 Task: Explore Airbnb accommodations in Hilton Head Island with access to beach.
Action: Mouse moved to (616, 80)
Screenshot: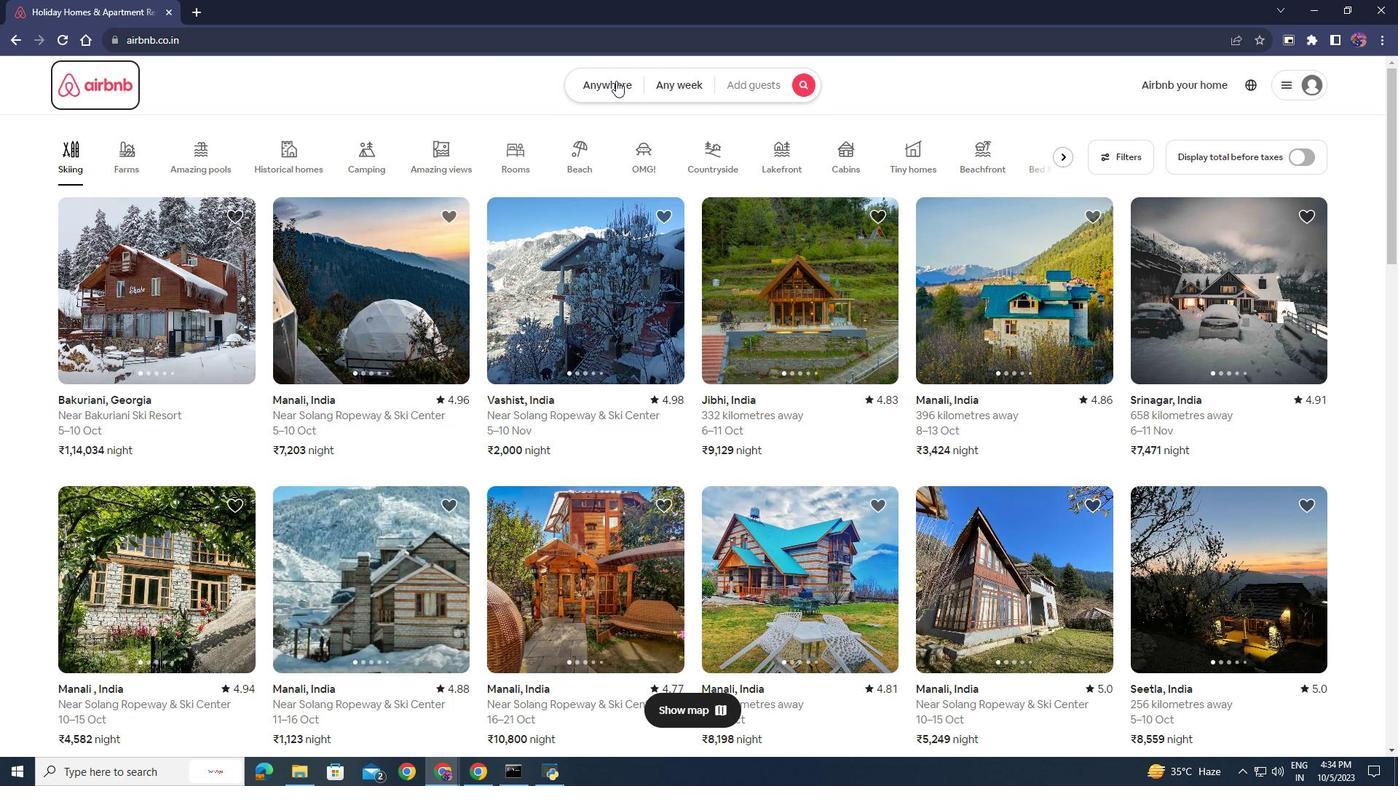 
Action: Mouse pressed left at (616, 80)
Screenshot: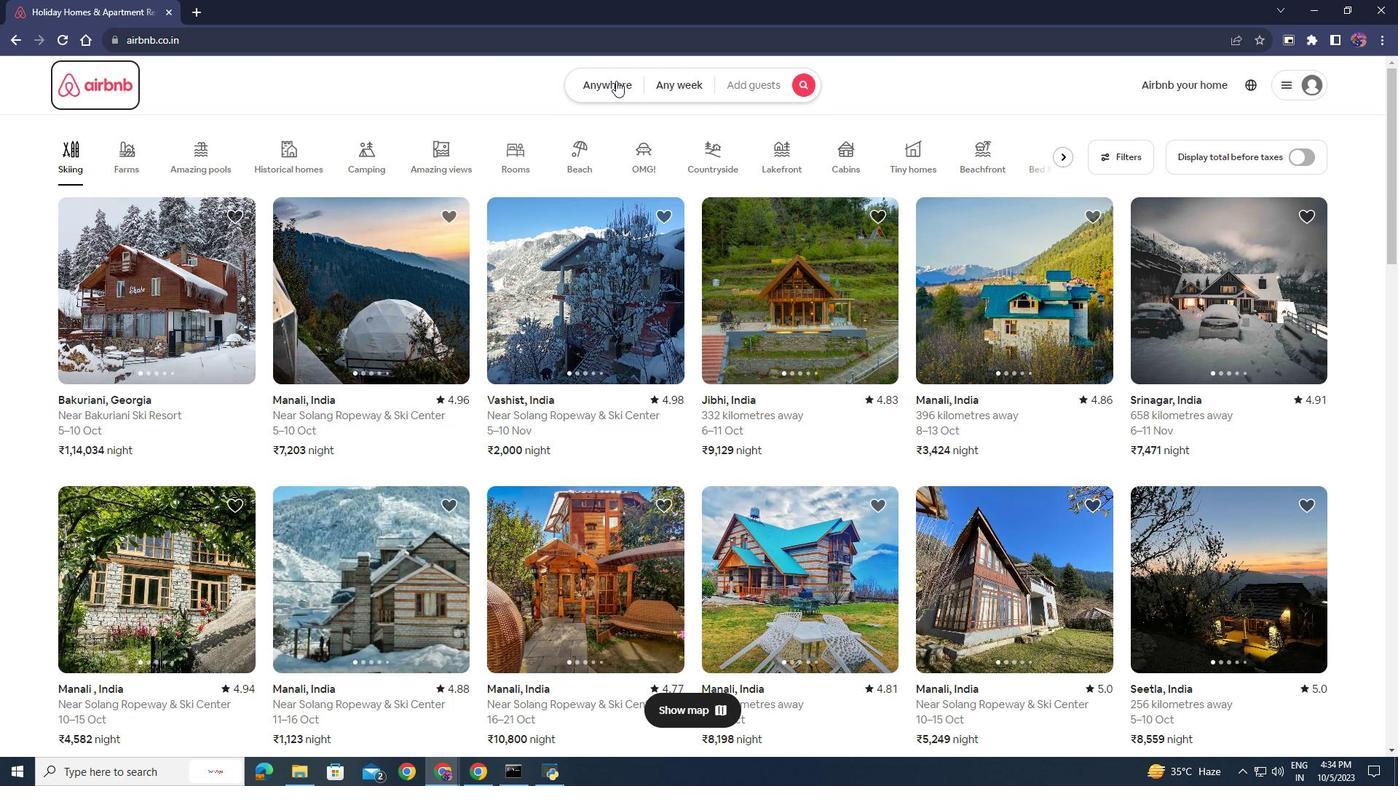 
Action: Mouse moved to (464, 137)
Screenshot: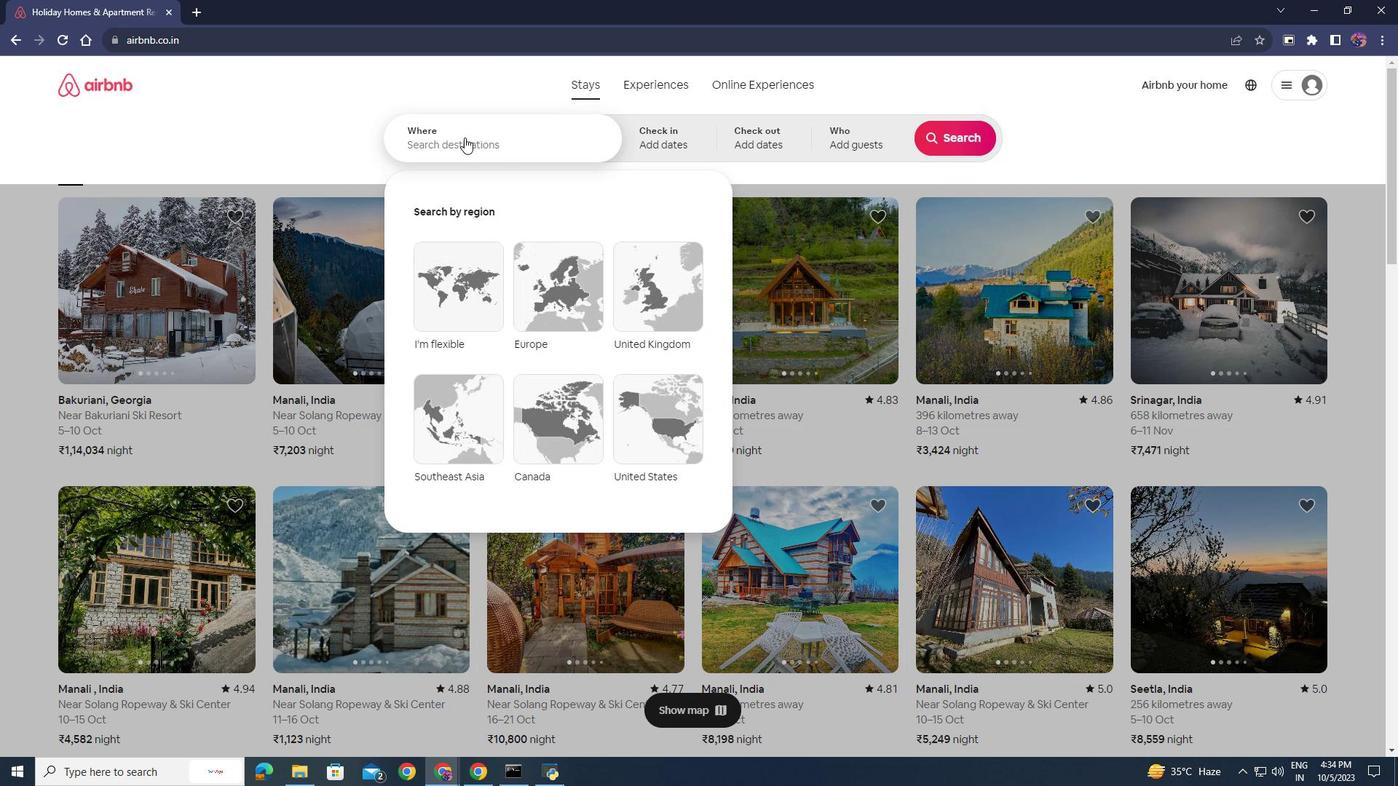 
Action: Mouse pressed left at (464, 137)
Screenshot: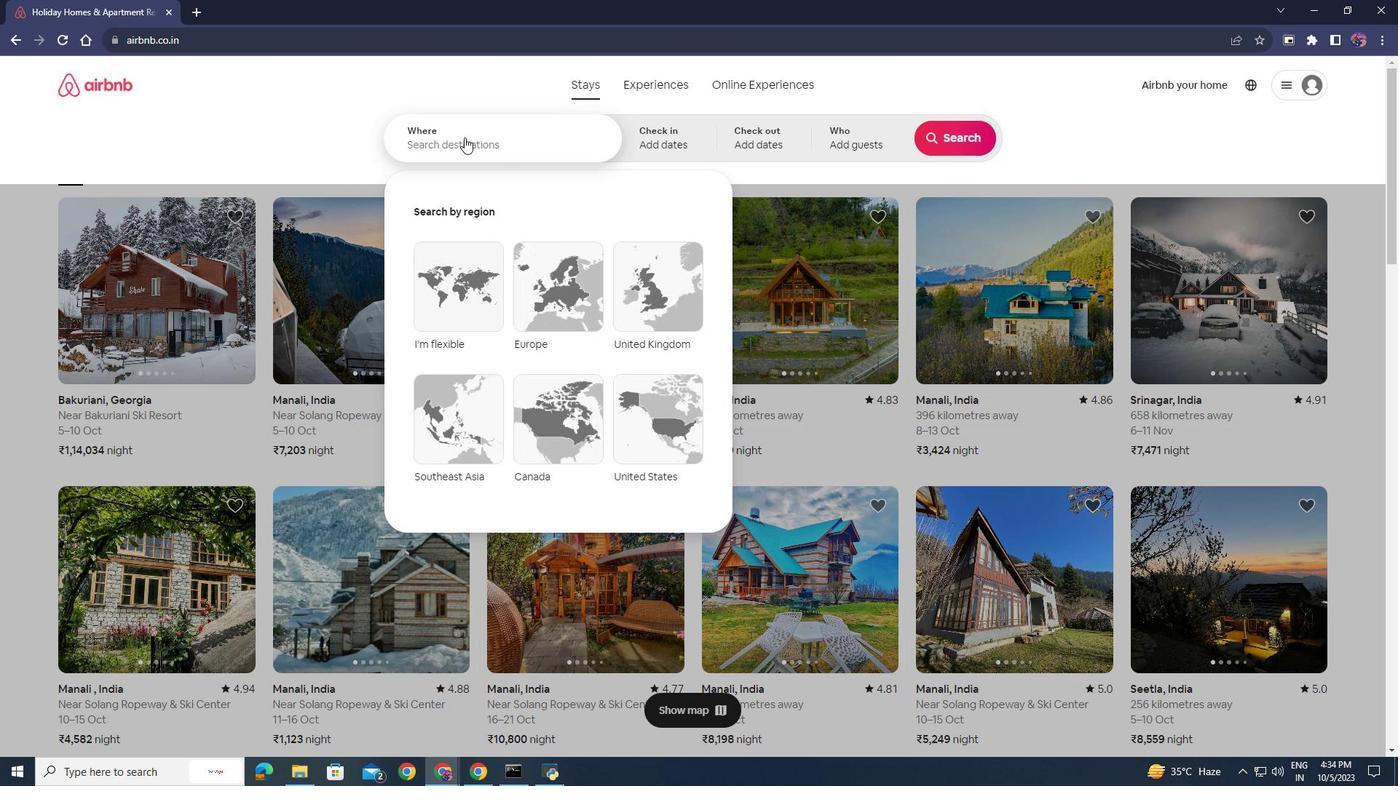 
Action: Mouse moved to (461, 140)
Screenshot: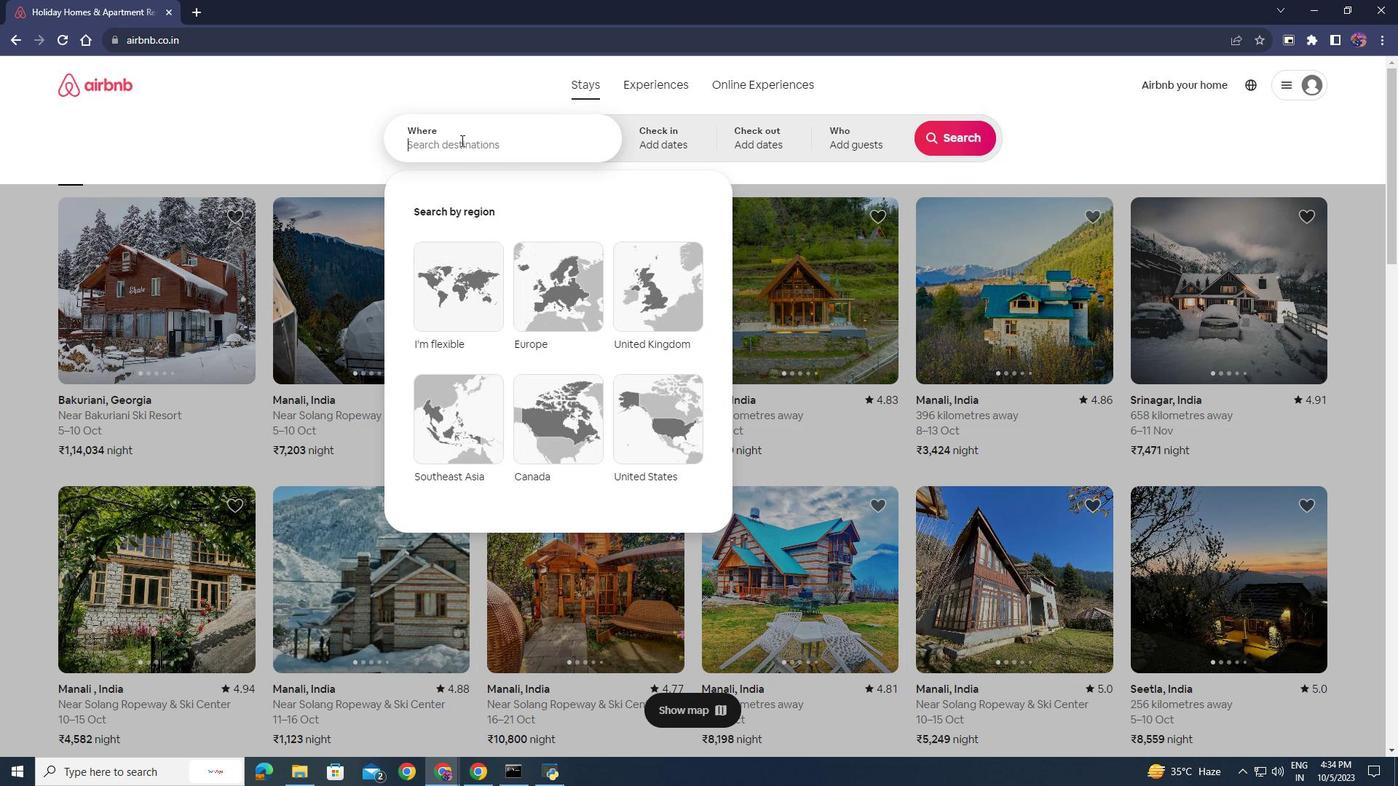 
Action: Key pressed hilton<Key.space>head<Key.space>island<Key.enter>
Screenshot: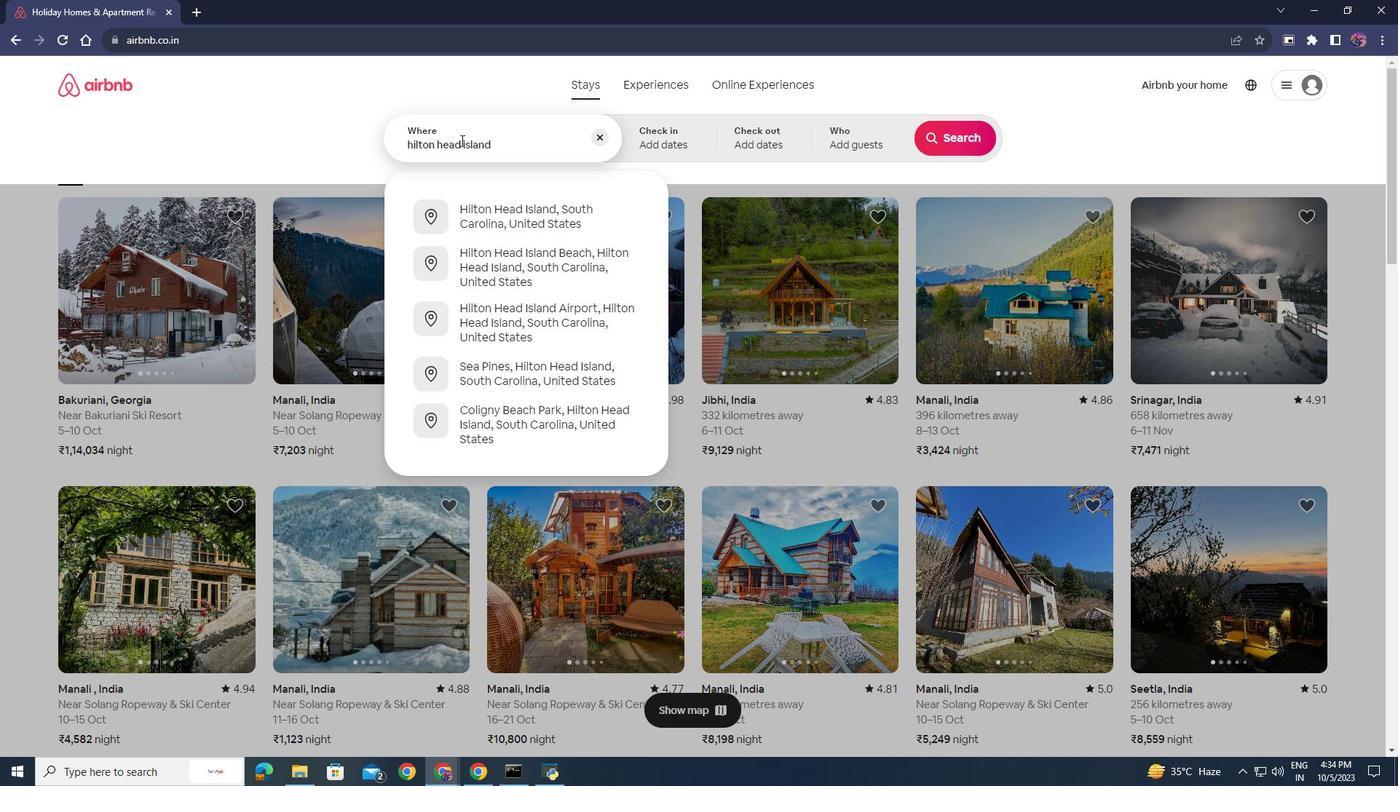 
Action: Mouse moved to (933, 135)
Screenshot: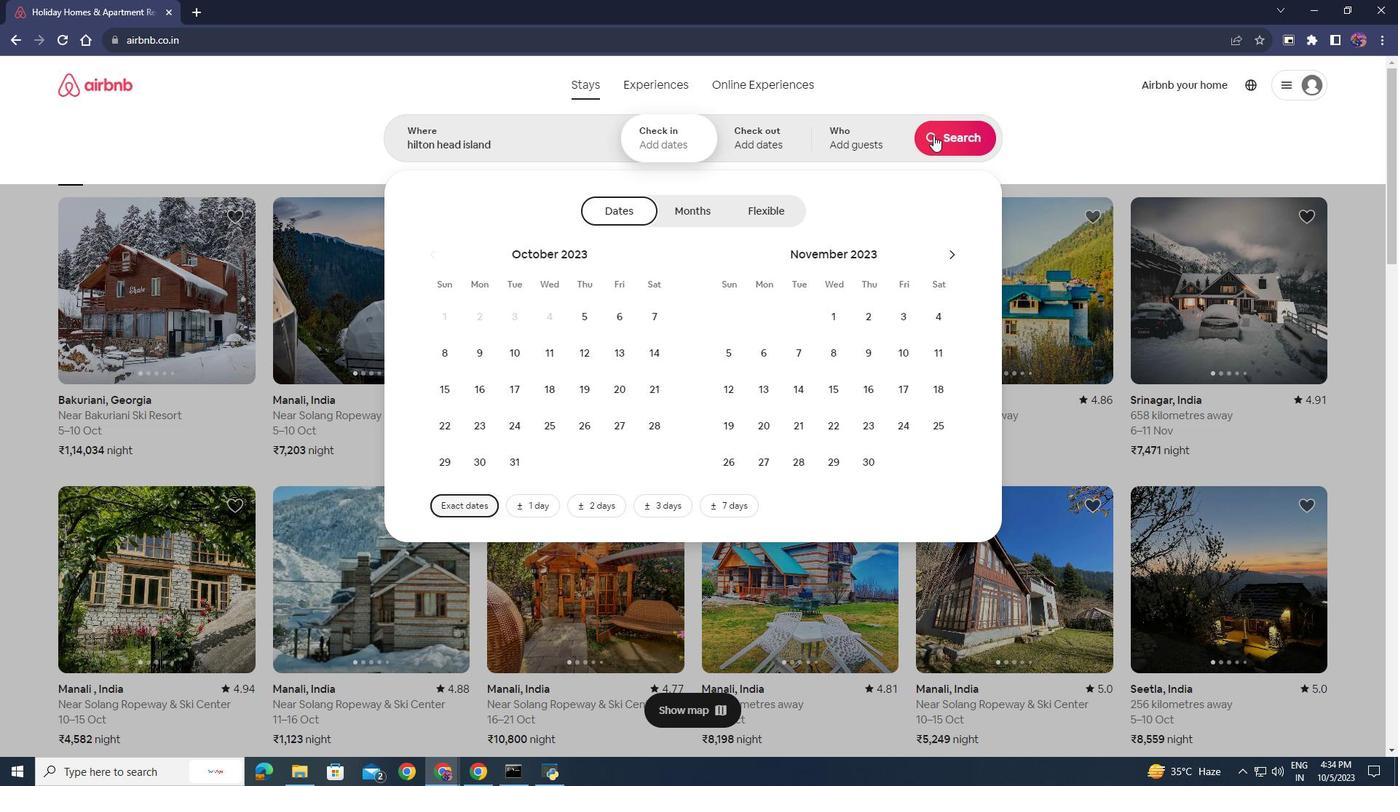 
Action: Mouse pressed left at (933, 135)
Screenshot: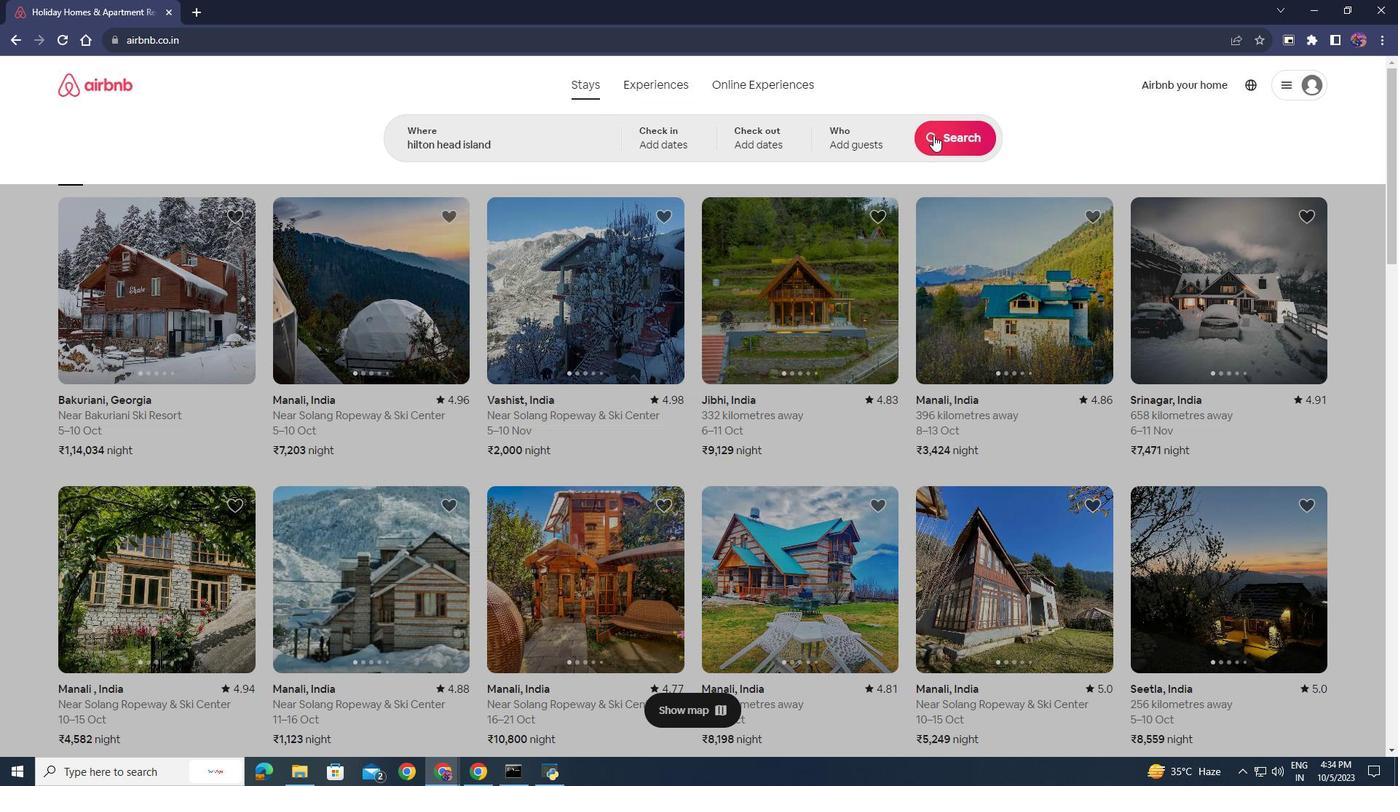 
Action: Mouse moved to (1103, 139)
Screenshot: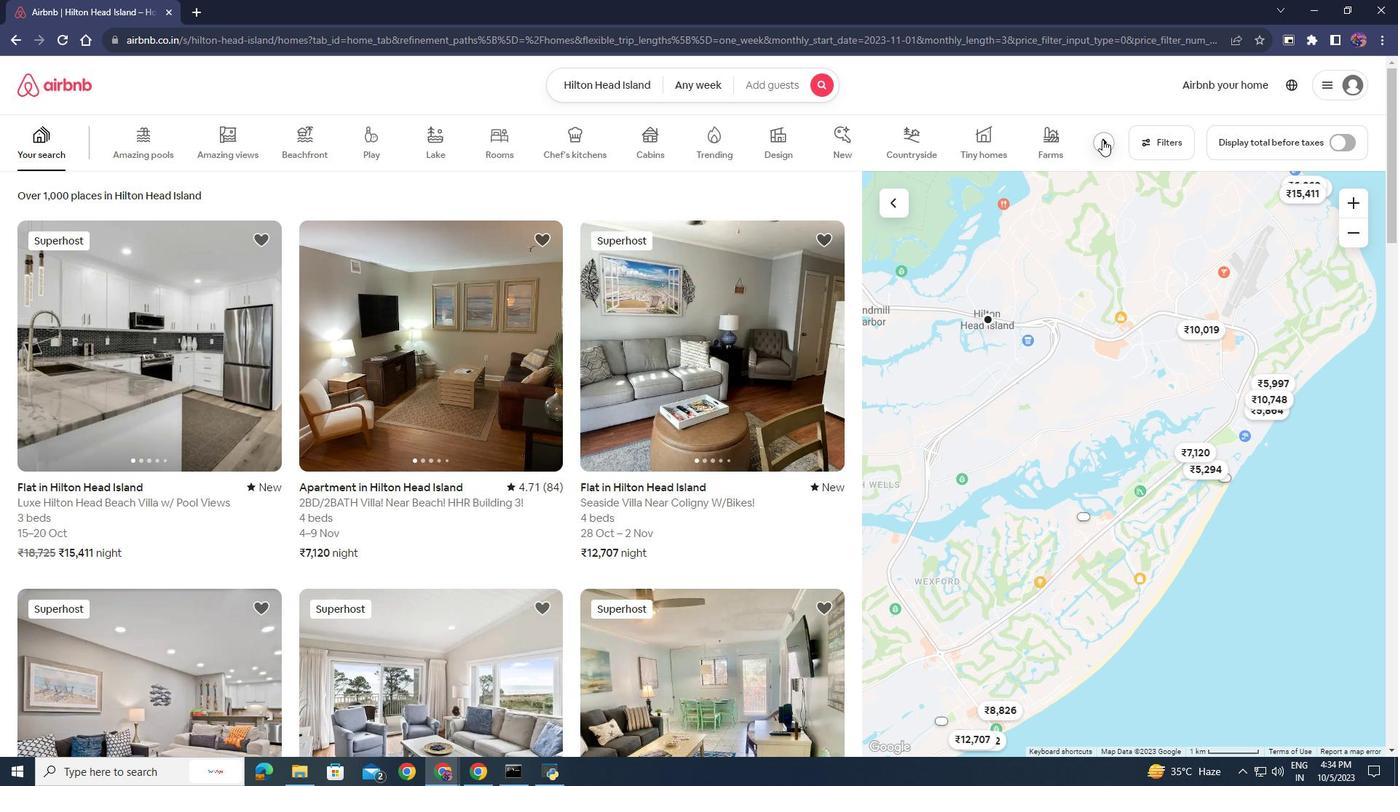 
Action: Mouse pressed left at (1103, 139)
Screenshot: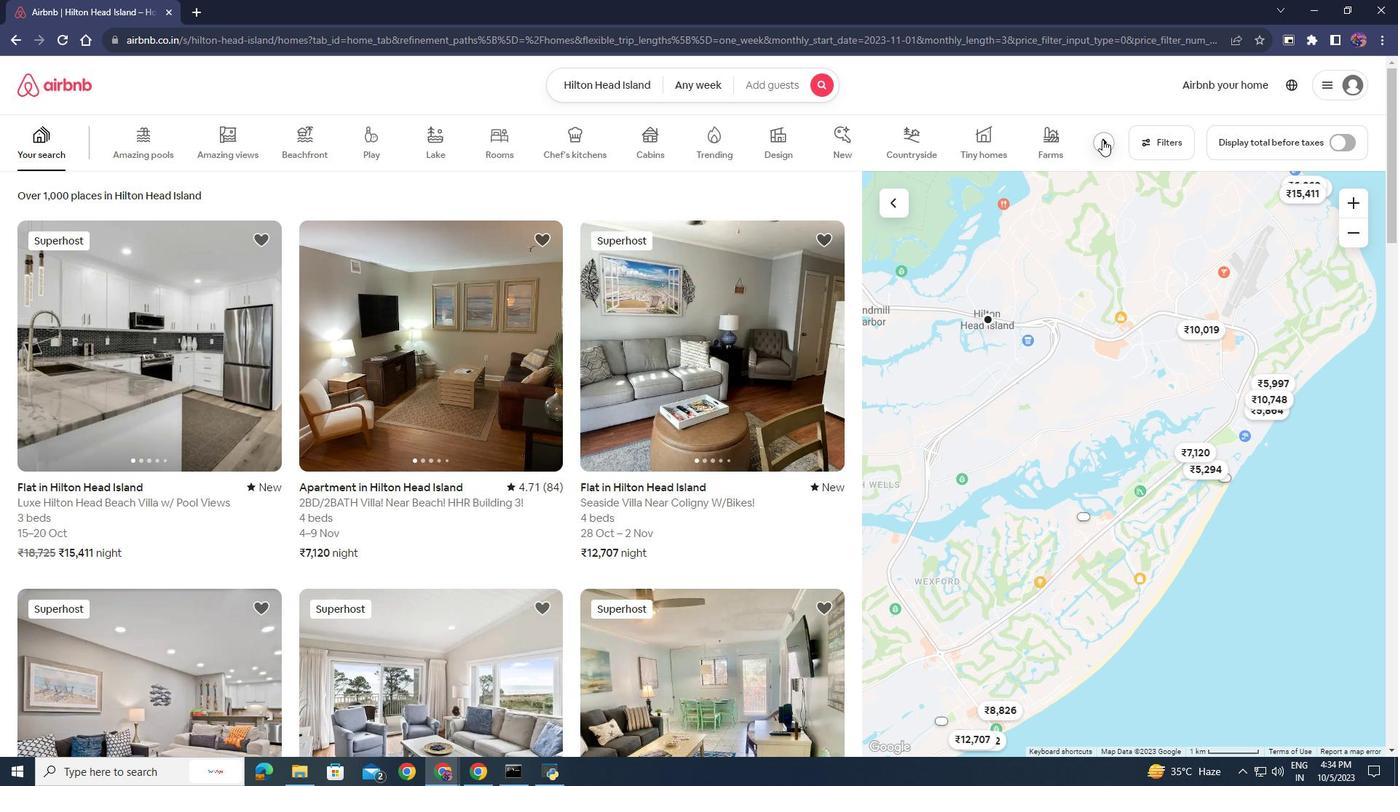 
Action: Mouse moved to (941, 141)
Screenshot: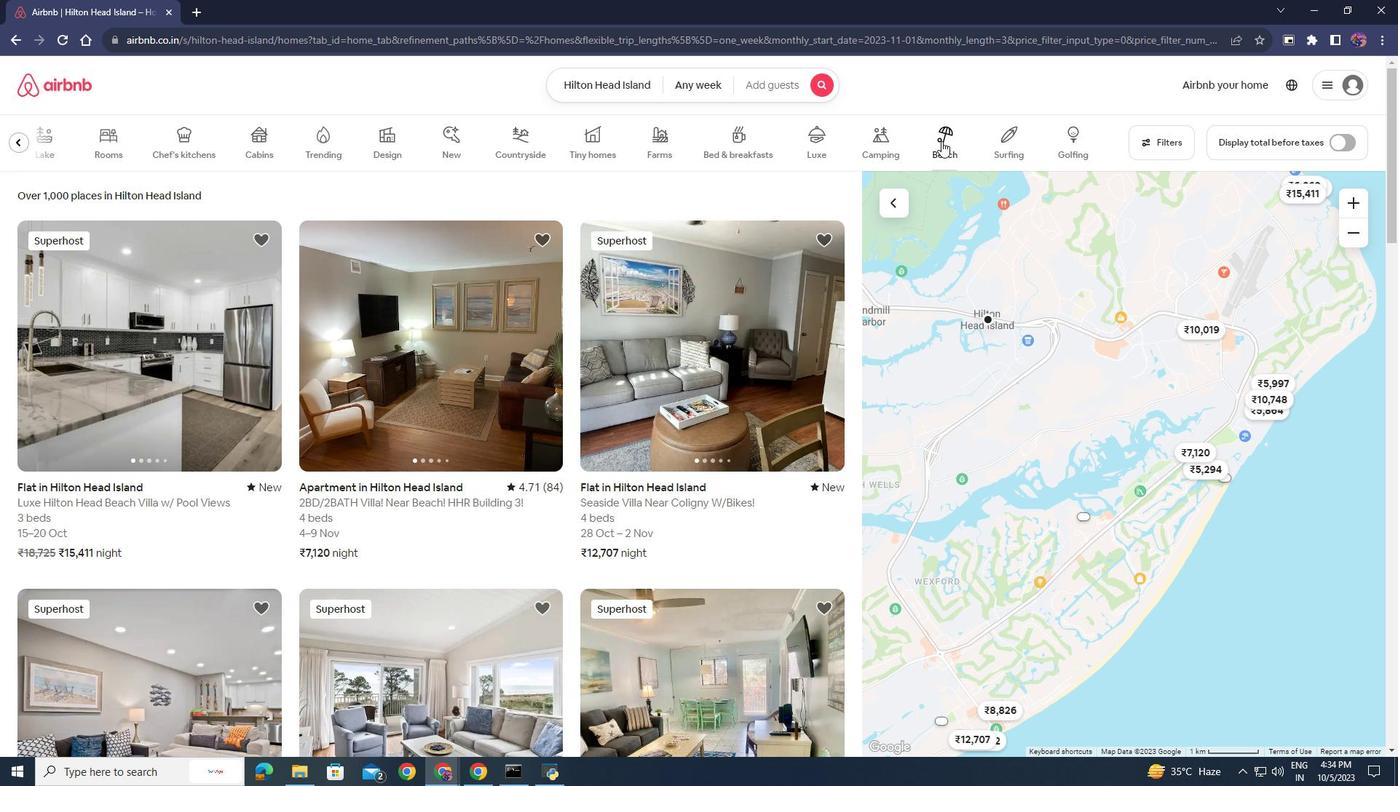 
Action: Mouse pressed left at (941, 141)
Screenshot: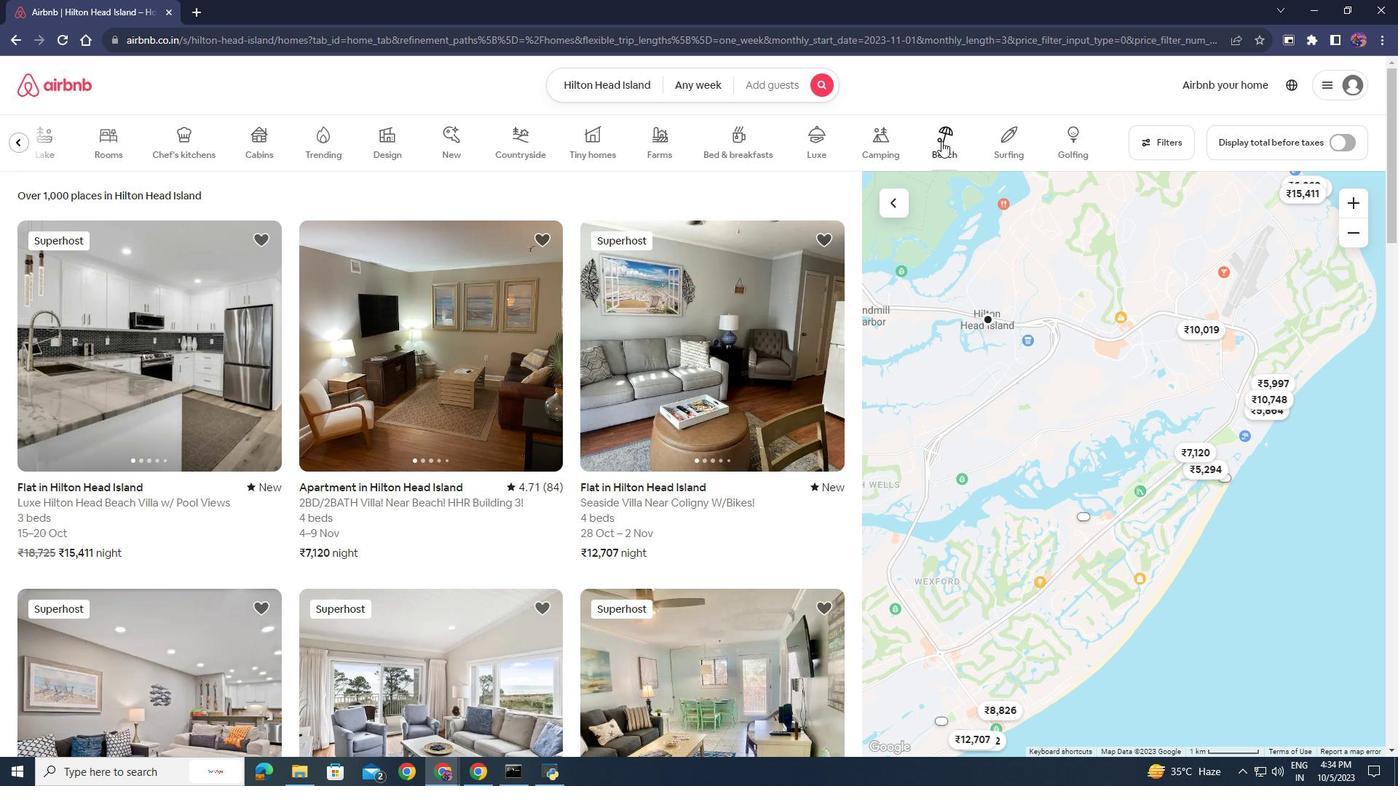 
Action: Mouse moved to (638, 450)
Screenshot: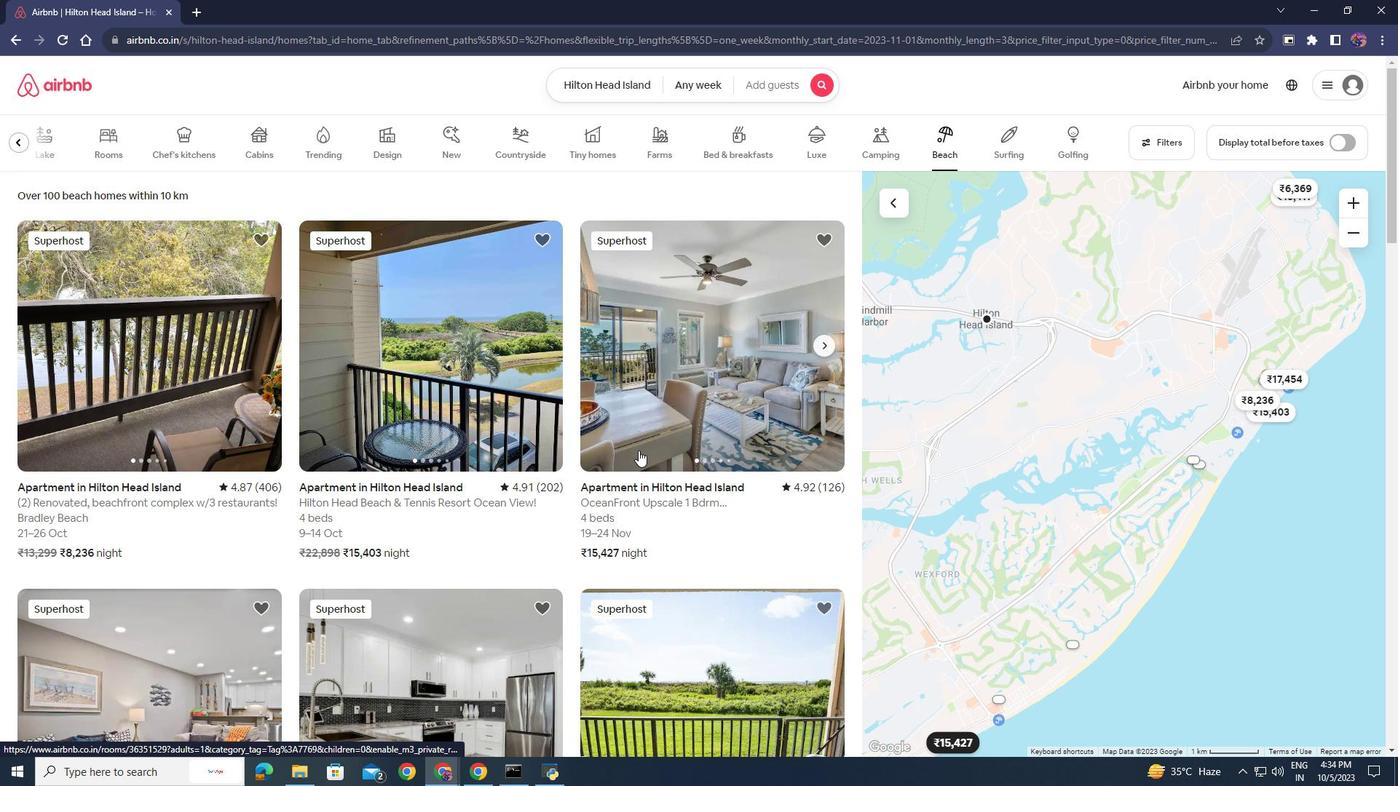 
Action: Mouse scrolled (638, 450) with delta (0, 0)
Screenshot: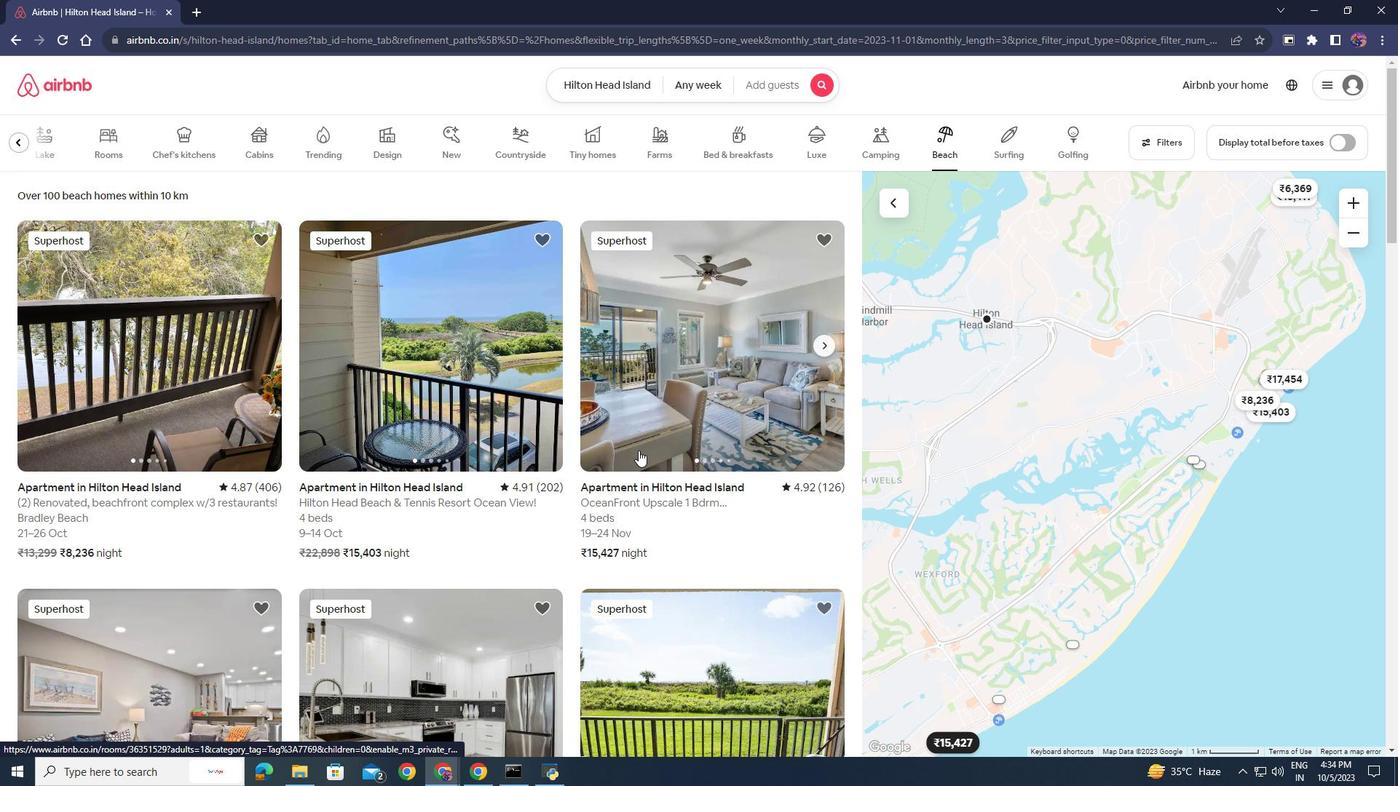 
Action: Mouse scrolled (638, 450) with delta (0, 0)
Screenshot: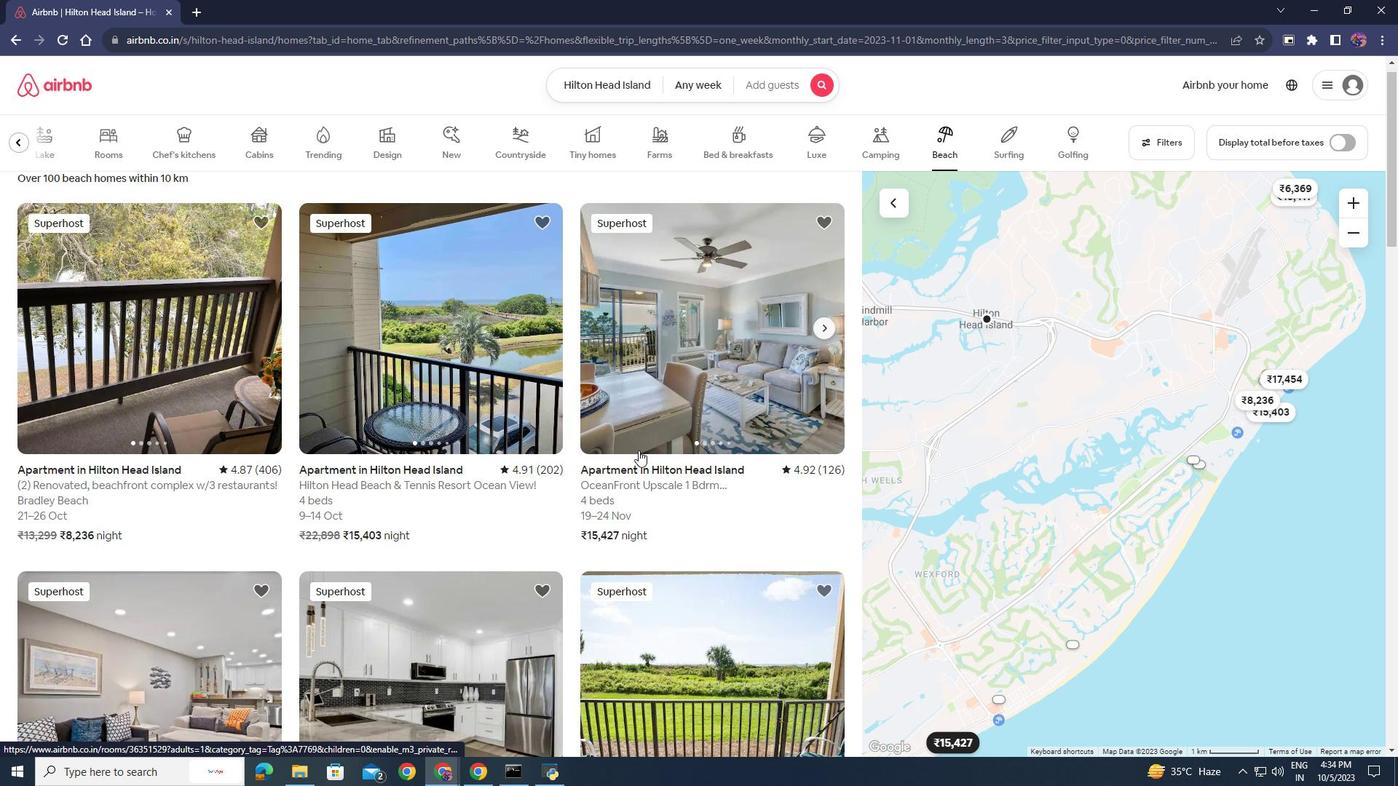 
Action: Mouse moved to (639, 450)
Screenshot: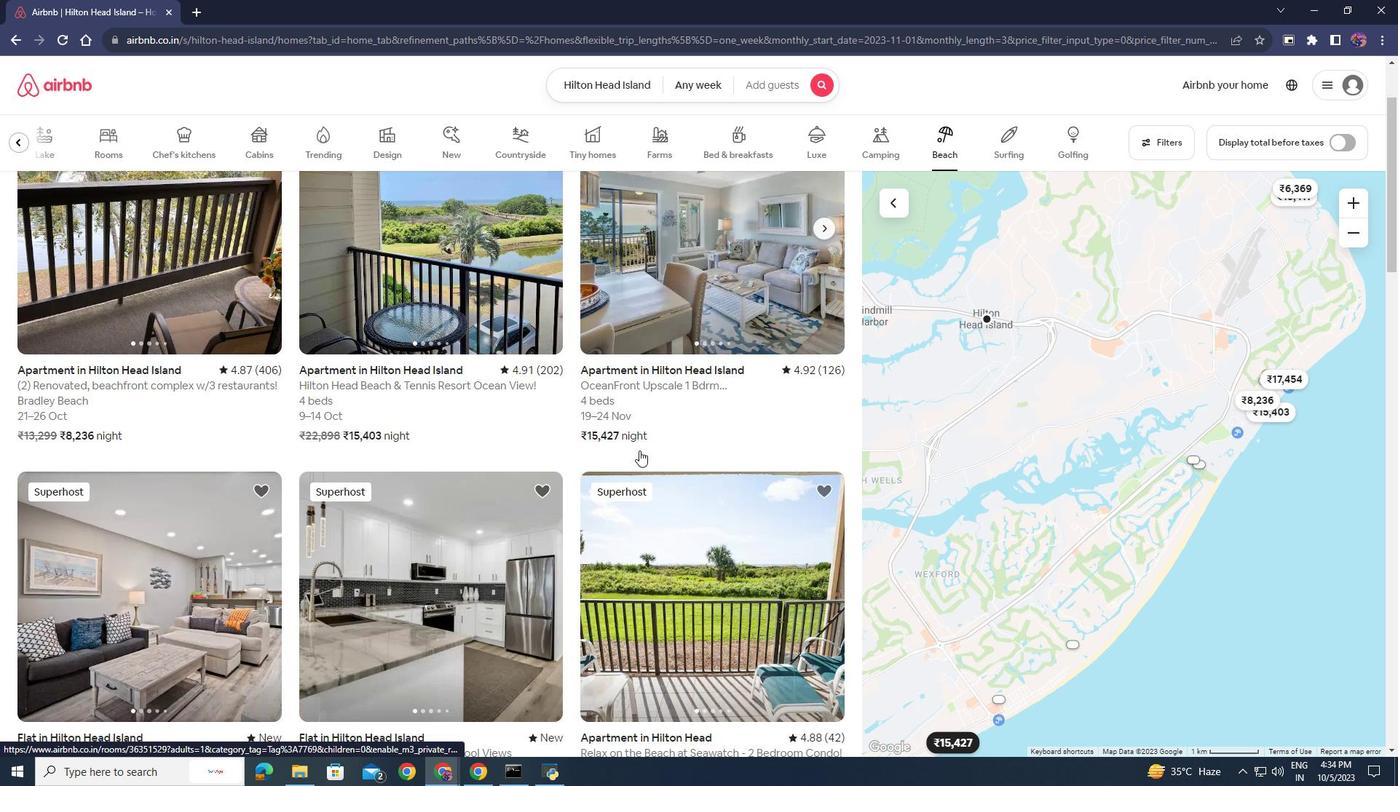 
Action: Mouse scrolled (639, 450) with delta (0, 0)
Screenshot: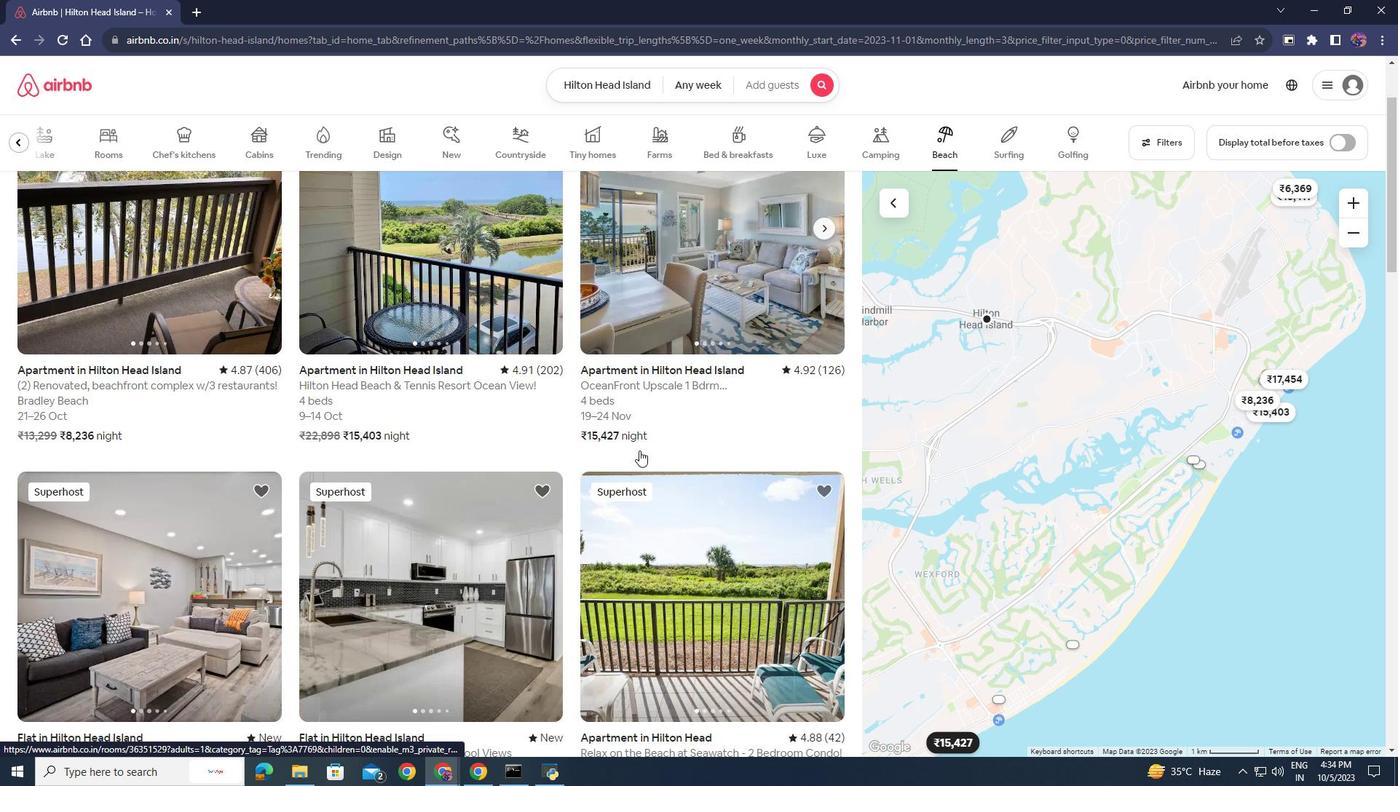 
Action: Mouse moved to (639, 450)
Screenshot: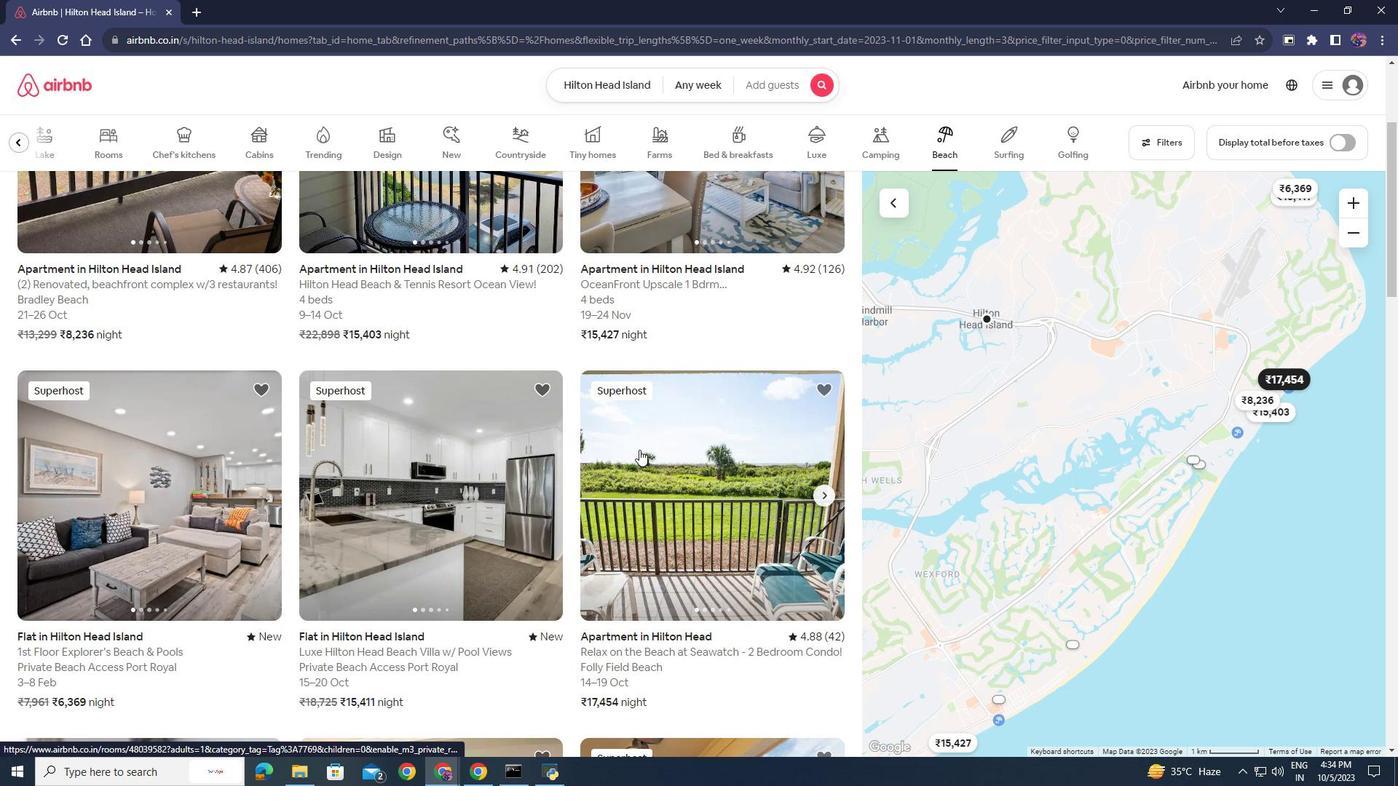 
Action: Mouse scrolled (639, 450) with delta (0, 0)
Screenshot: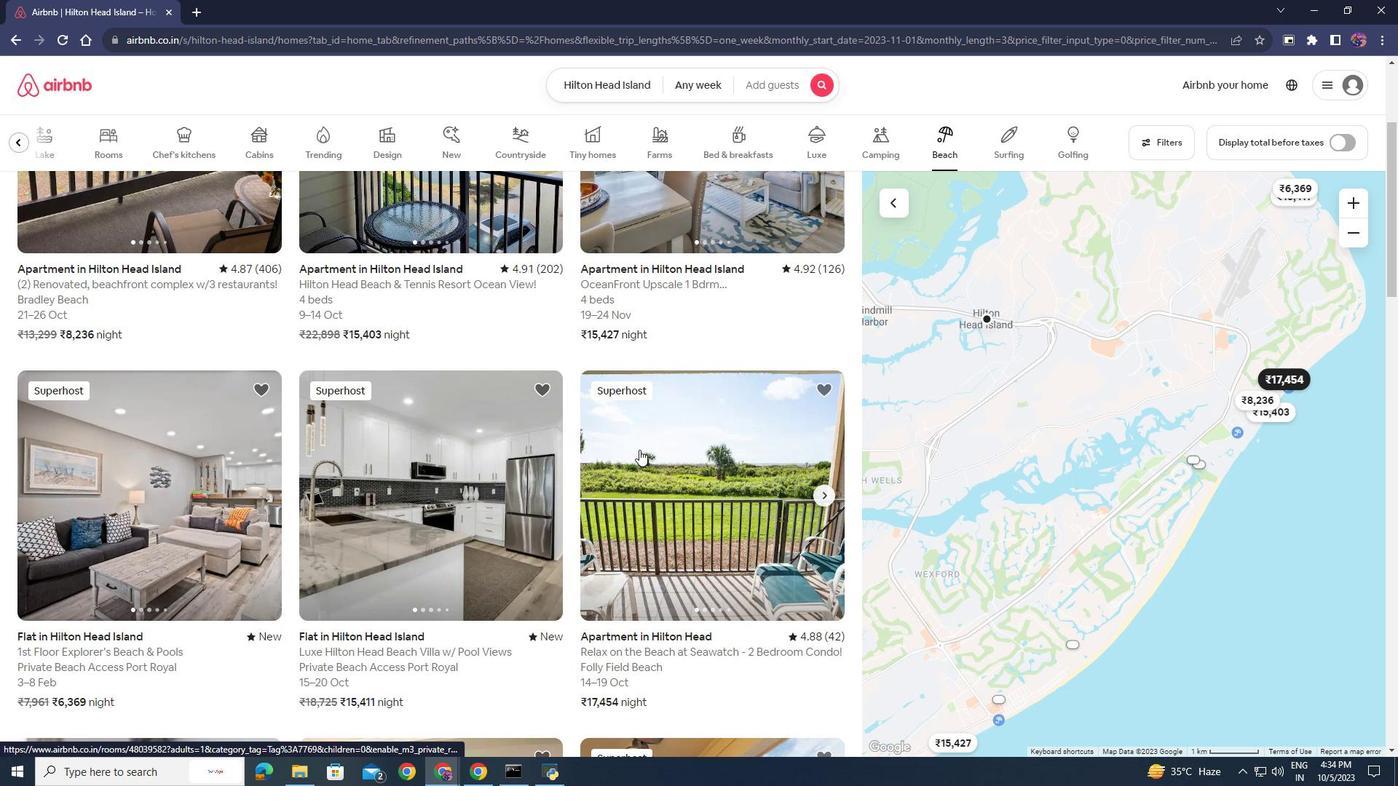 
Action: Mouse scrolled (639, 450) with delta (0, 0)
Screenshot: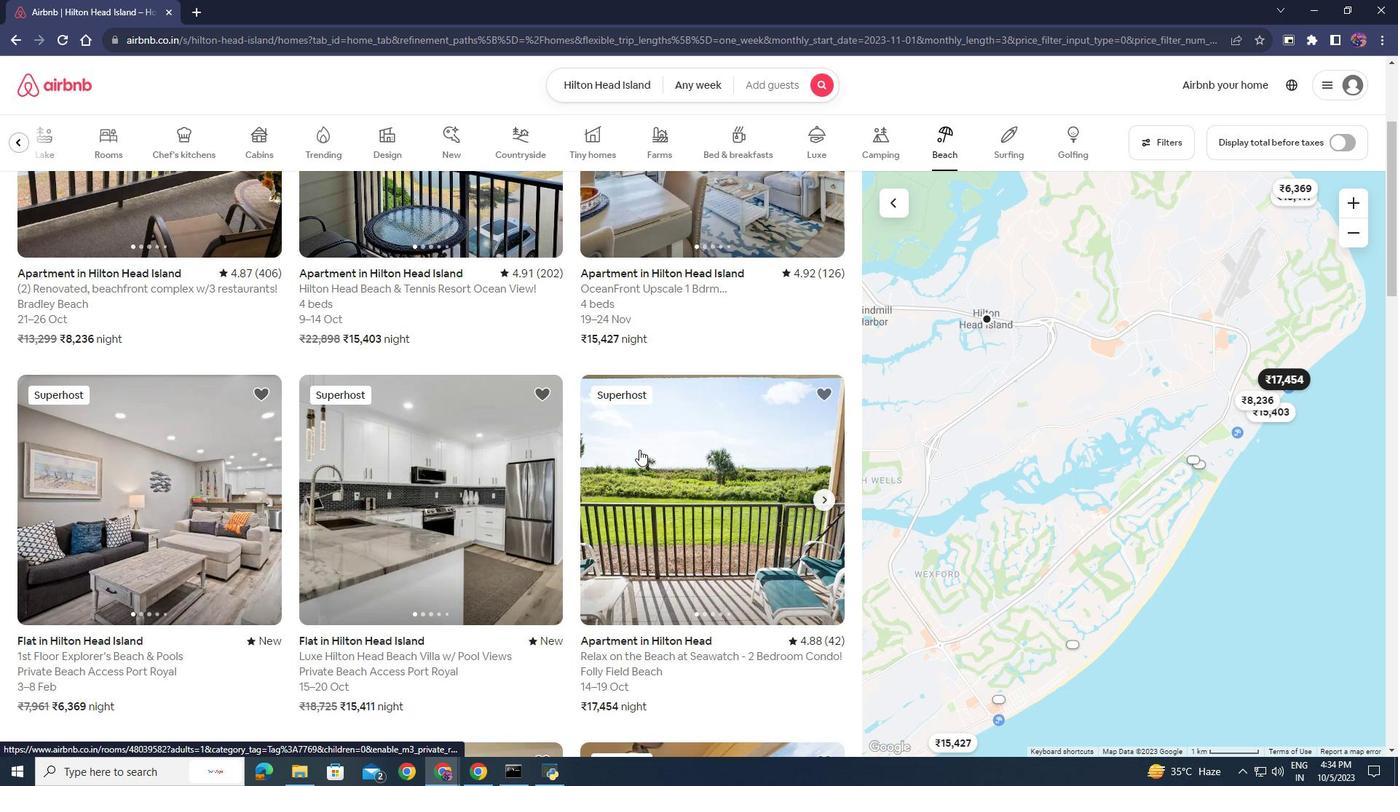 
Action: Mouse moved to (167, 278)
Screenshot: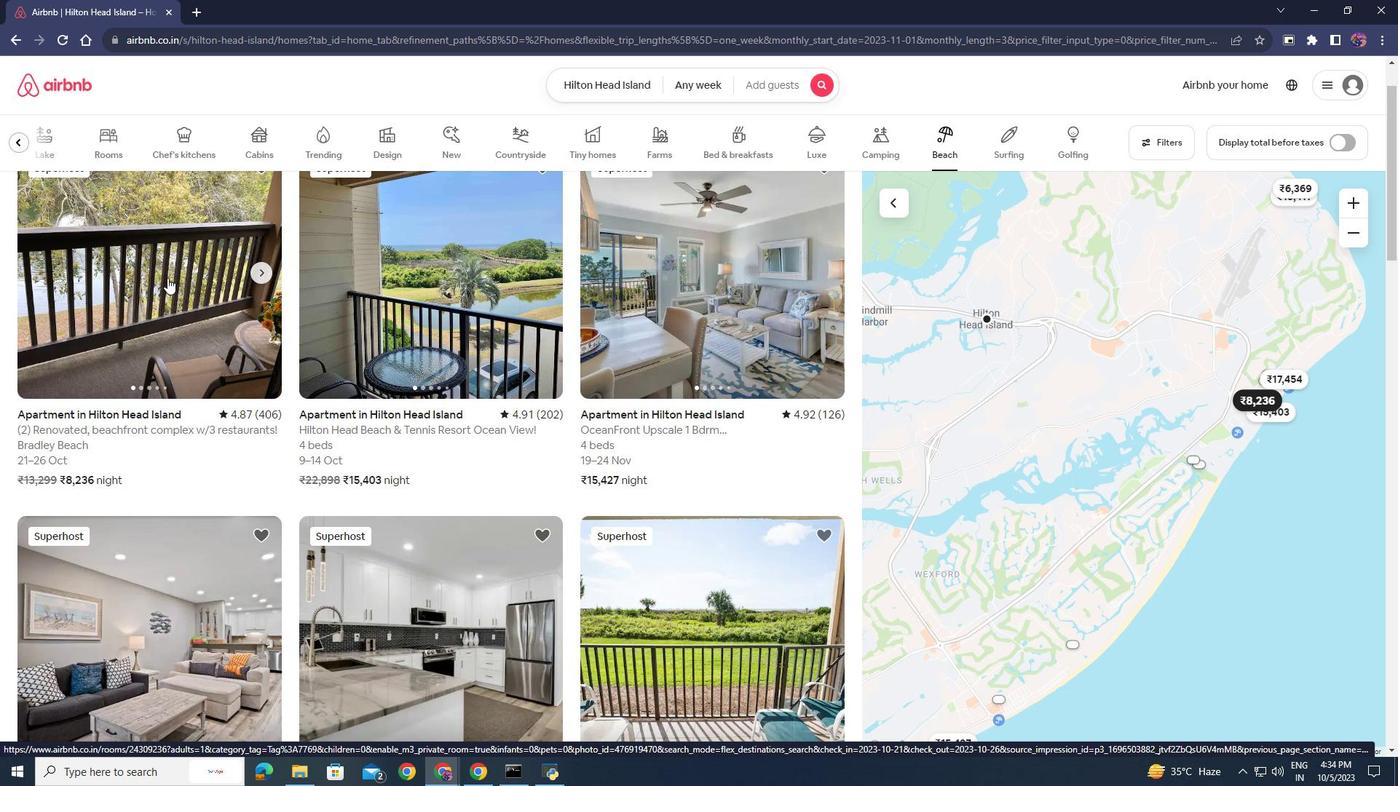 
Action: Mouse pressed left at (167, 278)
Screenshot: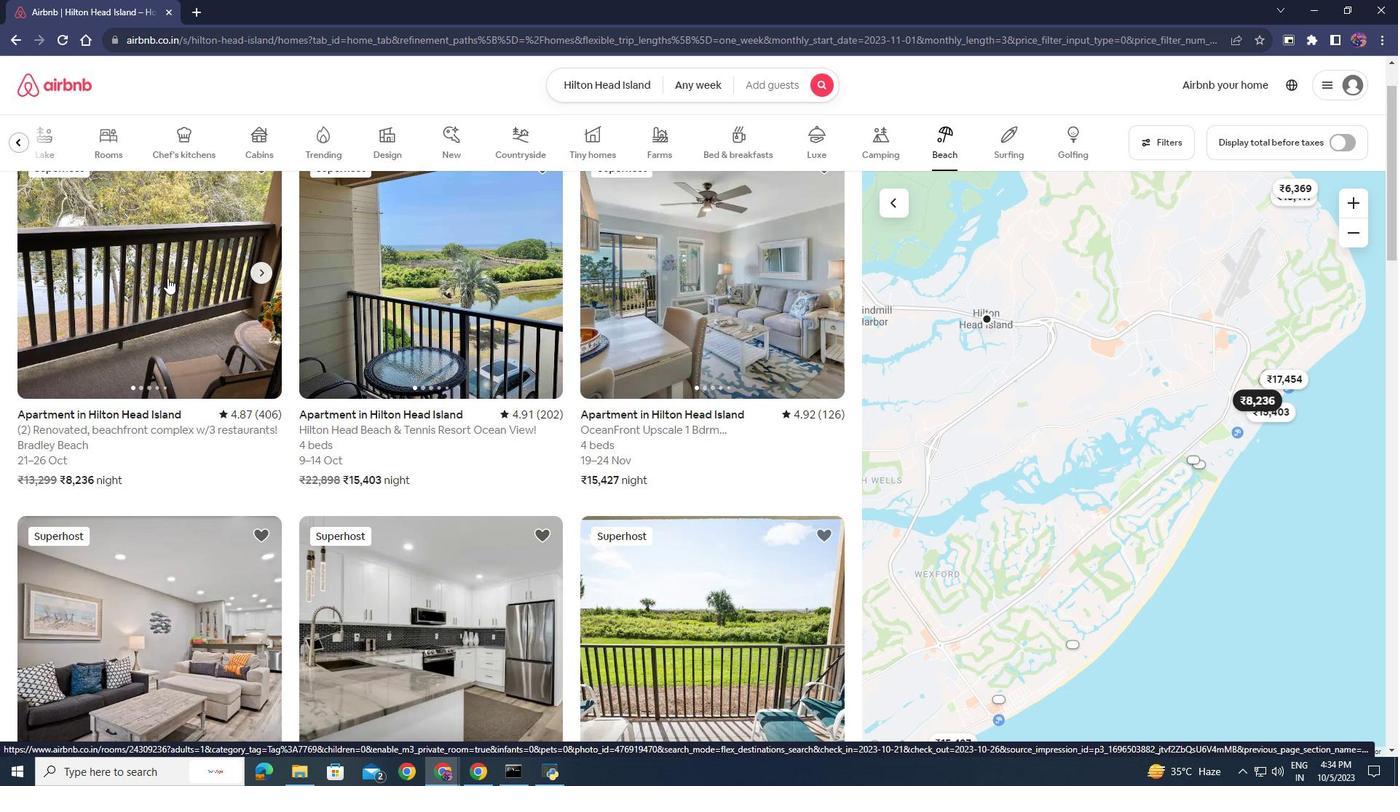 
Action: Mouse moved to (539, 590)
Screenshot: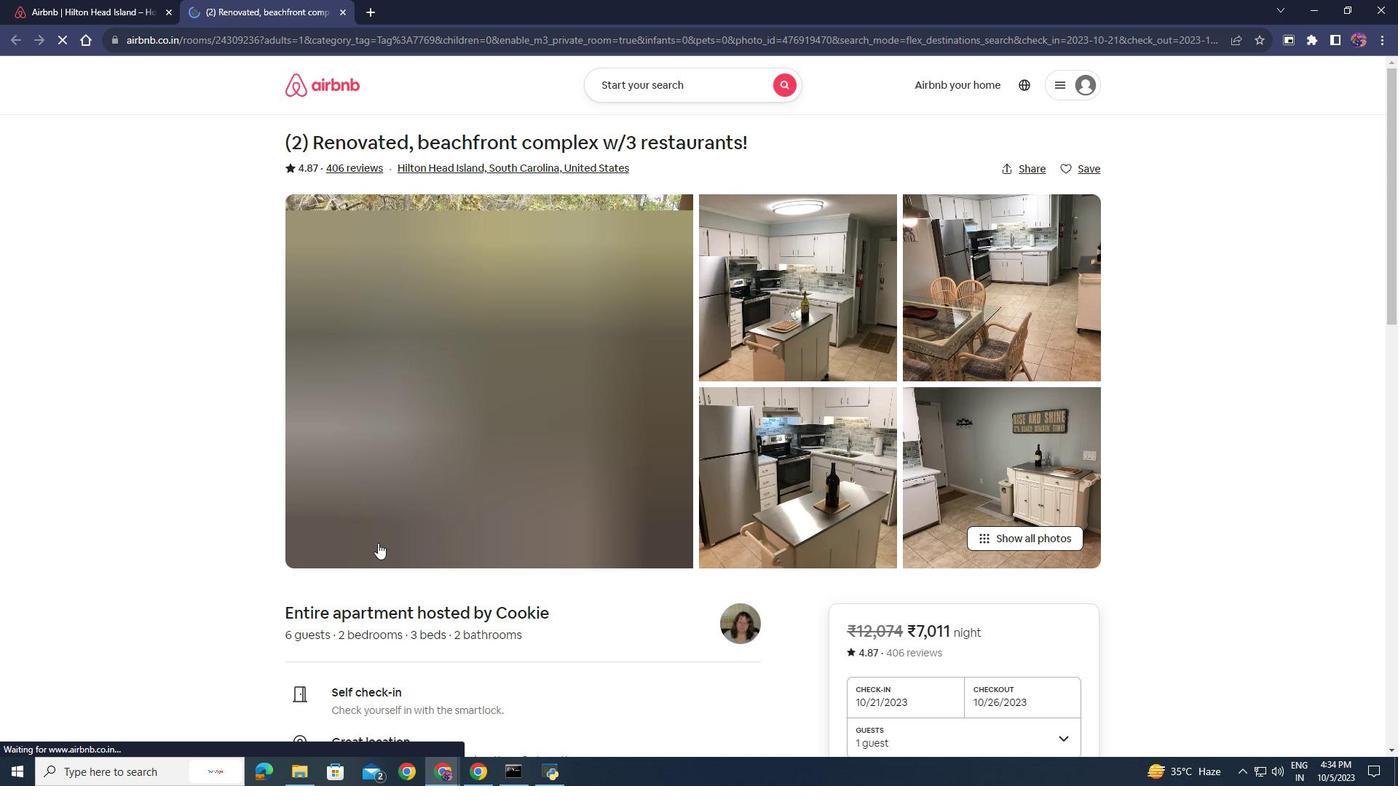 
Action: Mouse scrolled (539, 589) with delta (0, 0)
Screenshot: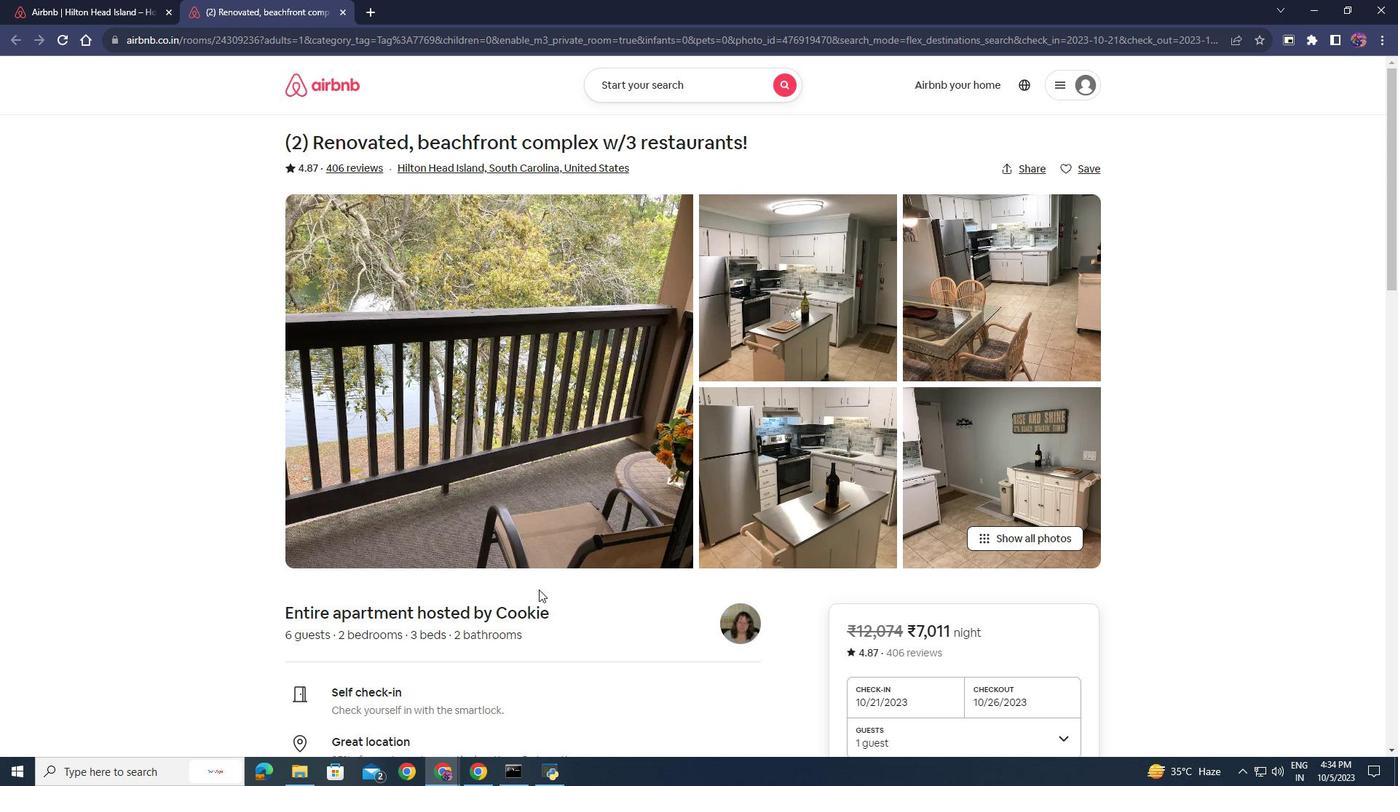 
Action: Mouse scrolled (539, 589) with delta (0, 0)
Screenshot: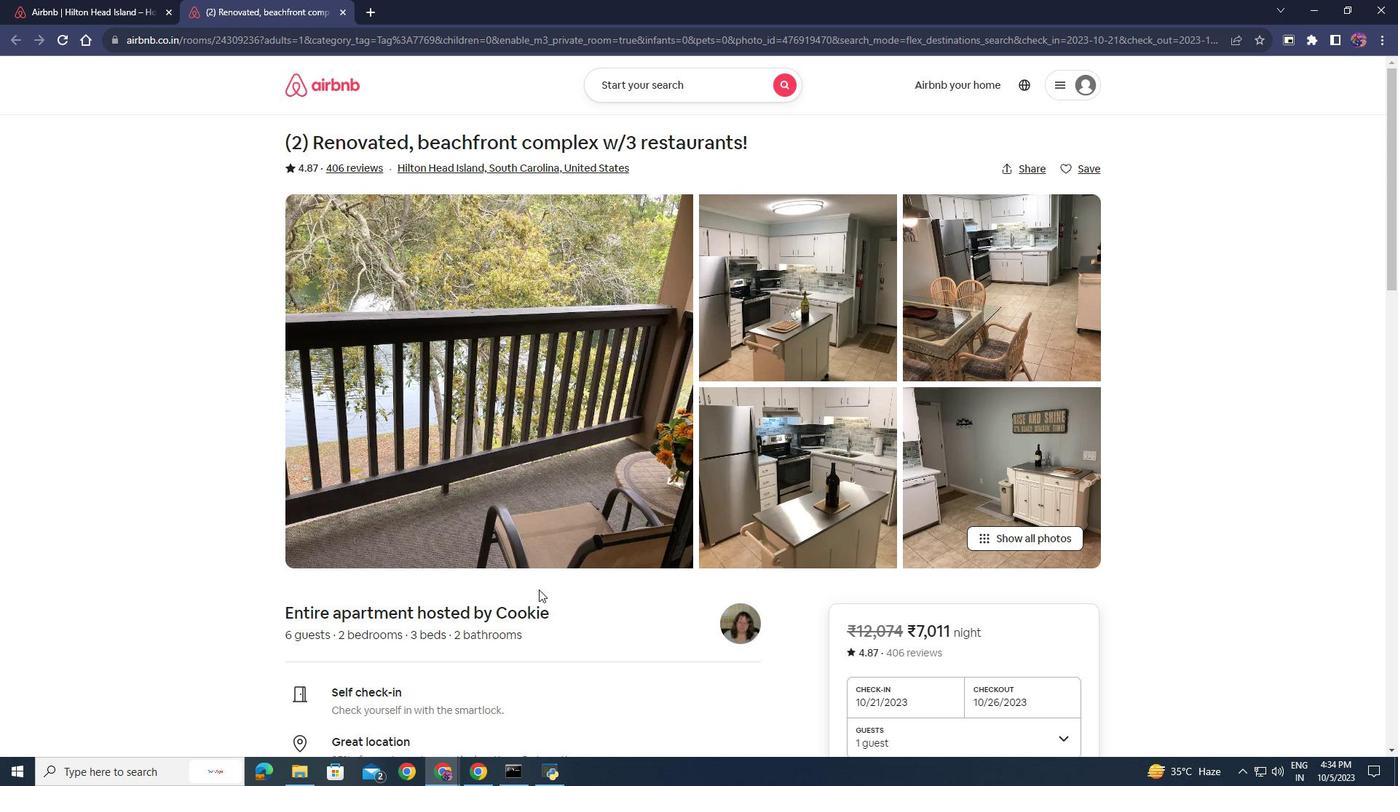 
Action: Mouse scrolled (539, 589) with delta (0, 0)
Screenshot: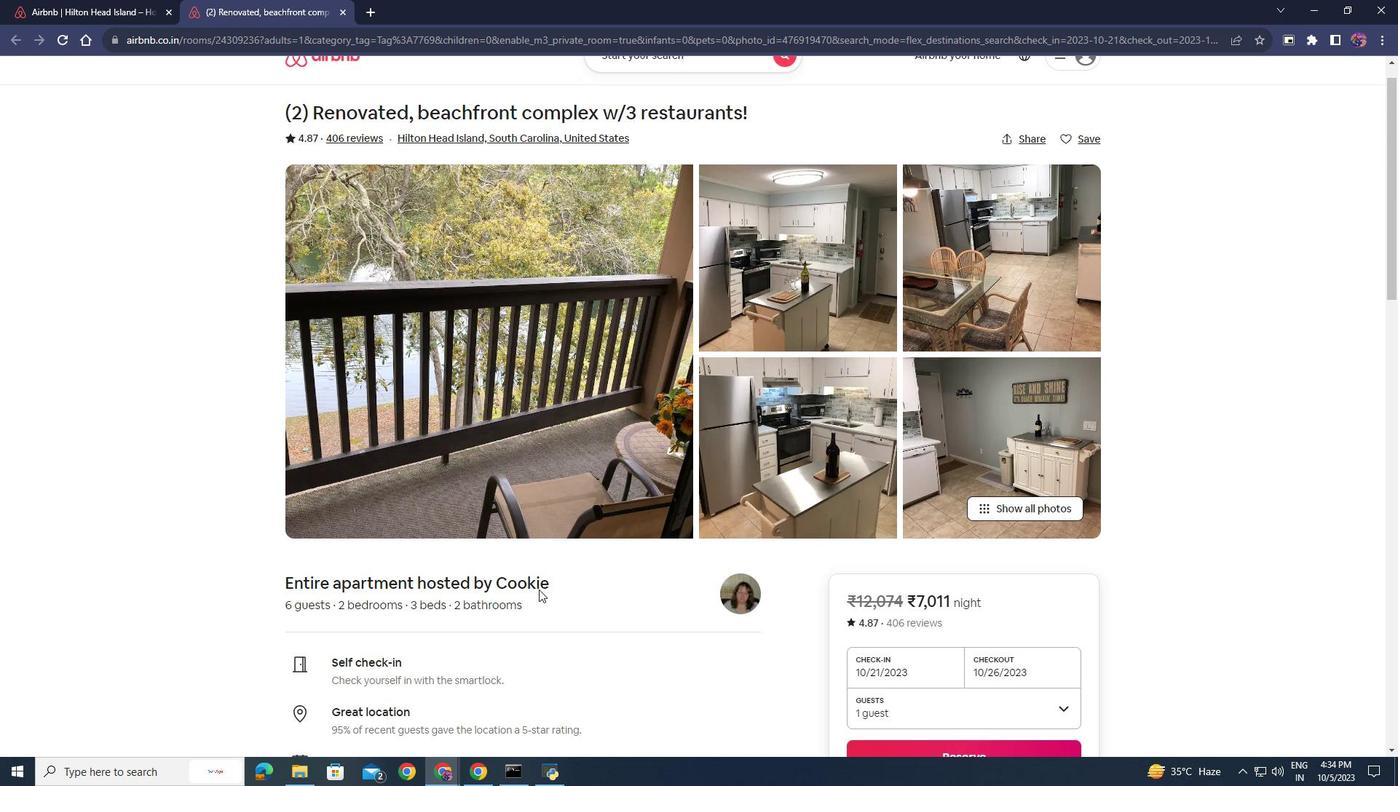 
Action: Mouse moved to (540, 585)
Screenshot: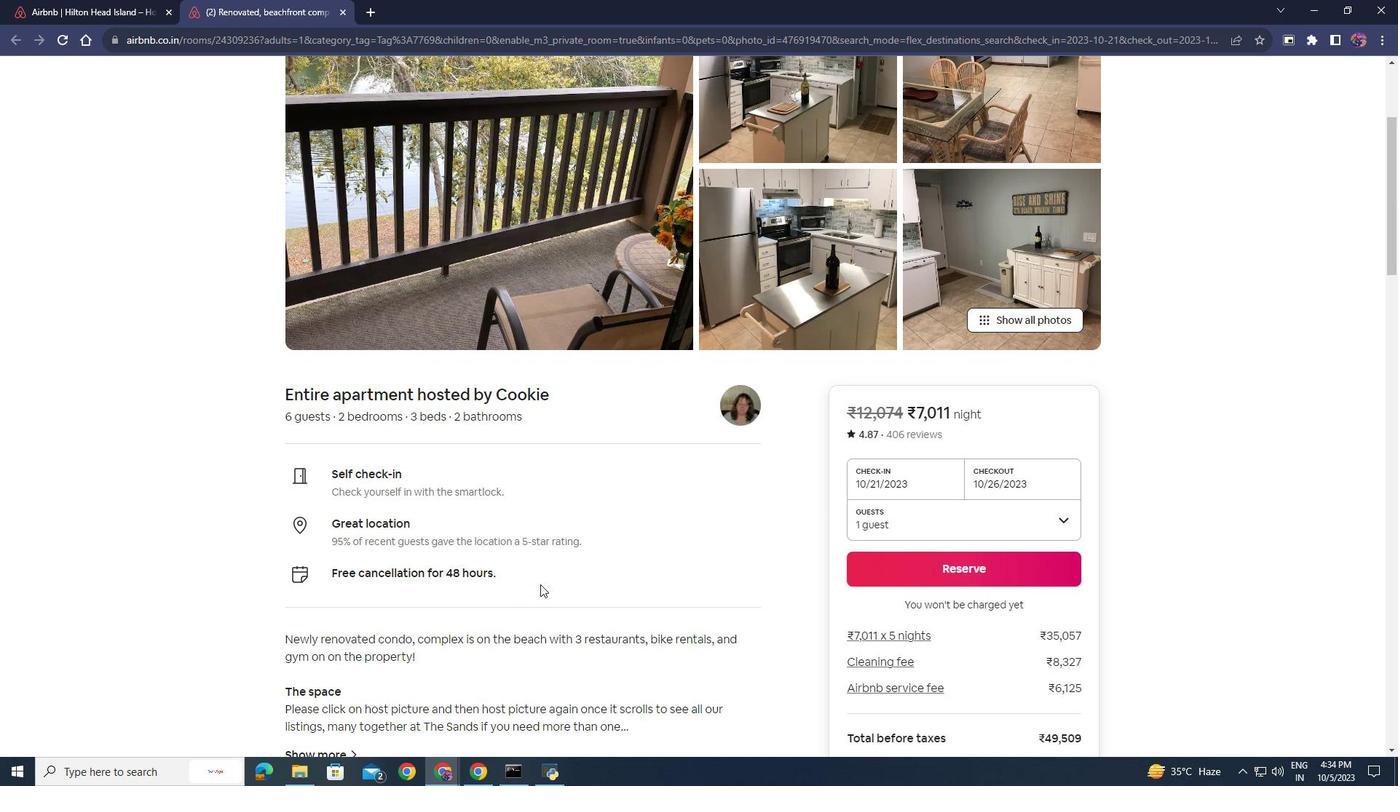
Action: Mouse scrolled (540, 585) with delta (0, 0)
Screenshot: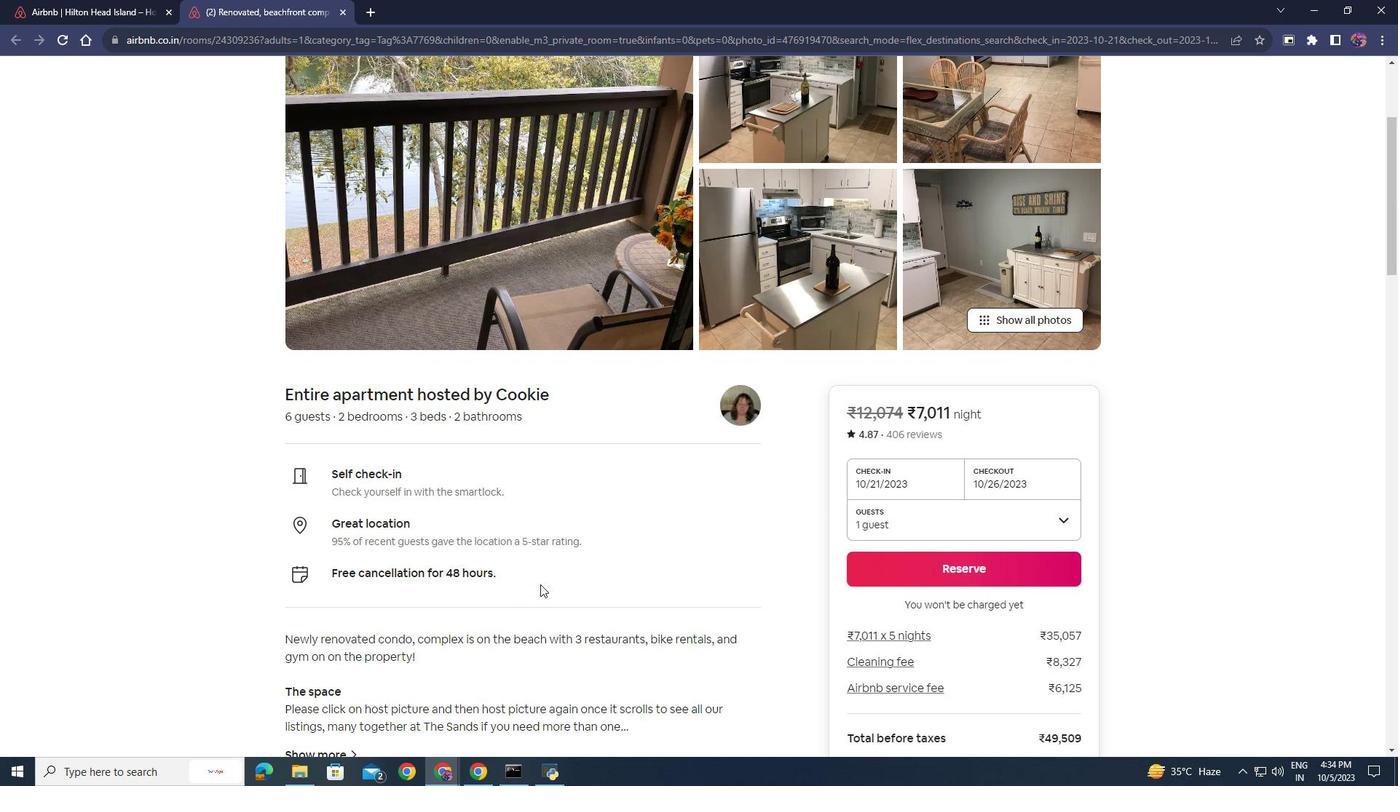 
Action: Mouse moved to (540, 581)
Screenshot: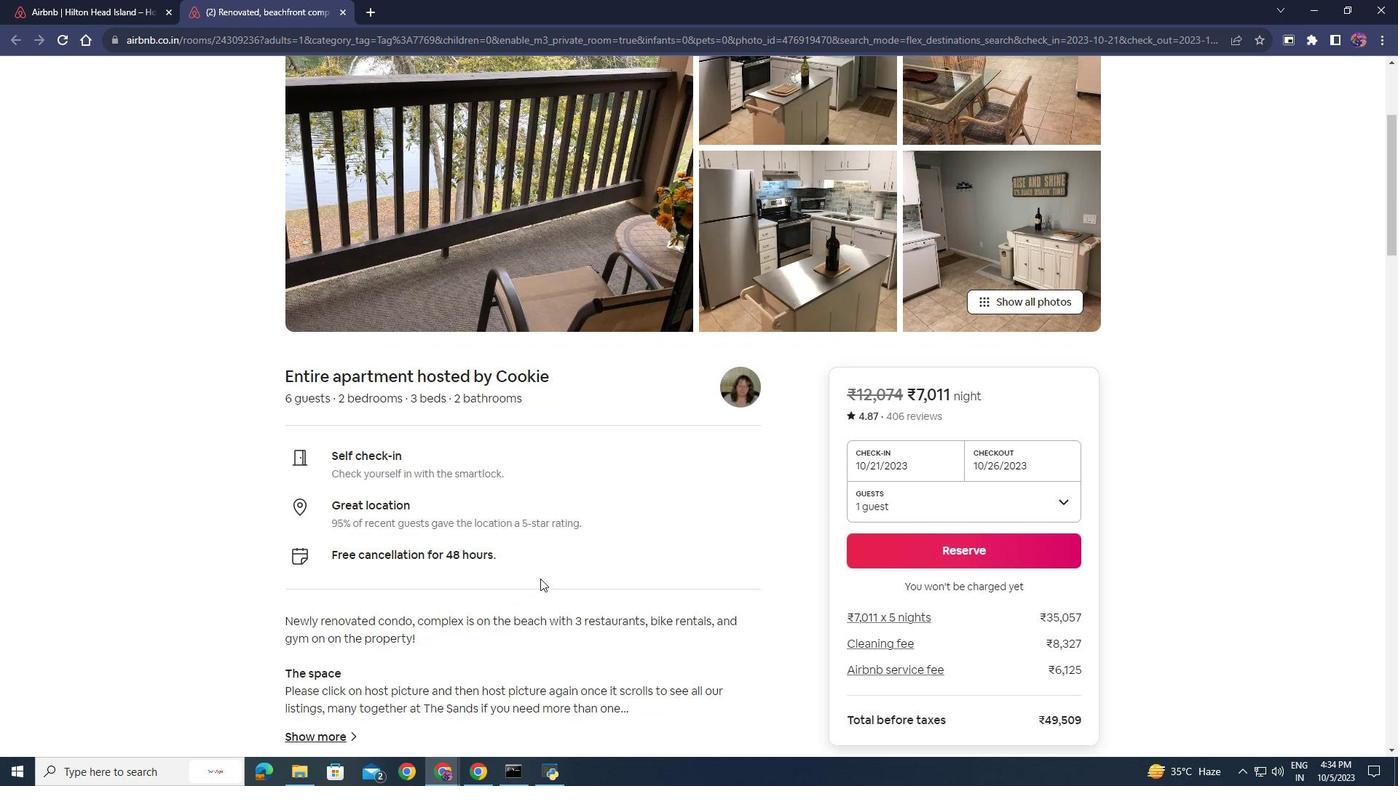 
Action: Mouse scrolled (540, 580) with delta (0, 0)
Screenshot: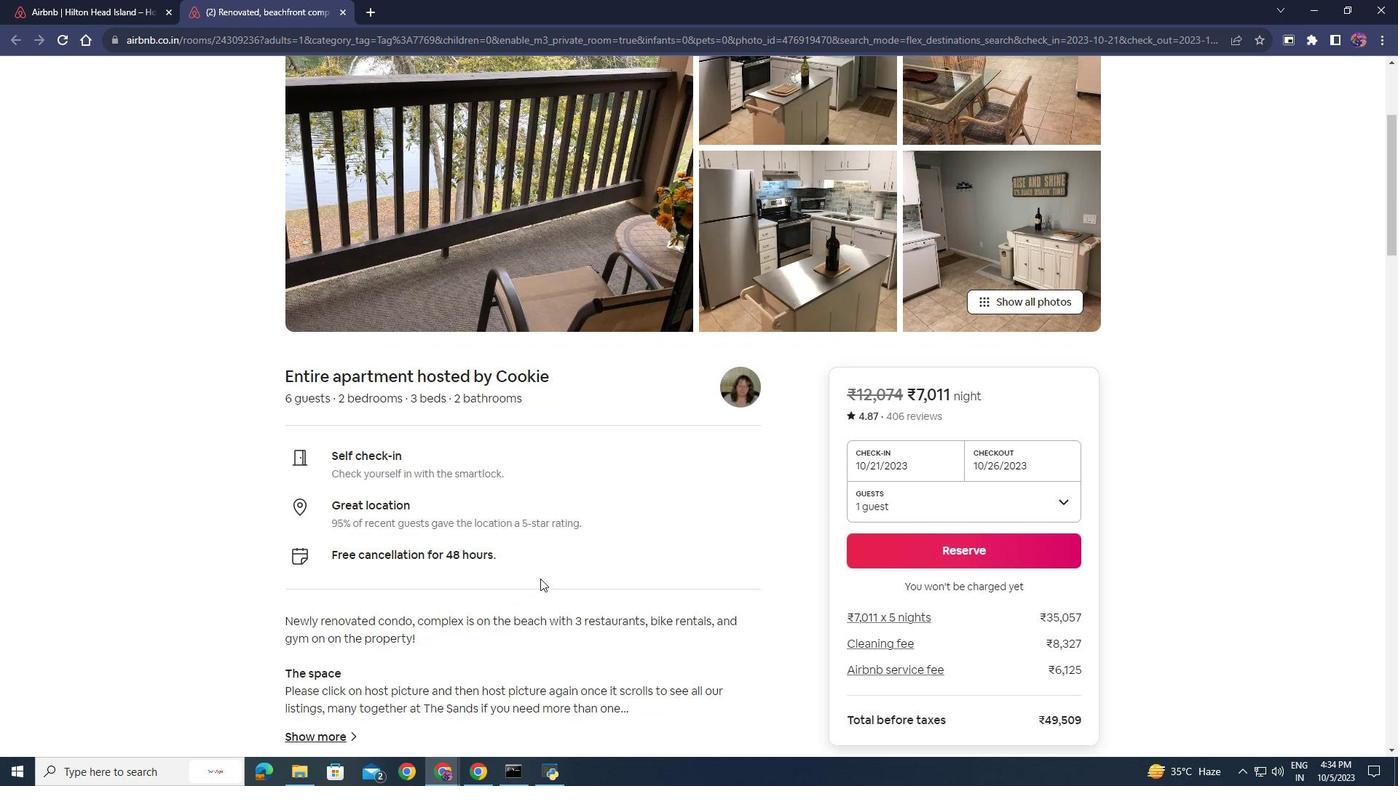
Action: Mouse moved to (540, 579)
Screenshot: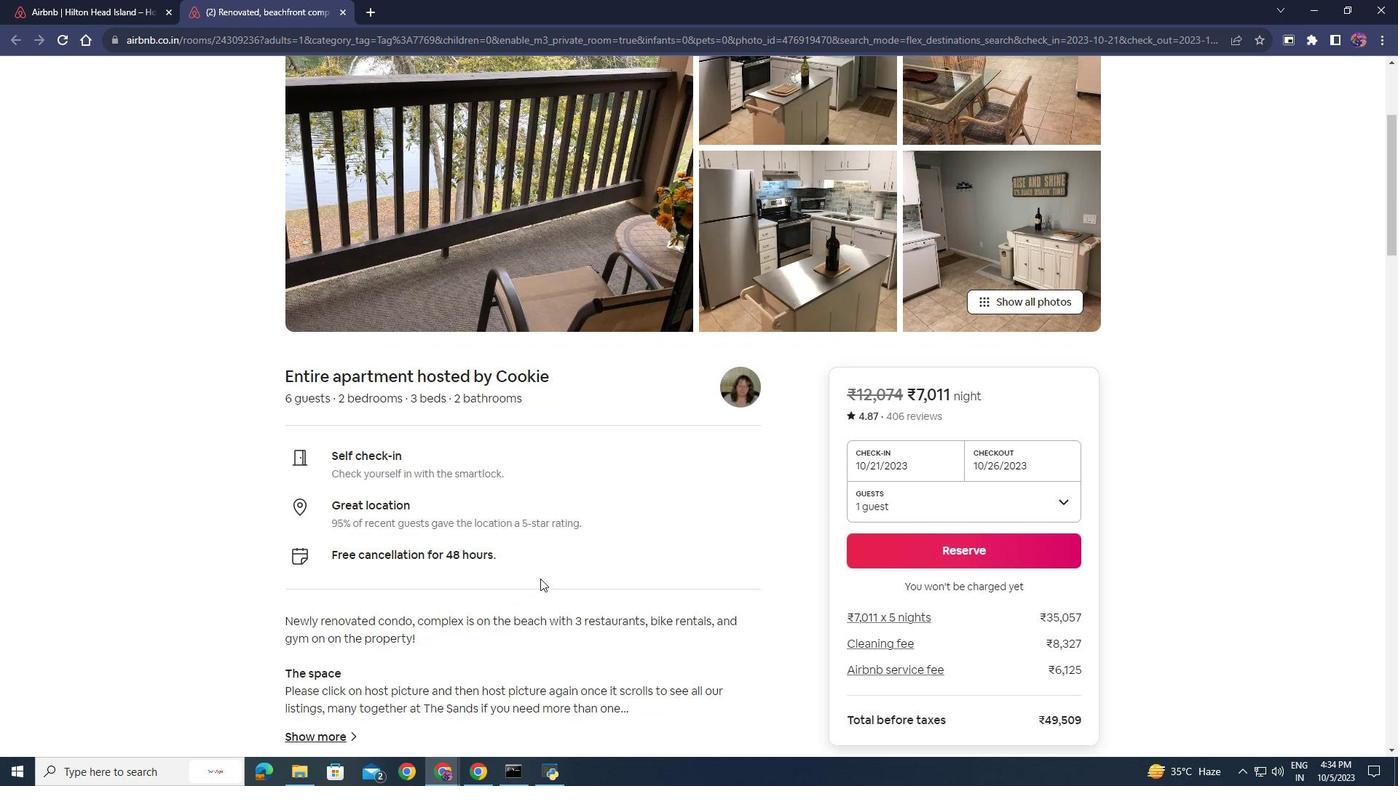
Action: Mouse scrolled (540, 578) with delta (0, 0)
Screenshot: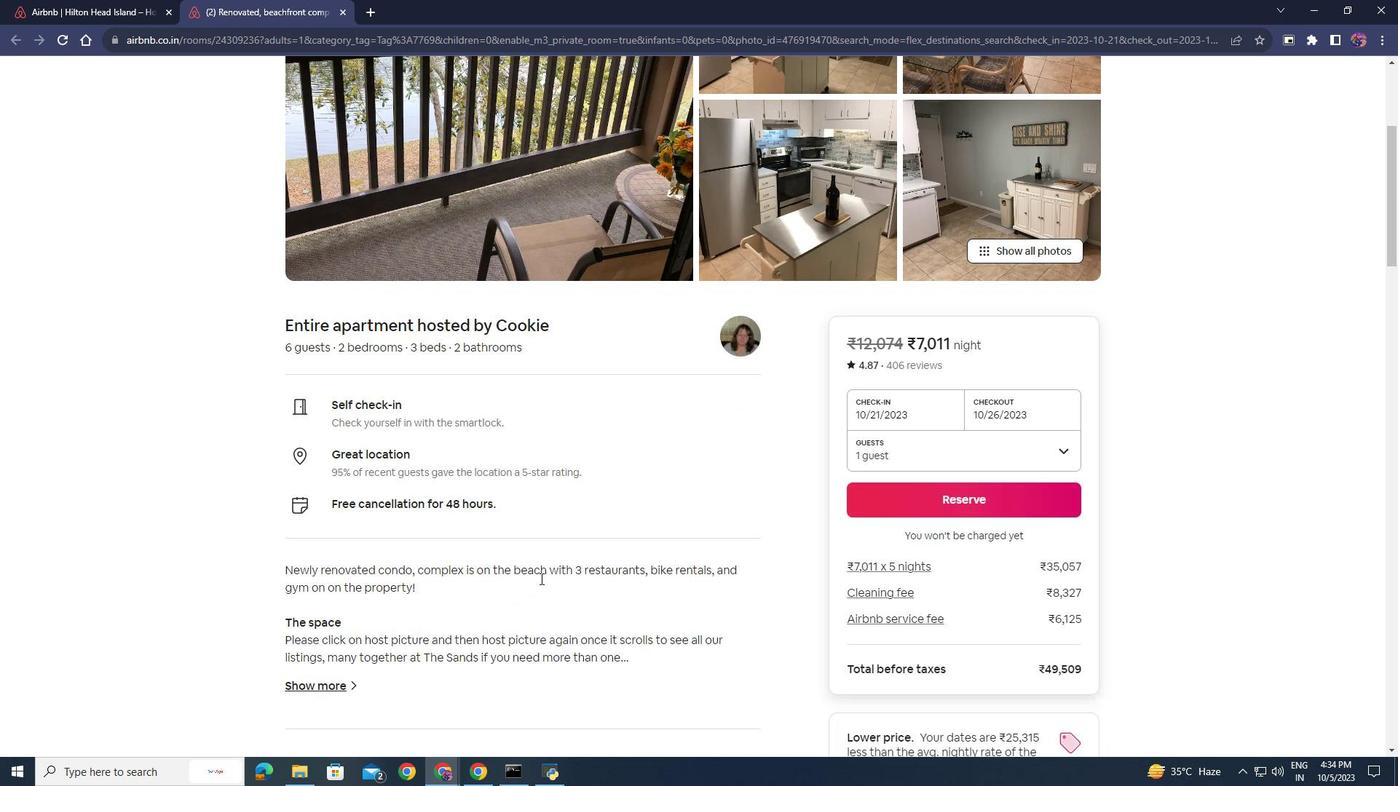 
Action: Mouse scrolled (540, 578) with delta (0, 0)
Screenshot: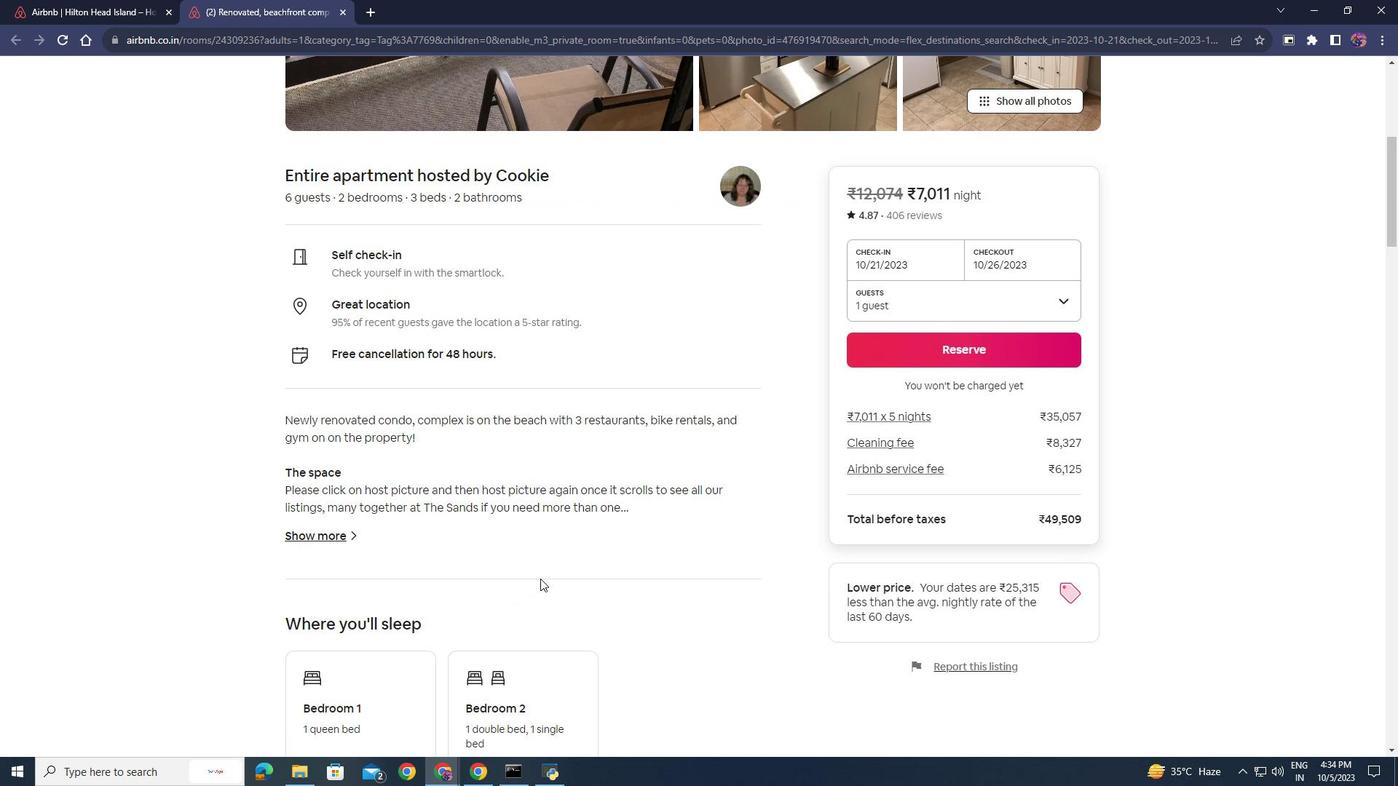 
Action: Mouse scrolled (540, 578) with delta (0, 0)
Screenshot: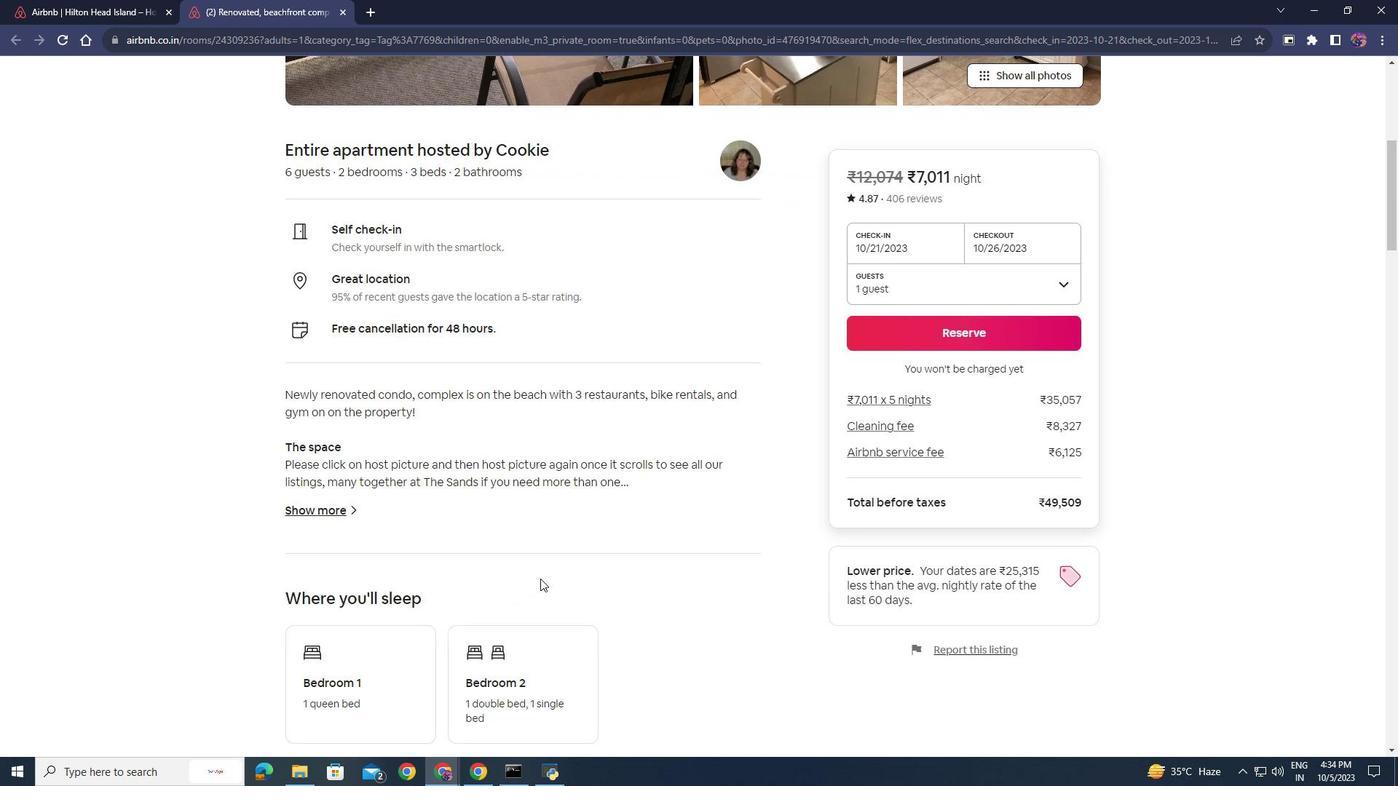 
Action: Mouse scrolled (540, 578) with delta (0, 0)
Screenshot: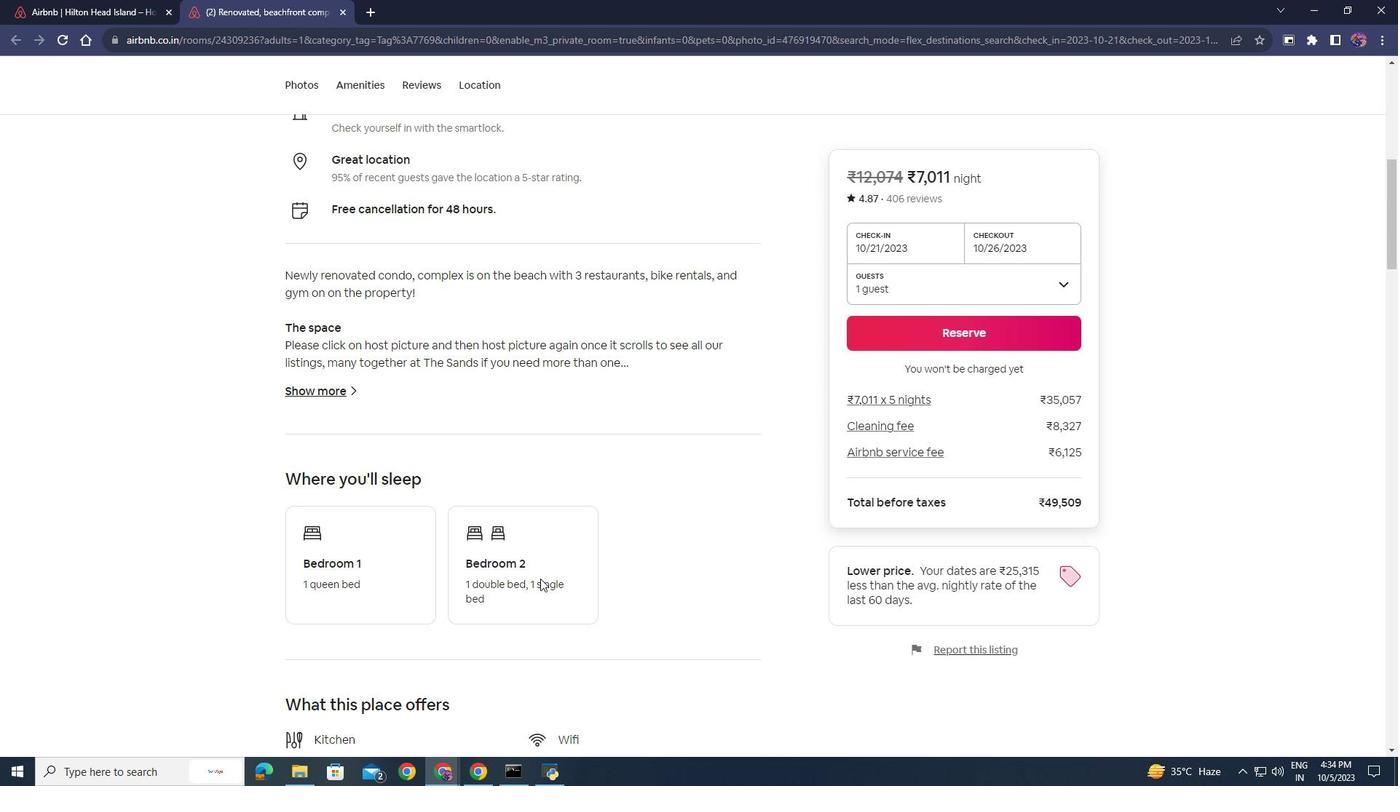 
Action: Mouse scrolled (540, 578) with delta (0, 0)
Screenshot: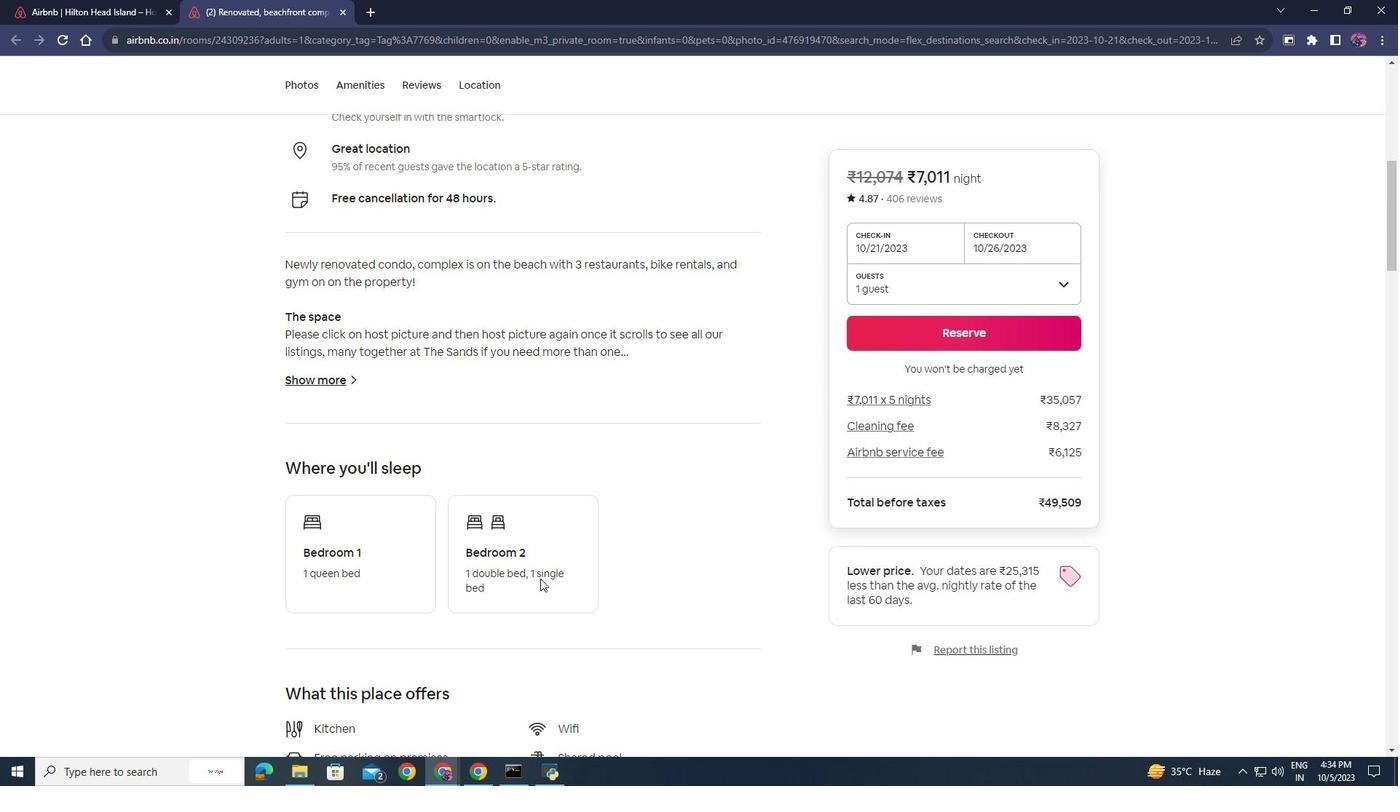 
Action: Mouse moved to (538, 580)
Screenshot: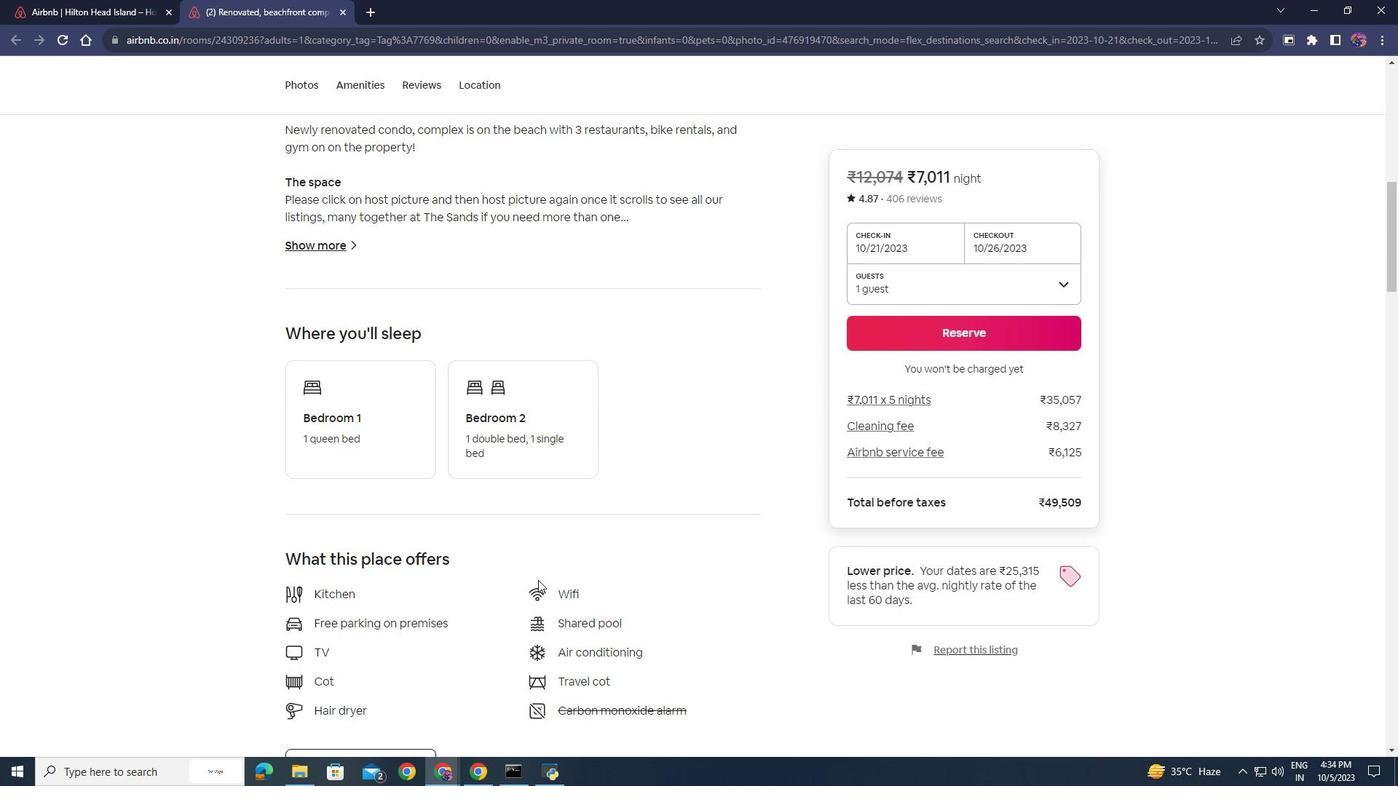 
Action: Mouse scrolled (538, 579) with delta (0, 0)
Screenshot: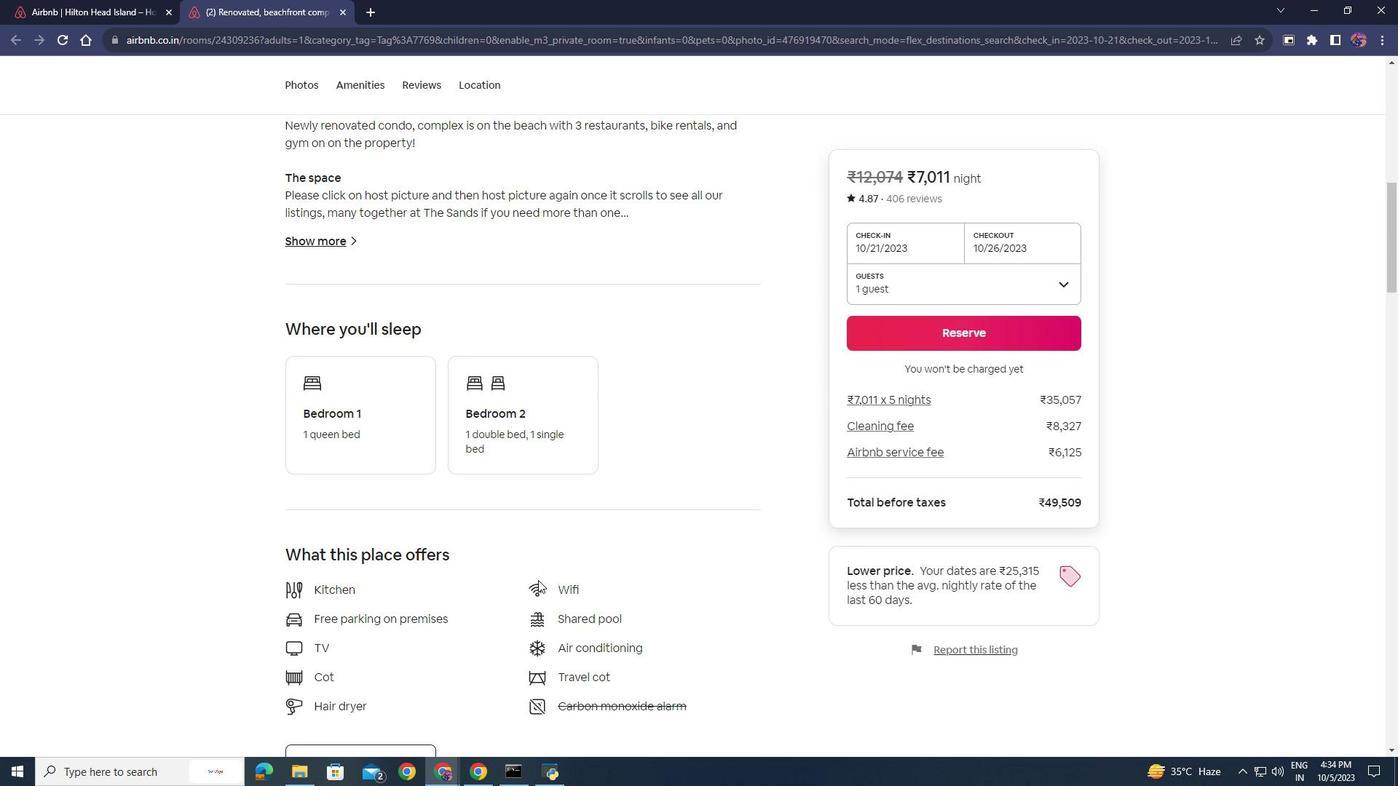 
Action: Mouse scrolled (538, 579) with delta (0, 0)
Screenshot: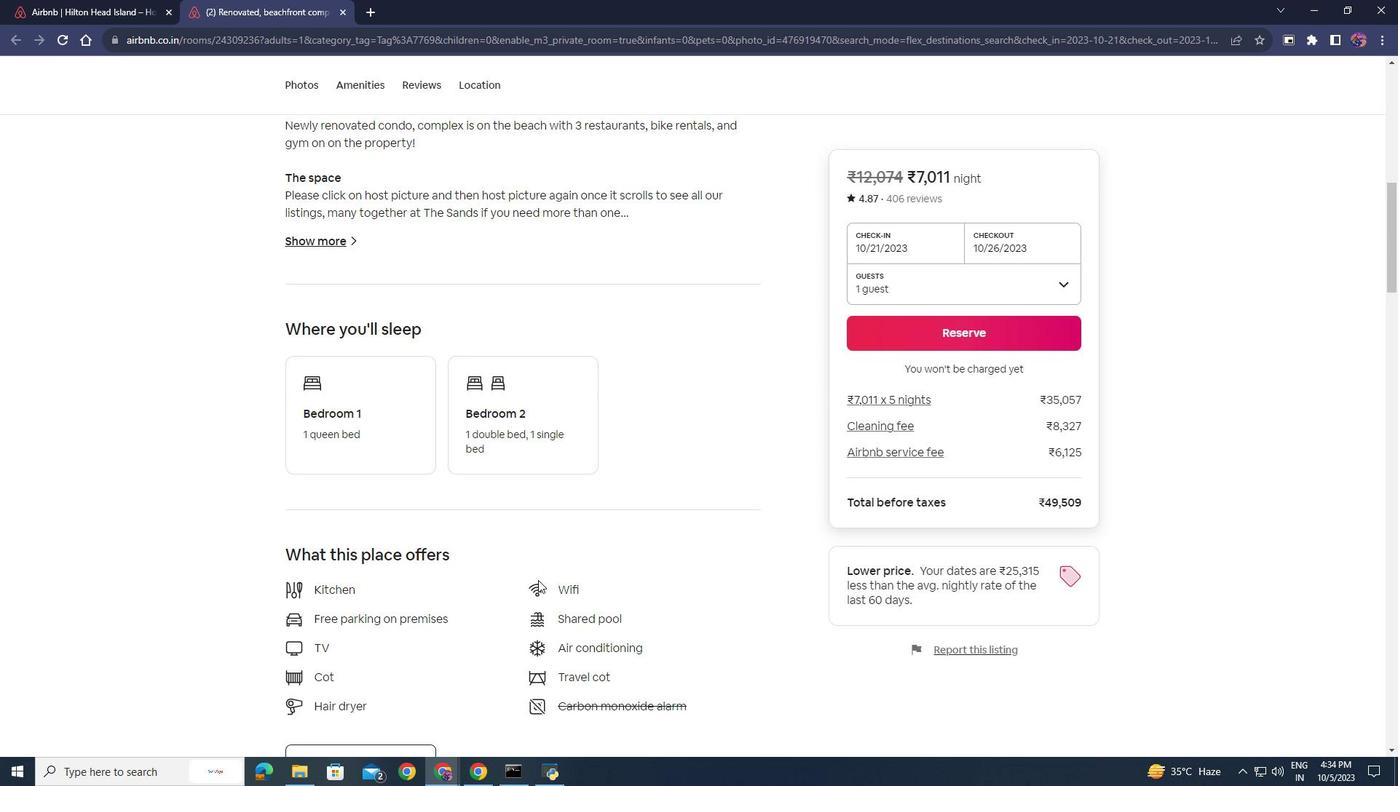 
Action: Mouse moved to (335, 630)
Screenshot: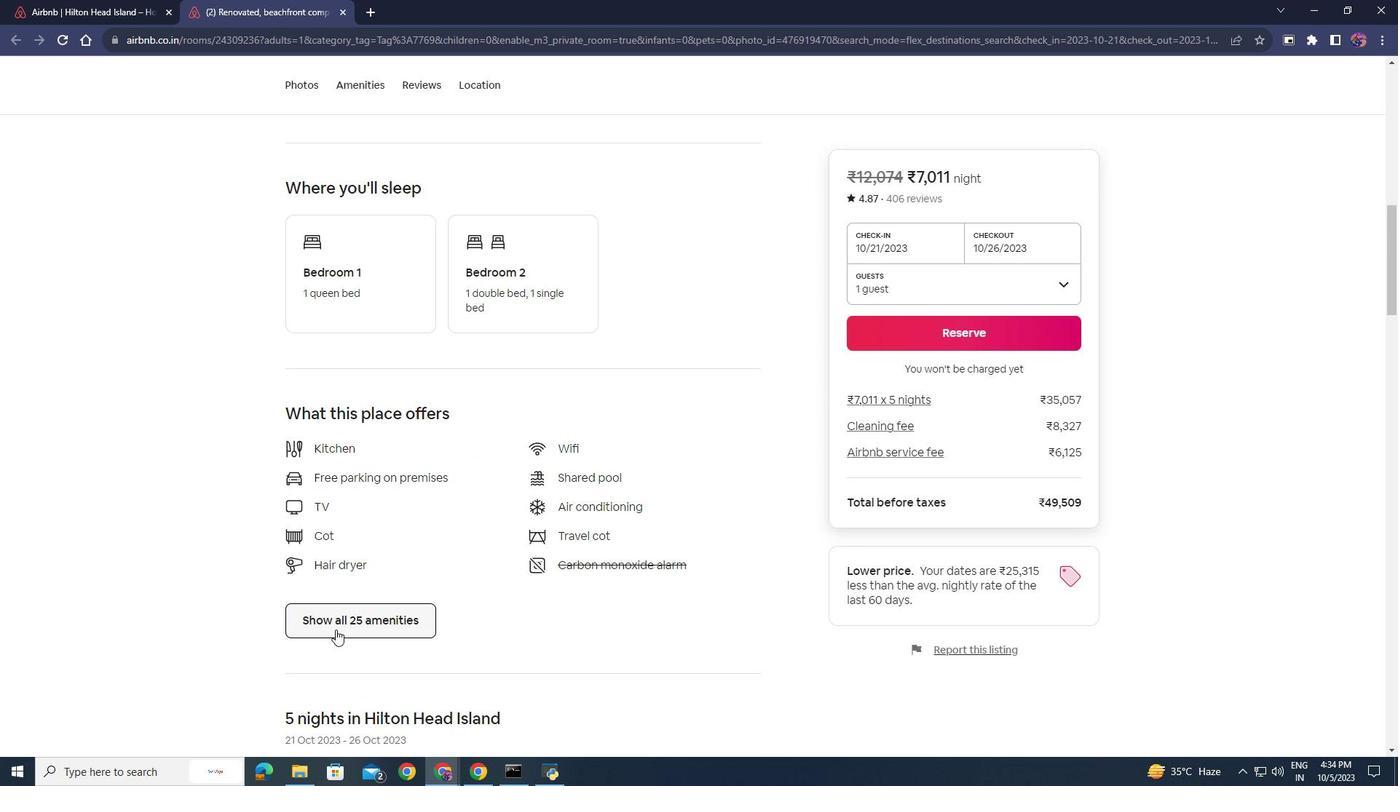 
Action: Mouse pressed left at (335, 630)
Screenshot: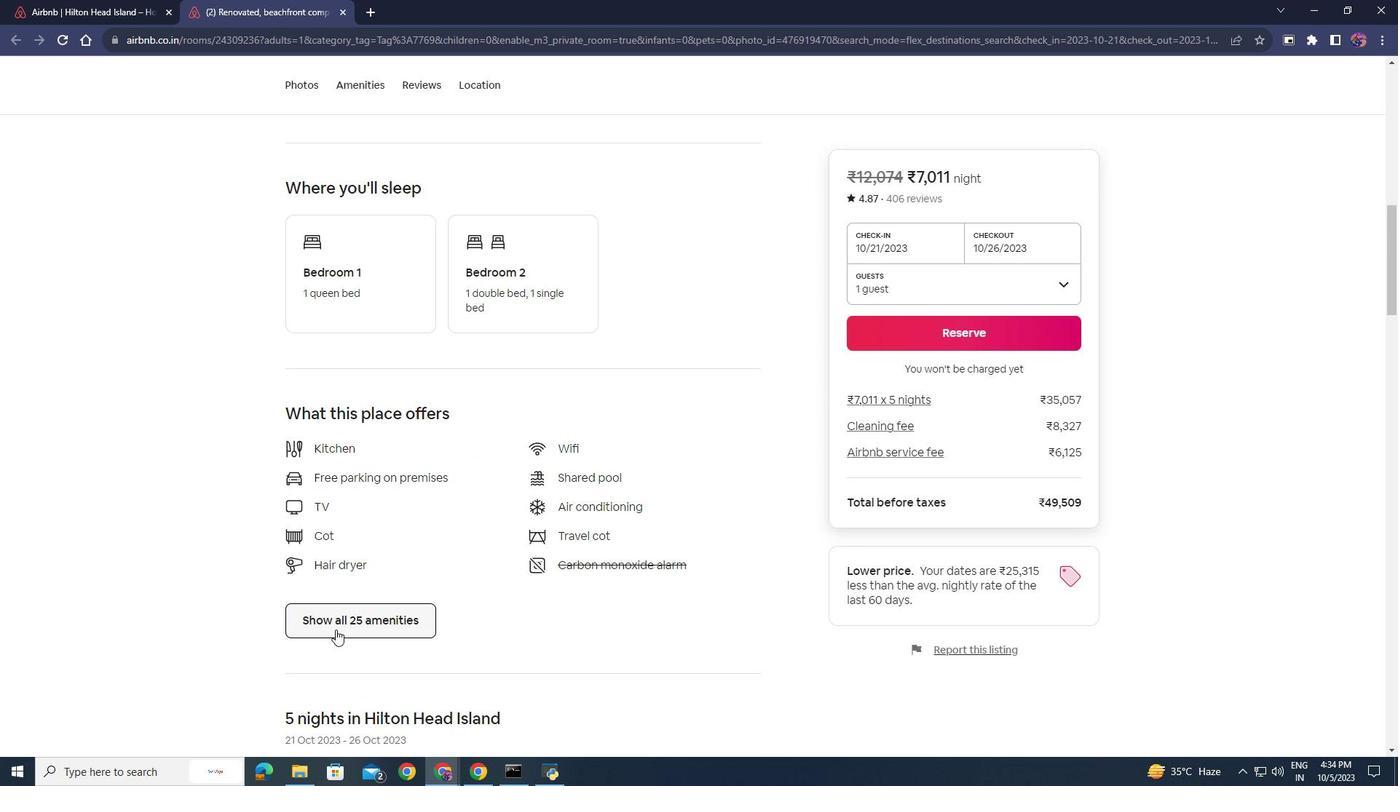 
Action: Mouse moved to (652, 598)
Screenshot: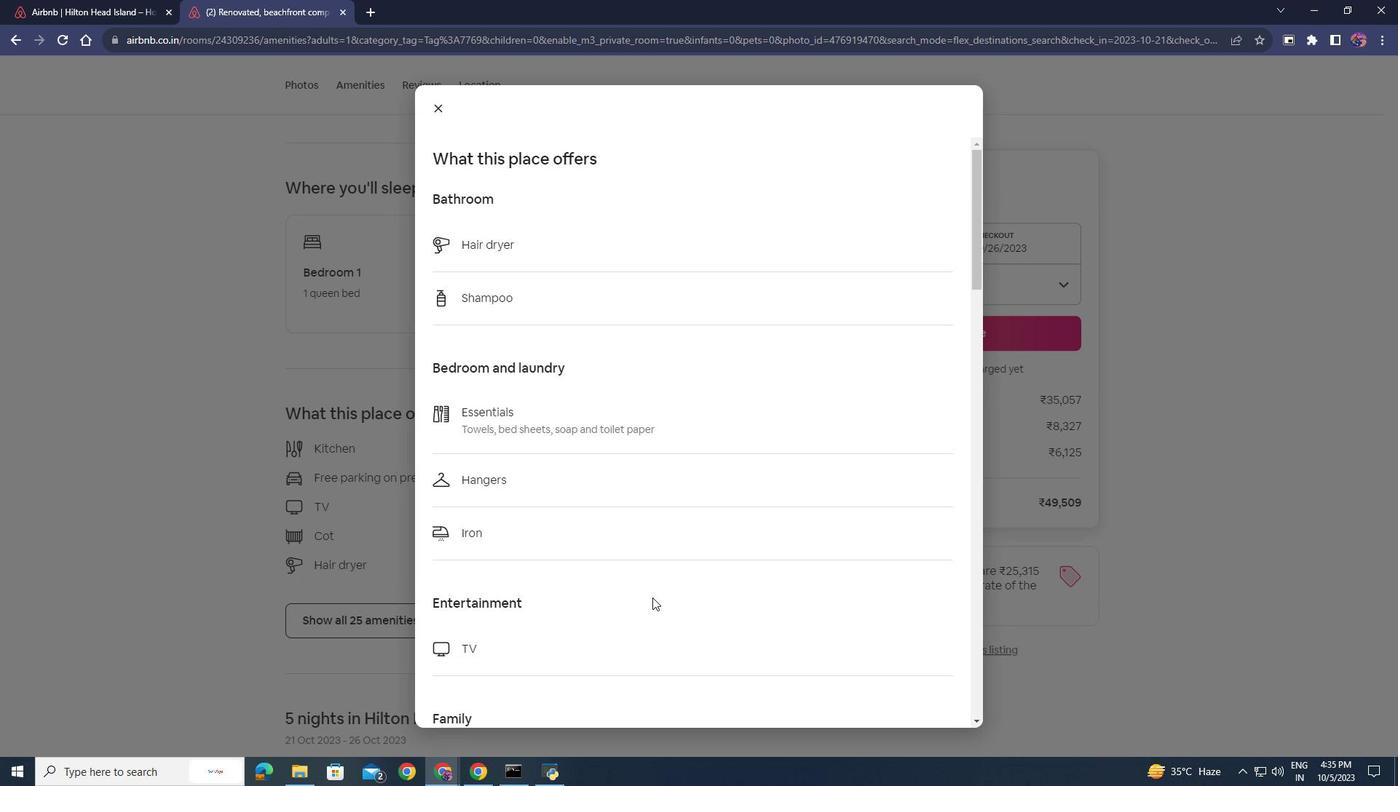 
Action: Mouse scrolled (652, 597) with delta (0, 0)
Screenshot: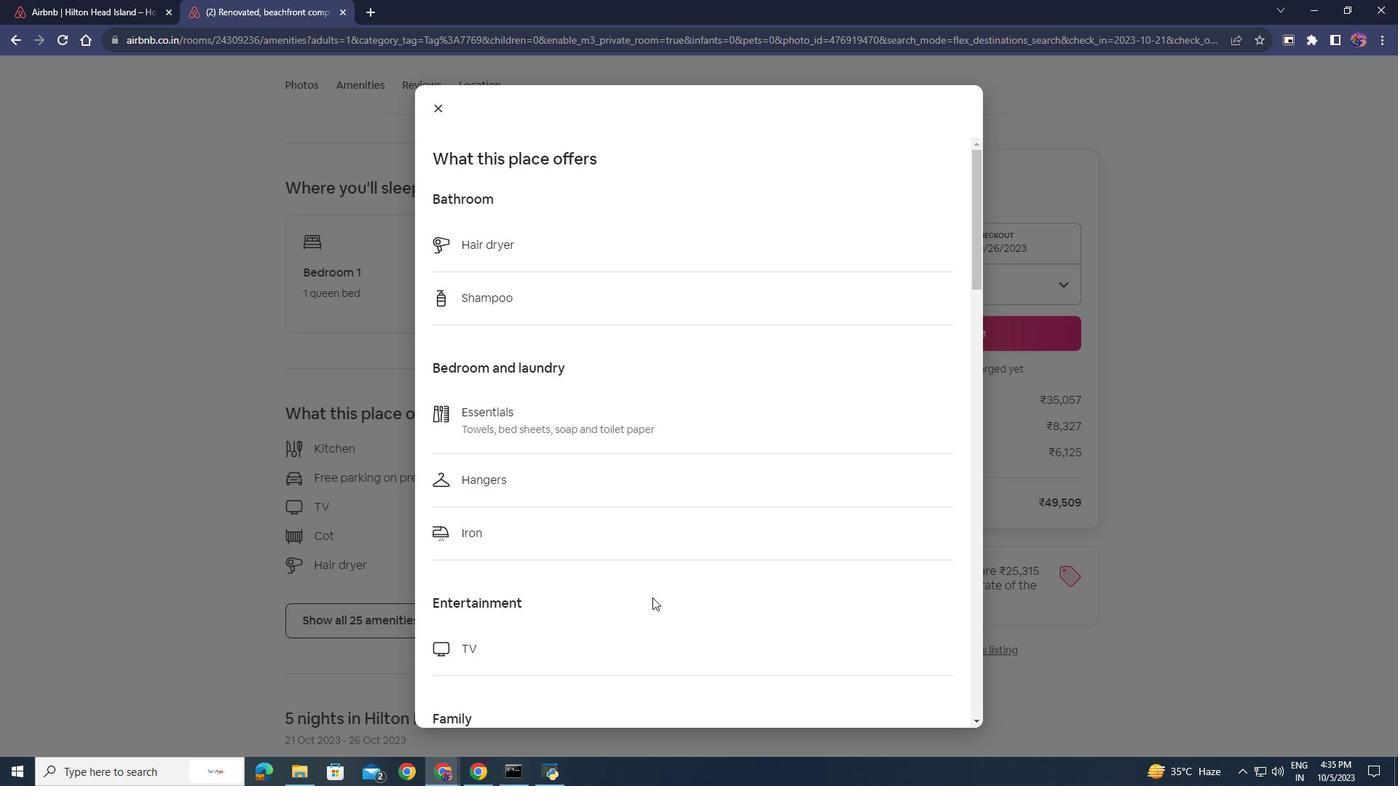 
Action: Mouse scrolled (652, 597) with delta (0, 0)
Screenshot: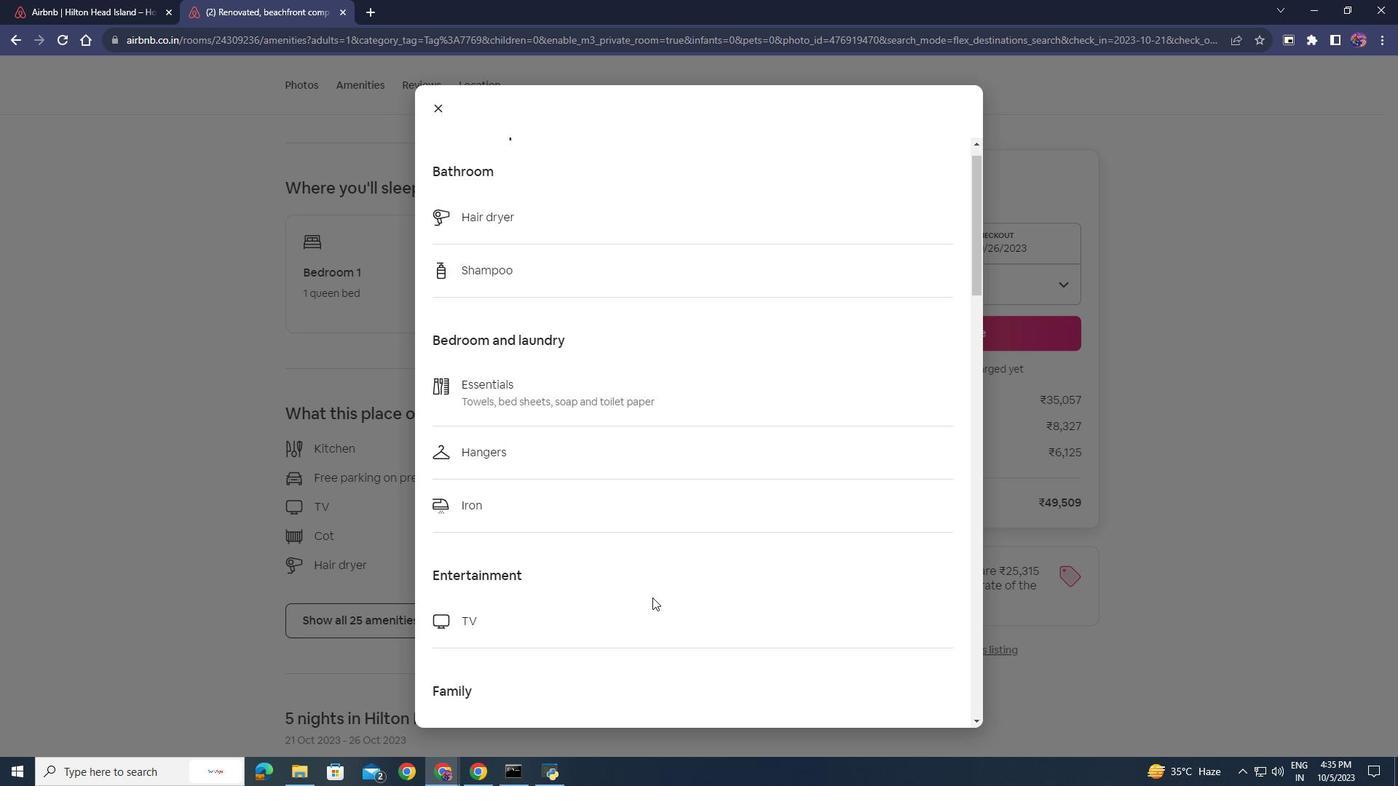 
Action: Mouse scrolled (652, 597) with delta (0, 0)
Screenshot: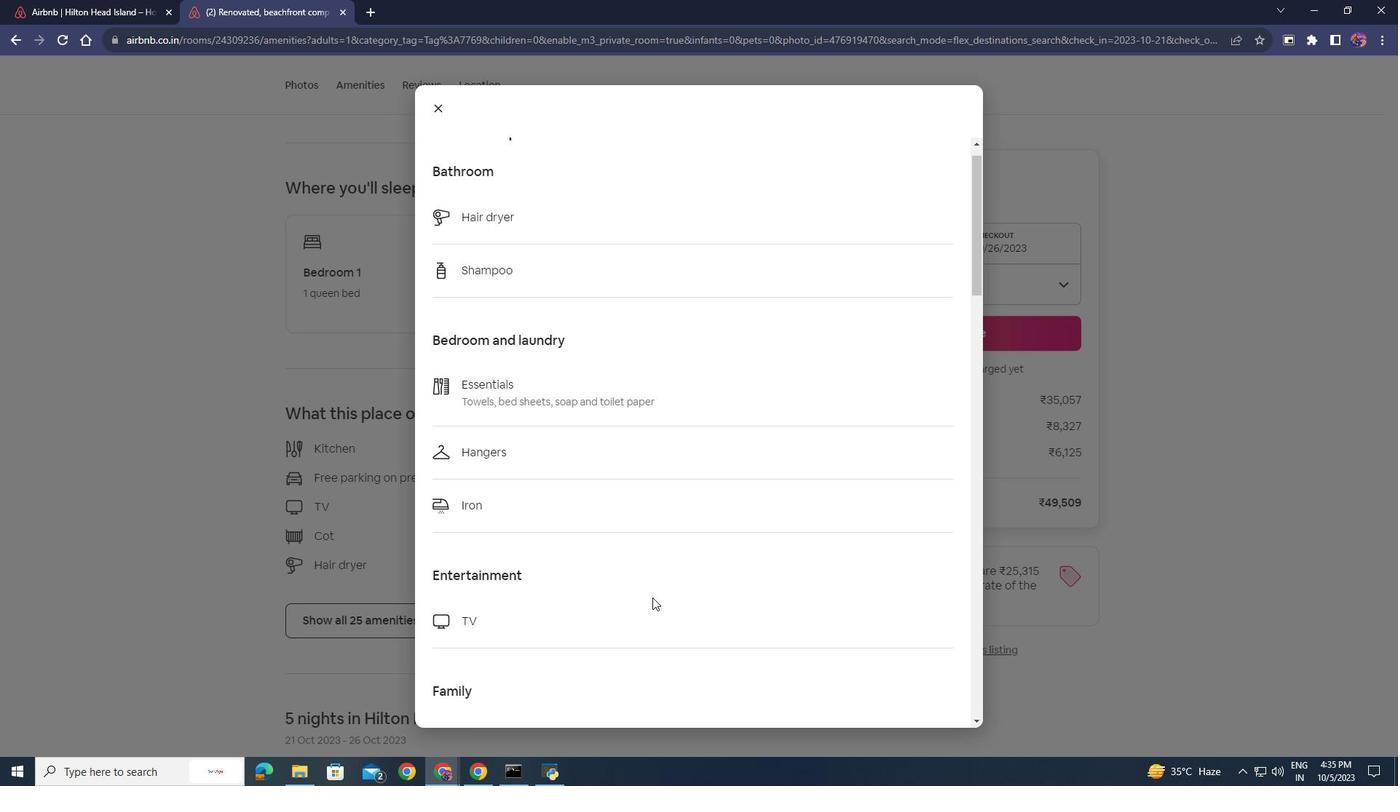 
Action: Mouse scrolled (652, 597) with delta (0, 0)
Screenshot: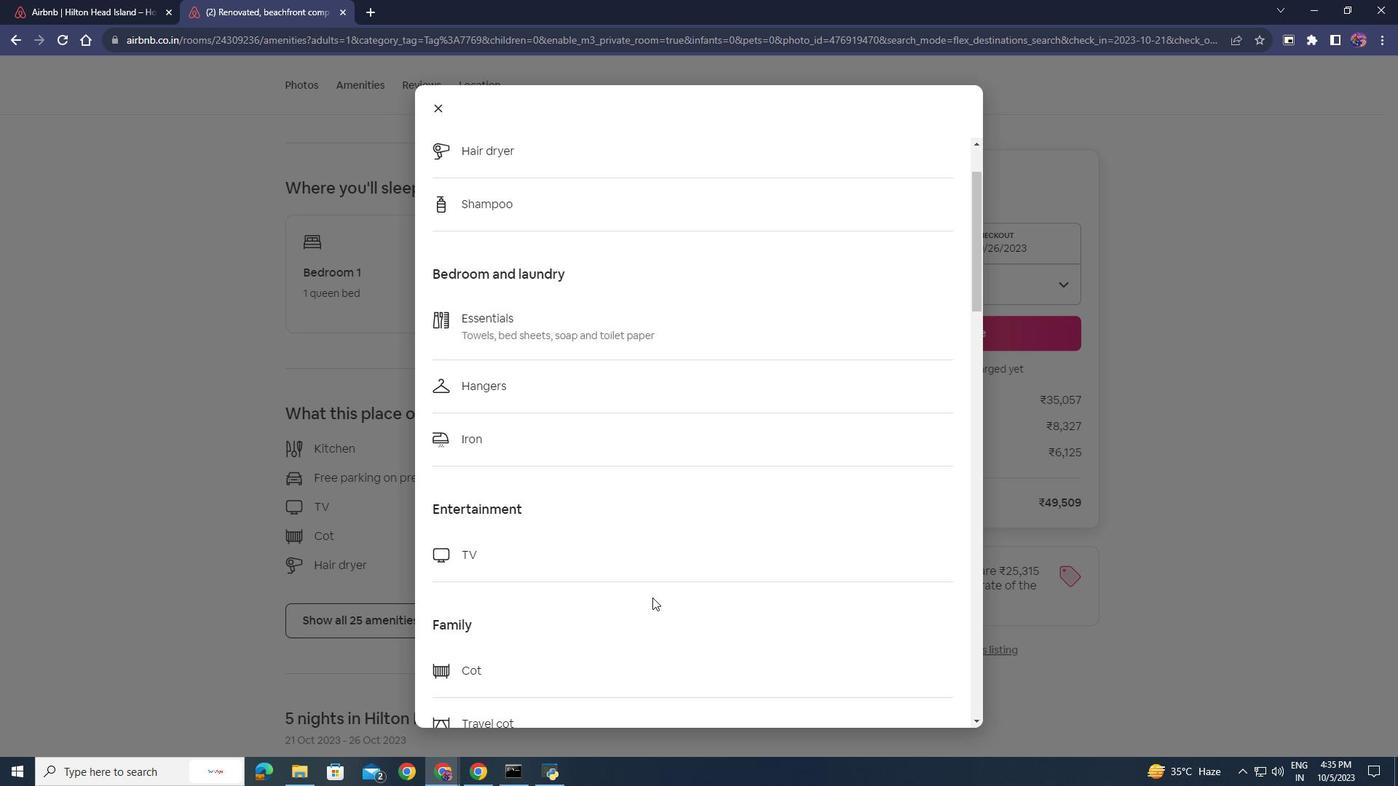 
Action: Mouse scrolled (652, 597) with delta (0, 0)
Screenshot: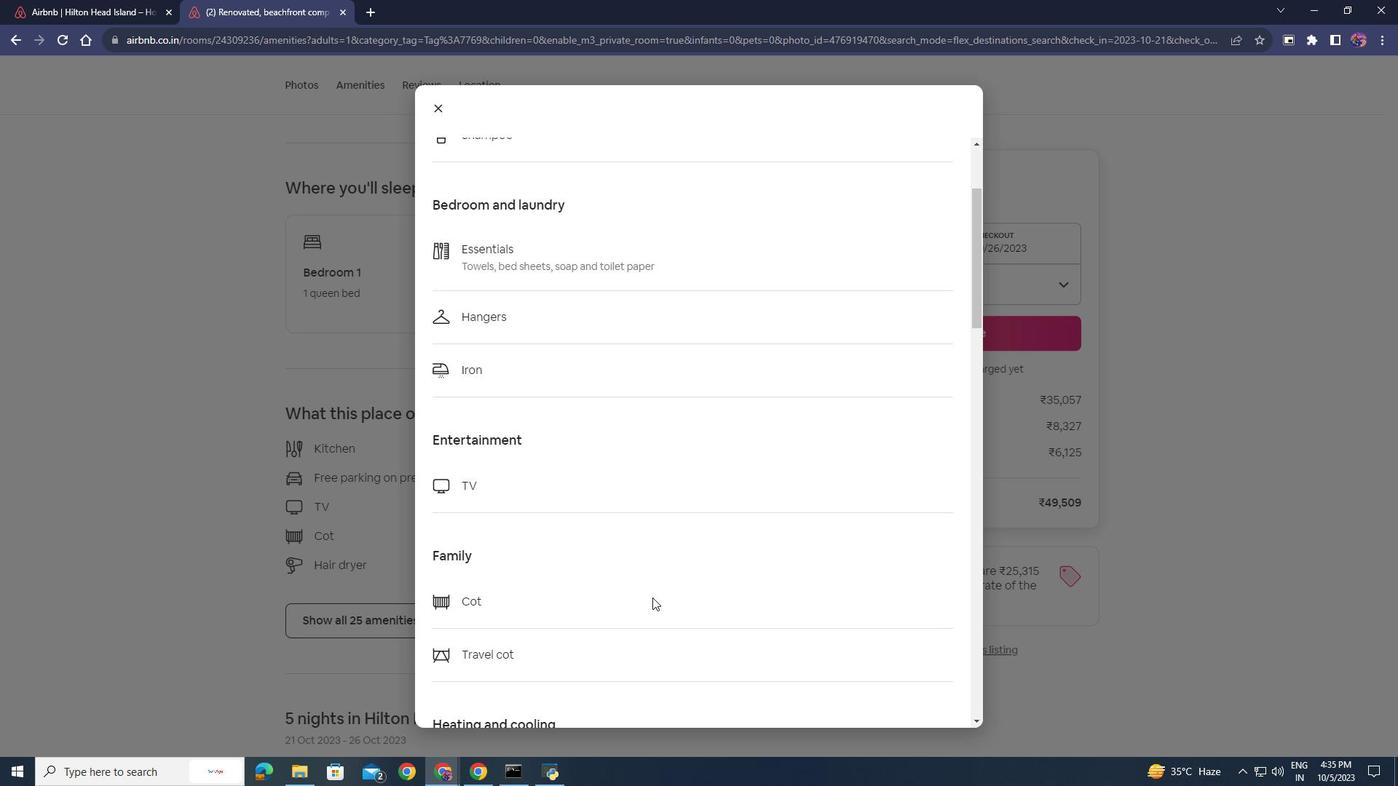
Action: Mouse scrolled (652, 597) with delta (0, 0)
Screenshot: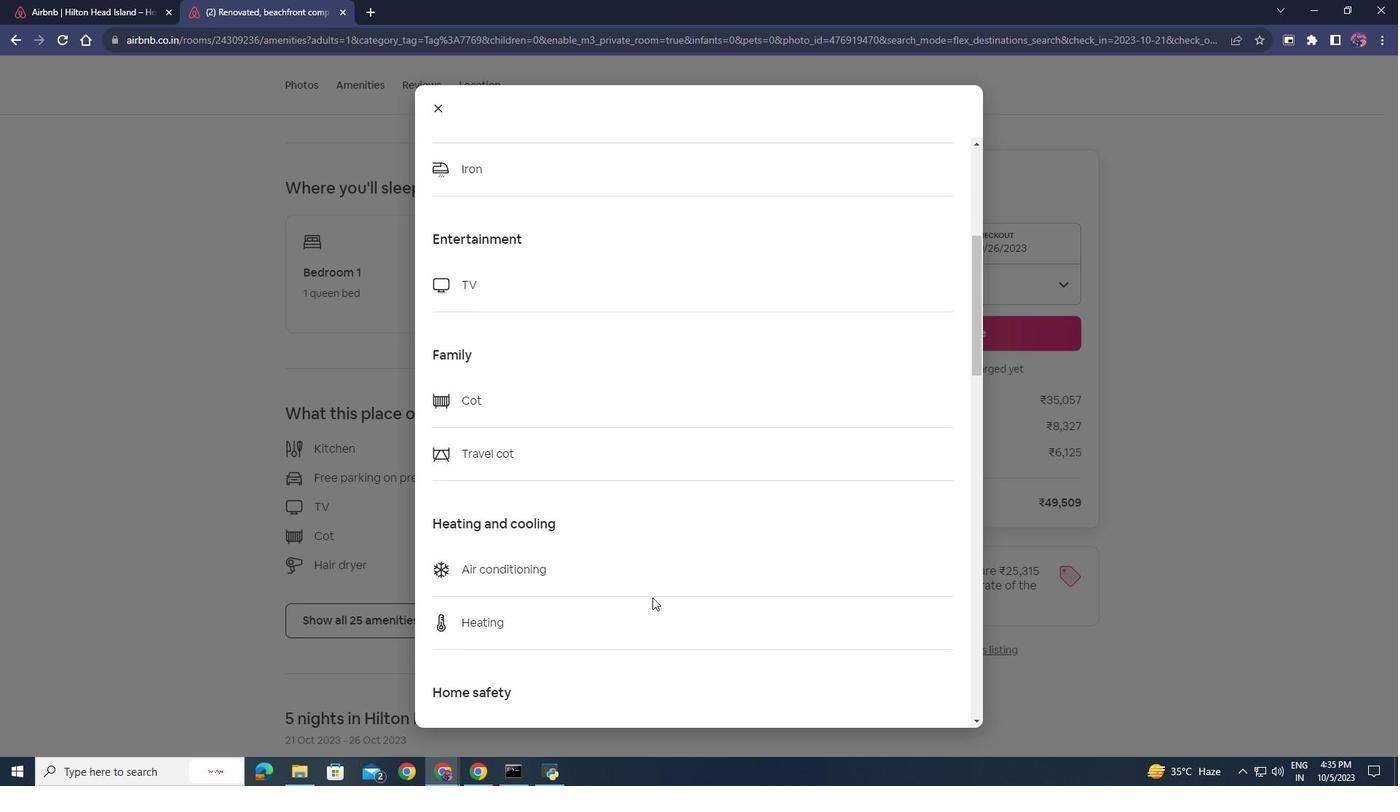 
Action: Mouse scrolled (652, 597) with delta (0, 0)
Screenshot: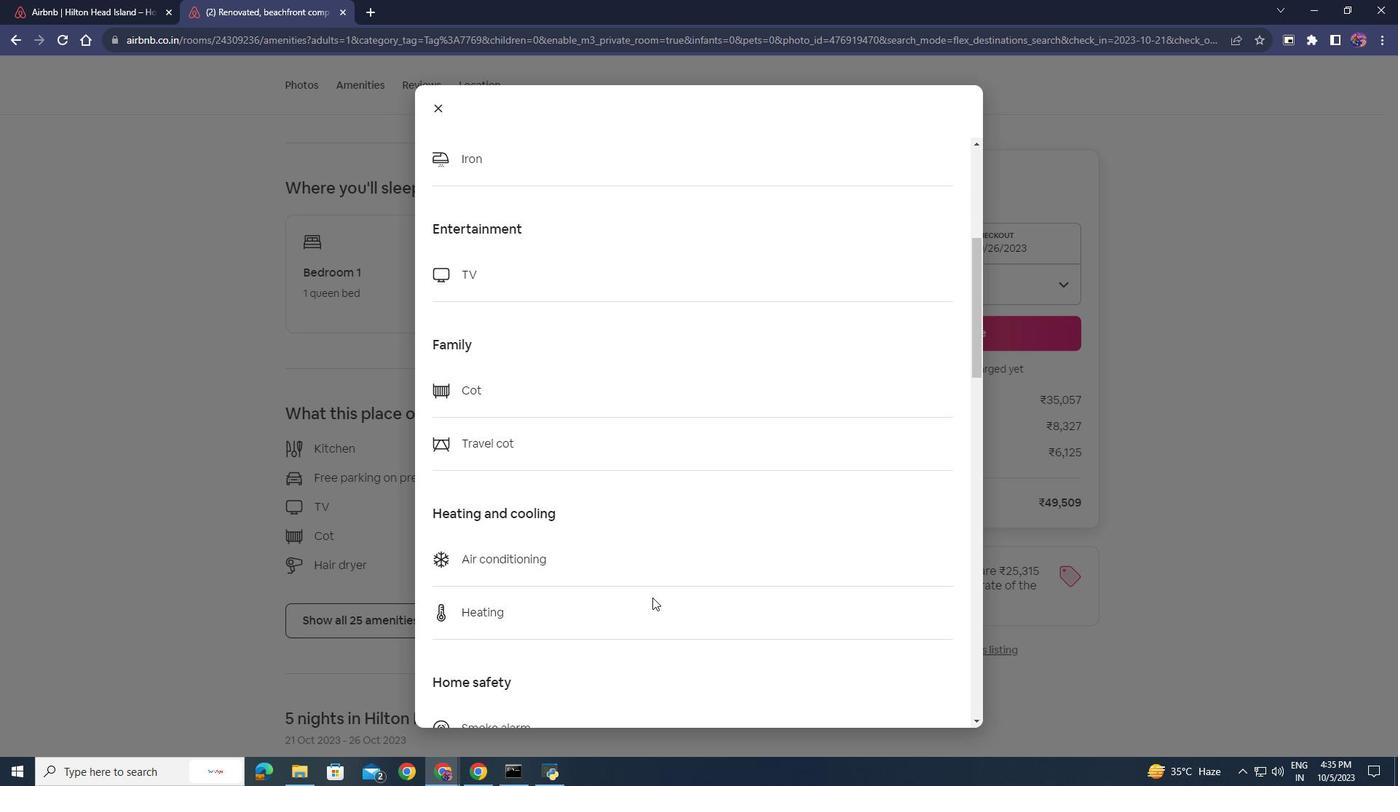 
Action: Mouse scrolled (652, 597) with delta (0, 0)
Screenshot: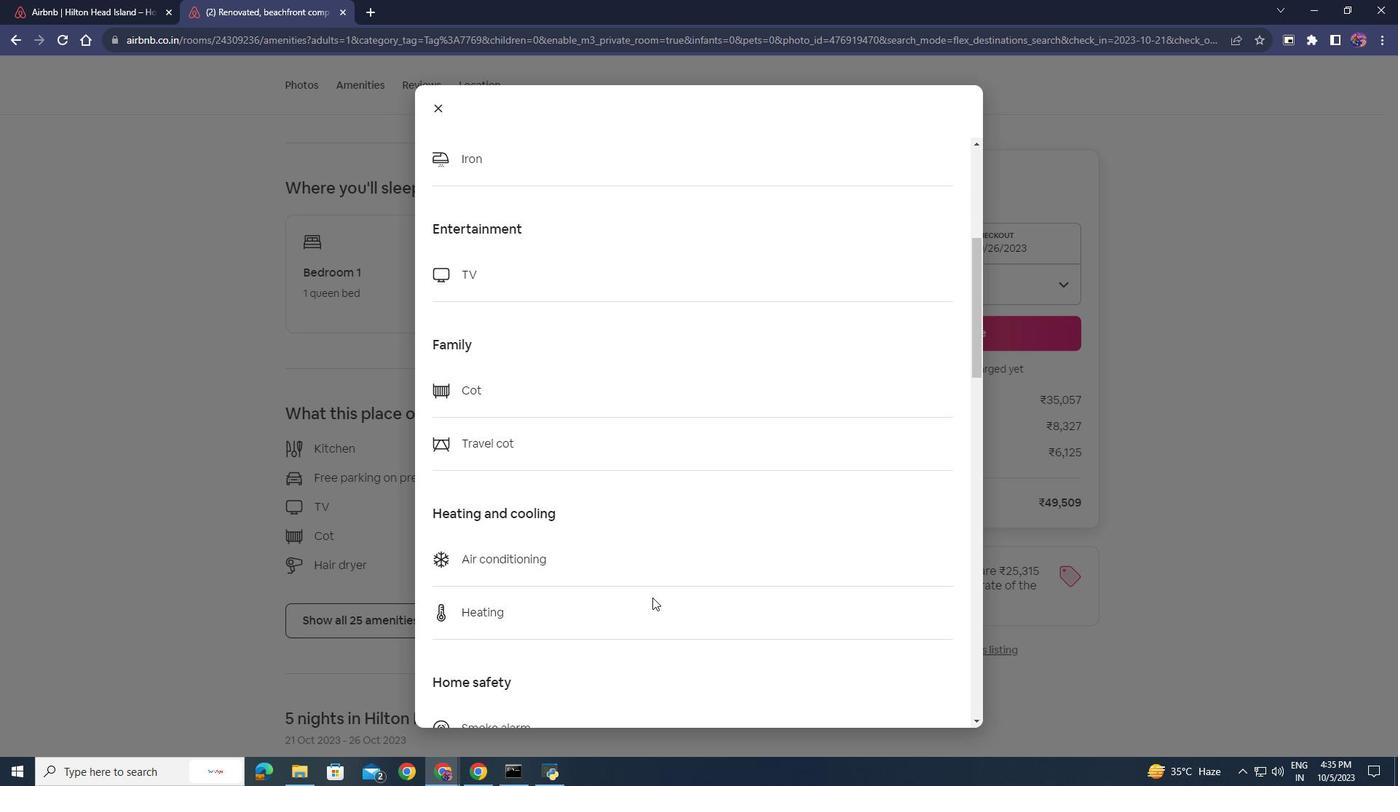 
Action: Mouse scrolled (652, 597) with delta (0, 0)
Screenshot: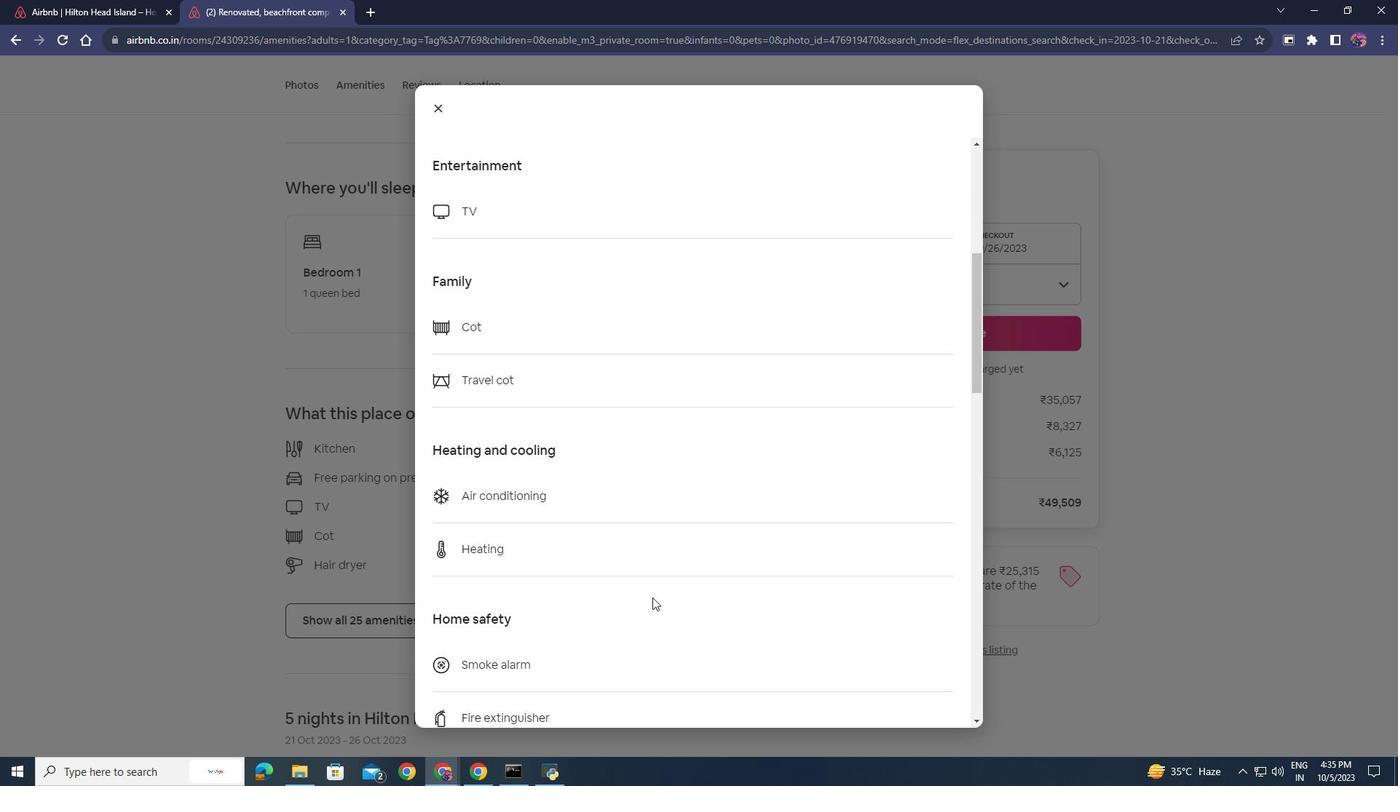 
Action: Mouse scrolled (652, 597) with delta (0, 0)
Screenshot: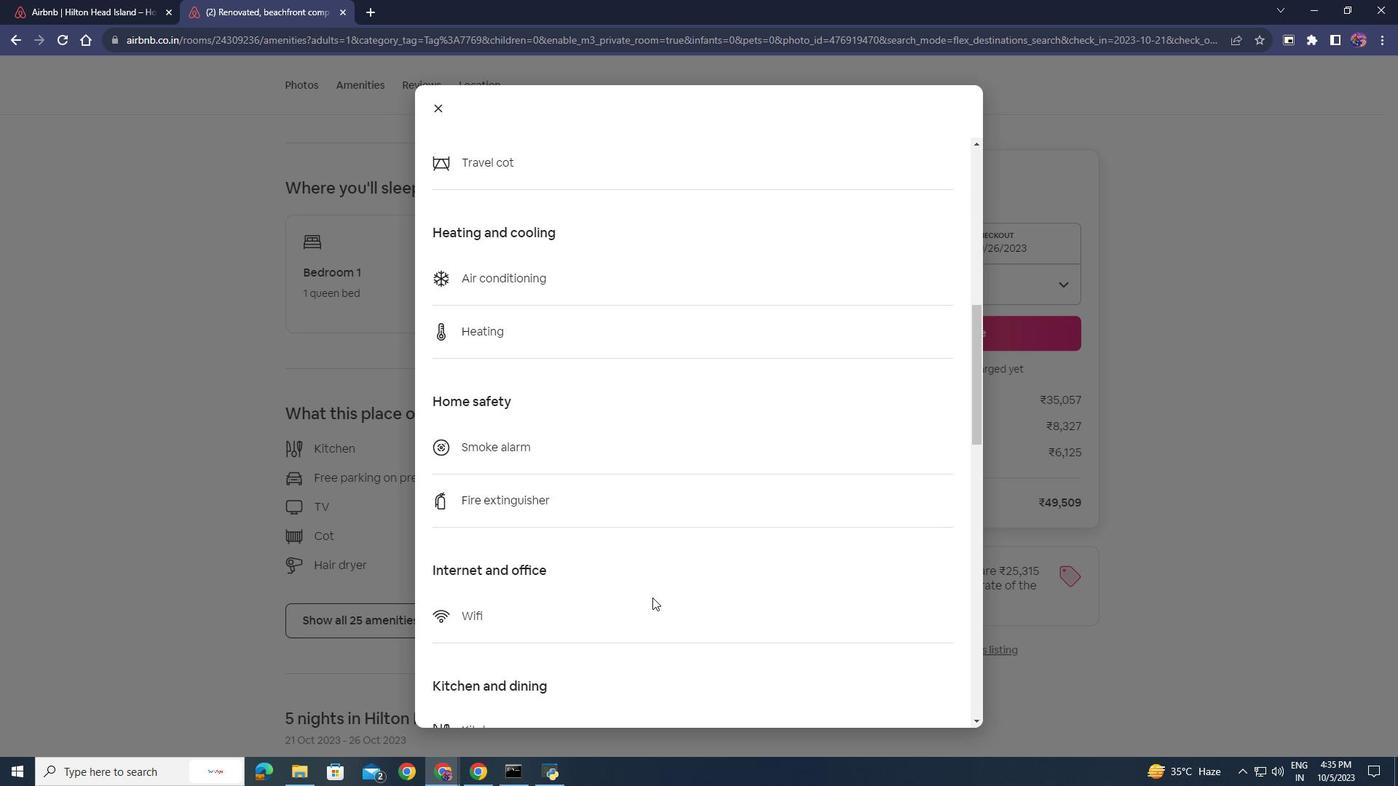 
Action: Mouse scrolled (652, 597) with delta (0, 0)
Screenshot: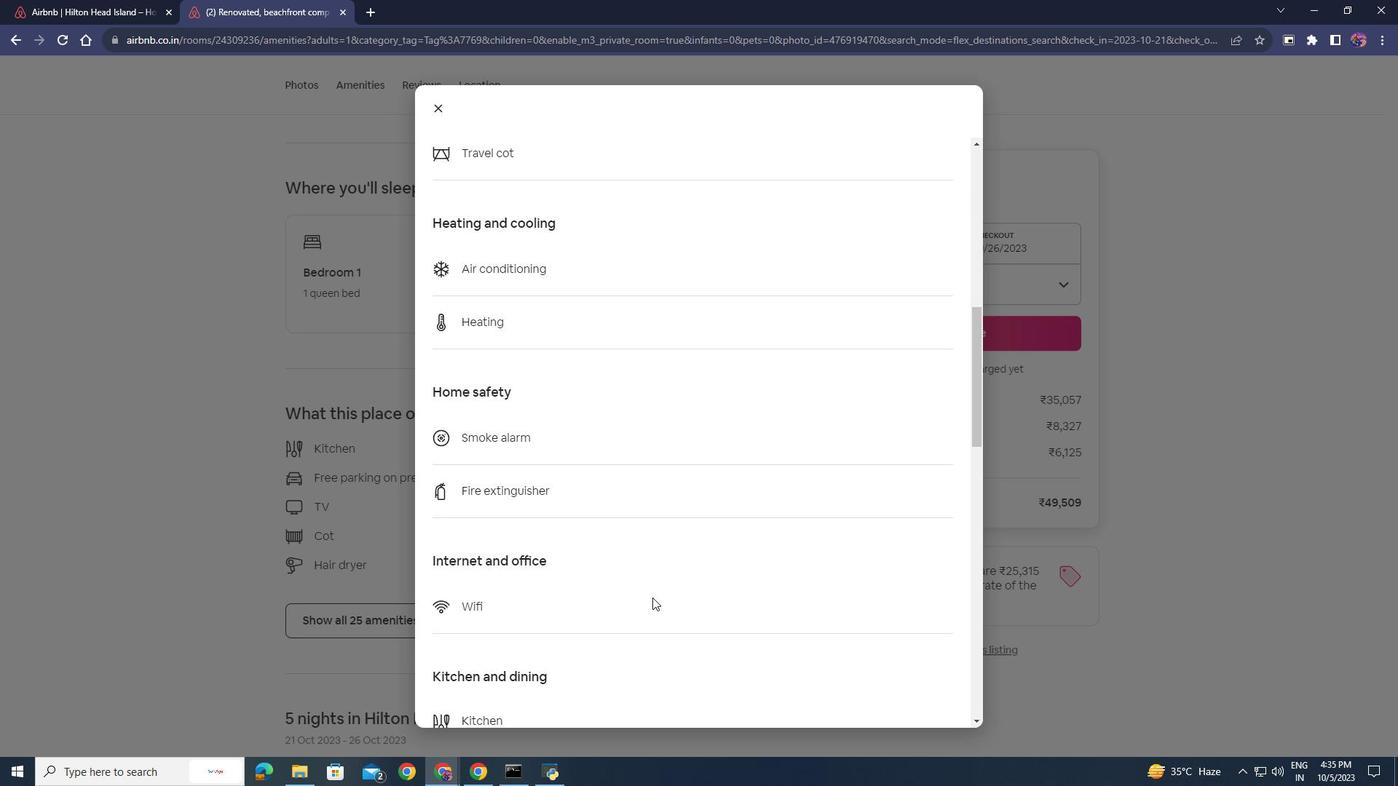 
Action: Mouse scrolled (652, 597) with delta (0, 0)
Screenshot: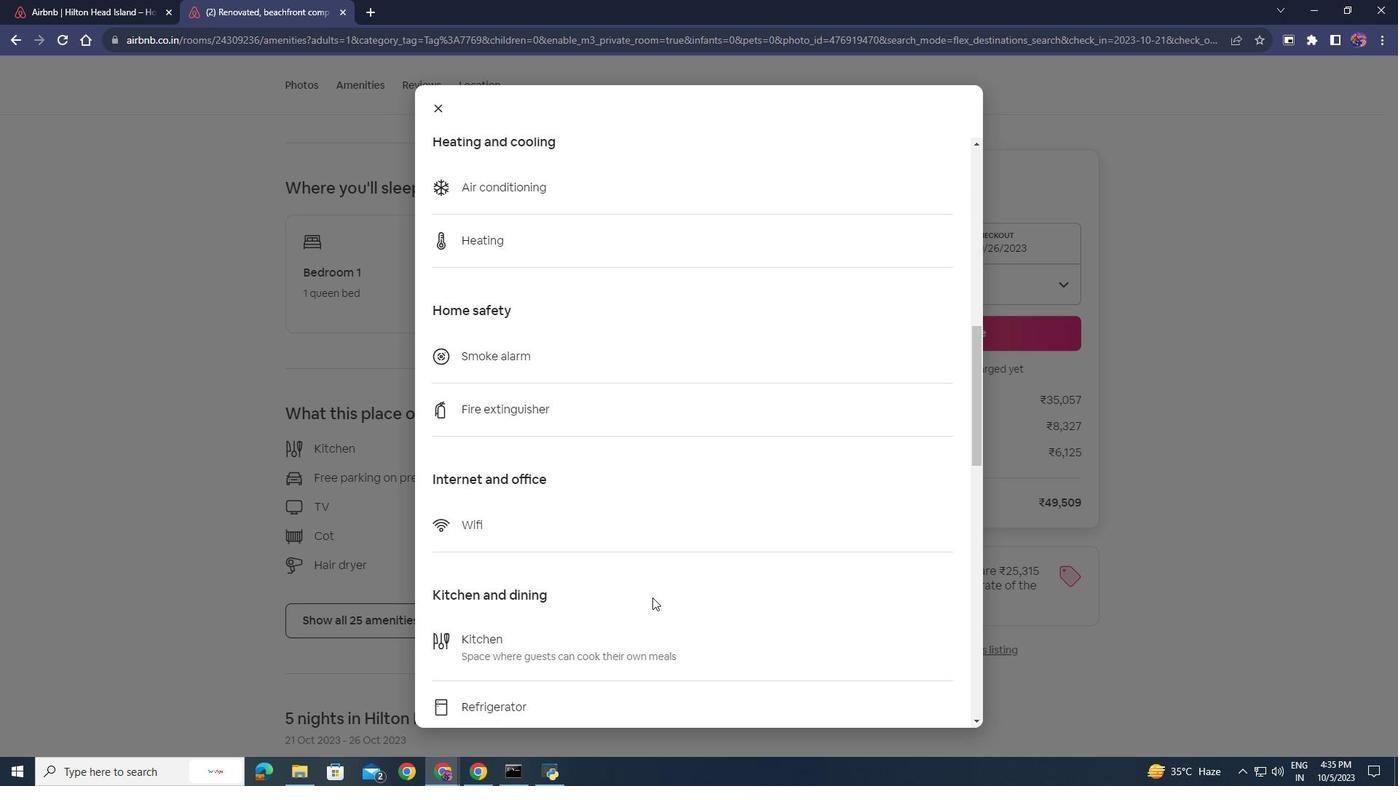 
Action: Mouse scrolled (652, 597) with delta (0, 0)
Screenshot: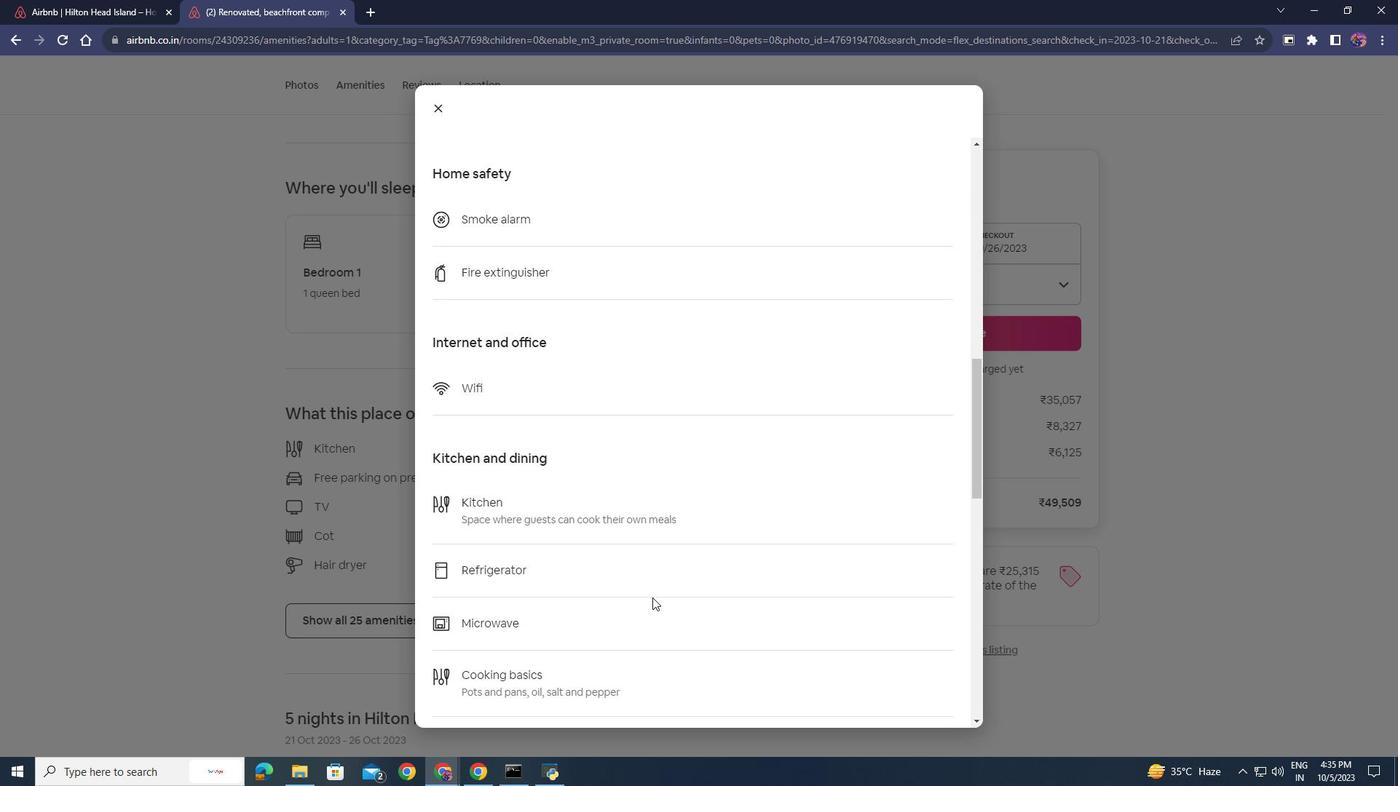 
Action: Mouse scrolled (652, 597) with delta (0, 0)
Screenshot: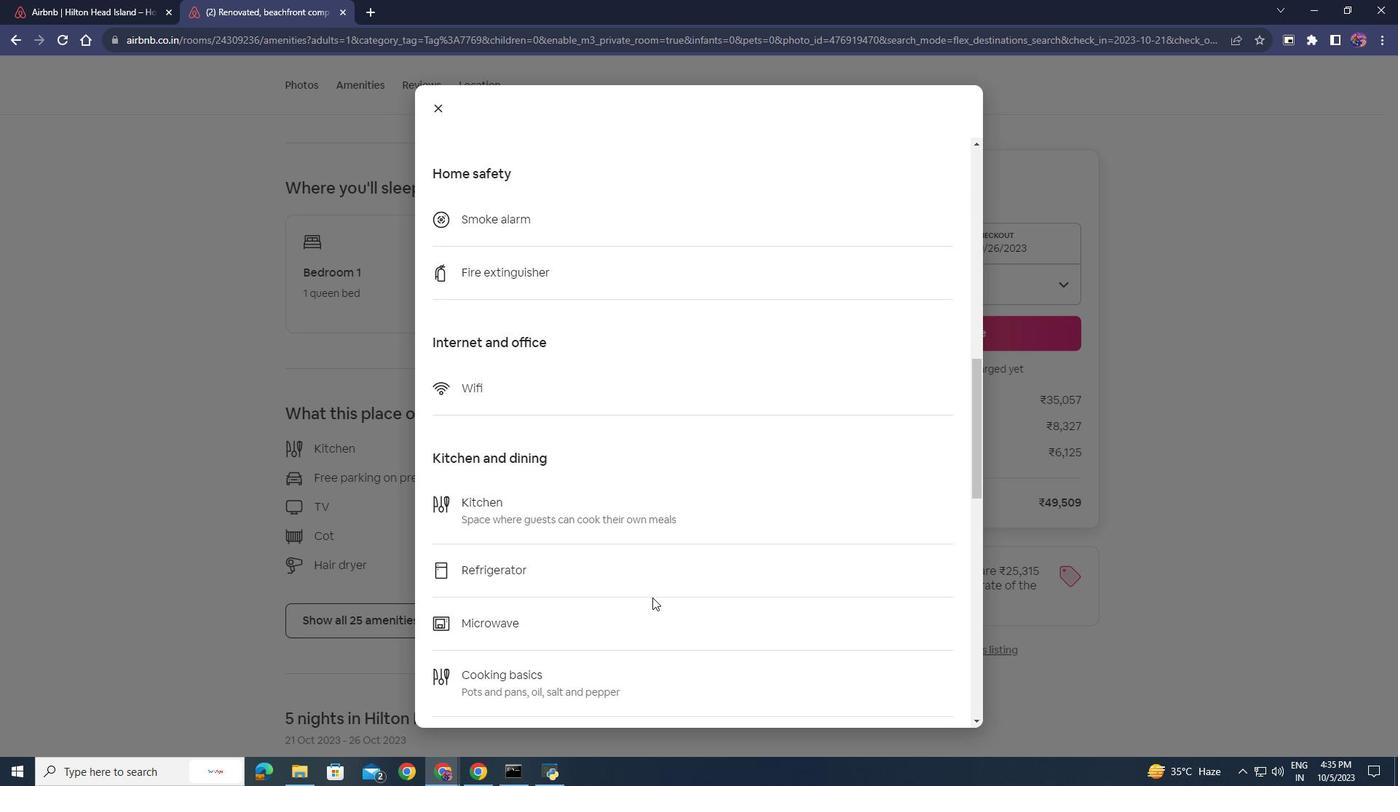 
Action: Mouse scrolled (652, 597) with delta (0, 0)
Screenshot: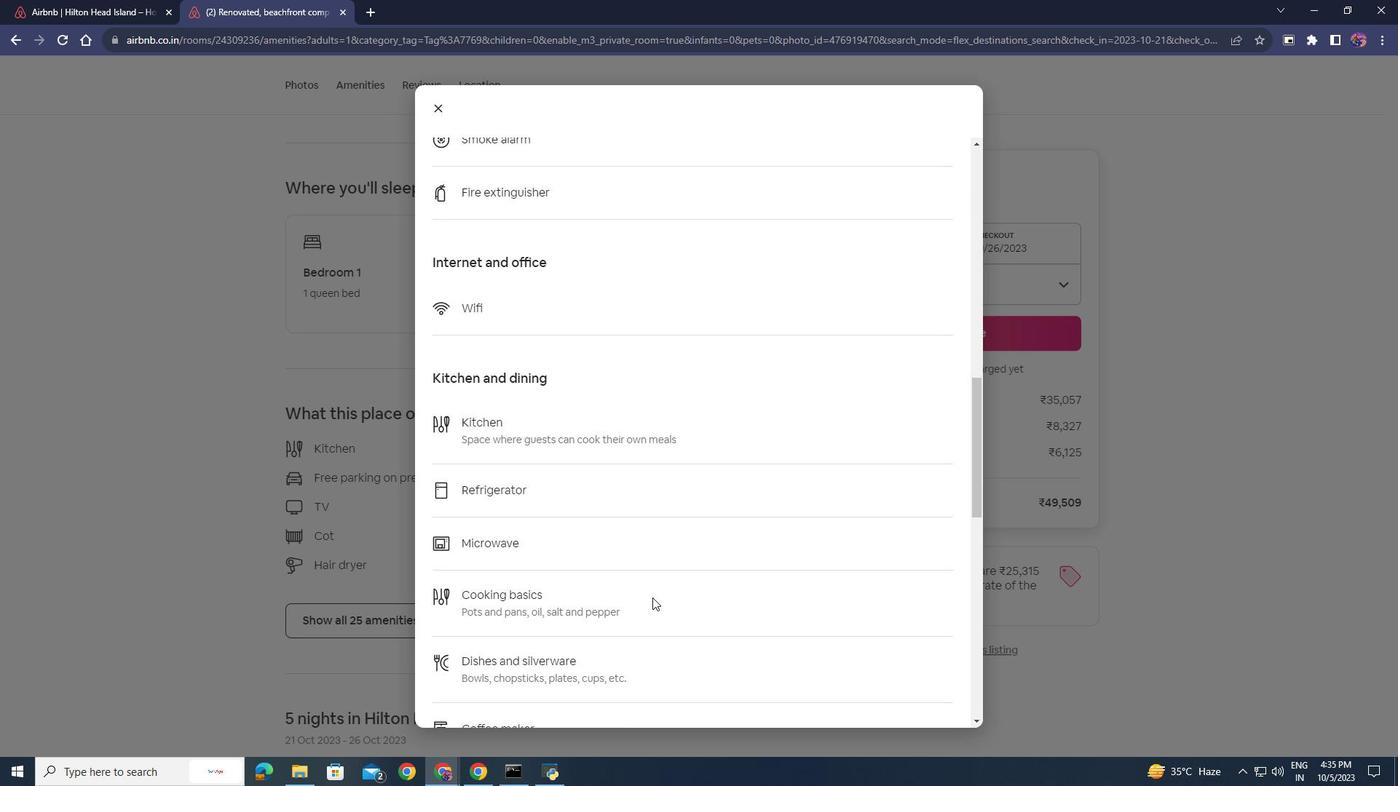 
Action: Mouse scrolled (652, 597) with delta (0, 0)
Screenshot: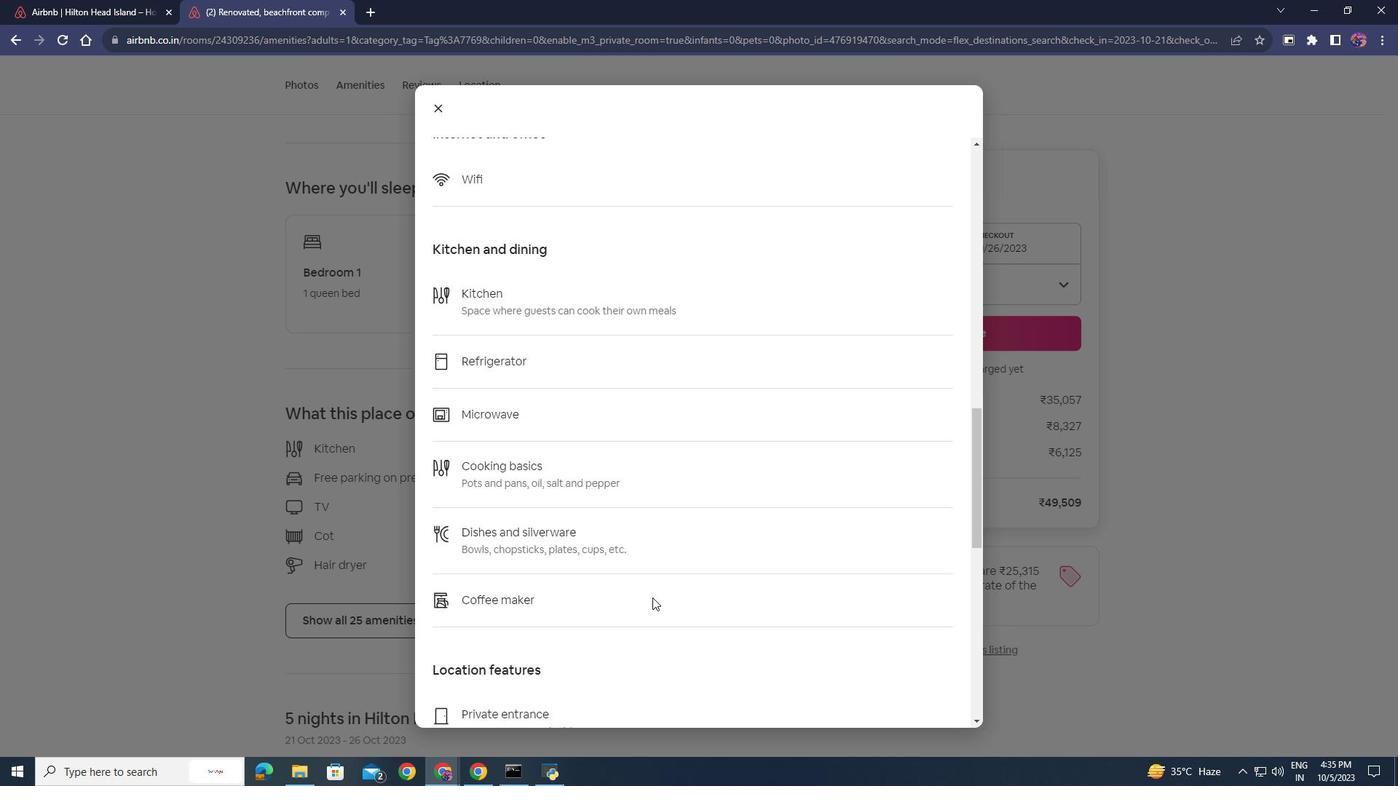 
Action: Mouse scrolled (652, 597) with delta (0, 0)
Screenshot: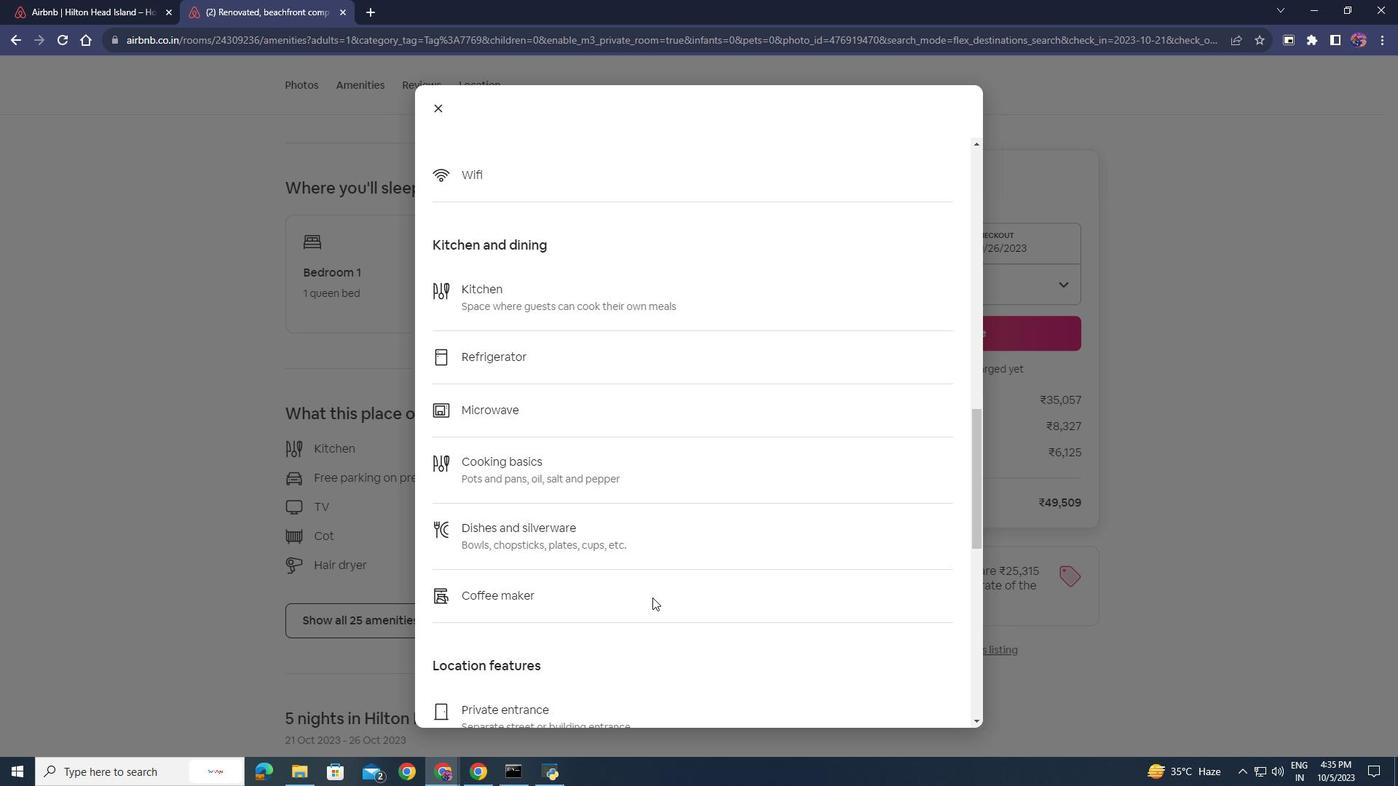 
Action: Mouse scrolled (652, 597) with delta (0, 0)
Screenshot: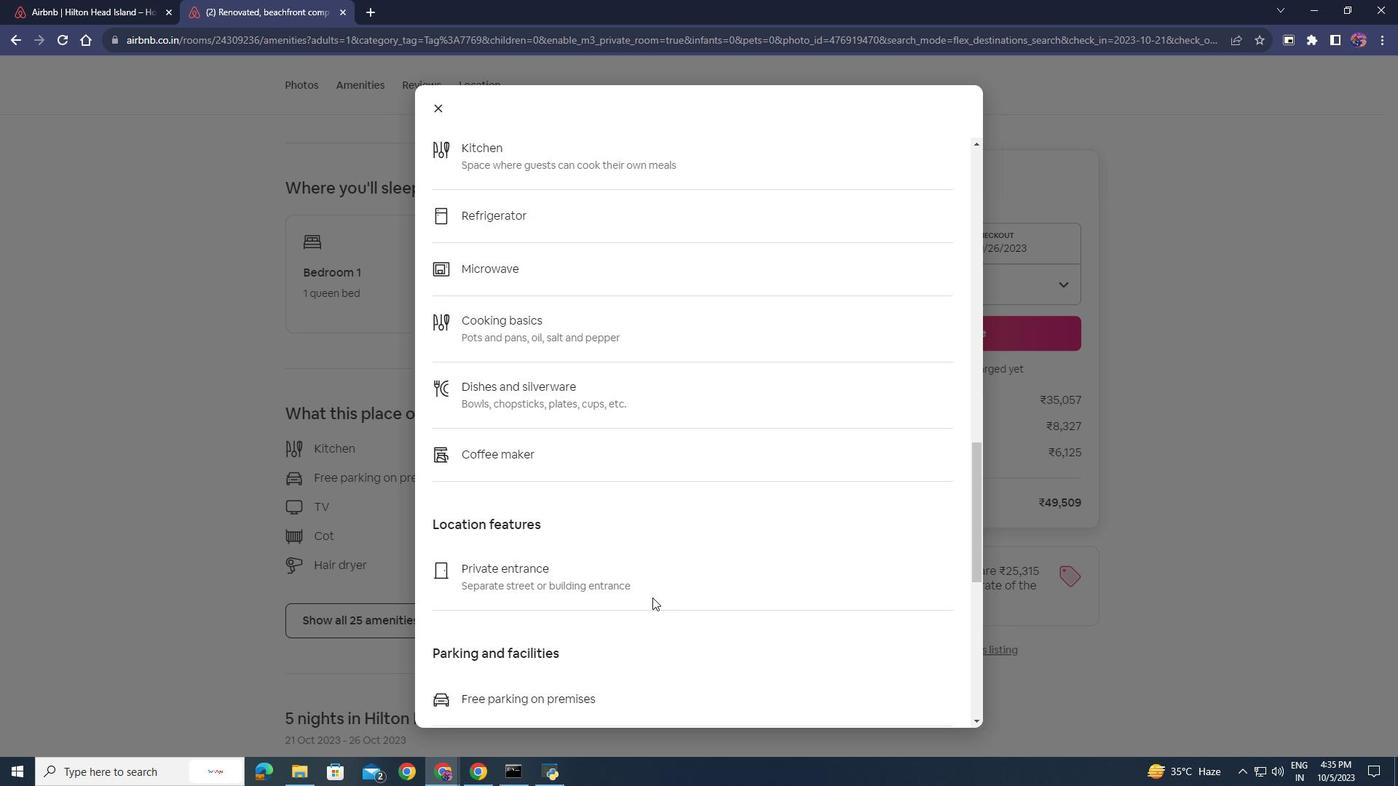 
Action: Mouse scrolled (652, 597) with delta (0, 0)
Screenshot: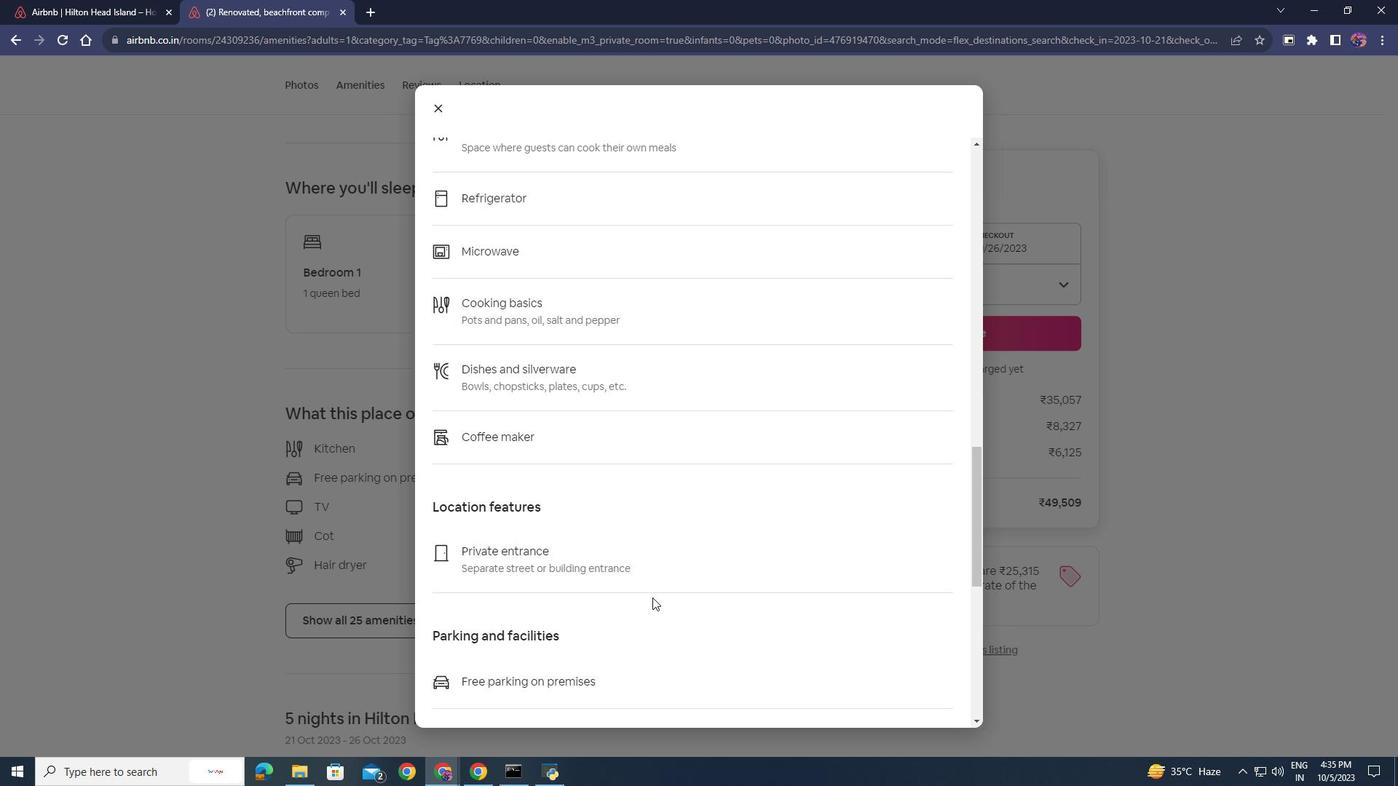 
Action: Mouse scrolled (652, 597) with delta (0, 0)
Screenshot: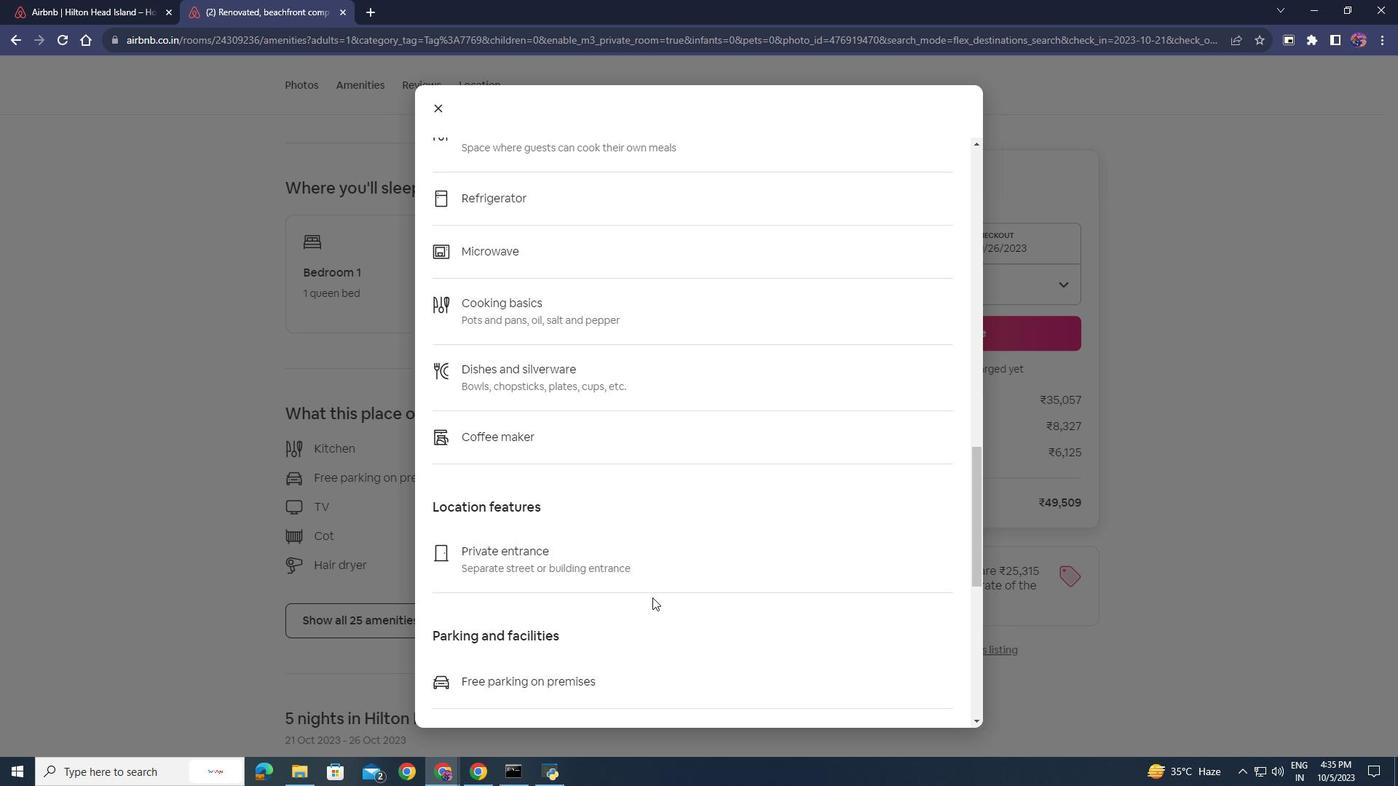 
Action: Mouse scrolled (652, 597) with delta (0, 0)
Screenshot: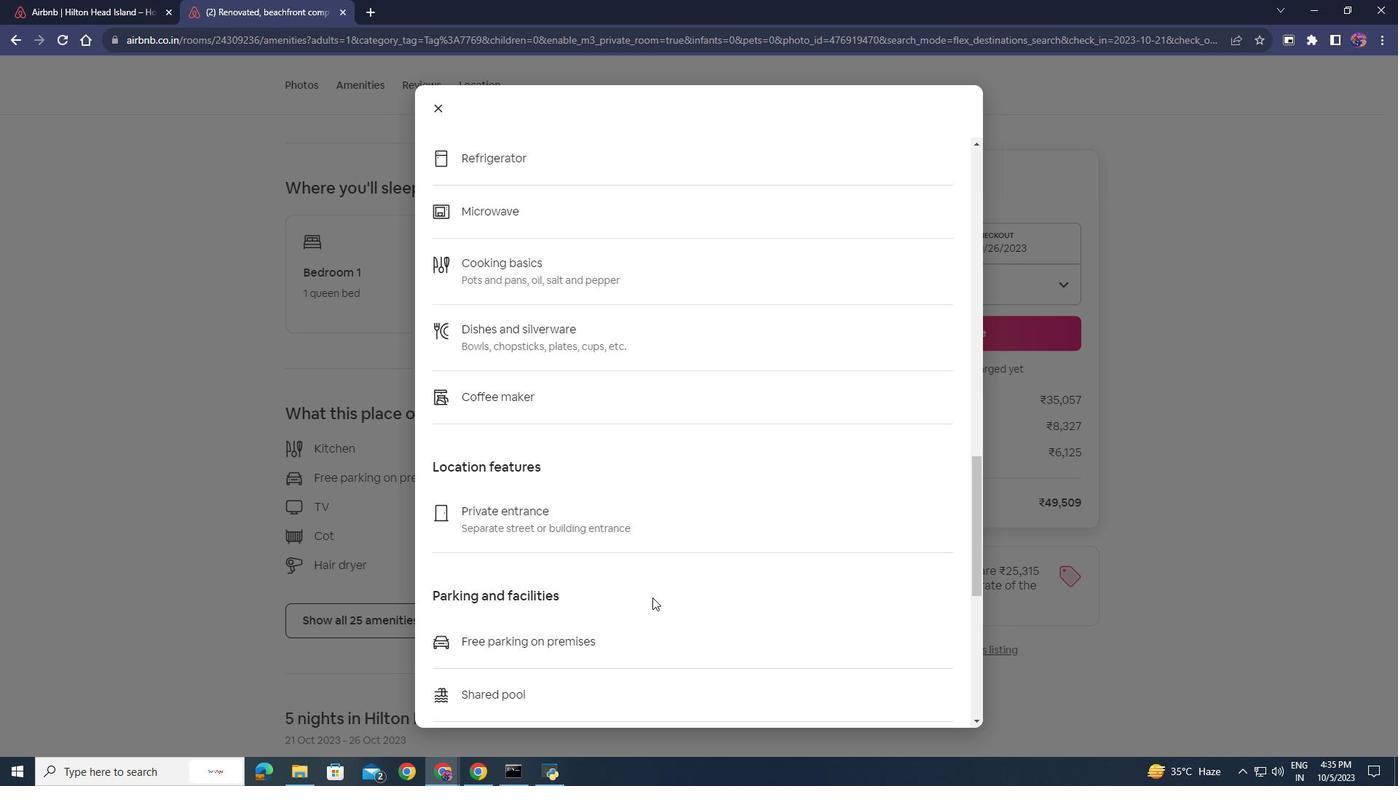 
Action: Mouse scrolled (652, 597) with delta (0, 0)
Screenshot: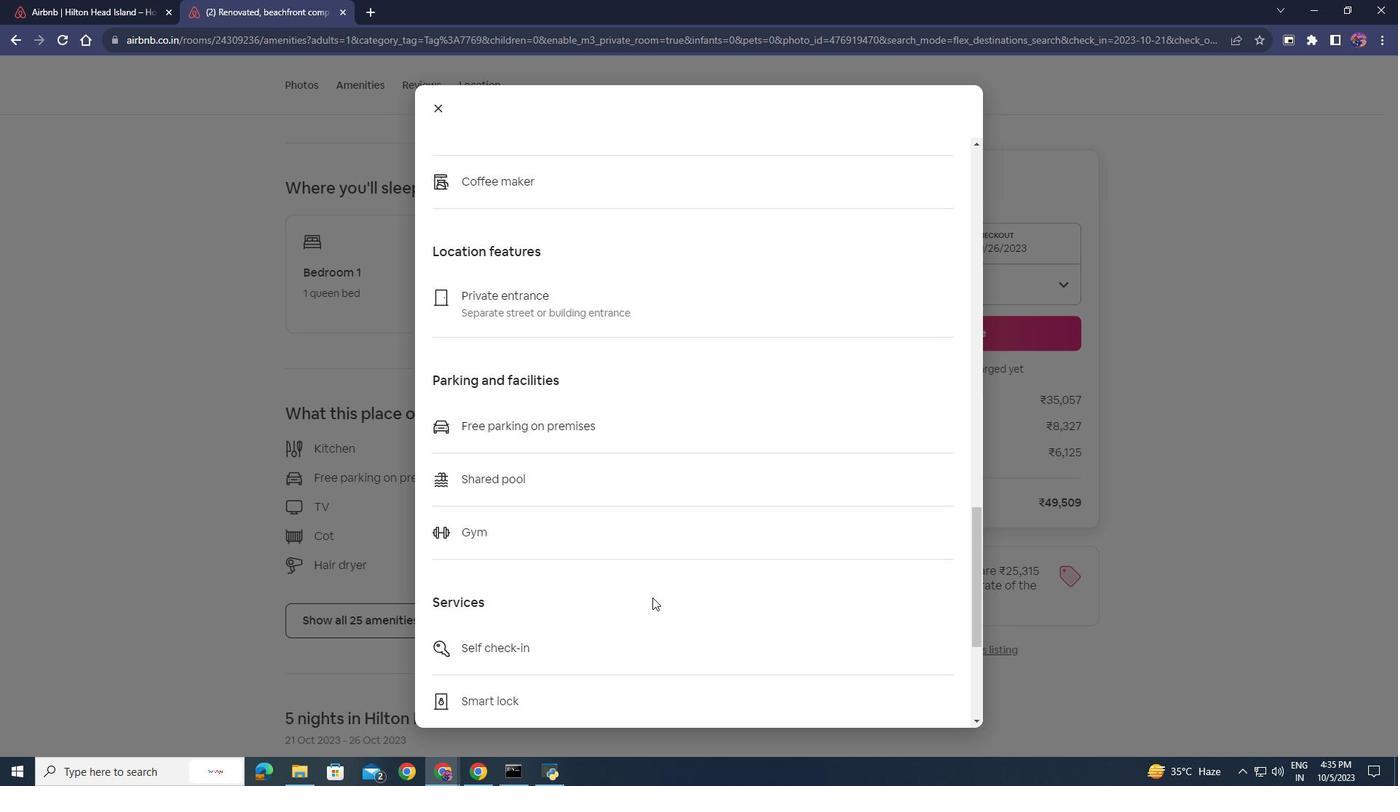 
Action: Mouse scrolled (652, 597) with delta (0, 0)
Screenshot: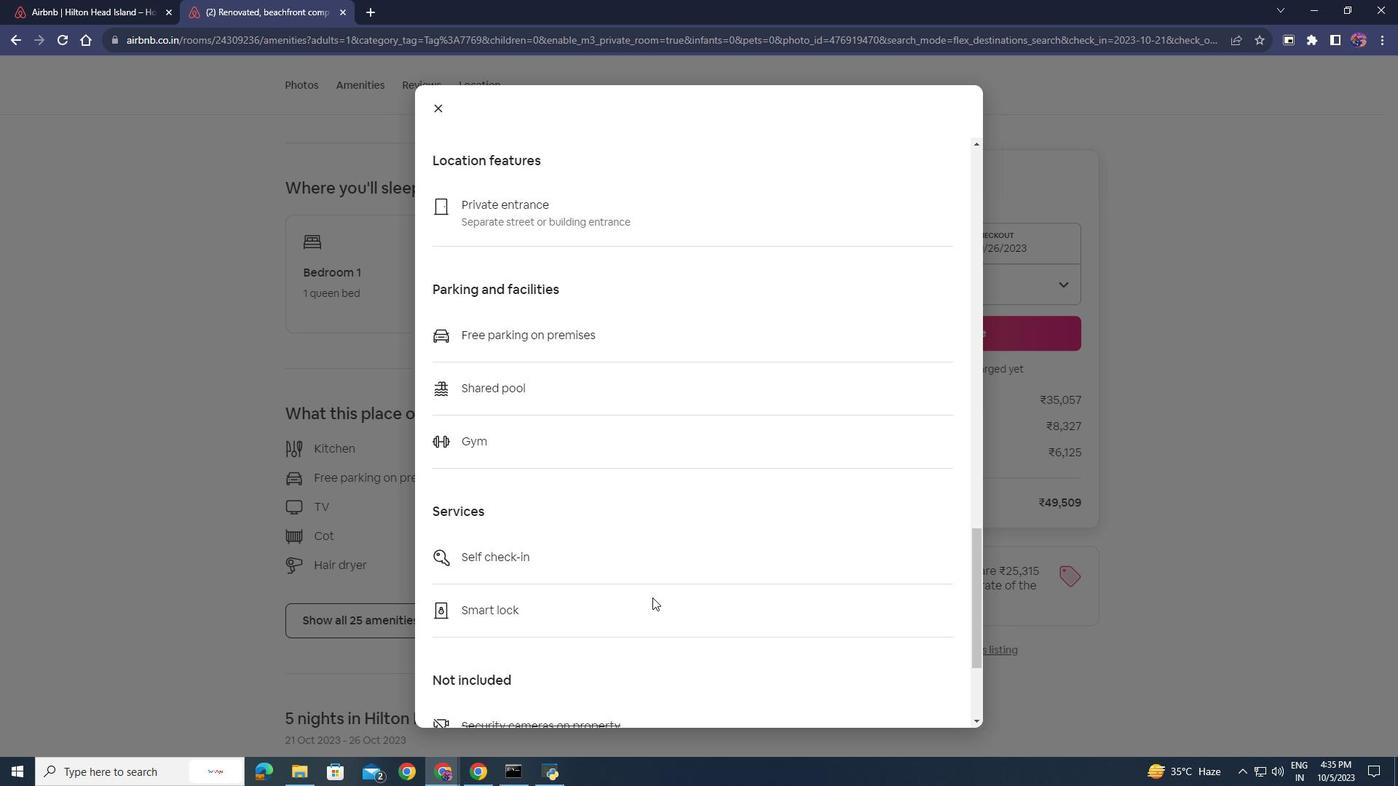 
Action: Mouse scrolled (652, 597) with delta (0, 0)
Screenshot: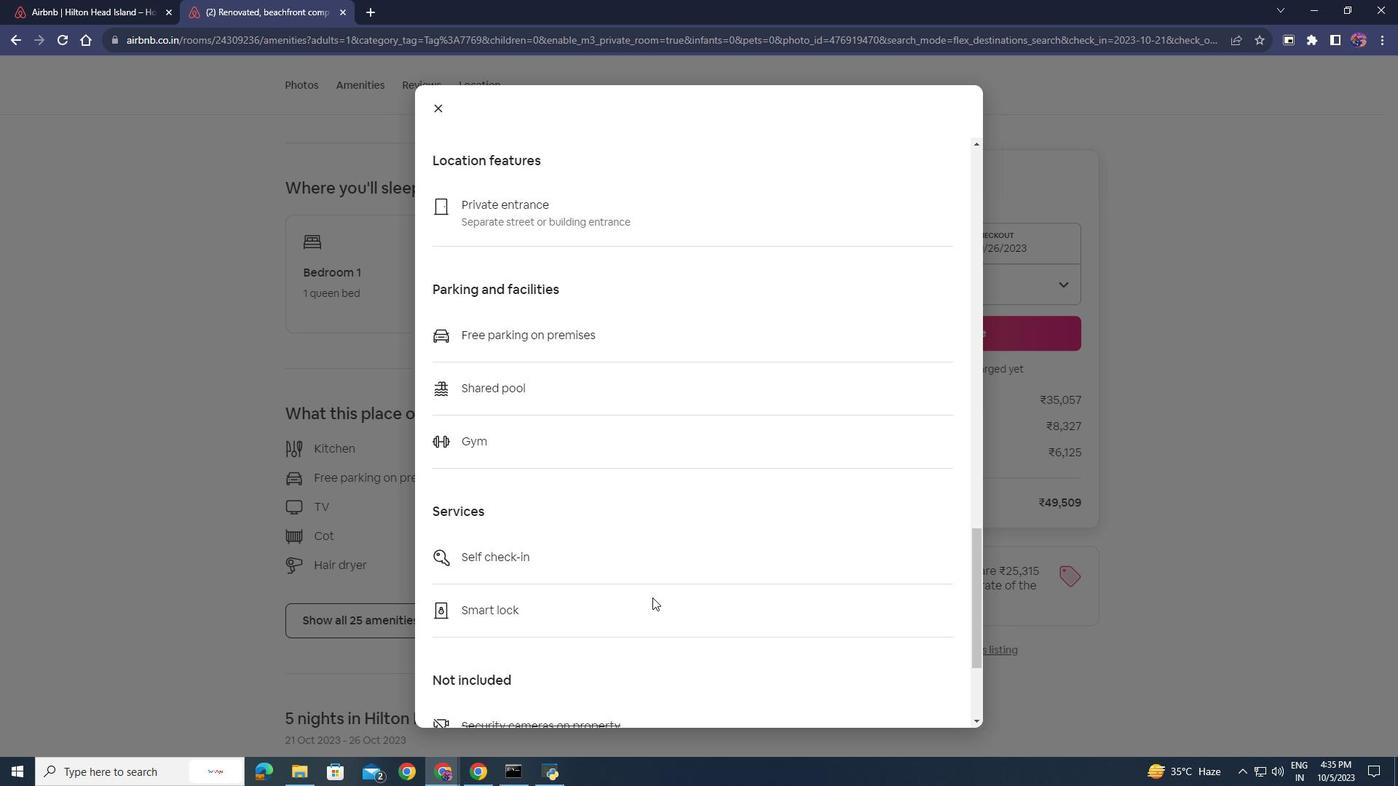 
Action: Mouse scrolled (652, 597) with delta (0, 0)
Screenshot: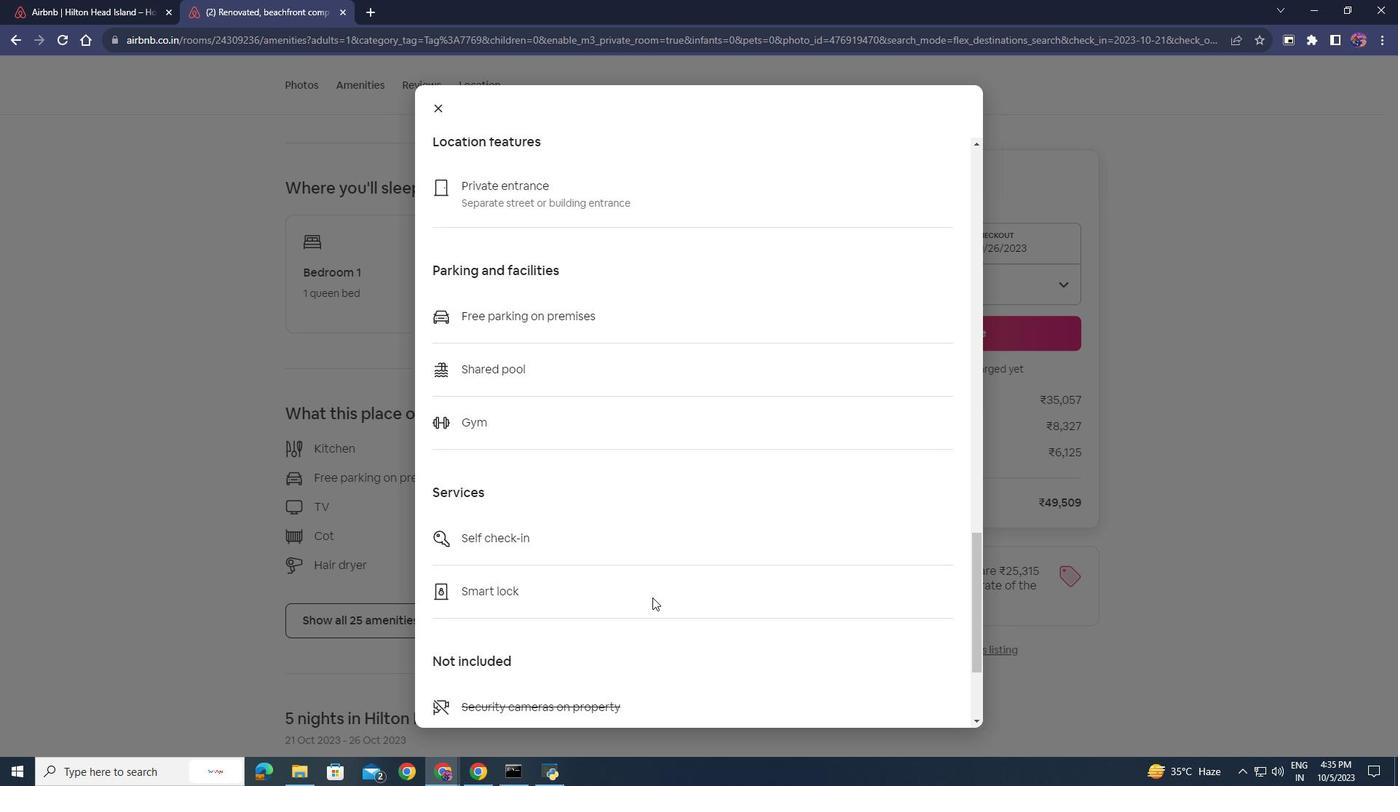 
Action: Mouse scrolled (652, 597) with delta (0, 0)
Screenshot: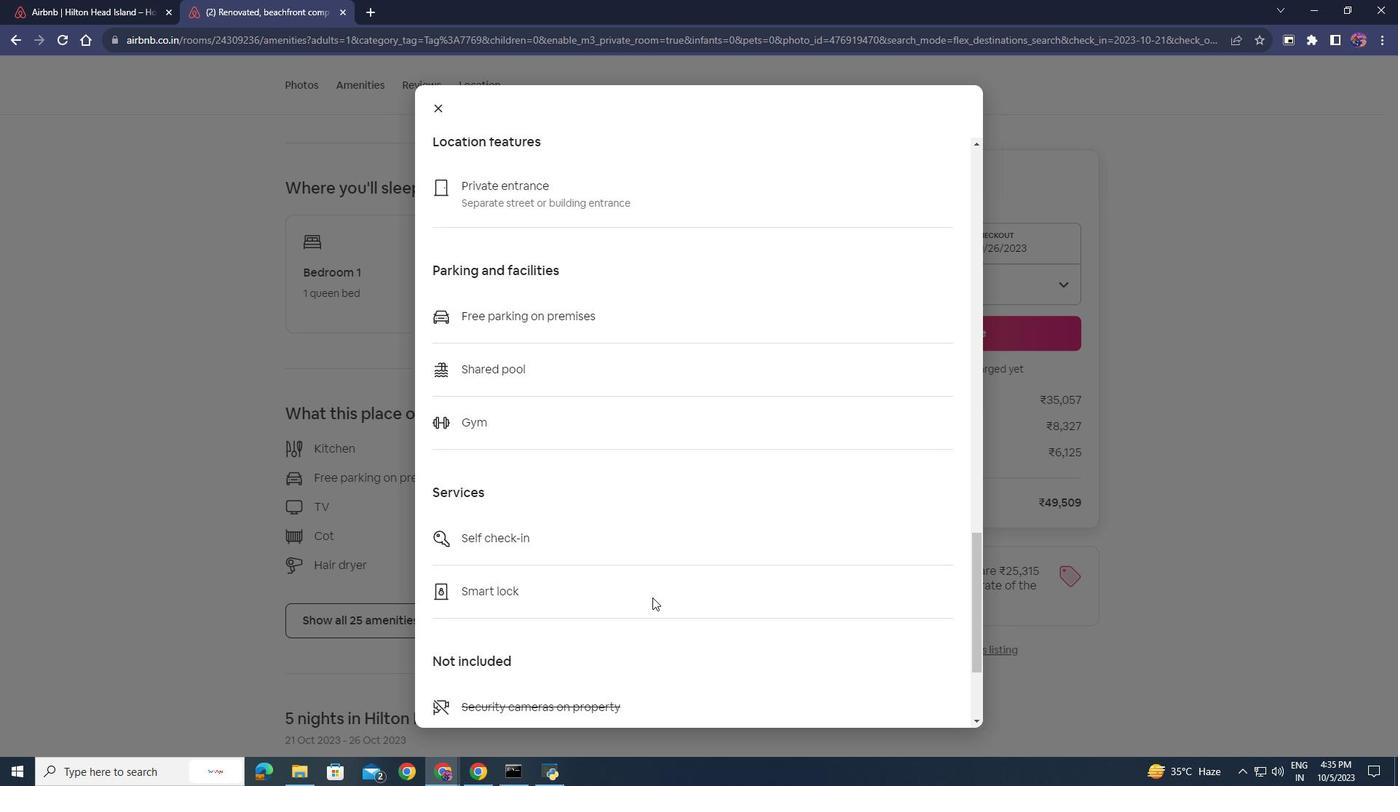 
Action: Mouse scrolled (652, 597) with delta (0, 0)
Screenshot: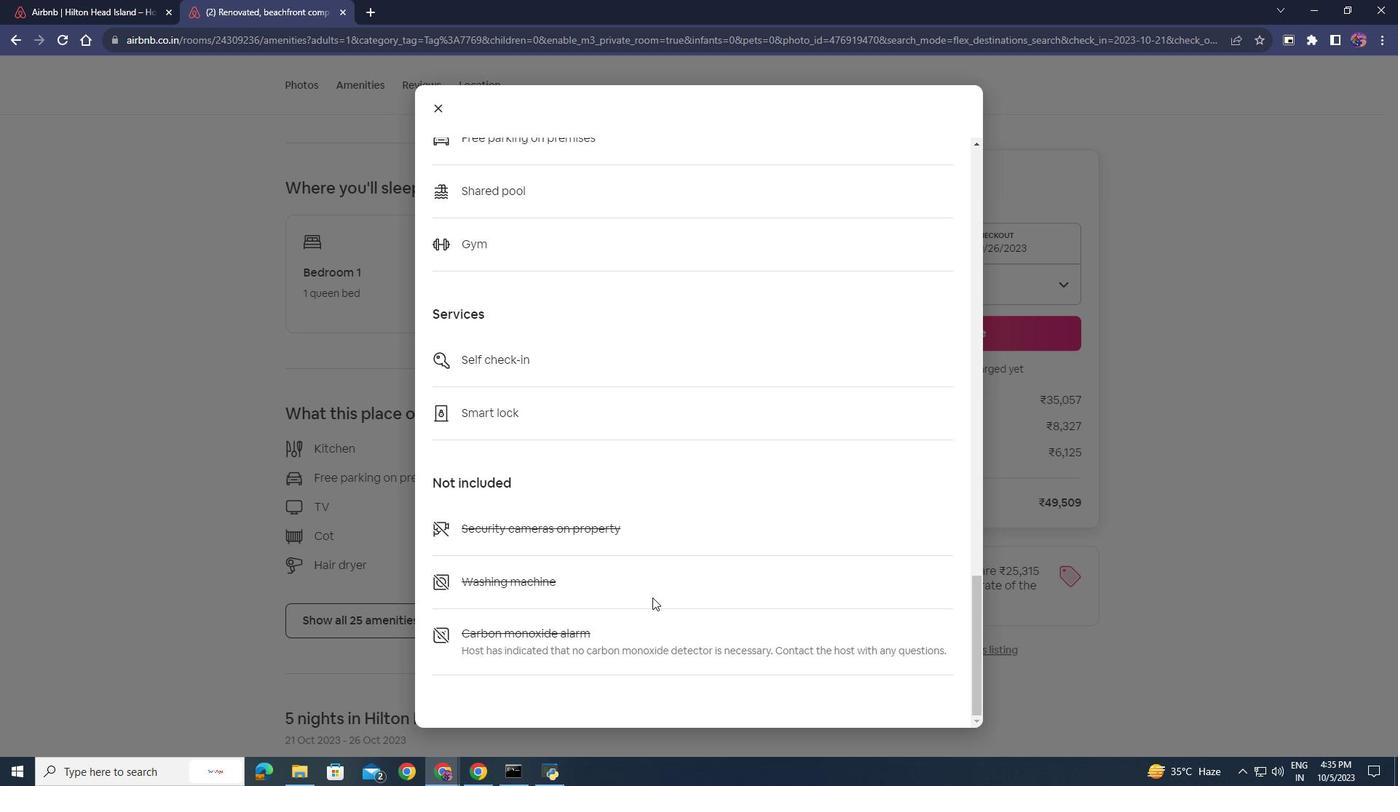 
Action: Mouse scrolled (652, 597) with delta (0, 0)
Screenshot: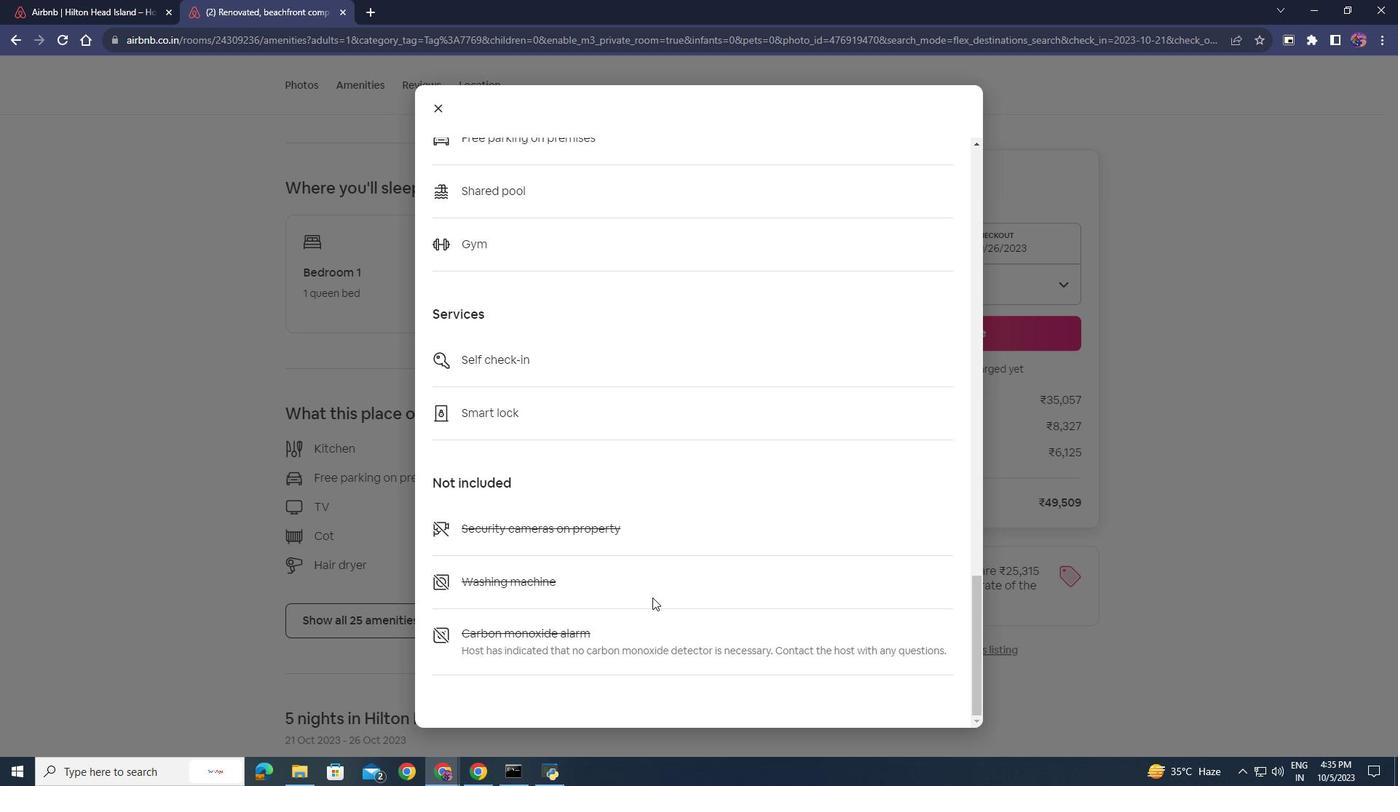 
Action: Mouse scrolled (652, 597) with delta (0, 0)
Screenshot: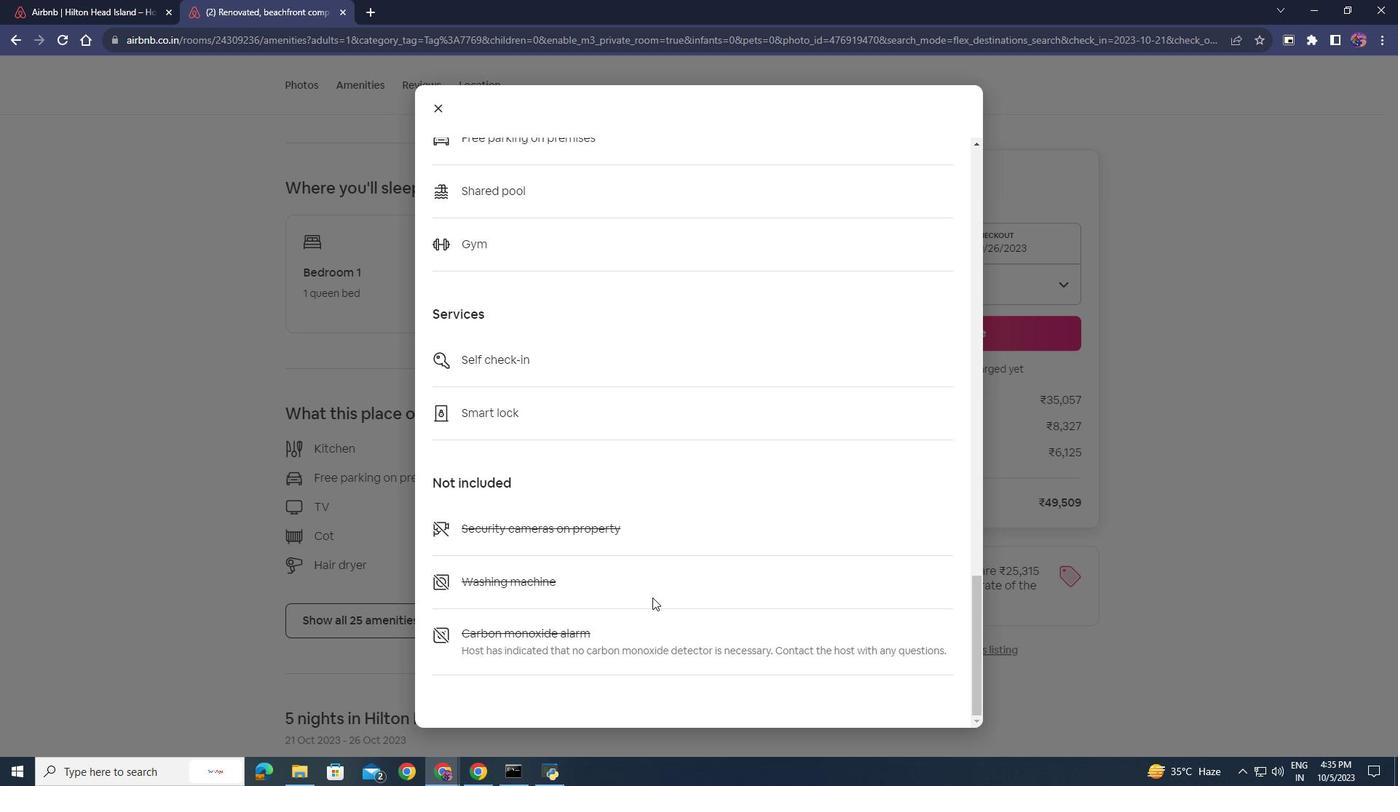 
Action: Mouse scrolled (652, 597) with delta (0, 0)
Screenshot: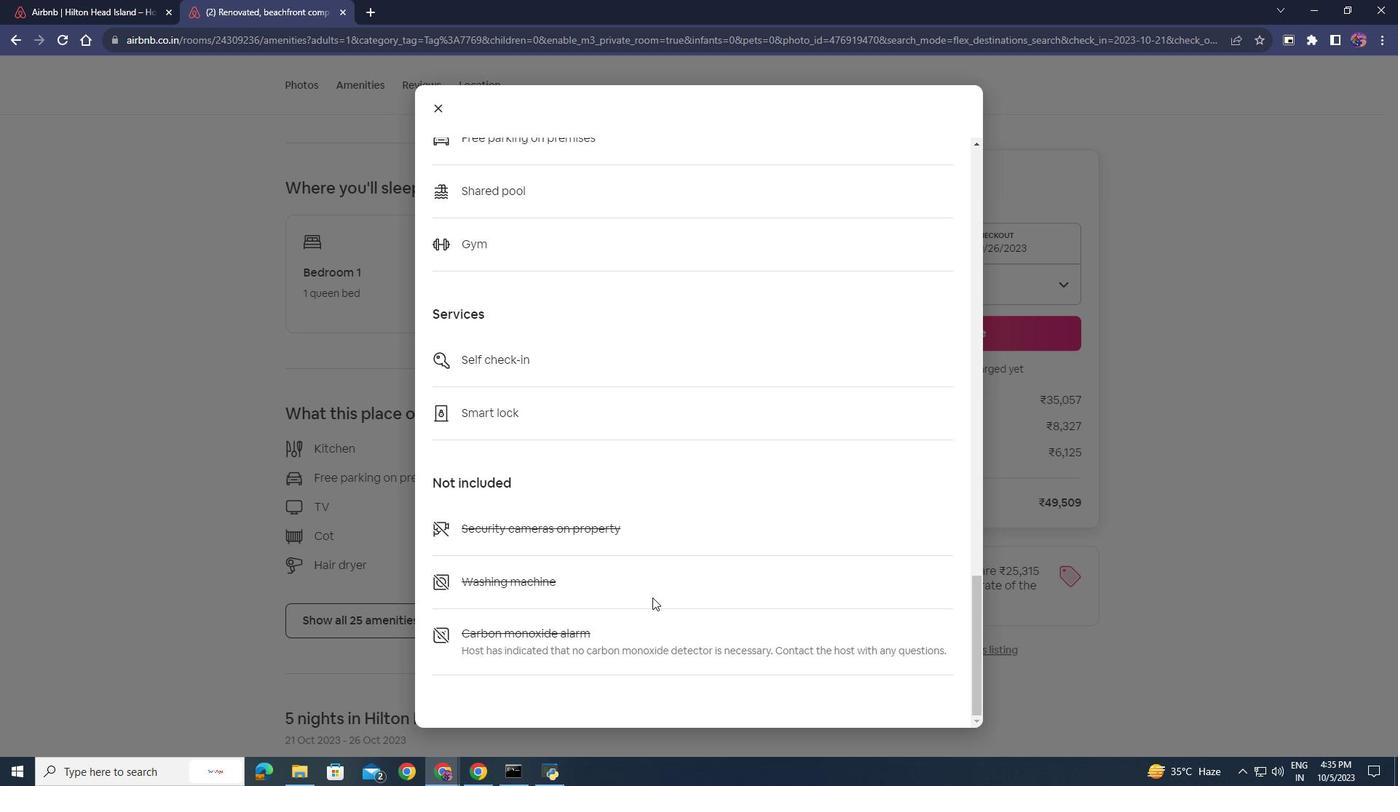 
Action: Mouse scrolled (652, 598) with delta (0, 0)
Screenshot: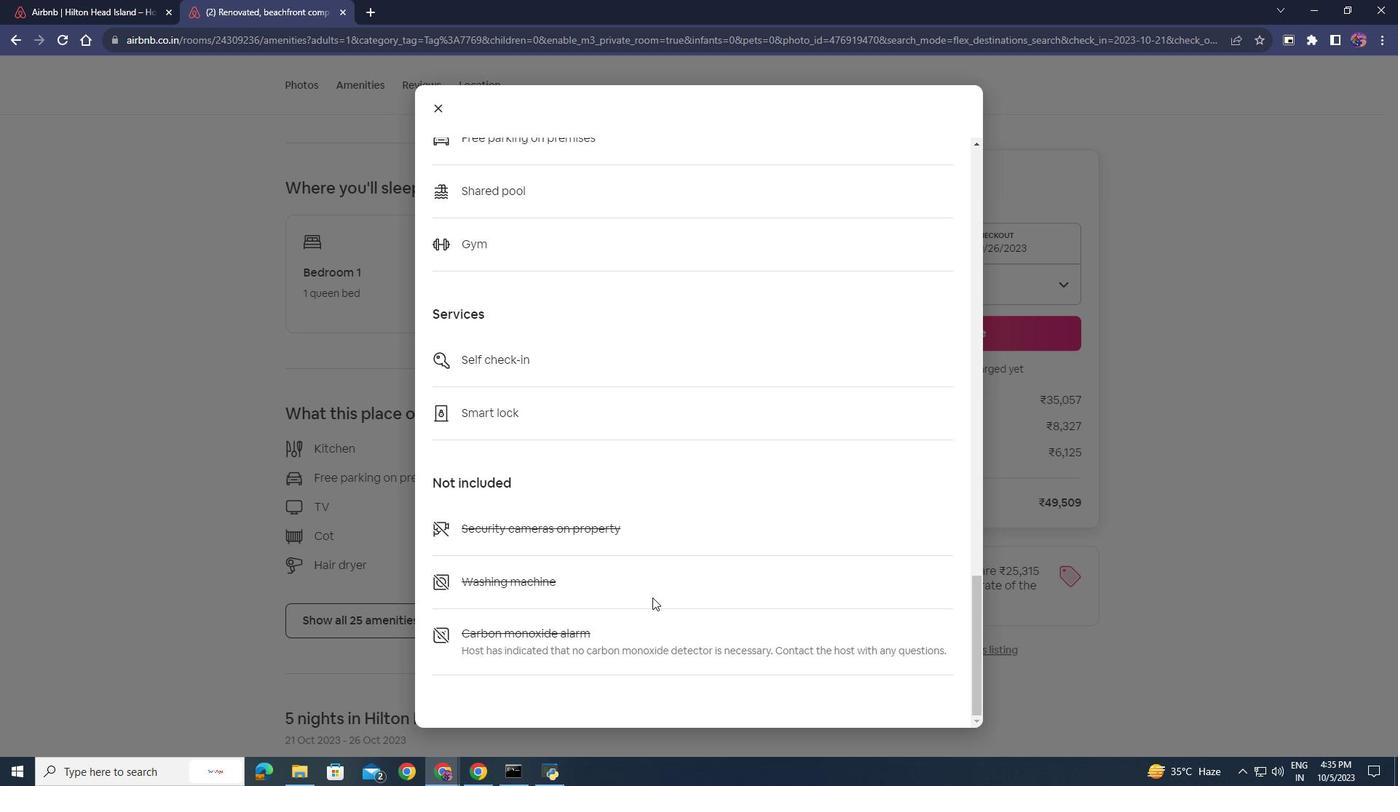 
Action: Mouse scrolled (652, 598) with delta (0, 0)
Screenshot: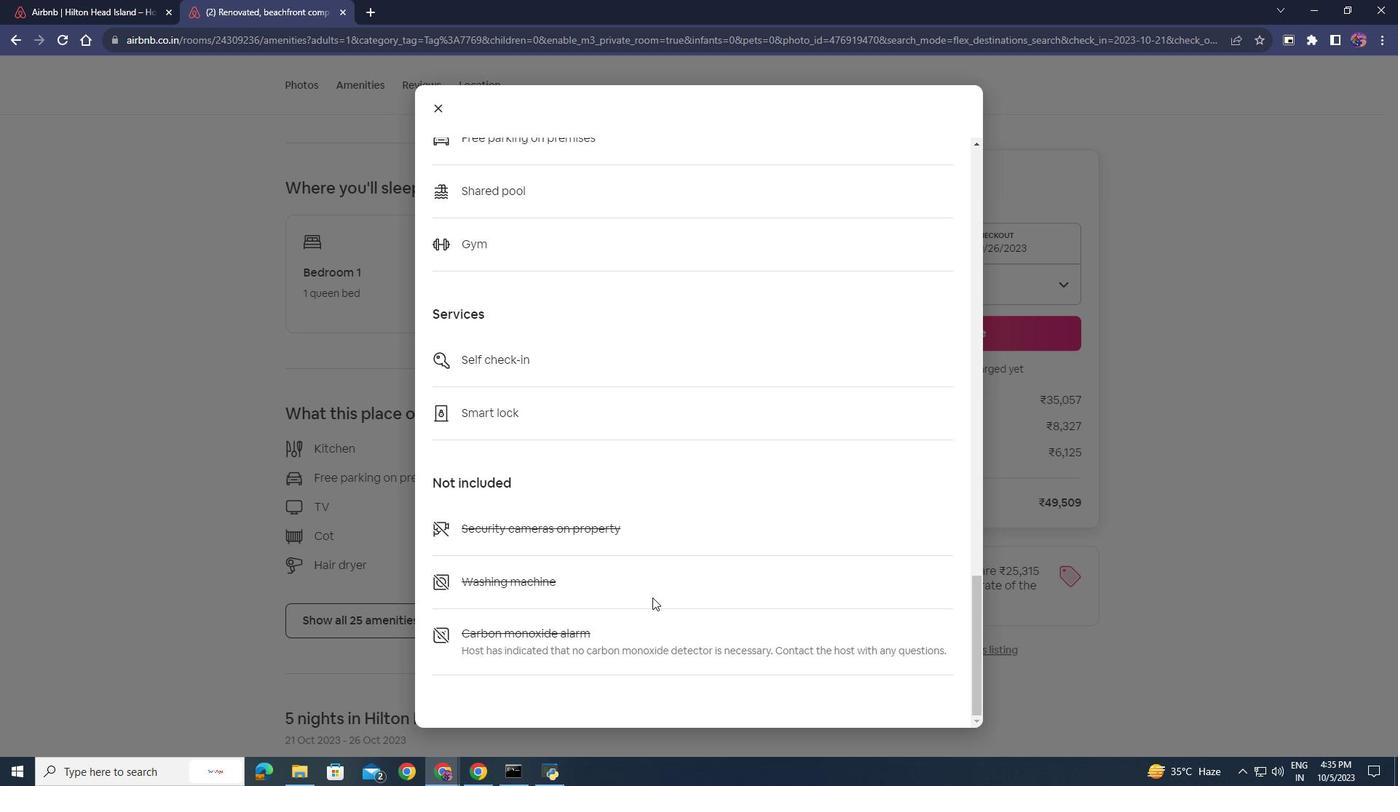 
Action: Mouse scrolled (652, 598) with delta (0, 0)
Screenshot: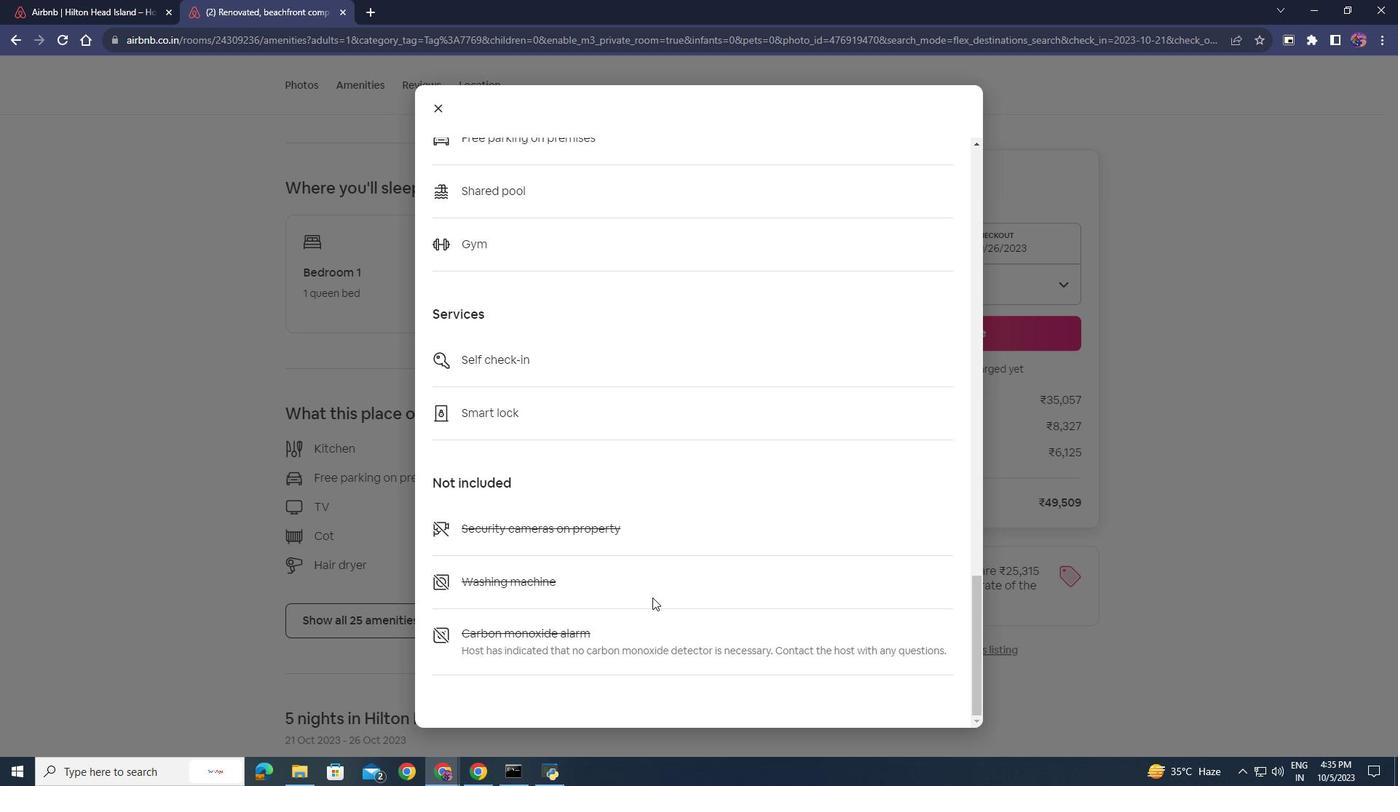 
Action: Mouse scrolled (652, 598) with delta (0, 0)
Screenshot: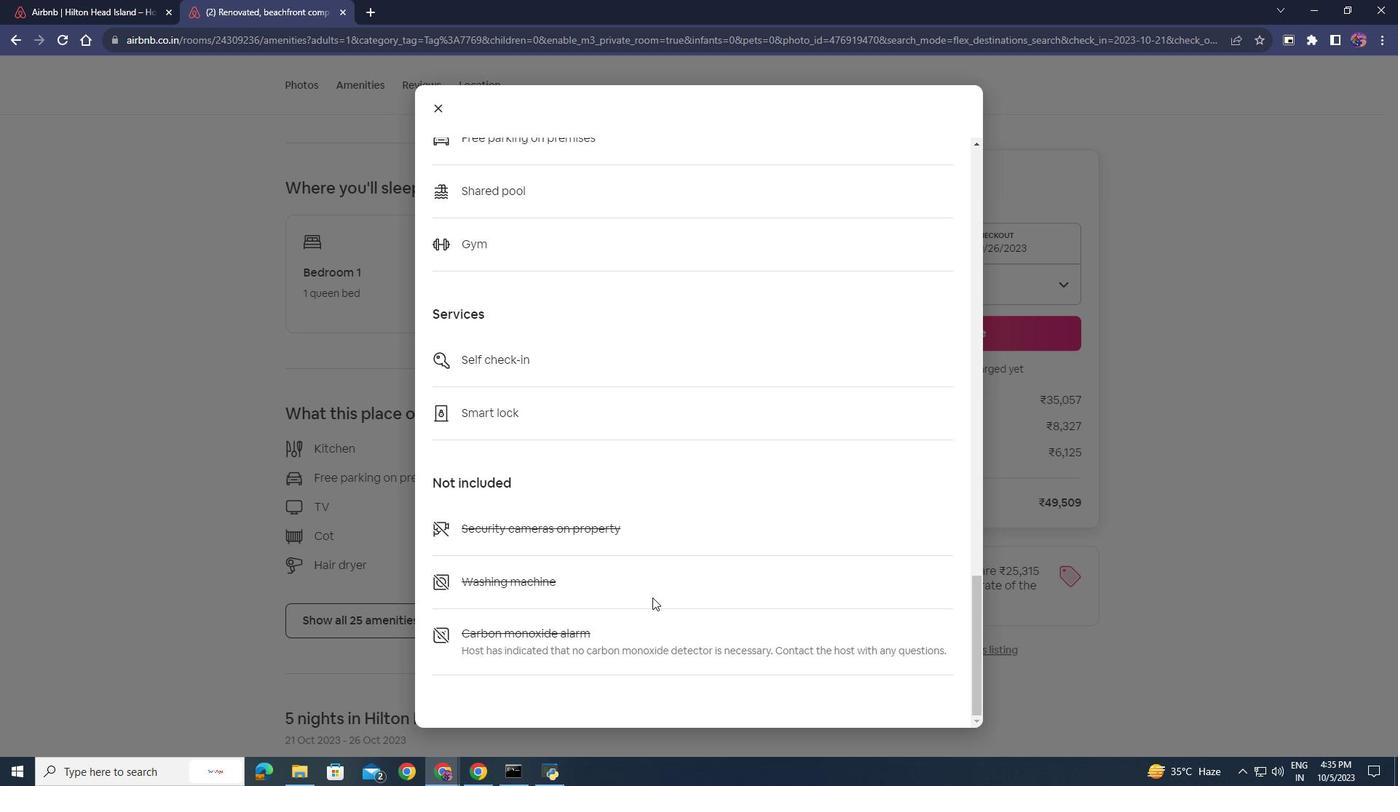 
Action: Mouse scrolled (652, 598) with delta (0, 0)
Screenshot: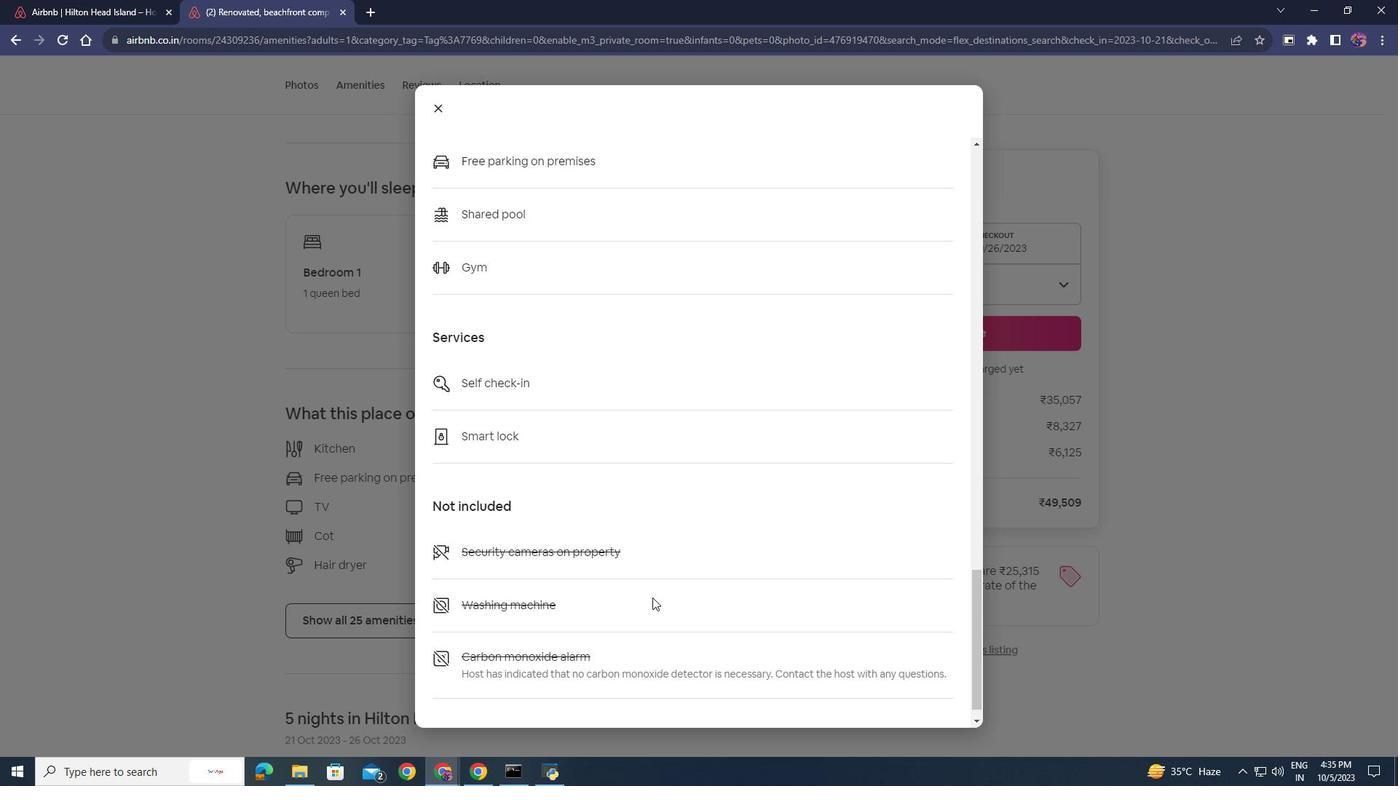 
Action: Mouse scrolled (652, 598) with delta (0, 0)
Screenshot: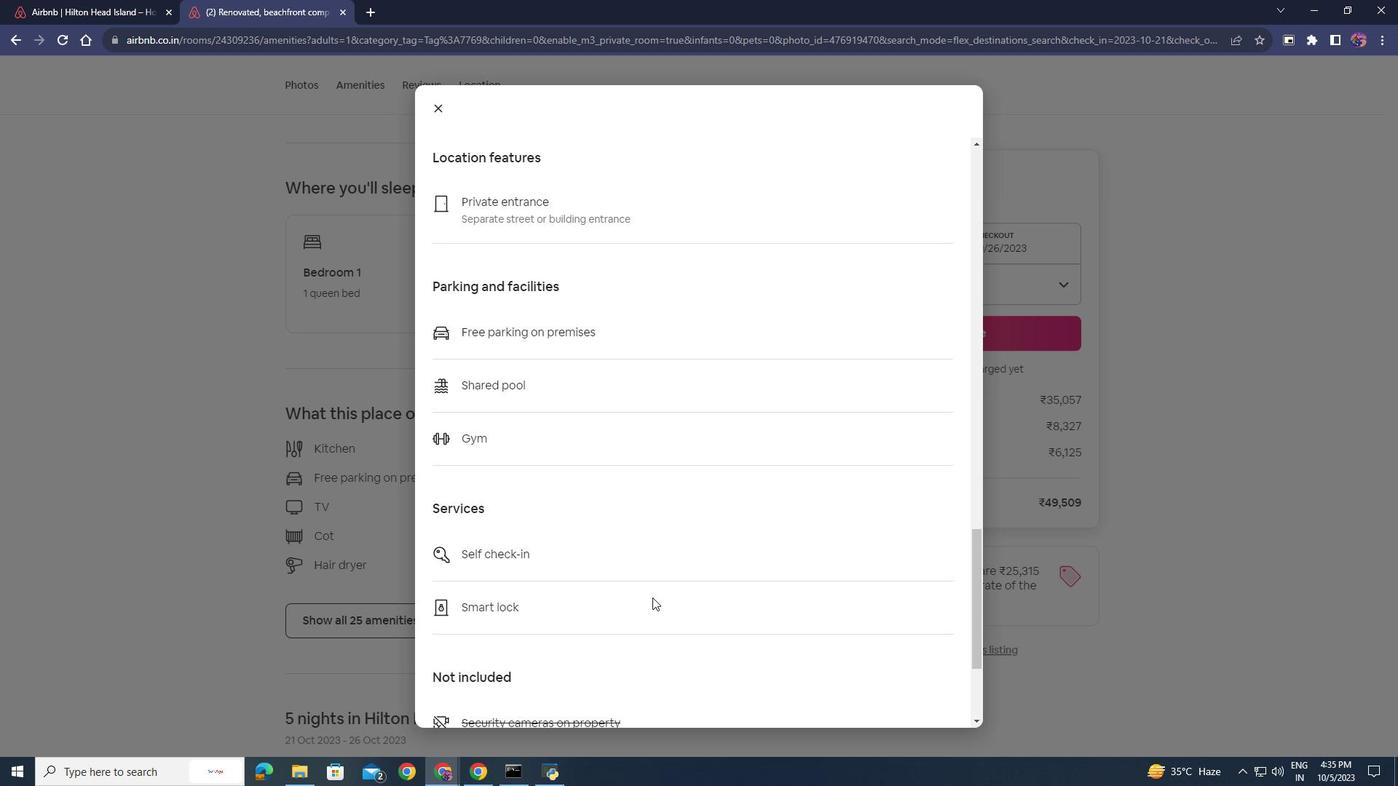 
Action: Mouse moved to (434, 102)
Screenshot: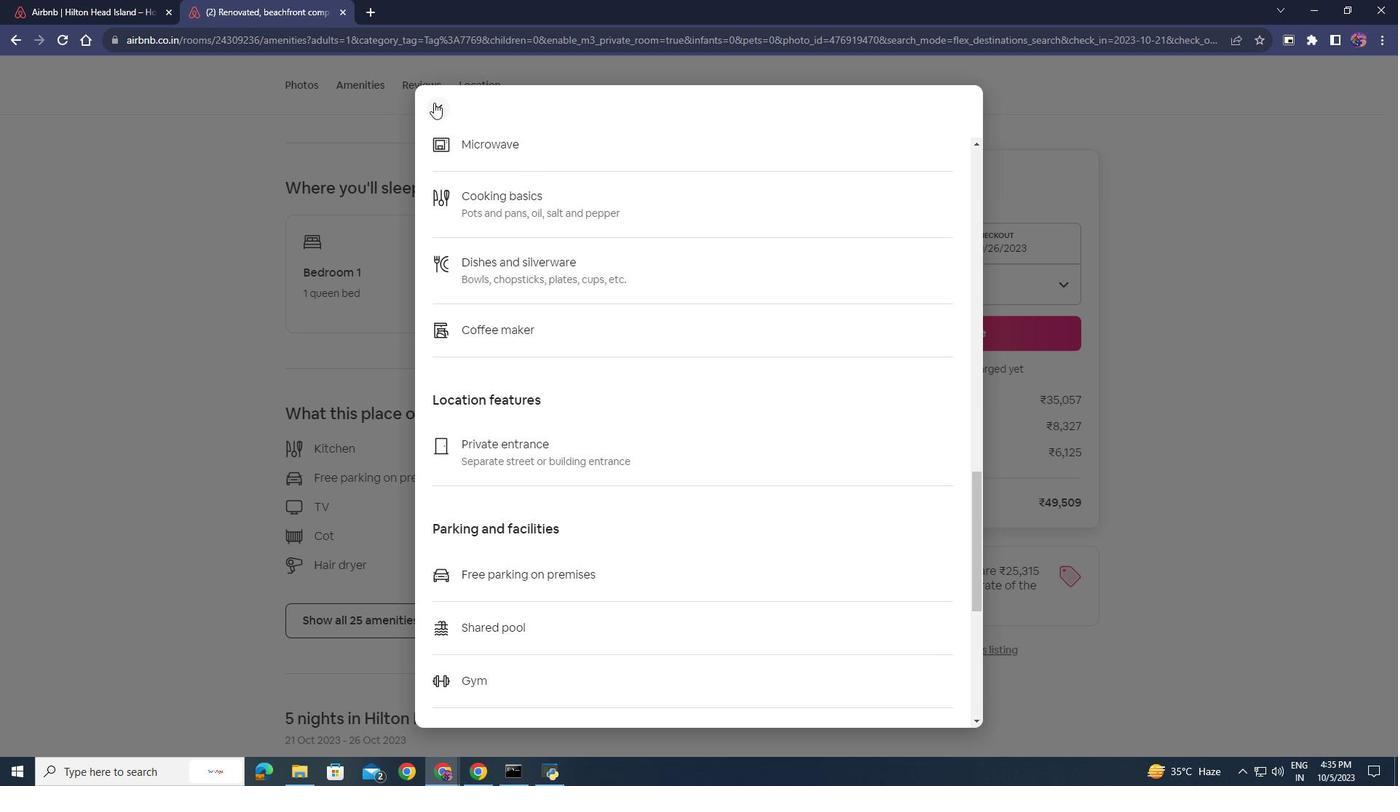 
Action: Mouse pressed left at (434, 102)
Screenshot: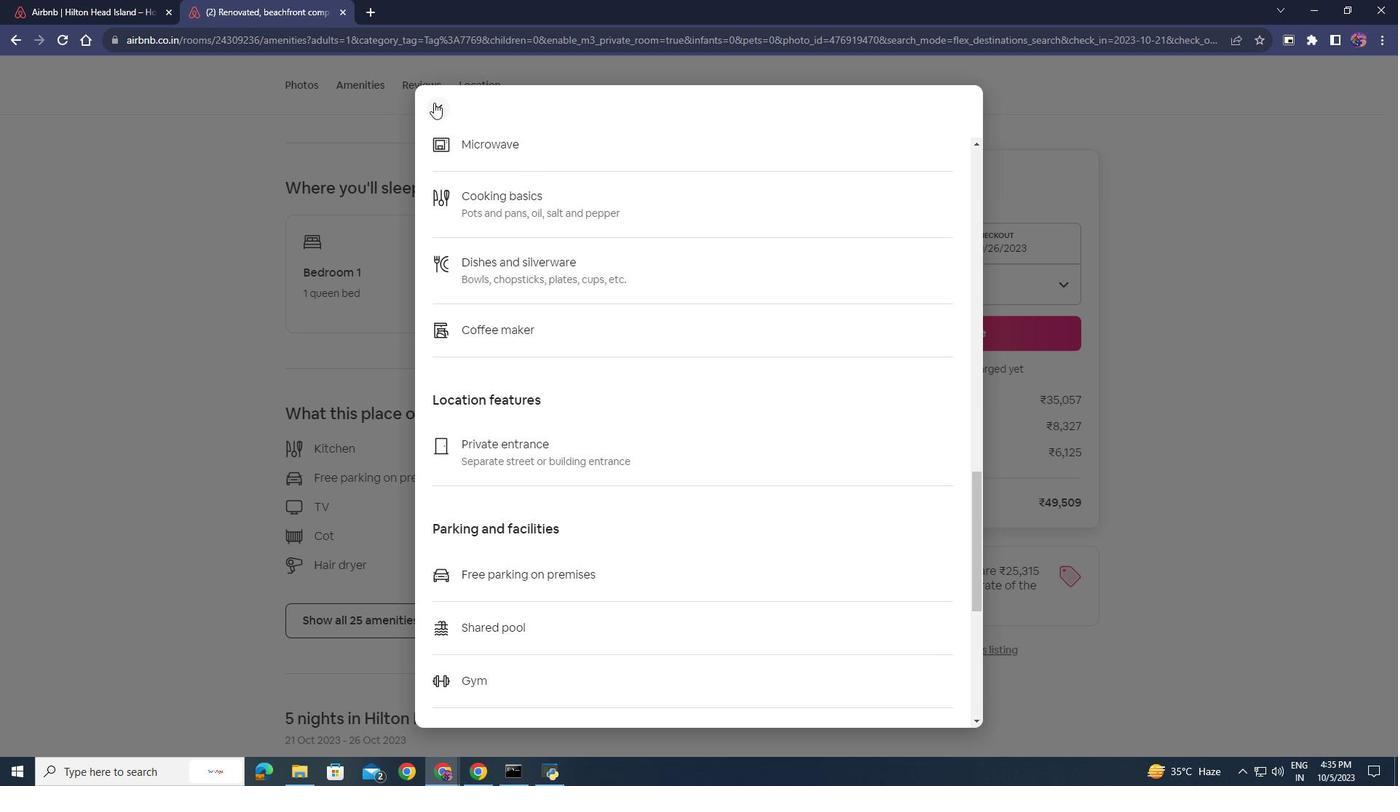 
Action: Mouse moved to (539, 530)
Screenshot: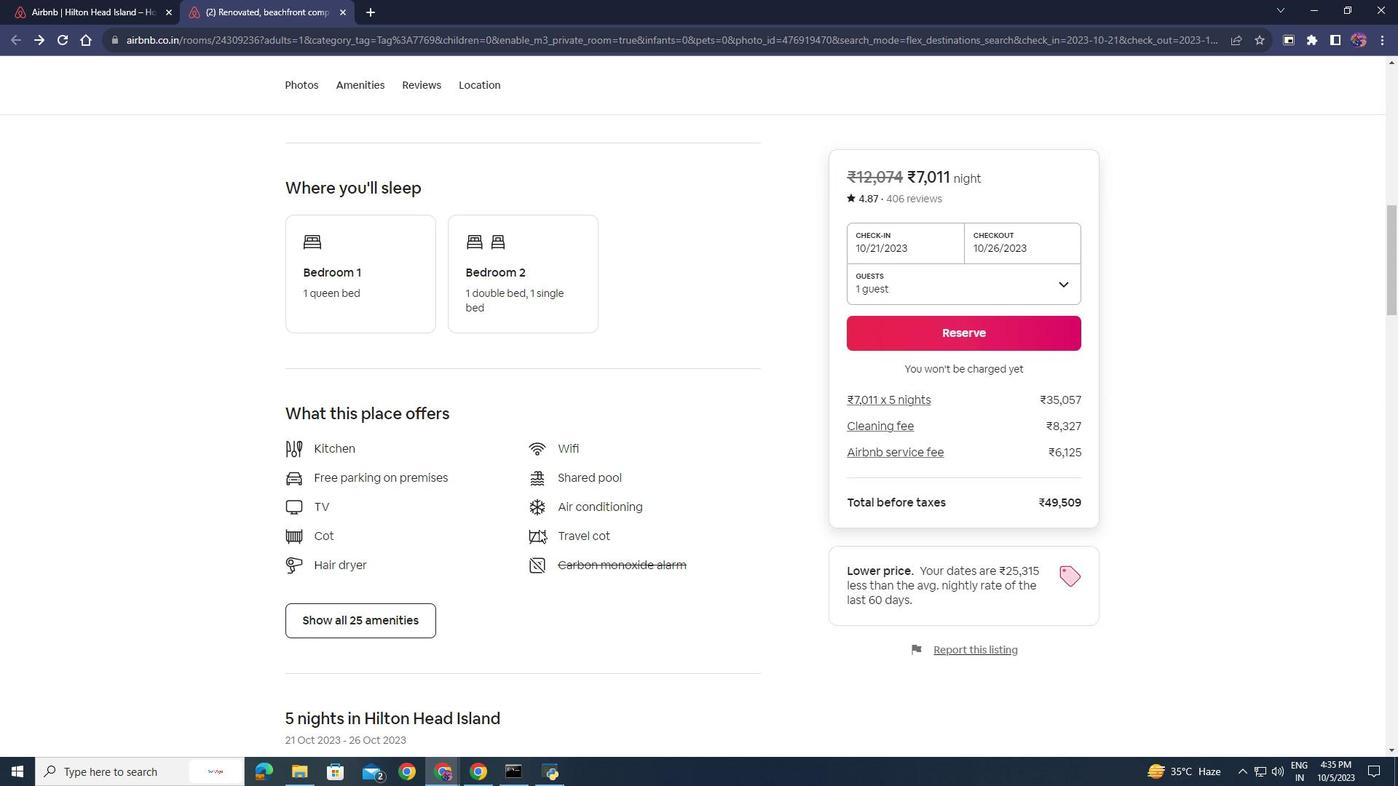 
Action: Mouse scrolled (539, 529) with delta (0, 0)
Screenshot: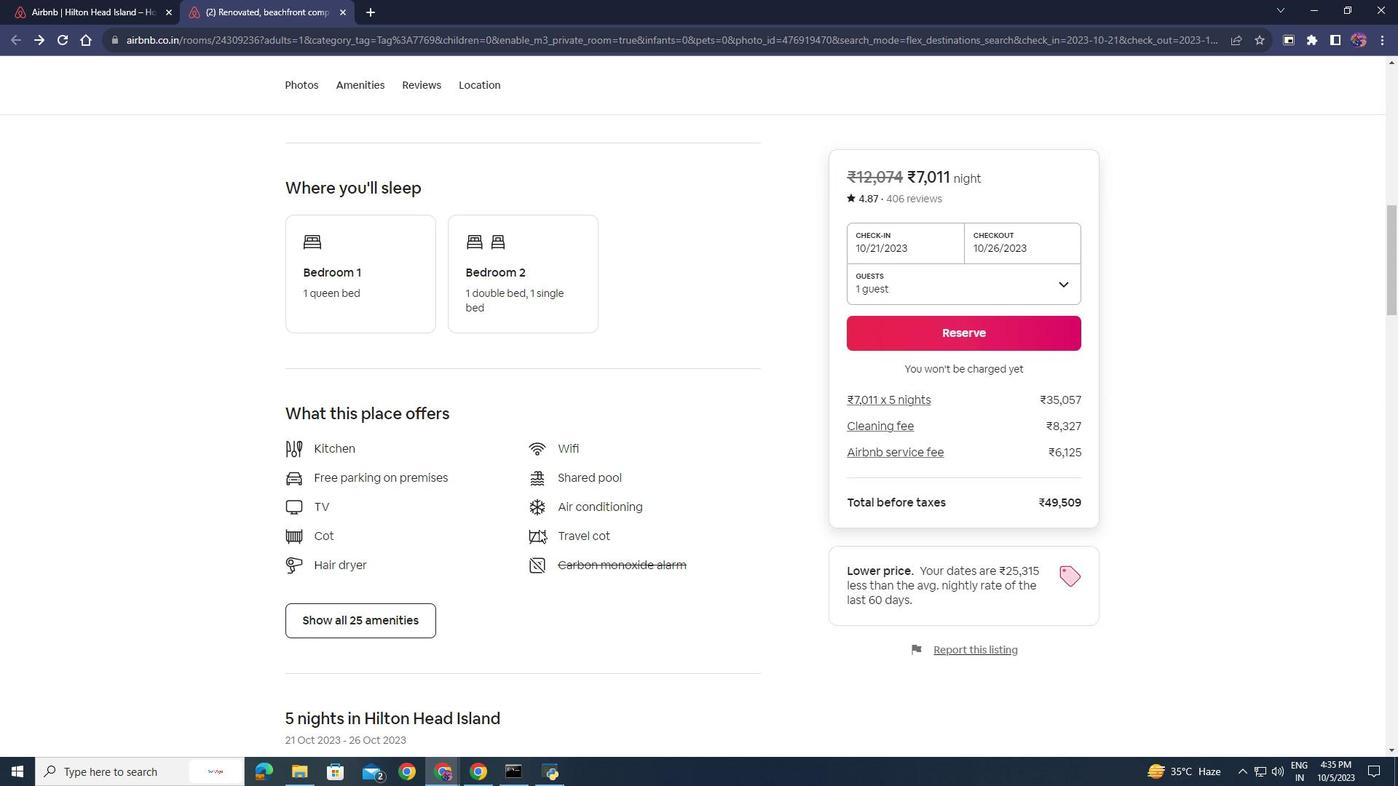 
Action: Mouse scrolled (539, 529) with delta (0, 0)
Screenshot: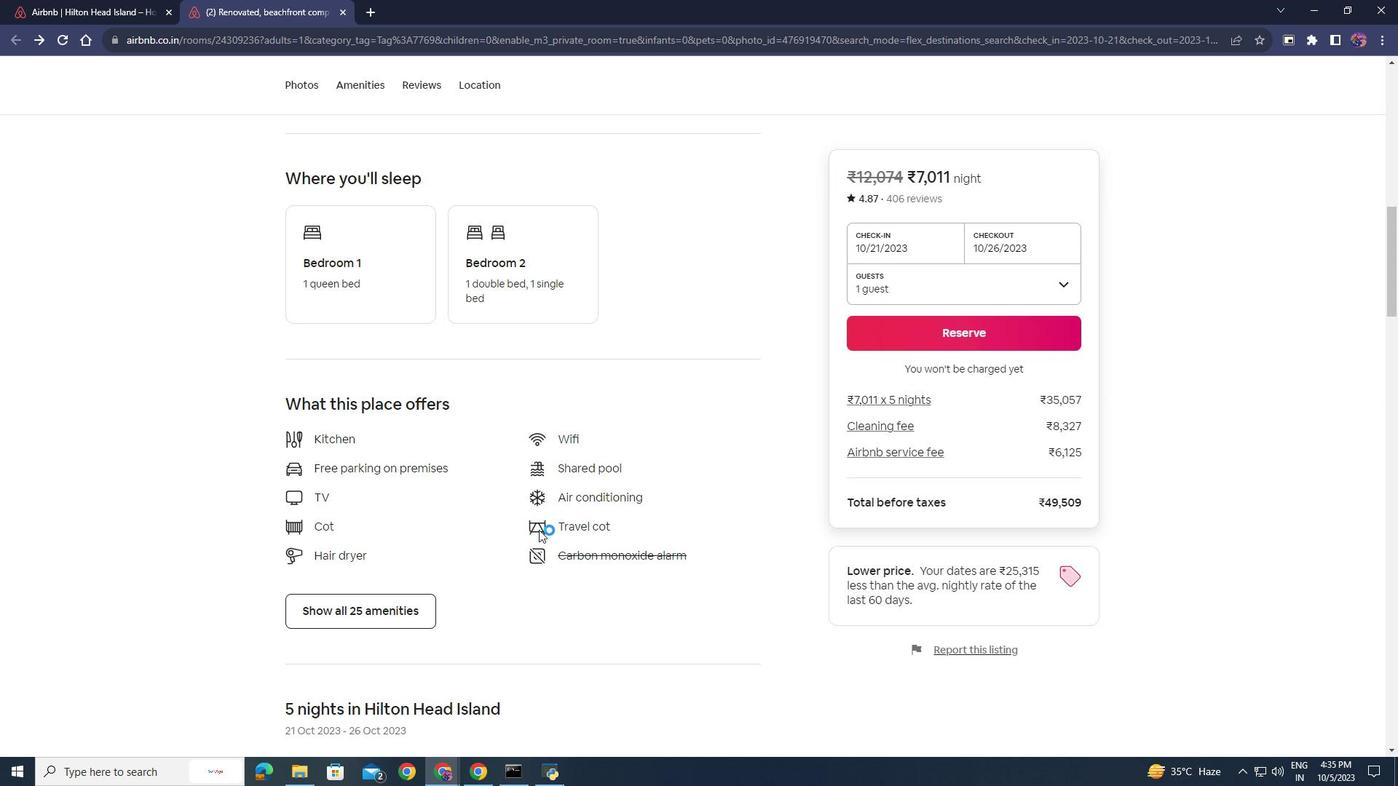
Action: Mouse moved to (362, 479)
Screenshot: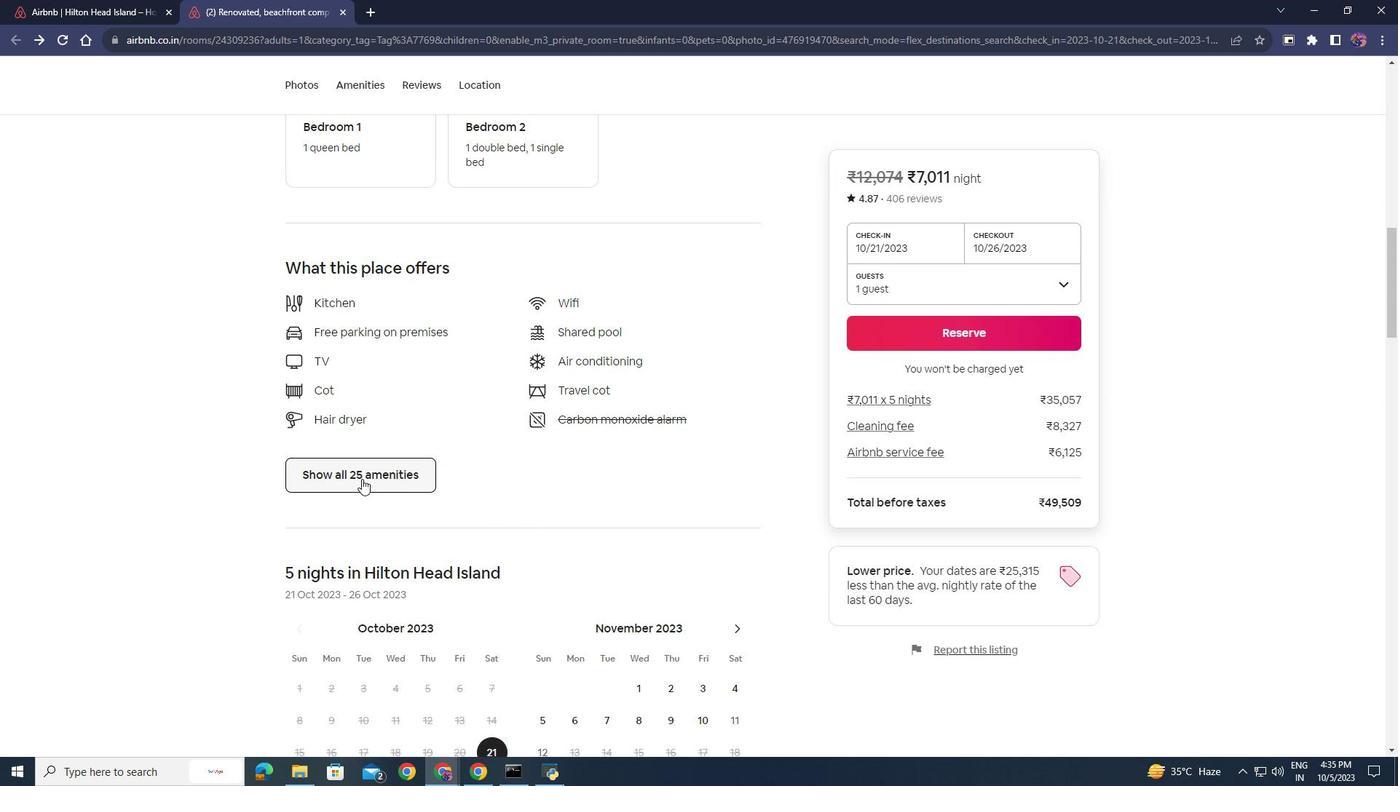
Action: Mouse pressed left at (362, 479)
Screenshot: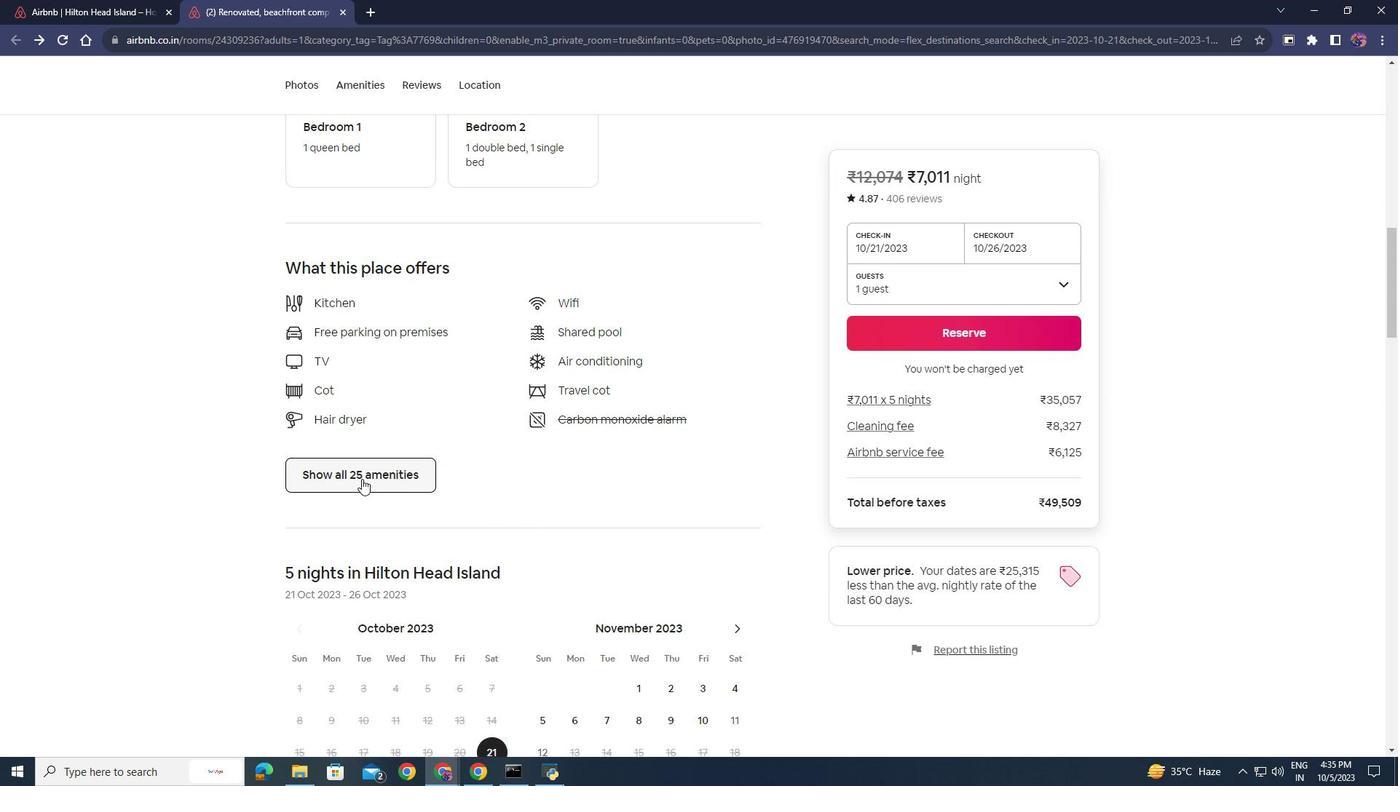 
Action: Mouse moved to (659, 466)
Screenshot: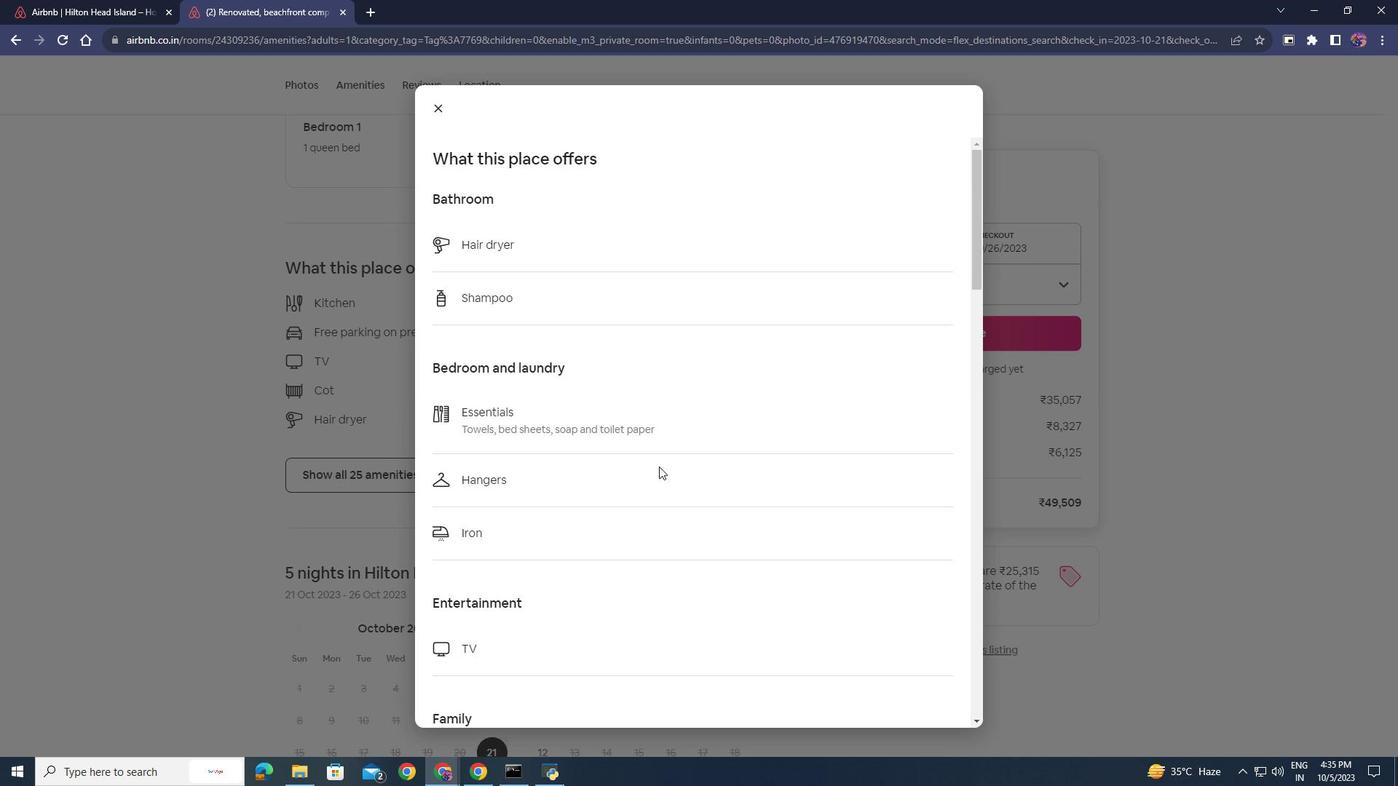 
Action: Mouse scrolled (659, 466) with delta (0, 0)
Screenshot: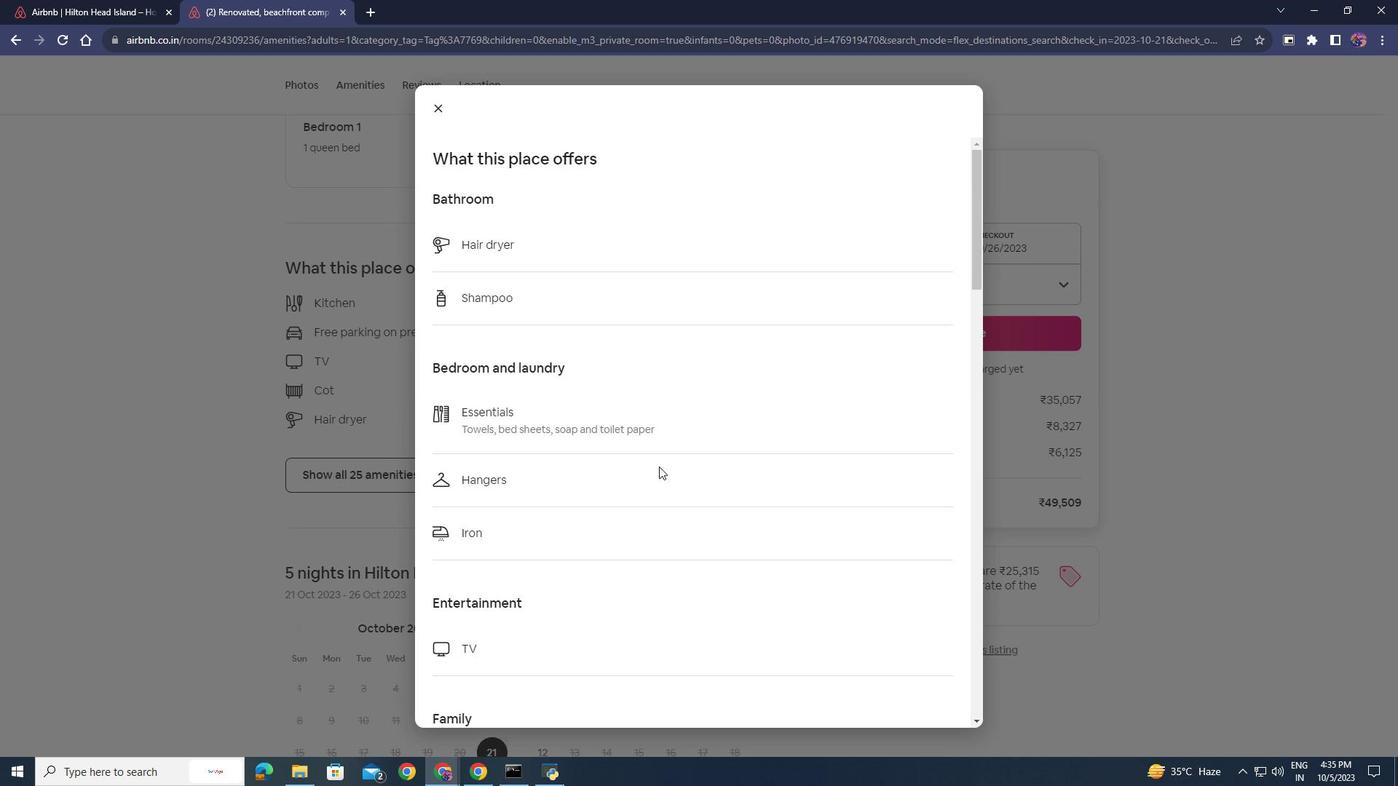 
Action: Mouse scrolled (659, 466) with delta (0, 0)
Screenshot: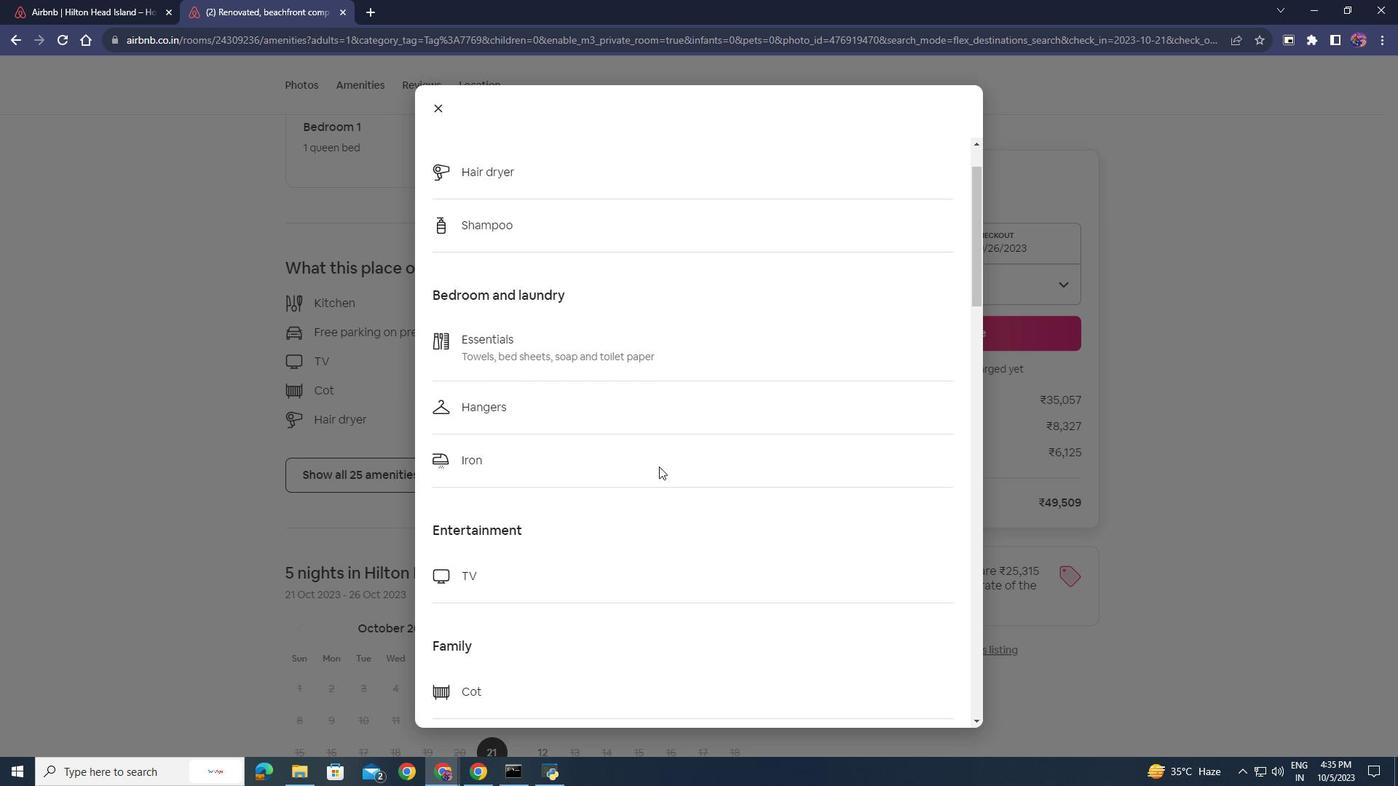 
Action: Mouse scrolled (659, 466) with delta (0, 0)
Screenshot: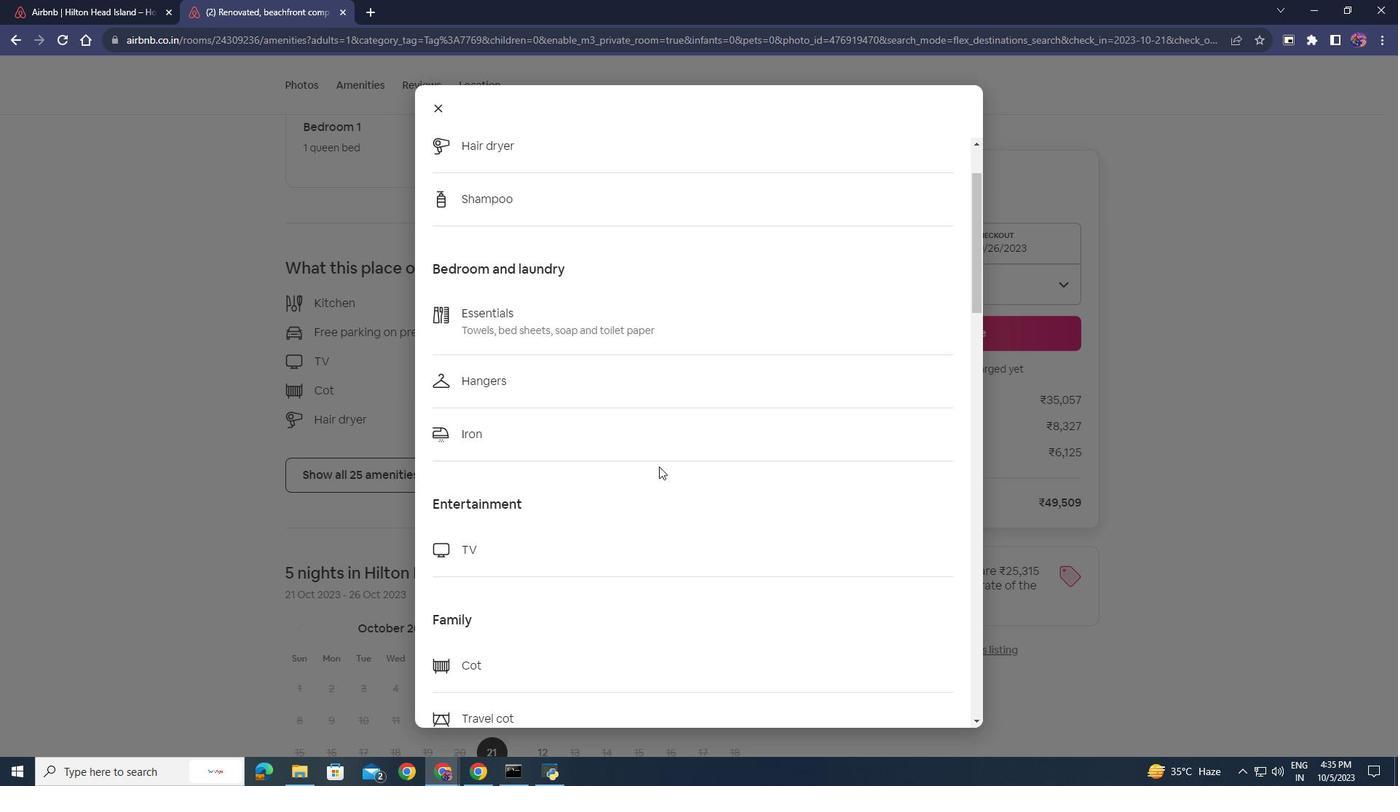 
Action: Mouse scrolled (659, 466) with delta (0, 0)
Screenshot: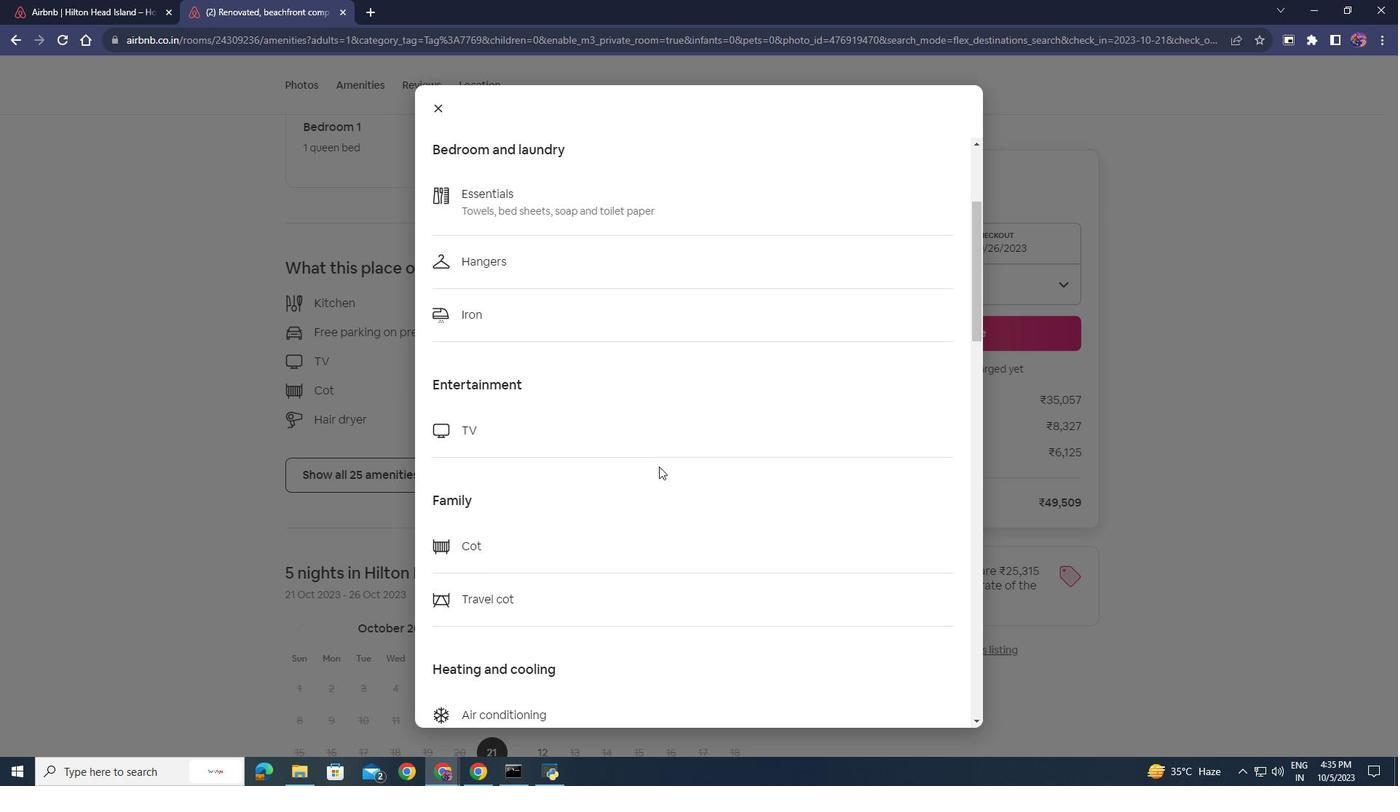 
Action: Mouse scrolled (659, 466) with delta (0, 0)
Screenshot: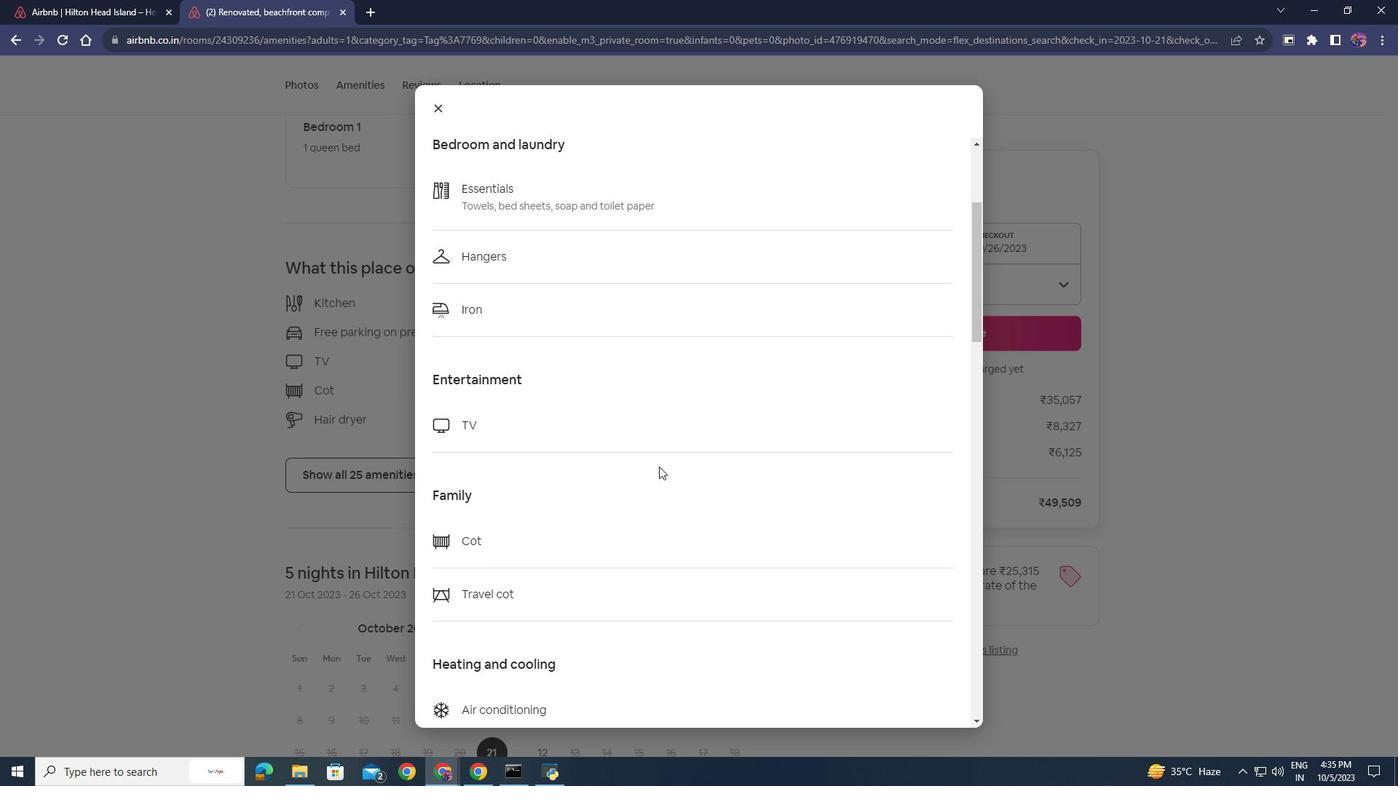 
Action: Mouse scrolled (659, 466) with delta (0, 0)
Screenshot: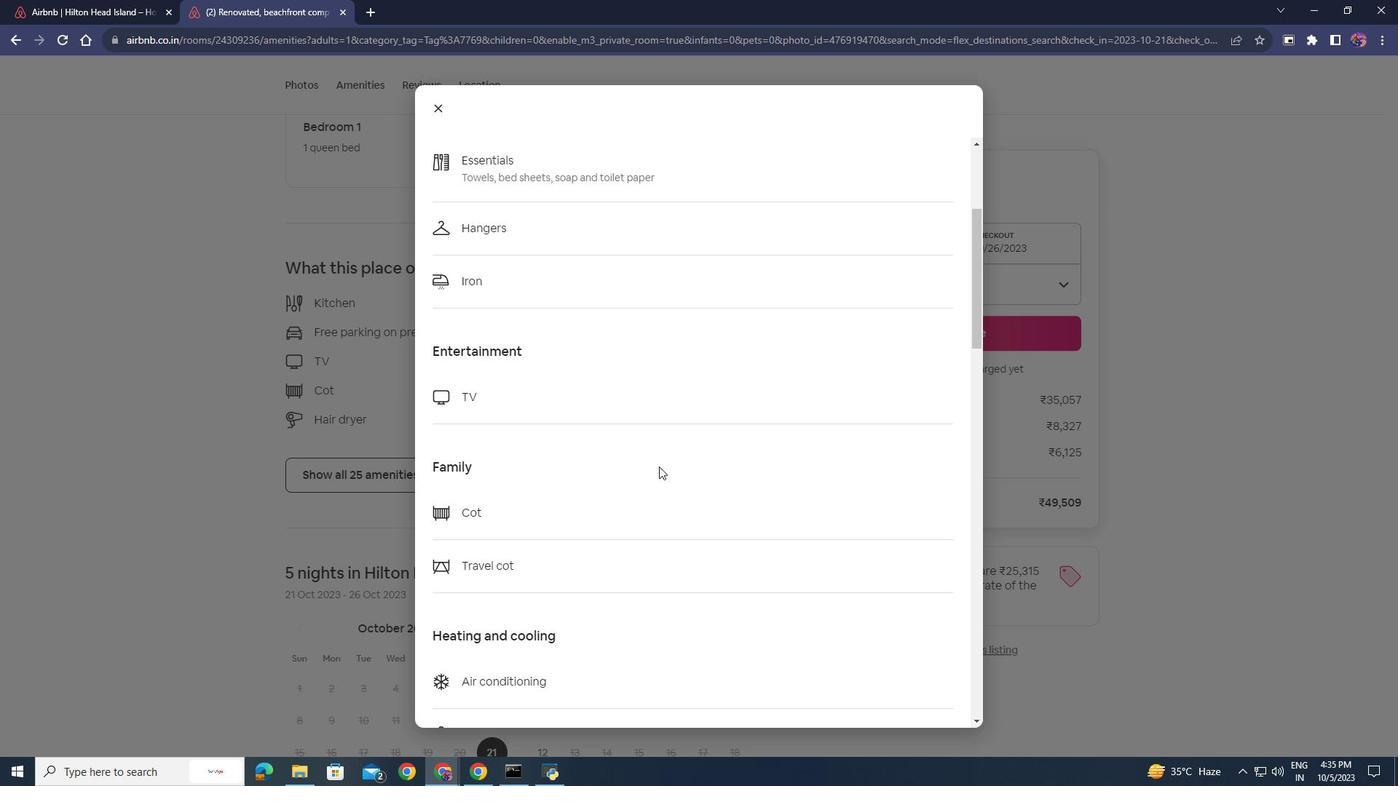 
Action: Mouse moved to (443, 106)
Screenshot: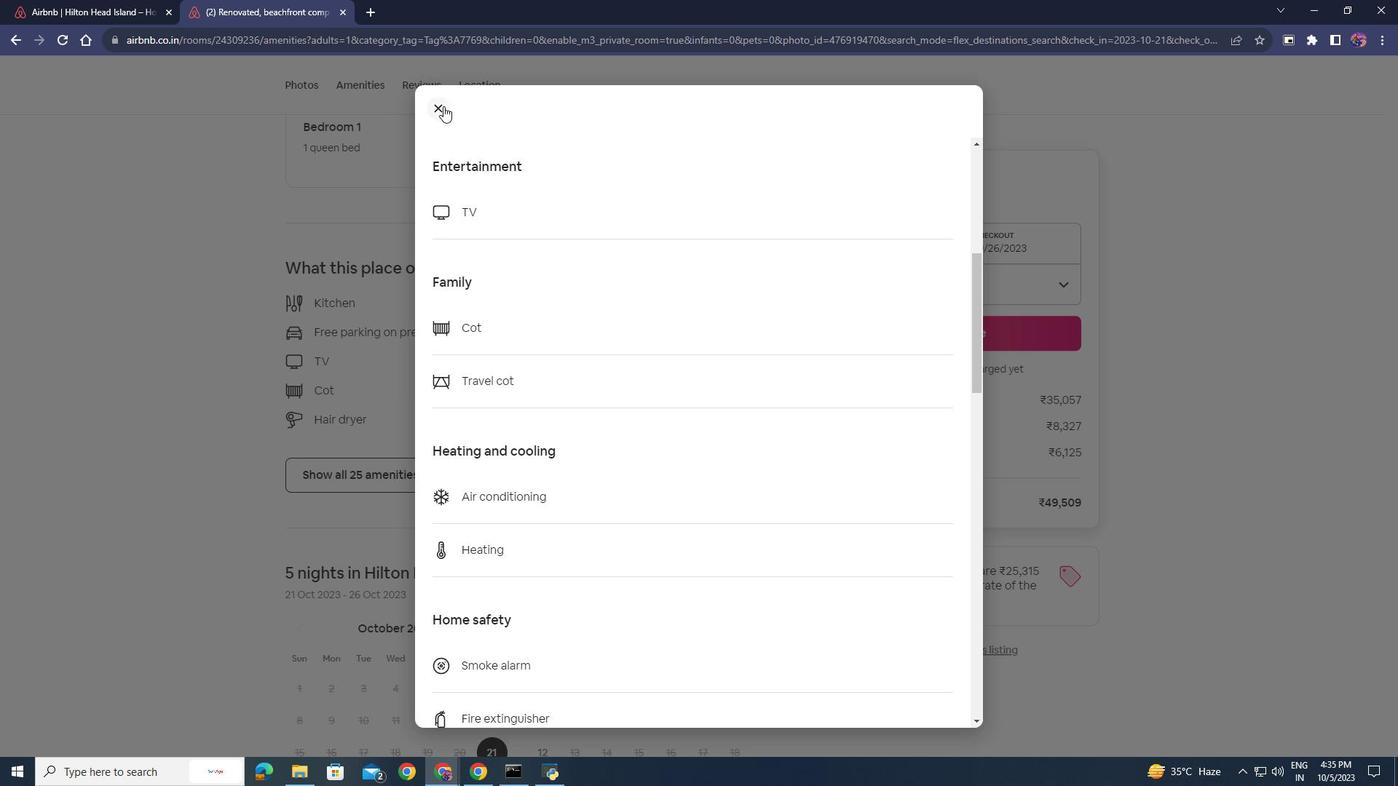 
Action: Mouse pressed left at (443, 106)
Screenshot: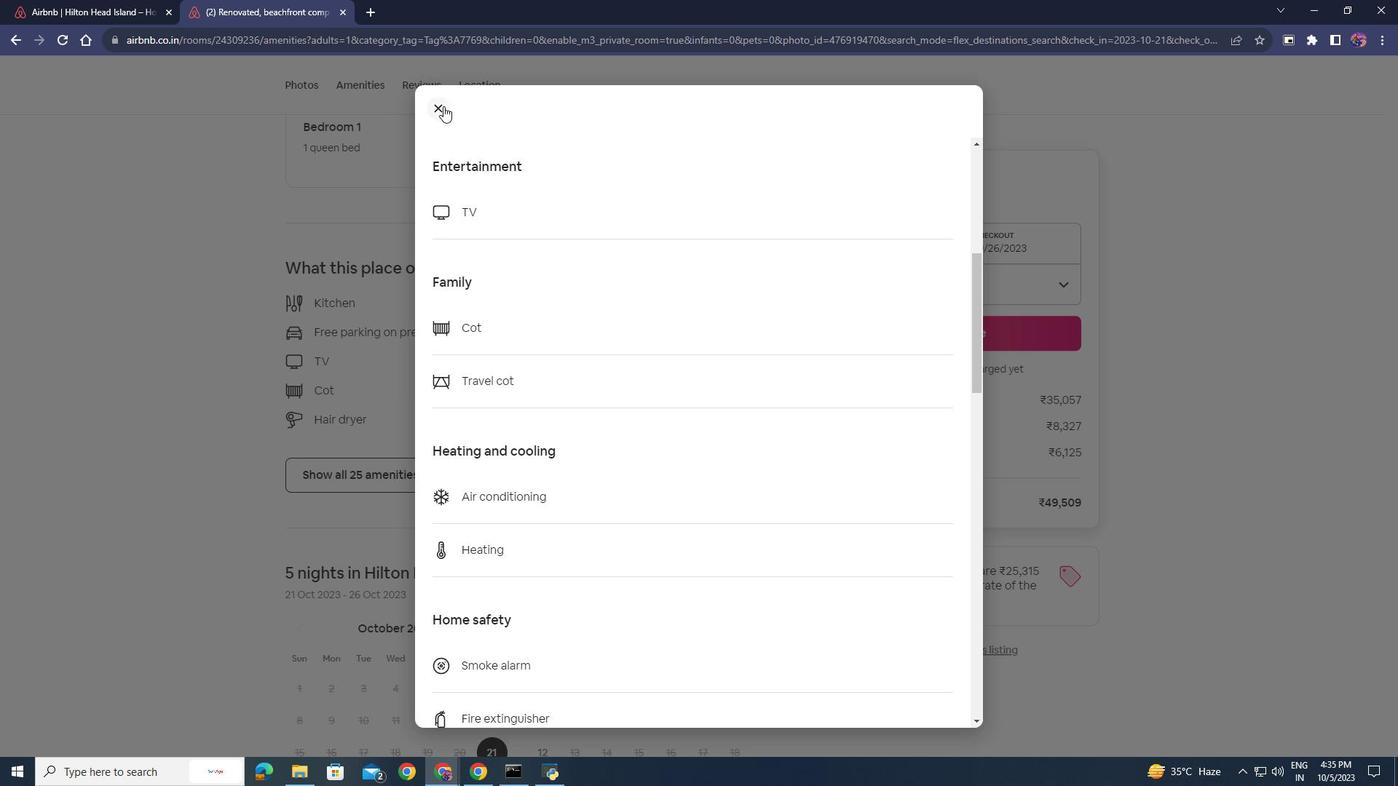 
Action: Mouse moved to (477, 433)
Screenshot: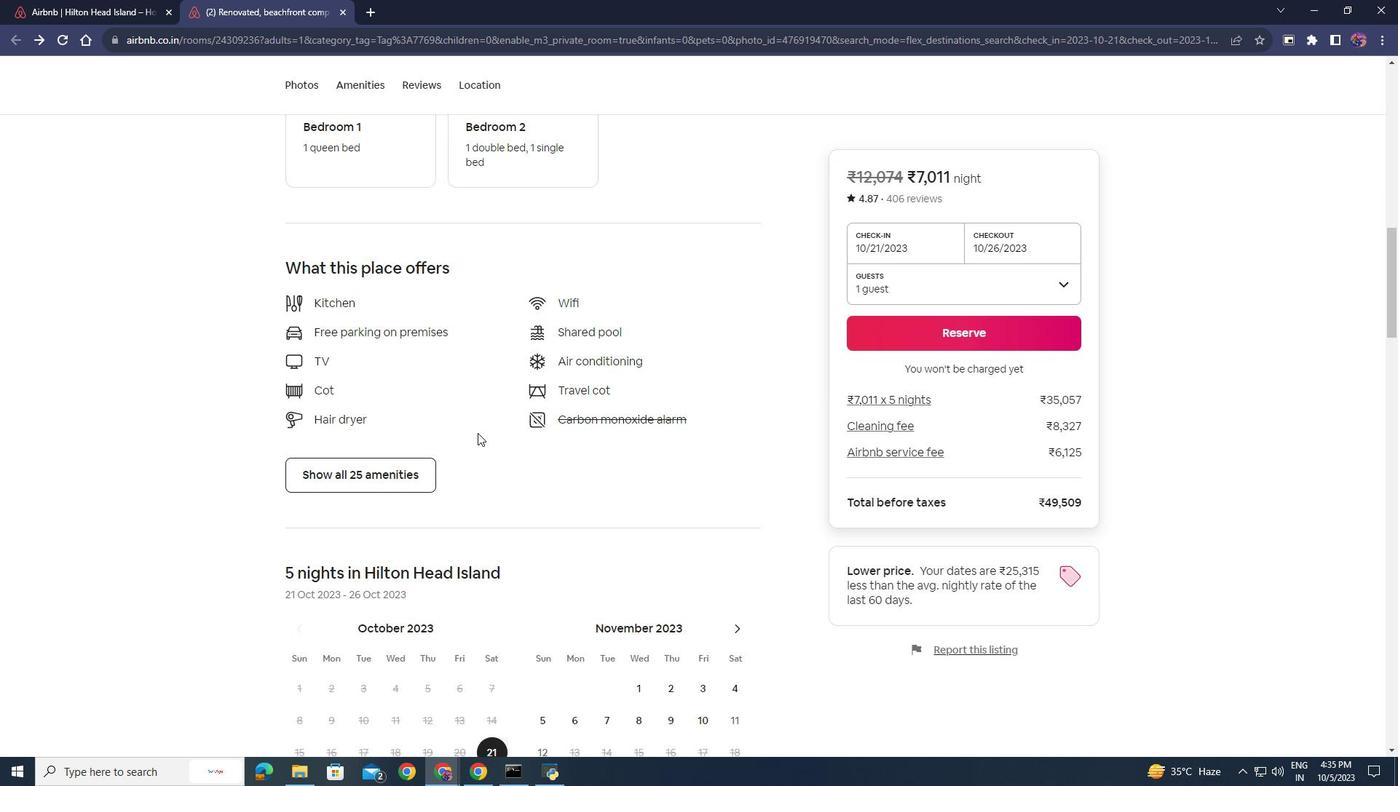 
Action: Mouse scrolled (477, 432) with delta (0, 0)
Screenshot: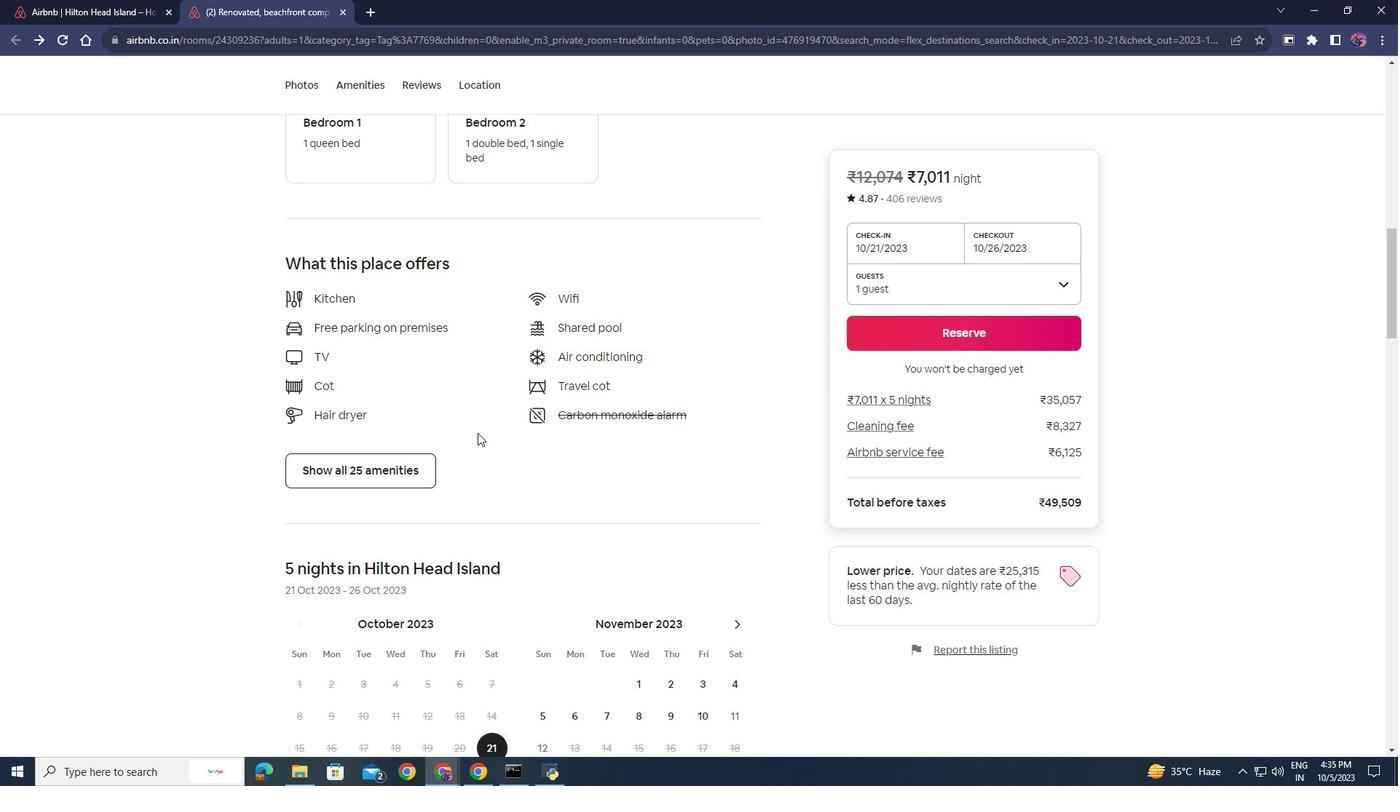 
Action: Mouse scrolled (477, 432) with delta (0, 0)
Screenshot: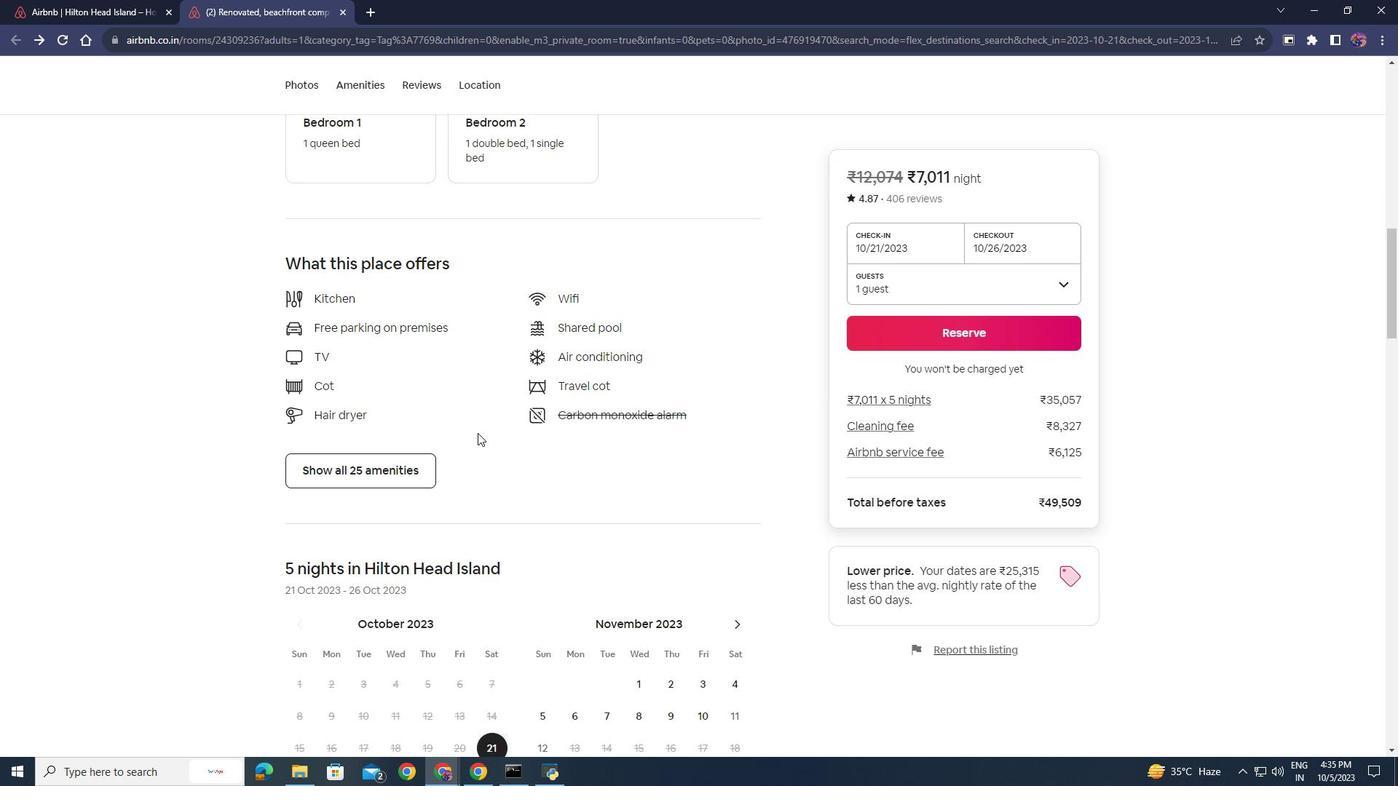 
Action: Mouse scrolled (477, 432) with delta (0, 0)
Screenshot: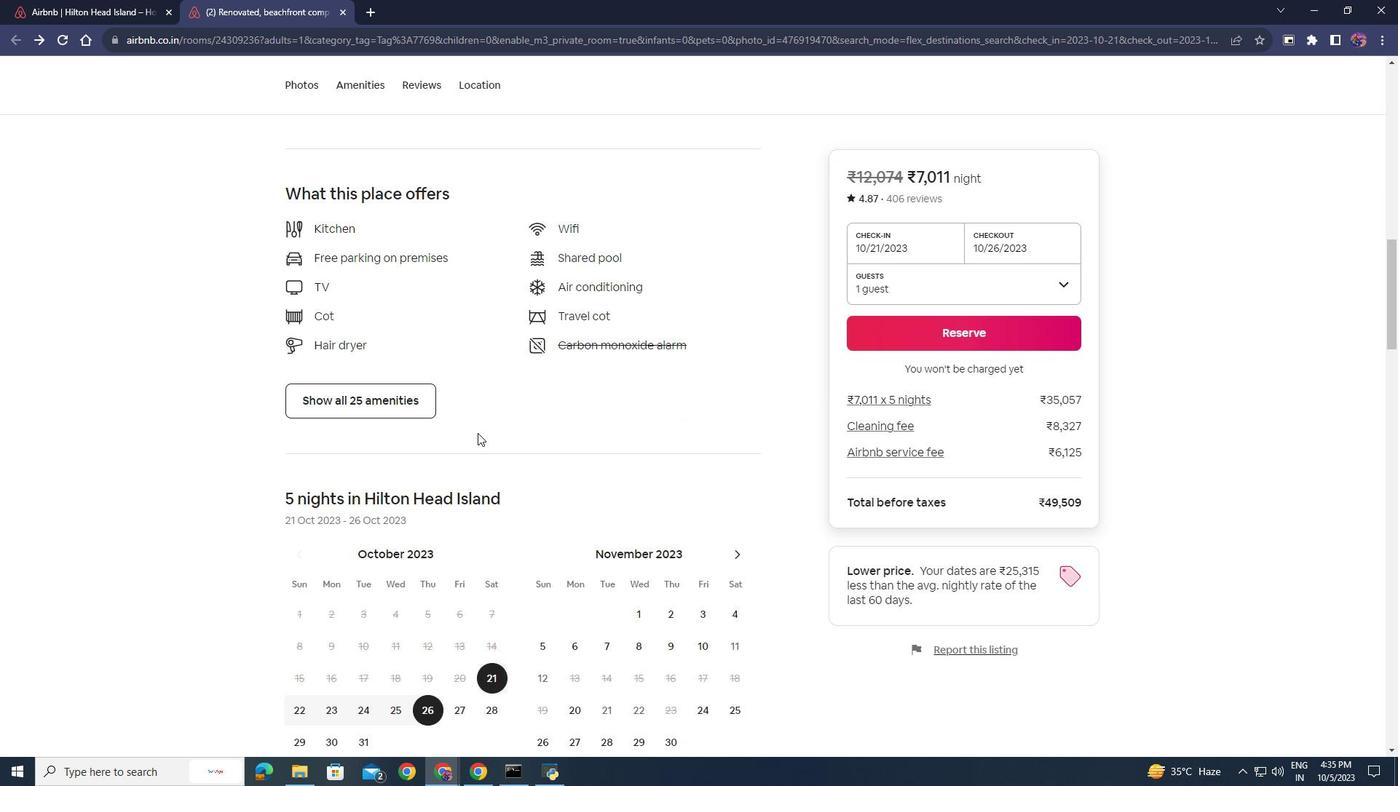 
Action: Mouse scrolled (477, 432) with delta (0, 0)
Screenshot: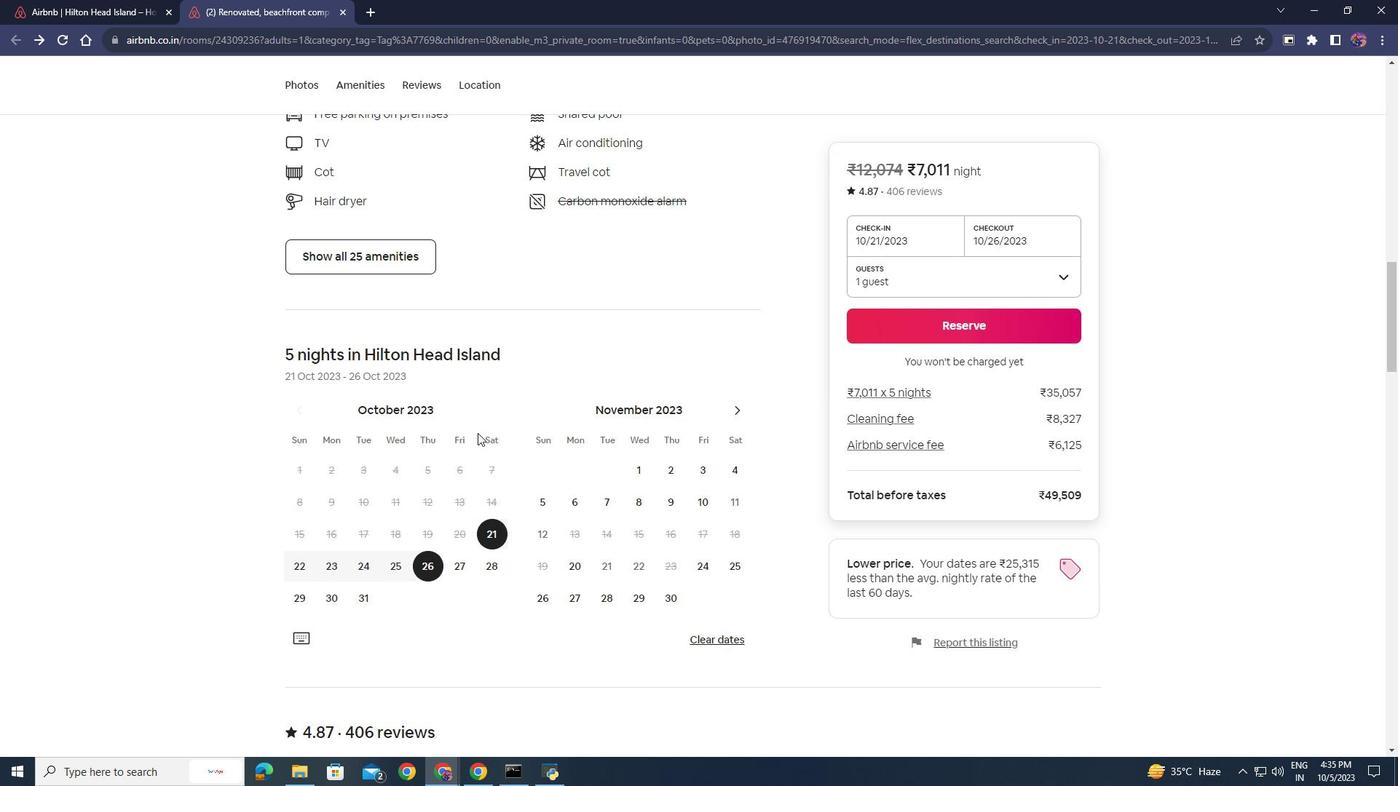 
Action: Mouse scrolled (477, 432) with delta (0, 0)
Screenshot: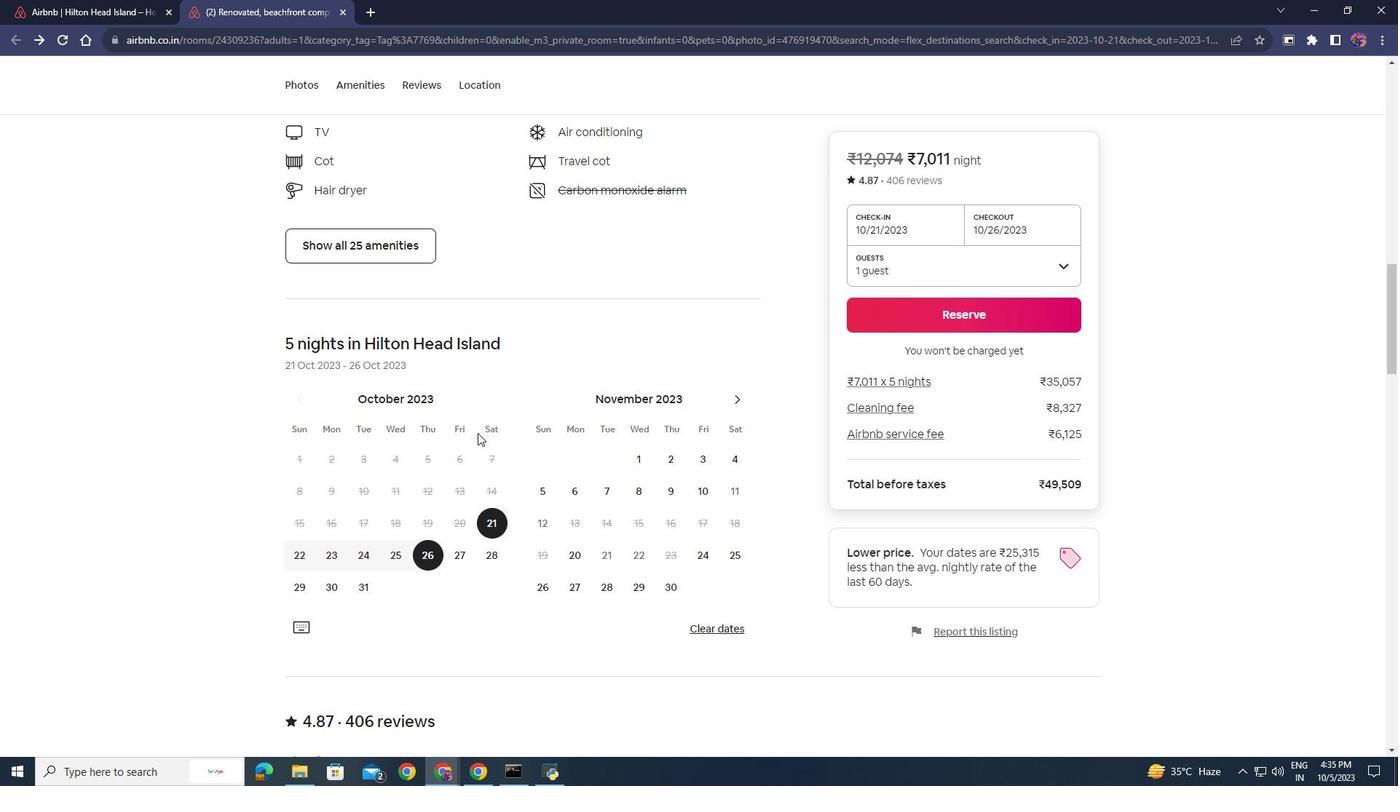 
Action: Mouse scrolled (477, 432) with delta (0, 0)
Screenshot: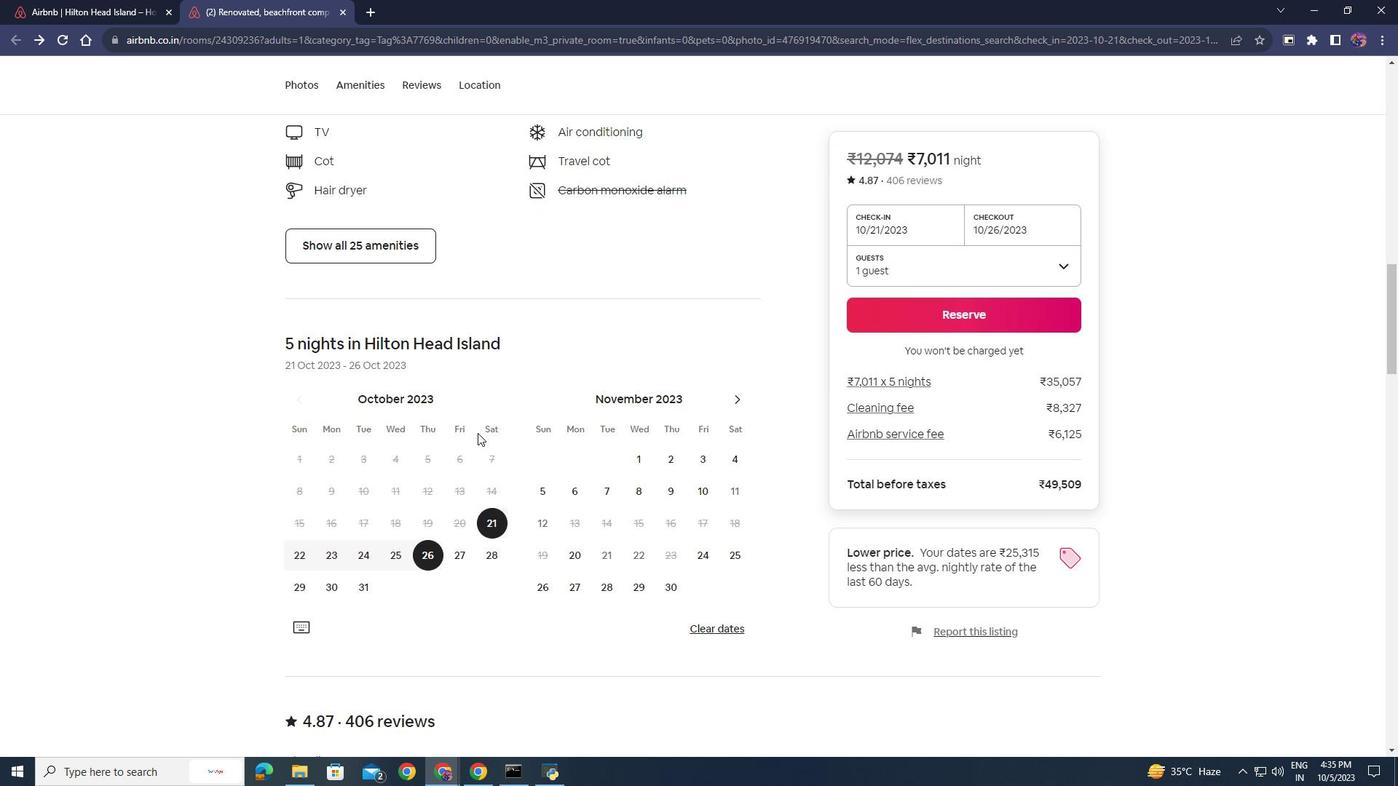 
Action: Mouse scrolled (477, 432) with delta (0, 0)
Screenshot: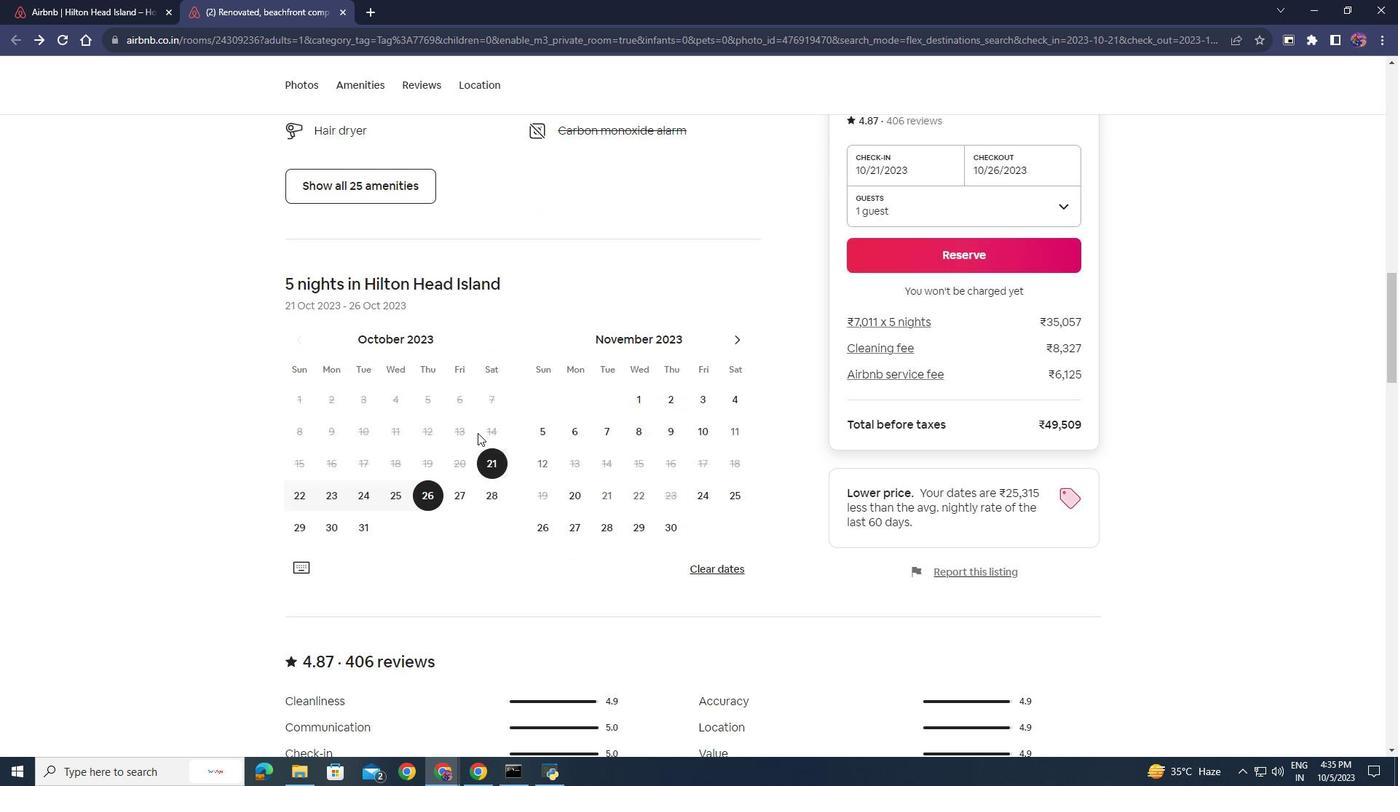 
Action: Mouse scrolled (477, 432) with delta (0, 0)
Screenshot: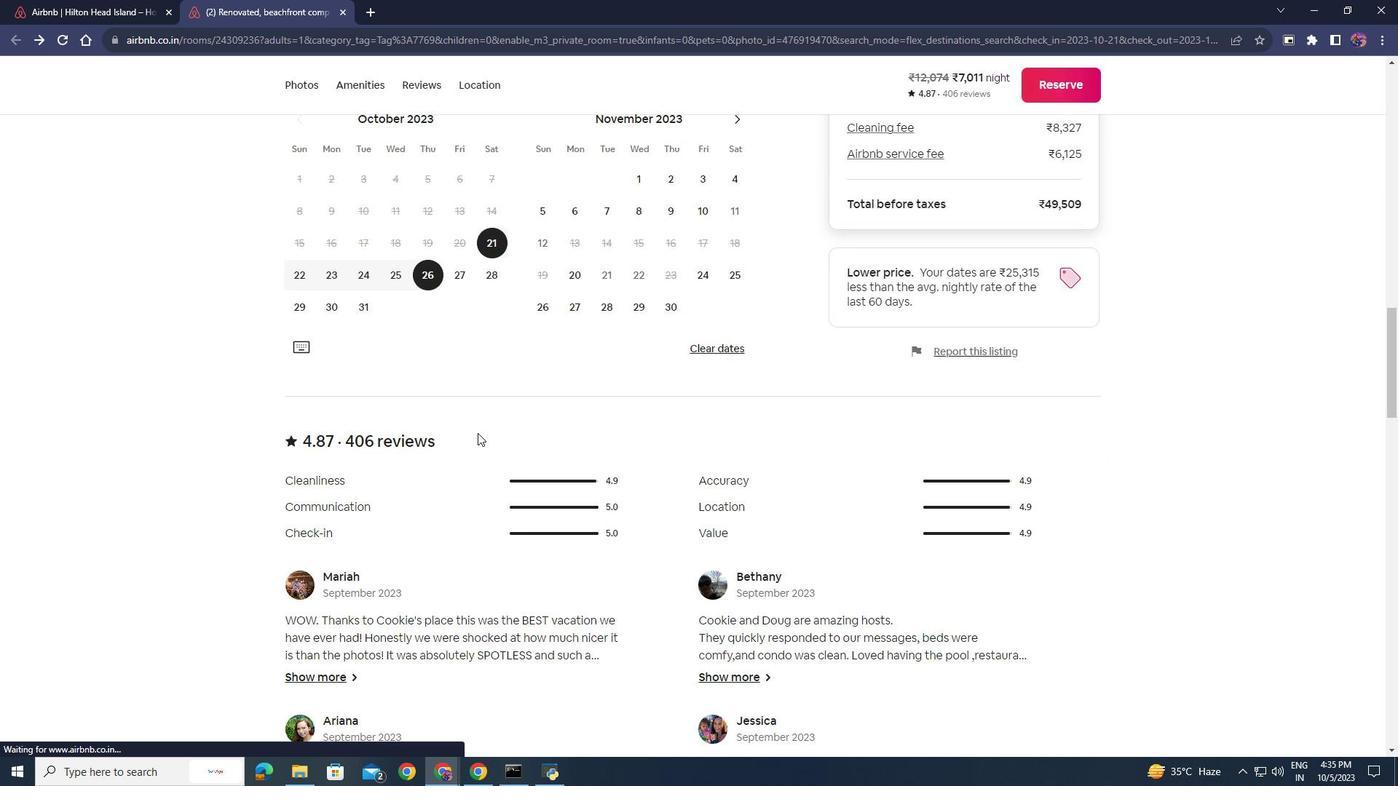 
Action: Mouse scrolled (477, 432) with delta (0, 0)
Screenshot: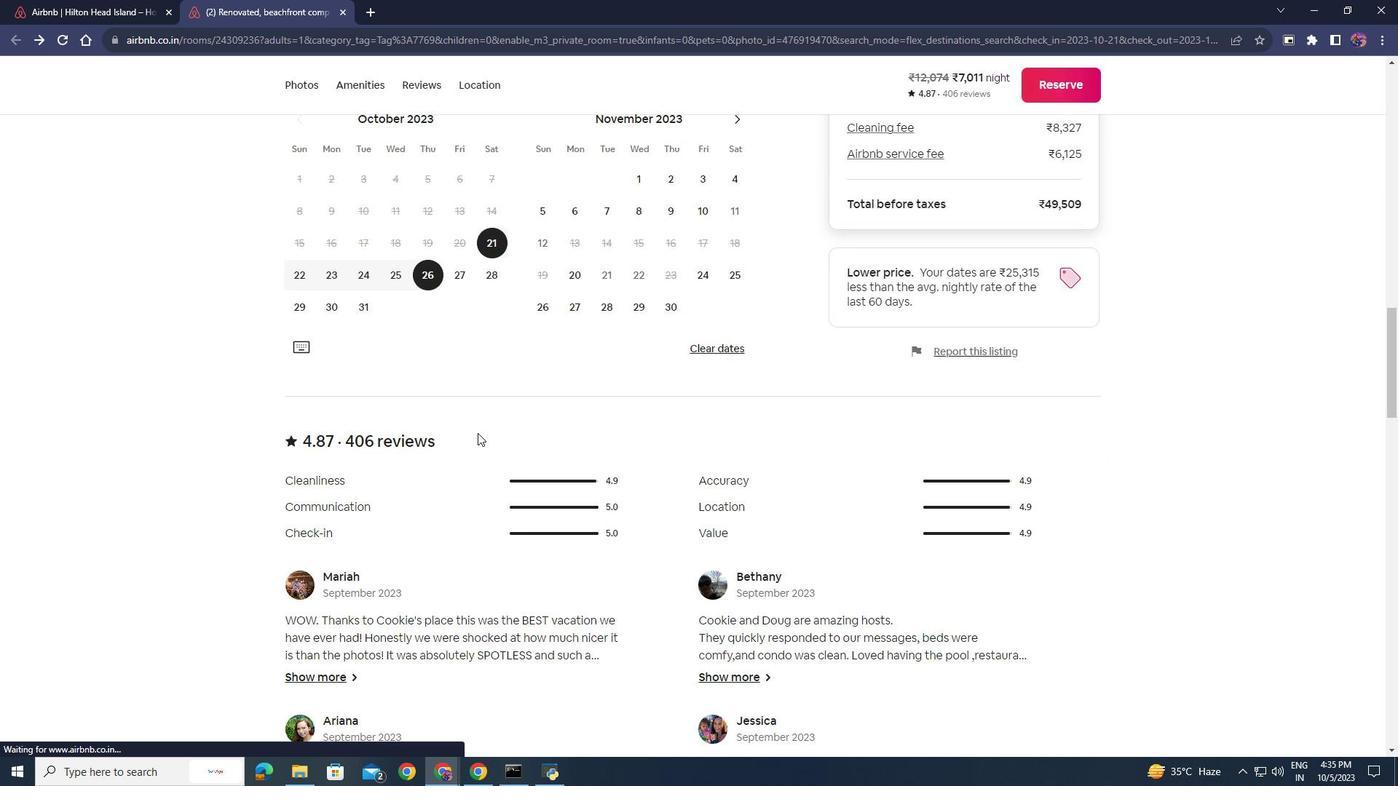 
Action: Mouse scrolled (477, 432) with delta (0, 0)
Screenshot: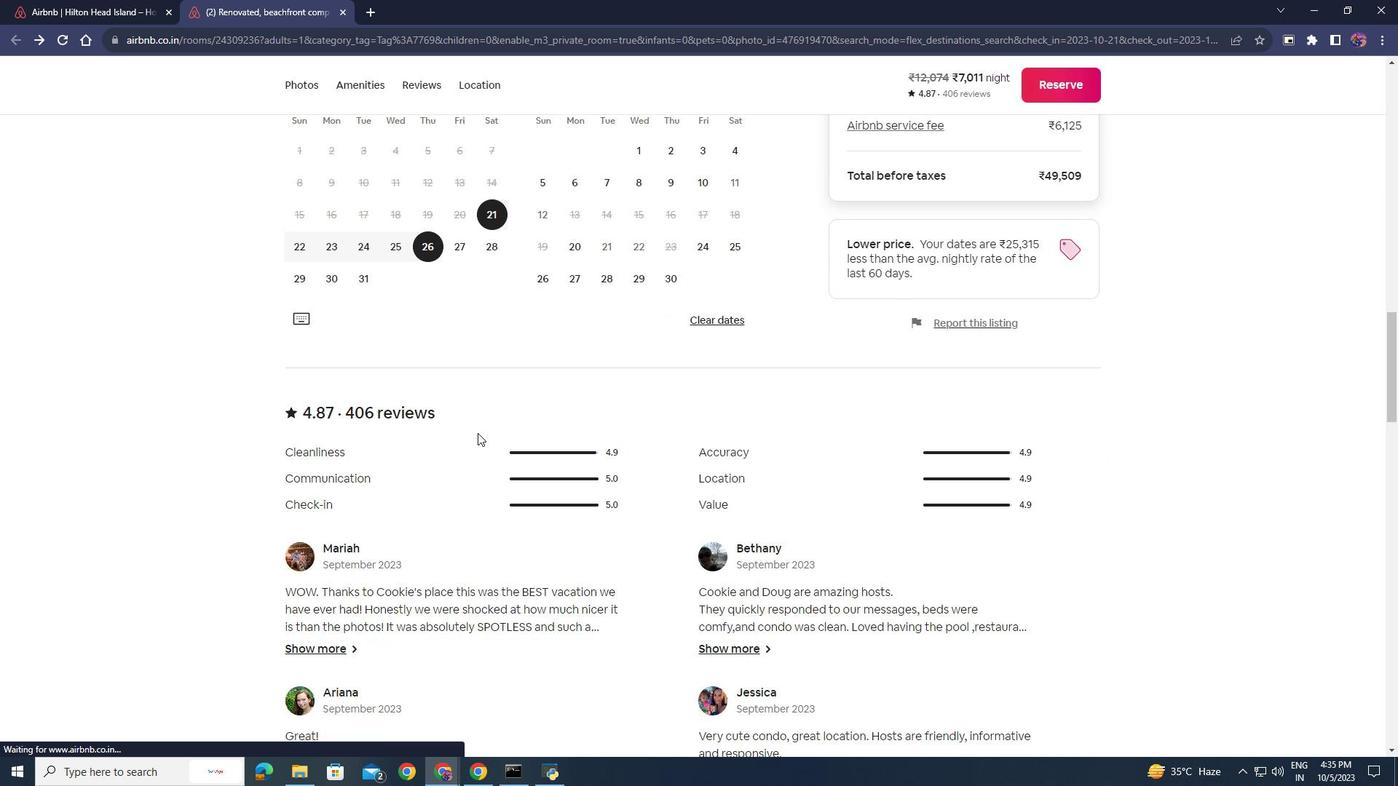 
Action: Mouse scrolled (477, 432) with delta (0, 0)
Screenshot: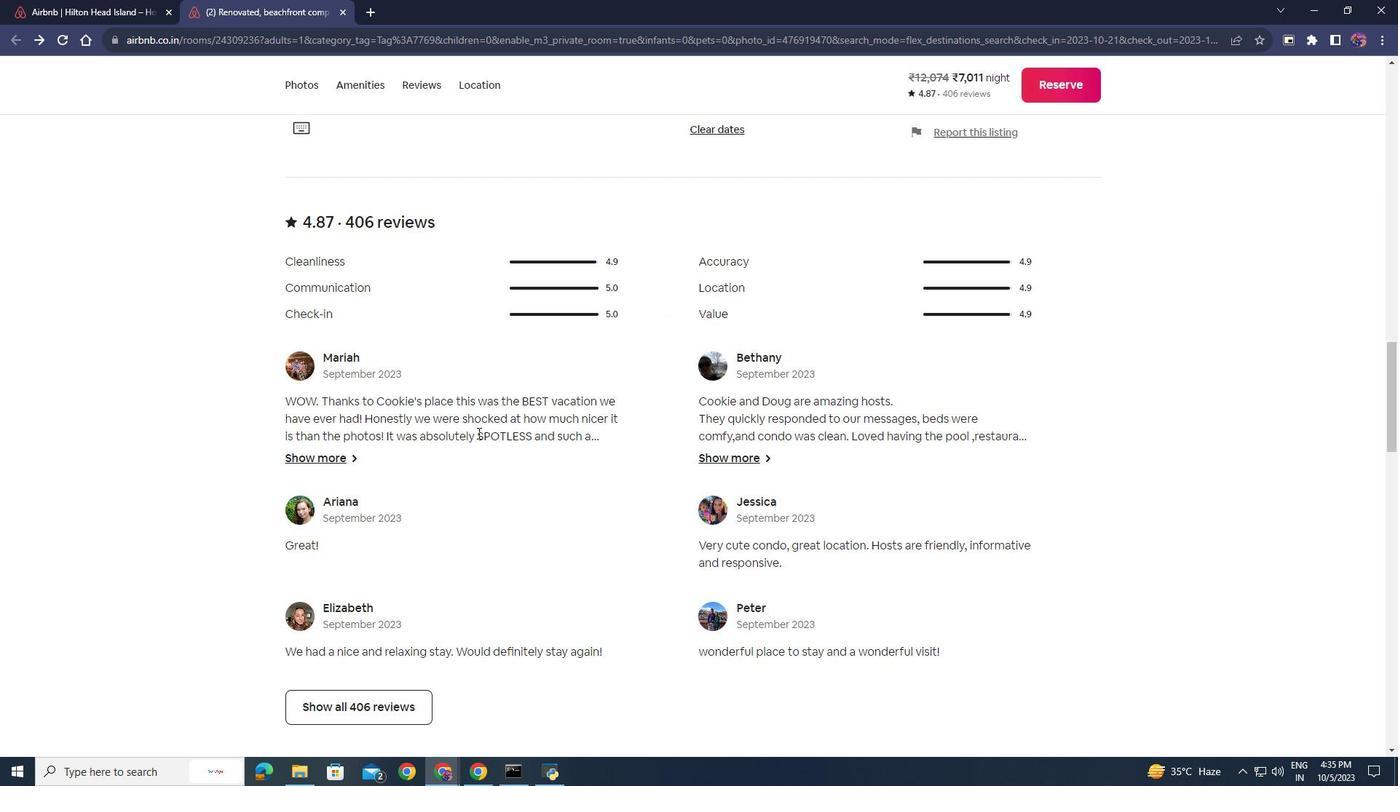 
Action: Mouse moved to (373, 636)
Screenshot: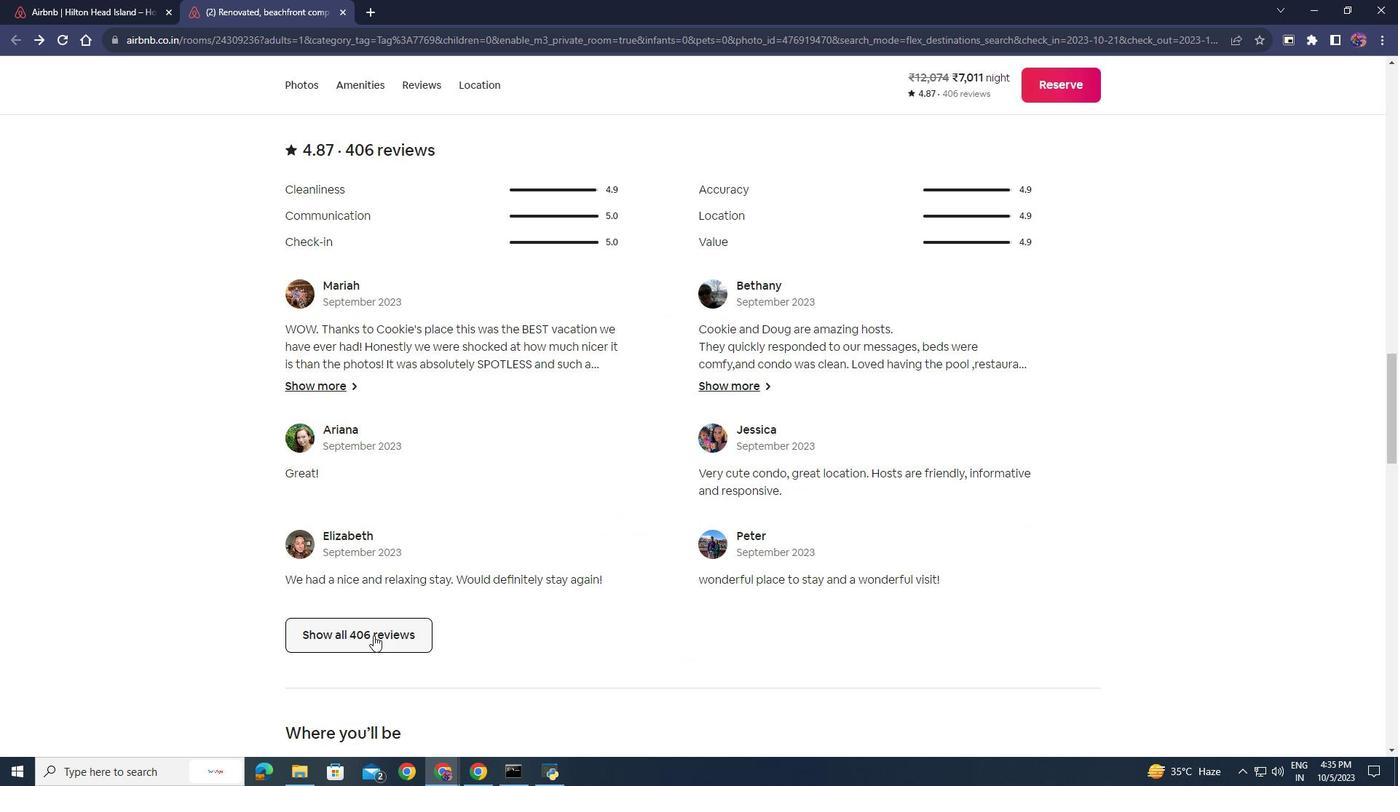 
Action: Mouse pressed left at (373, 636)
Screenshot: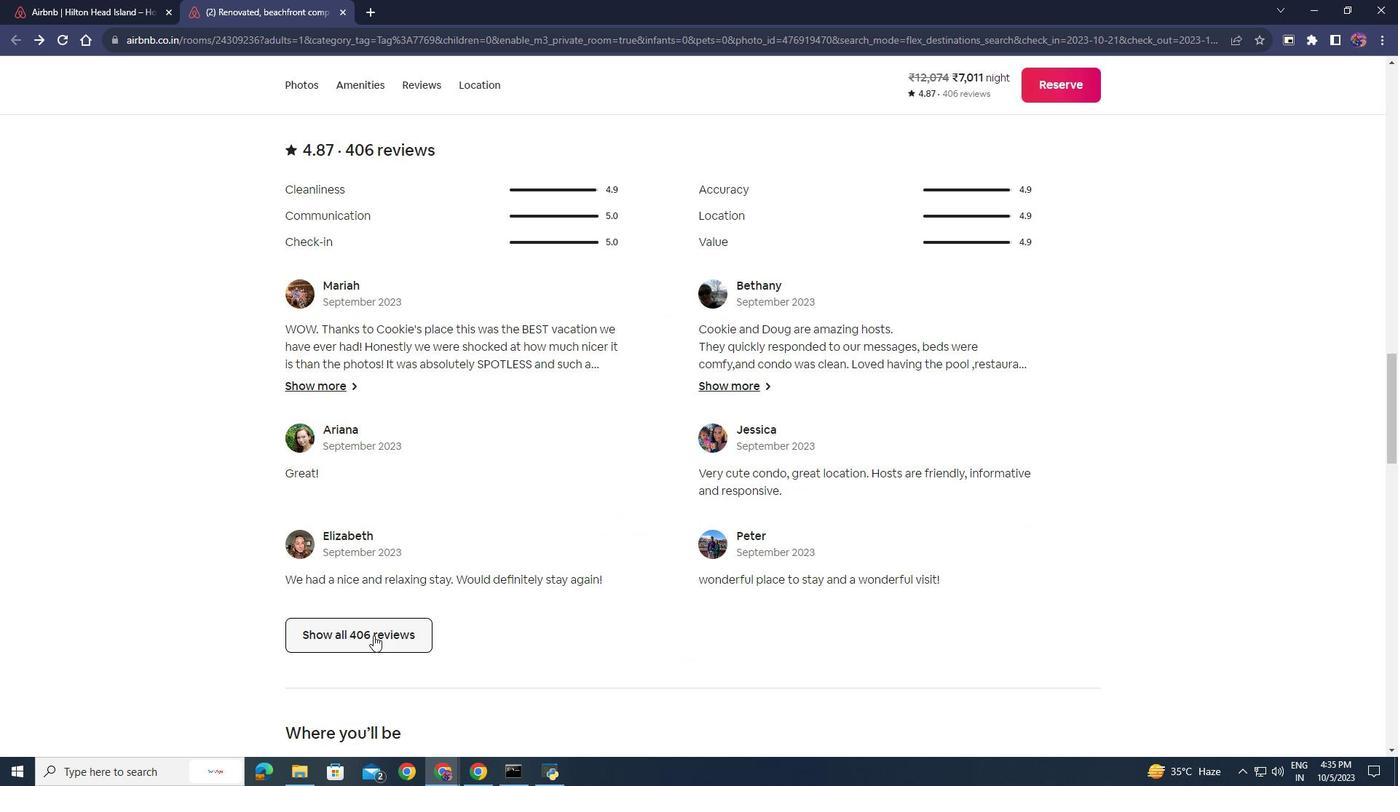 
Action: Mouse moved to (805, 513)
Screenshot: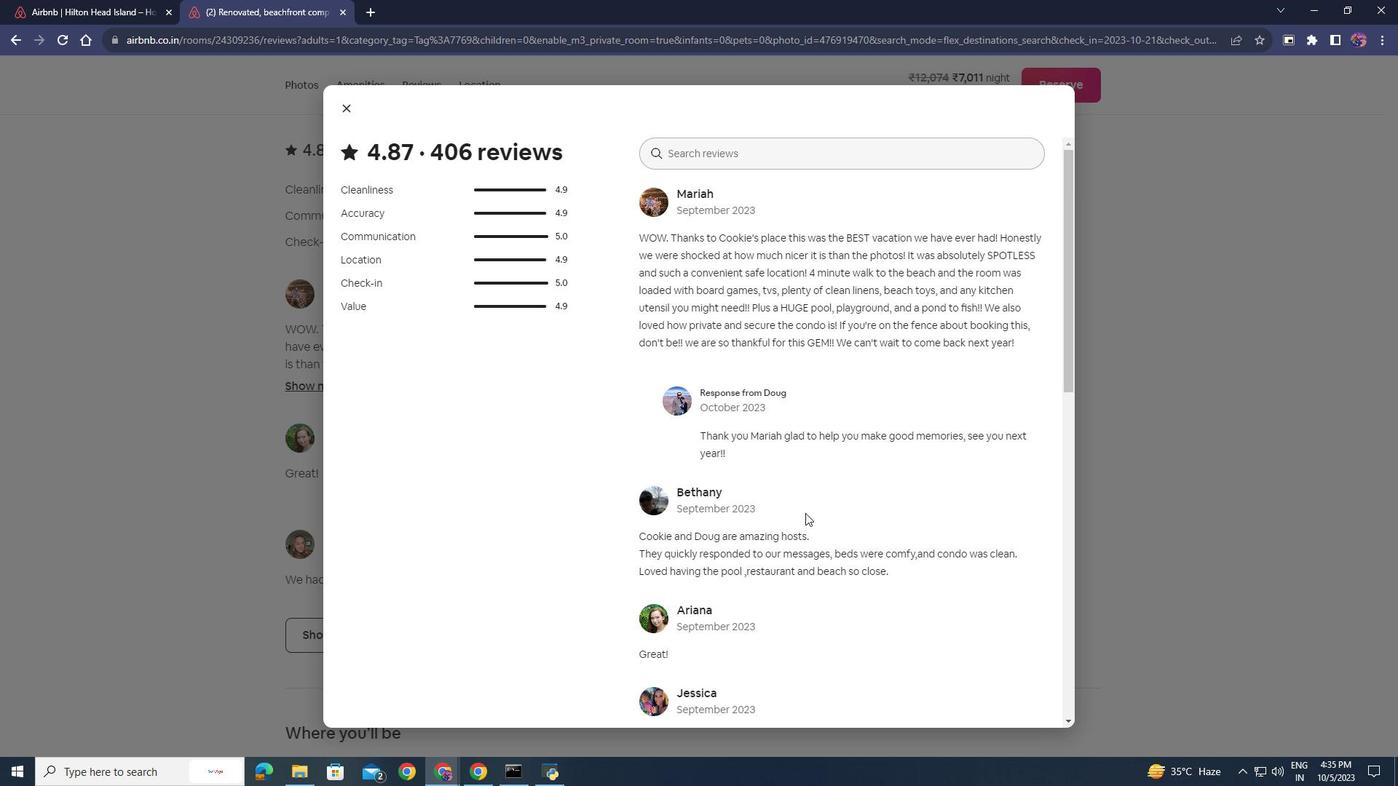 
Action: Mouse scrolled (805, 512) with delta (0, 0)
Screenshot: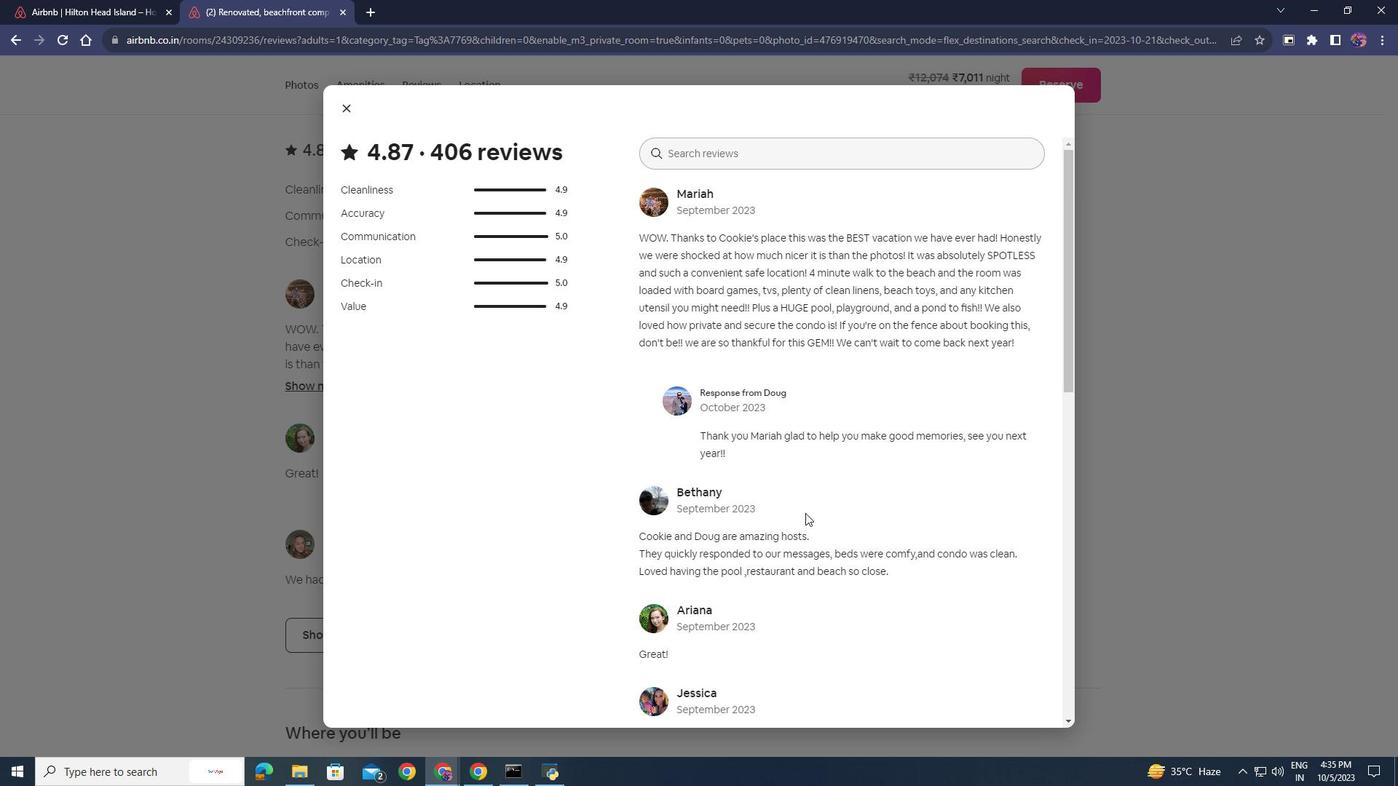 
Action: Mouse scrolled (805, 512) with delta (0, 0)
Screenshot: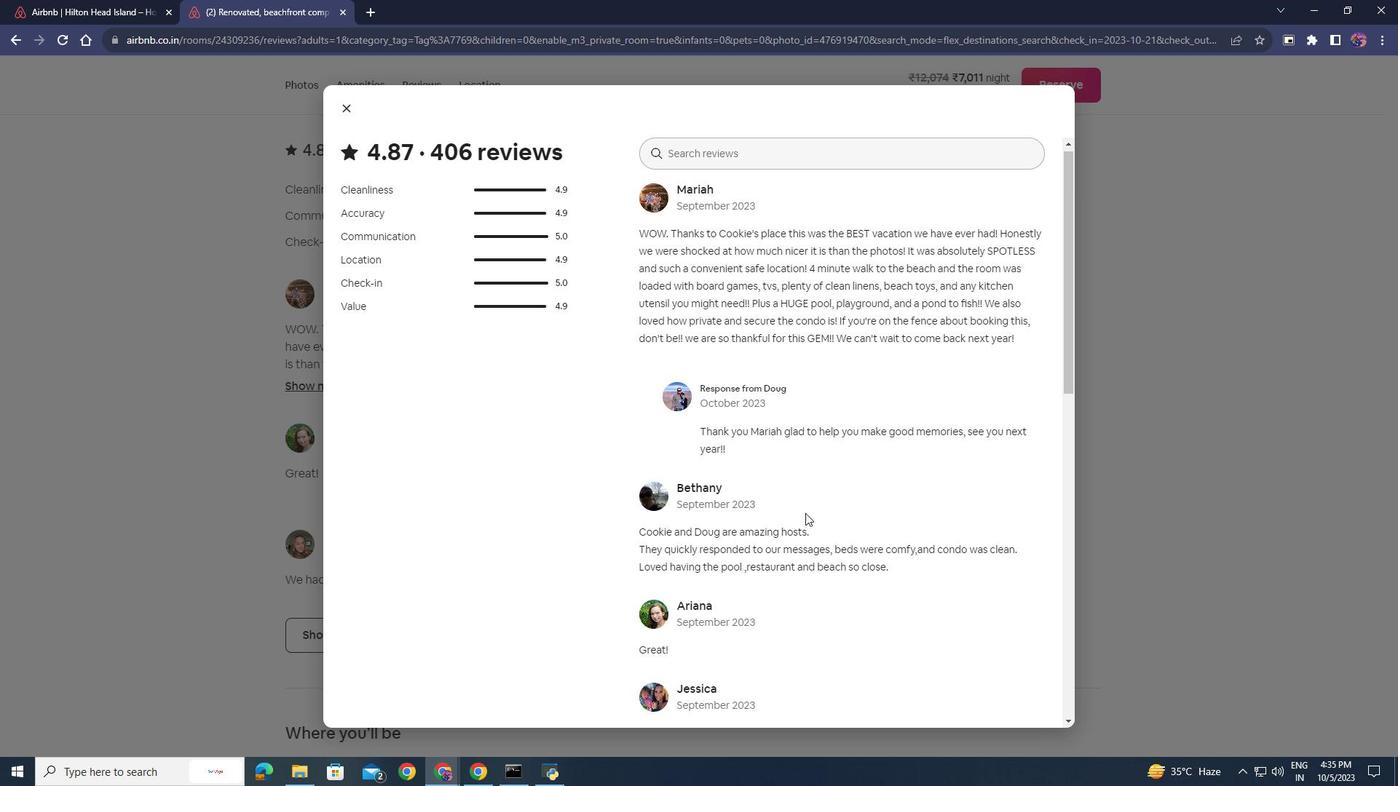 
Action: Mouse scrolled (805, 512) with delta (0, 0)
Screenshot: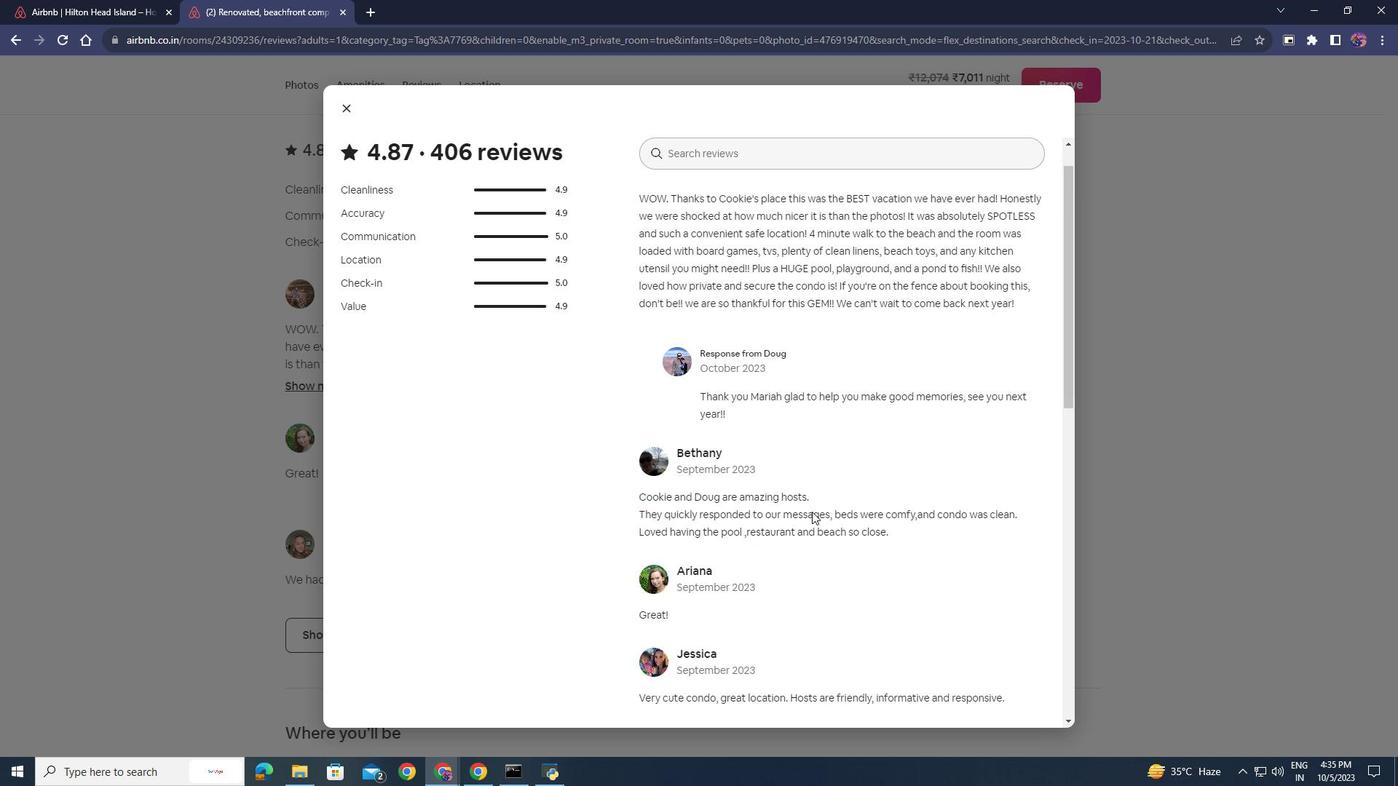 
Action: Mouse moved to (811, 512)
Screenshot: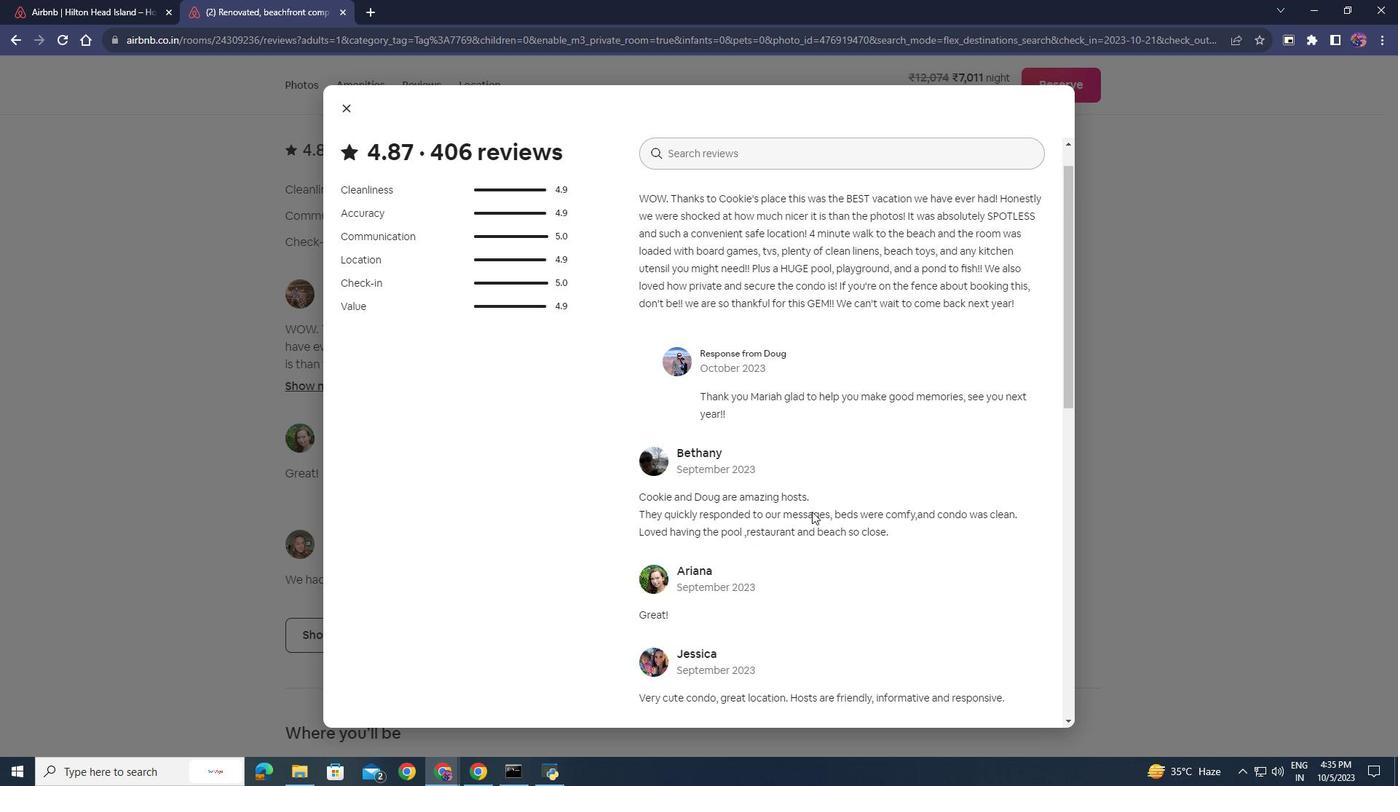 
Action: Mouse scrolled (811, 511) with delta (0, 0)
Screenshot: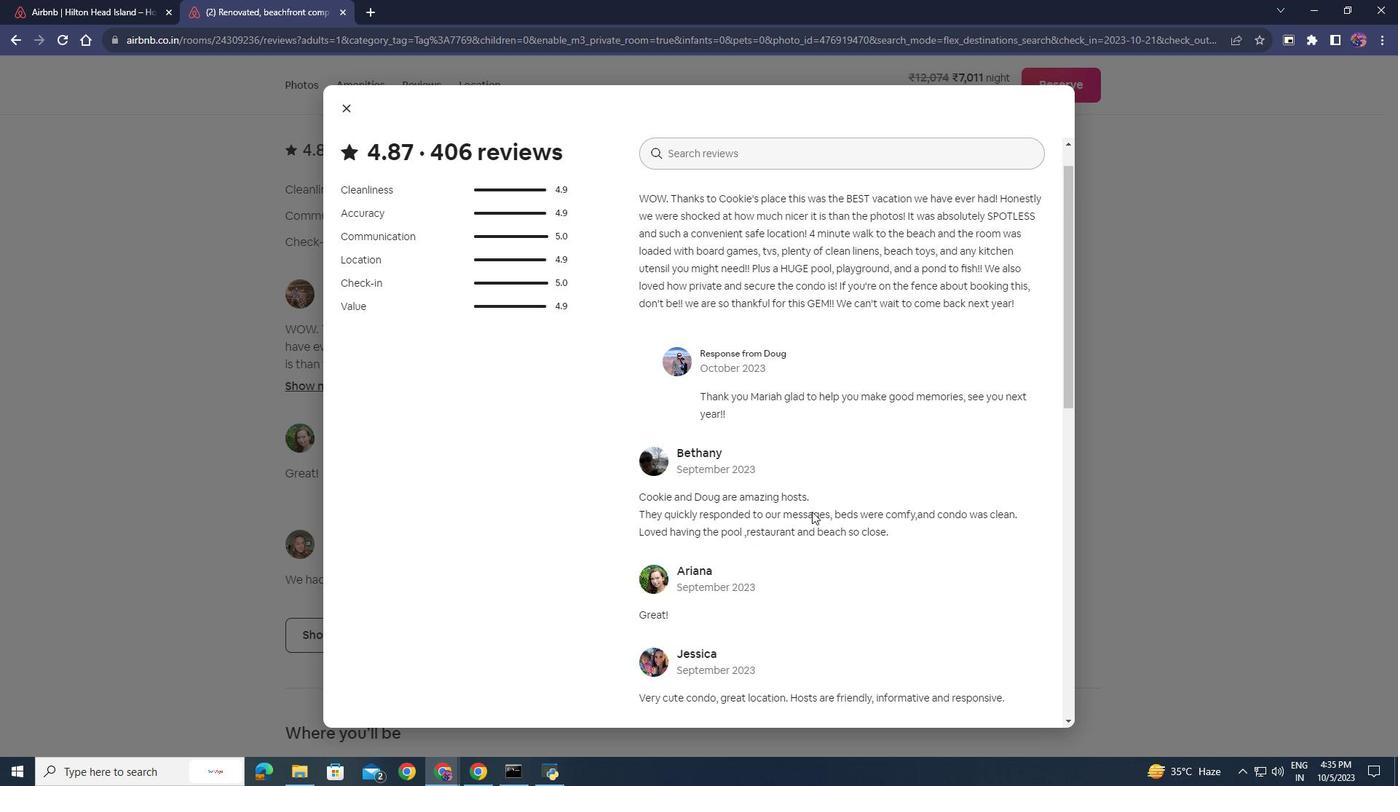 
Action: Mouse moved to (813, 511)
Screenshot: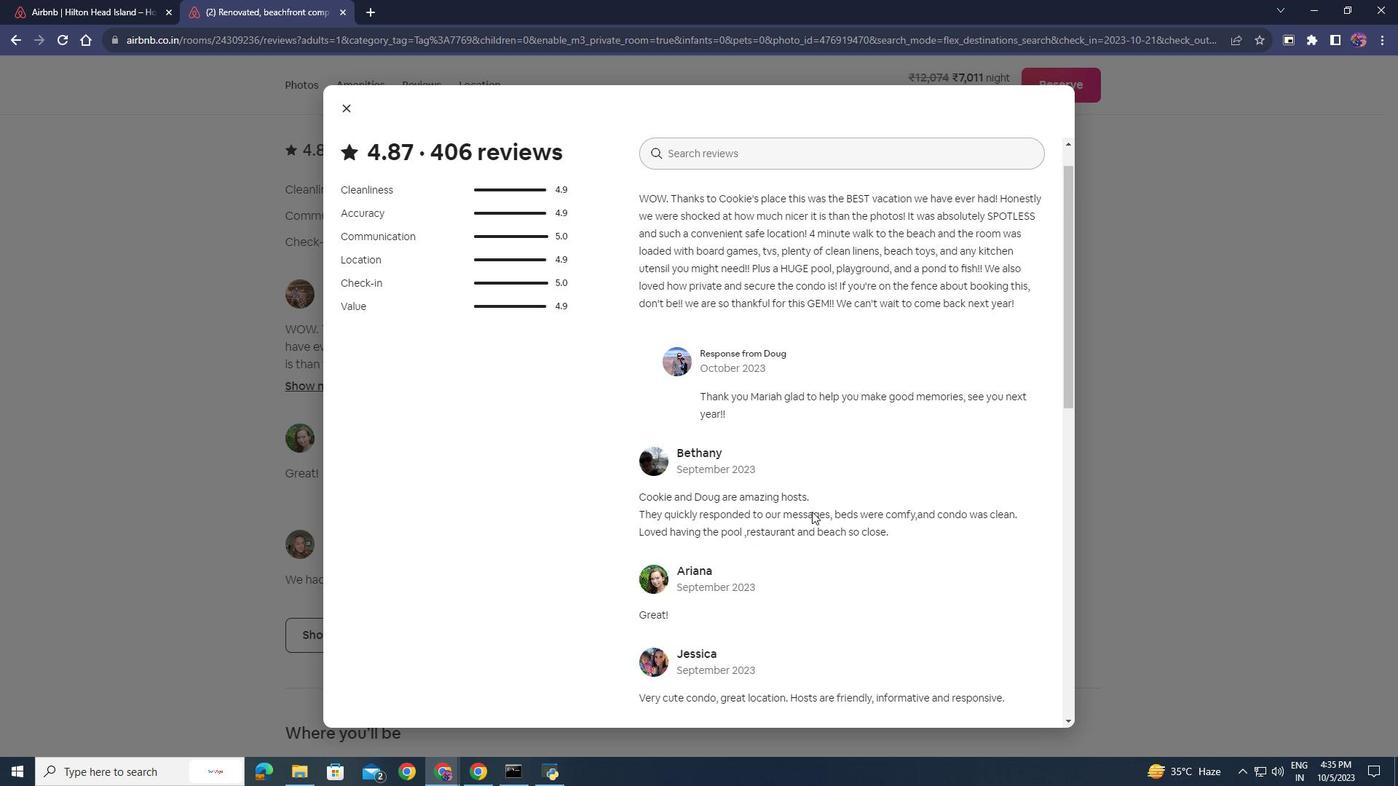 
Action: Mouse scrolled (813, 510) with delta (0, 0)
Screenshot: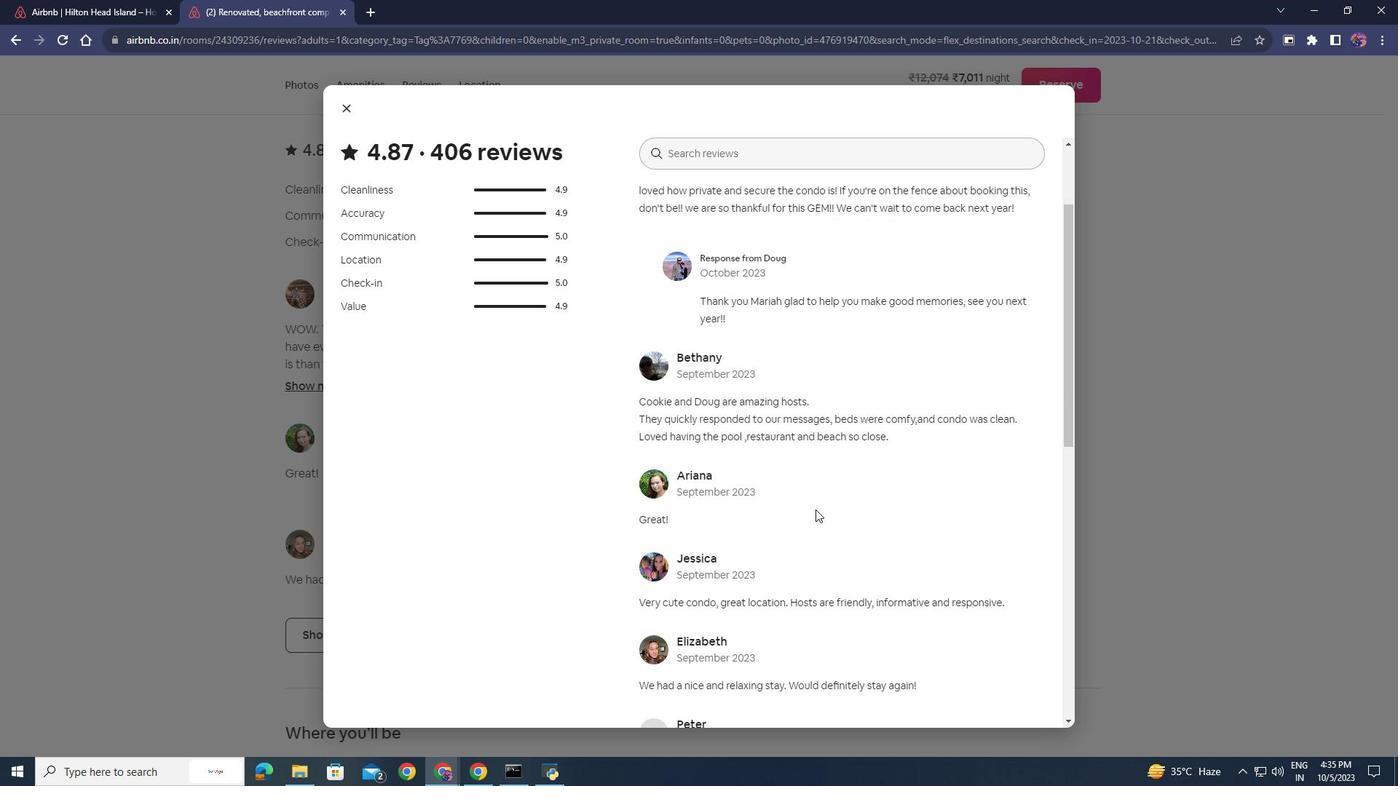 
Action: Mouse moved to (815, 509)
Screenshot: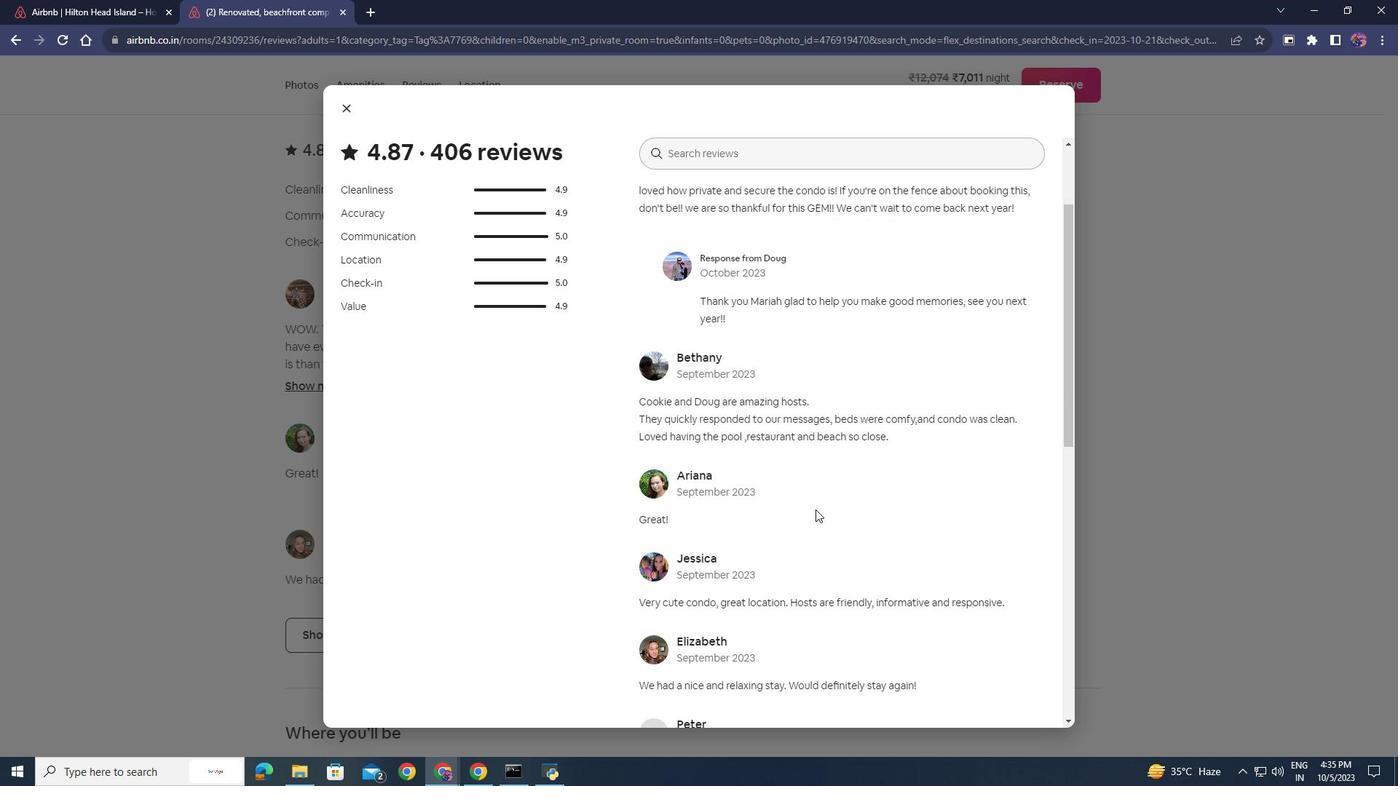 
Action: Mouse scrolled (815, 509) with delta (0, 0)
Screenshot: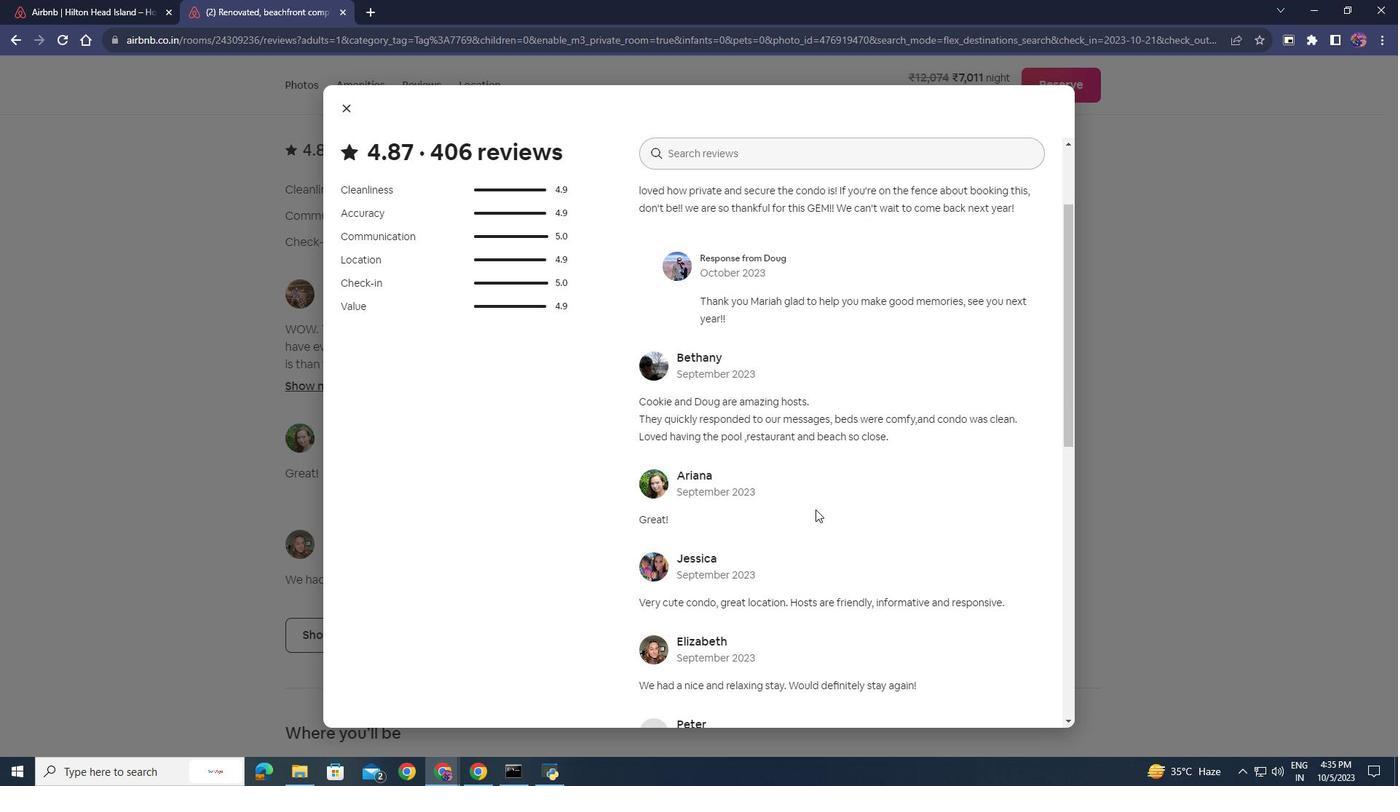 
Action: Mouse scrolled (815, 510) with delta (0, 0)
Screenshot: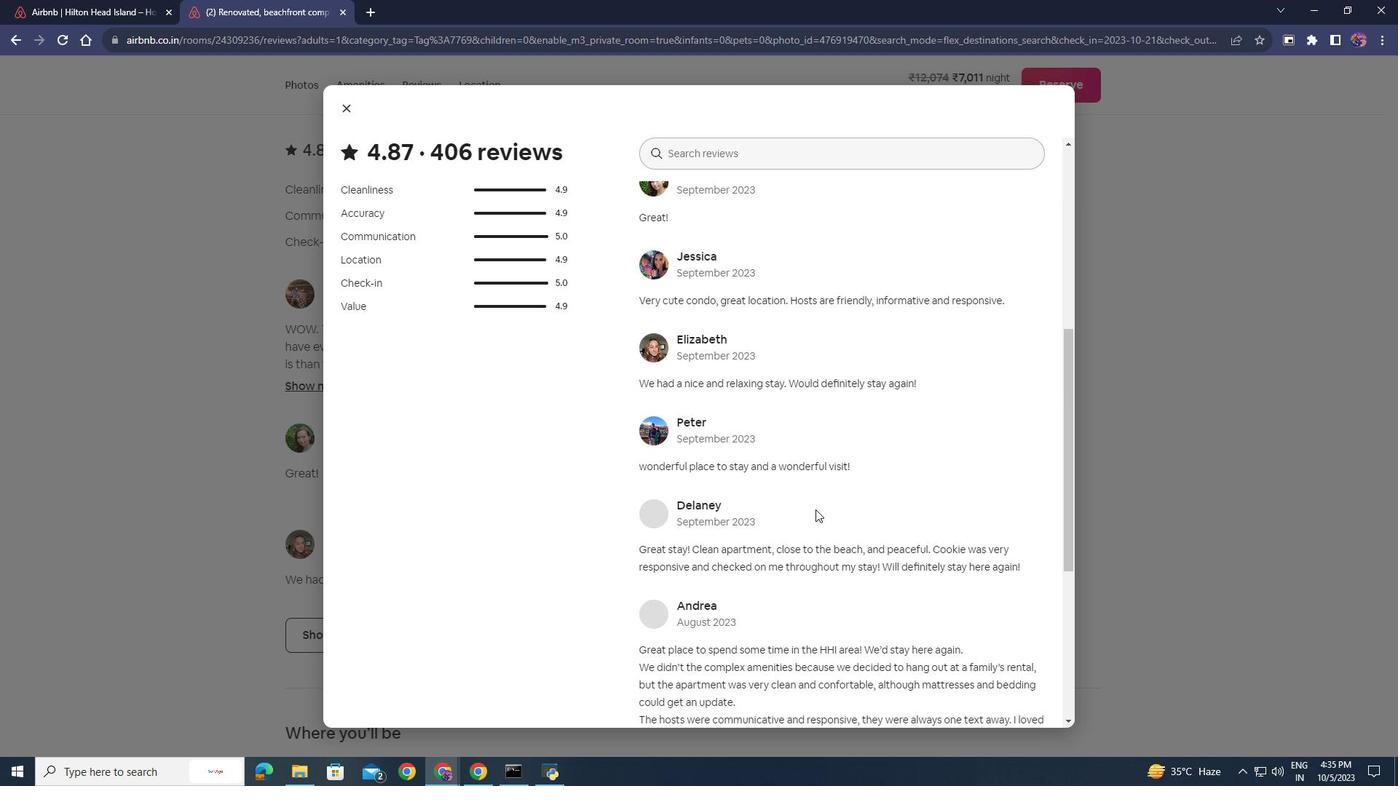 
Action: Mouse scrolled (815, 510) with delta (0, 0)
Screenshot: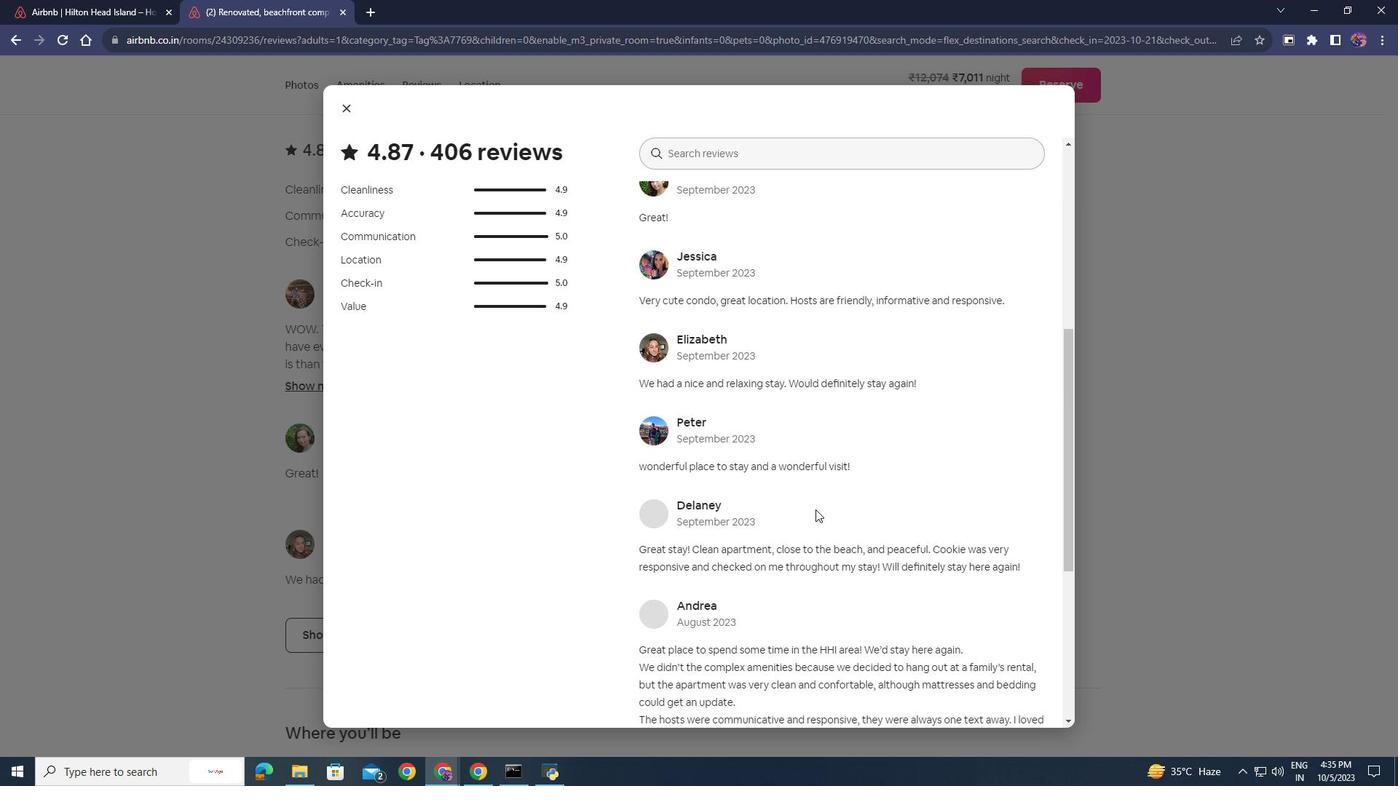 
Action: Mouse scrolled (815, 510) with delta (0, 0)
Screenshot: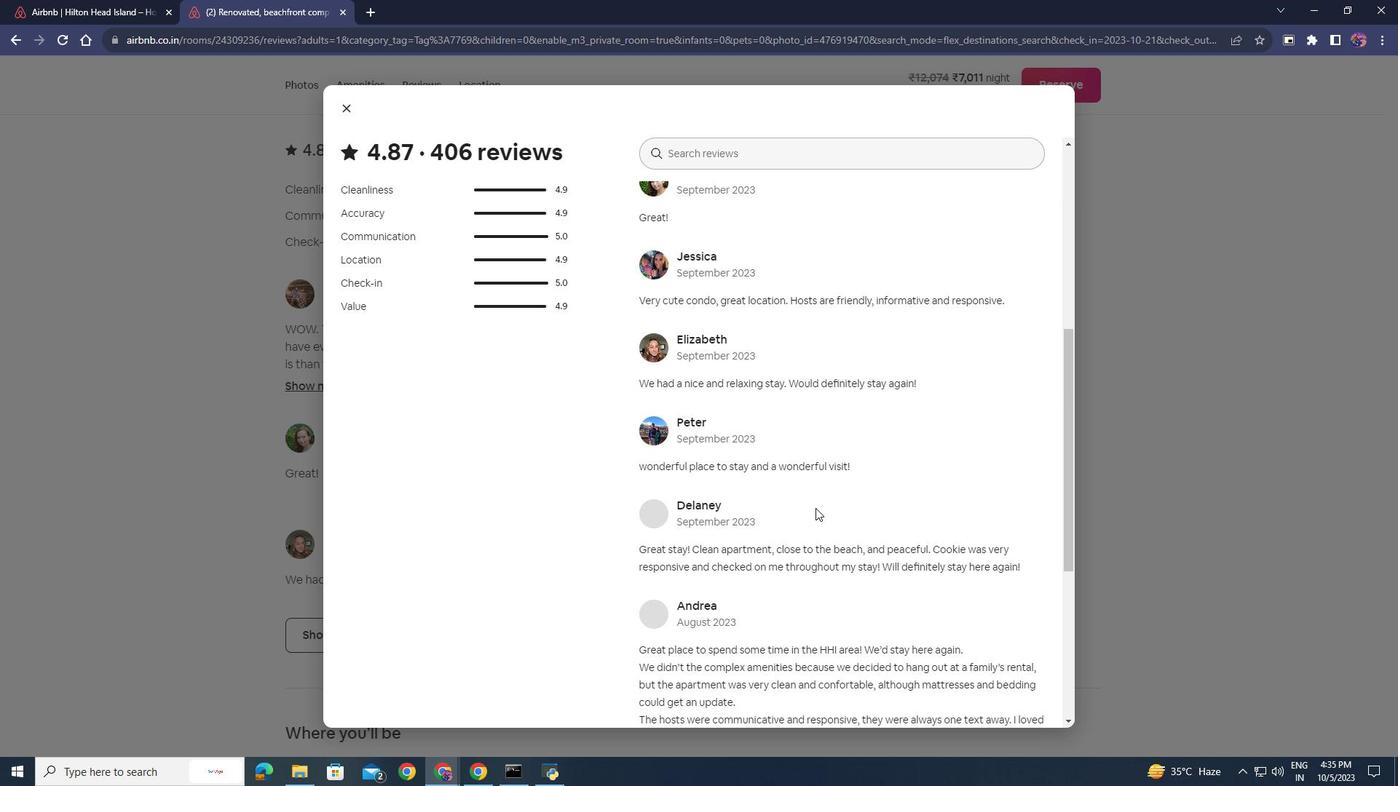 
Action: Mouse moved to (815, 509)
Screenshot: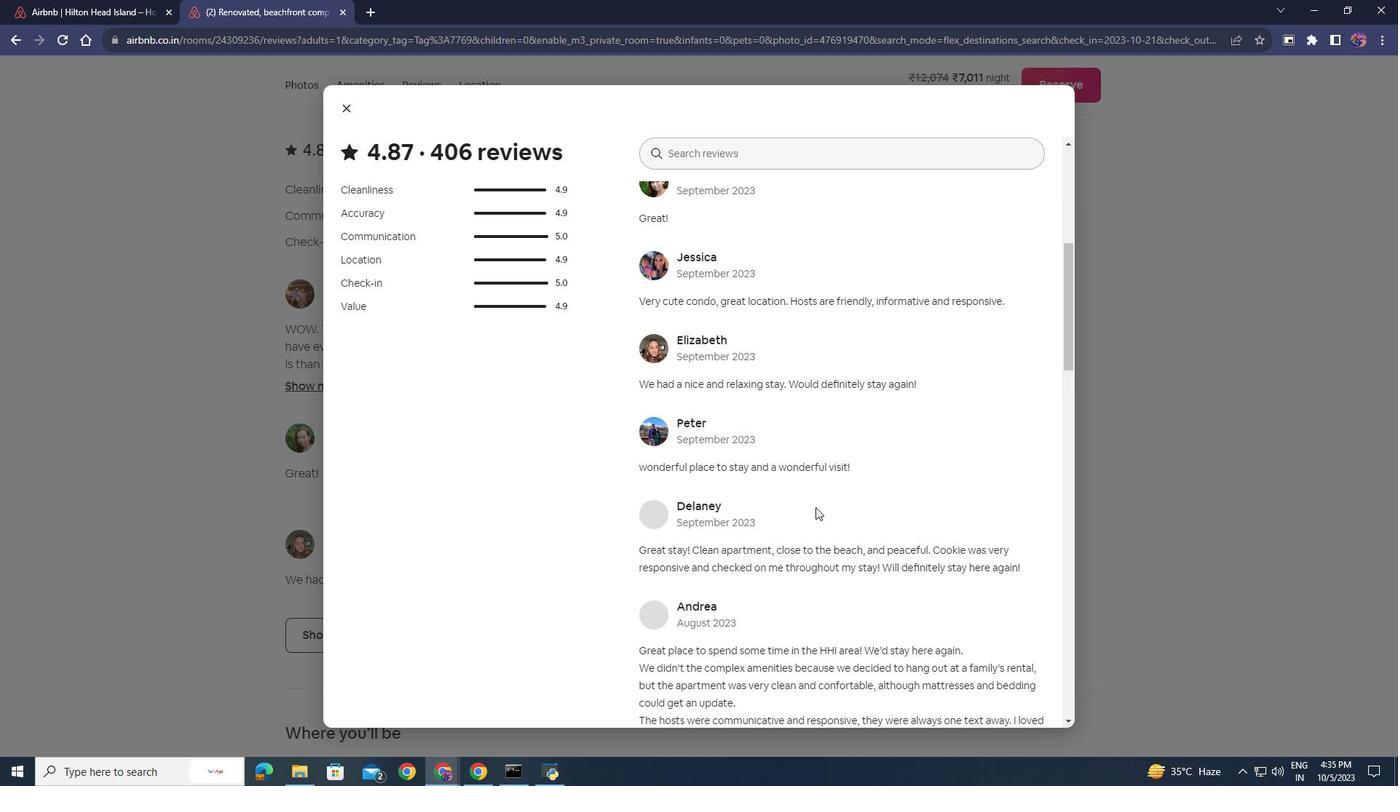 
Action: Mouse scrolled (815, 509) with delta (0, 0)
Screenshot: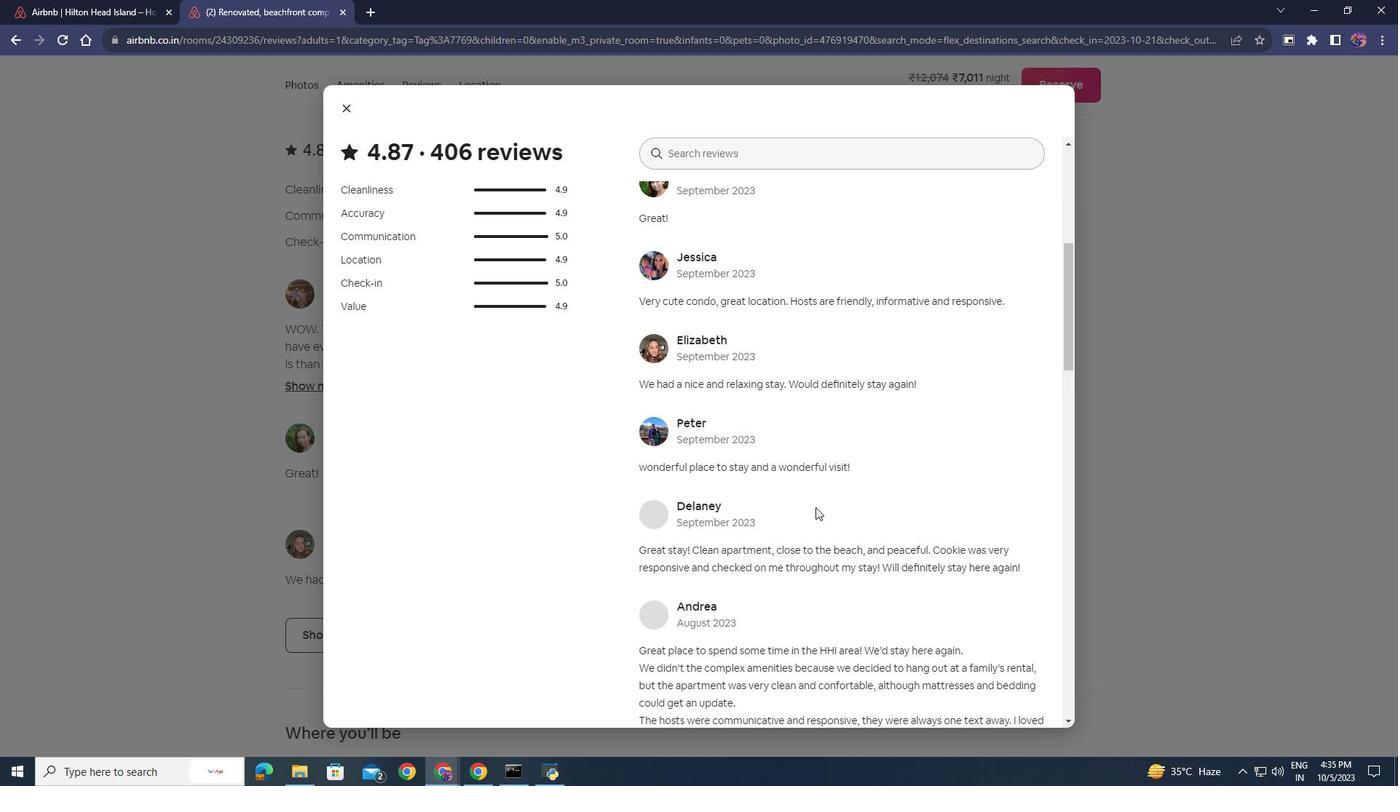 
Action: Mouse moved to (815, 507)
Screenshot: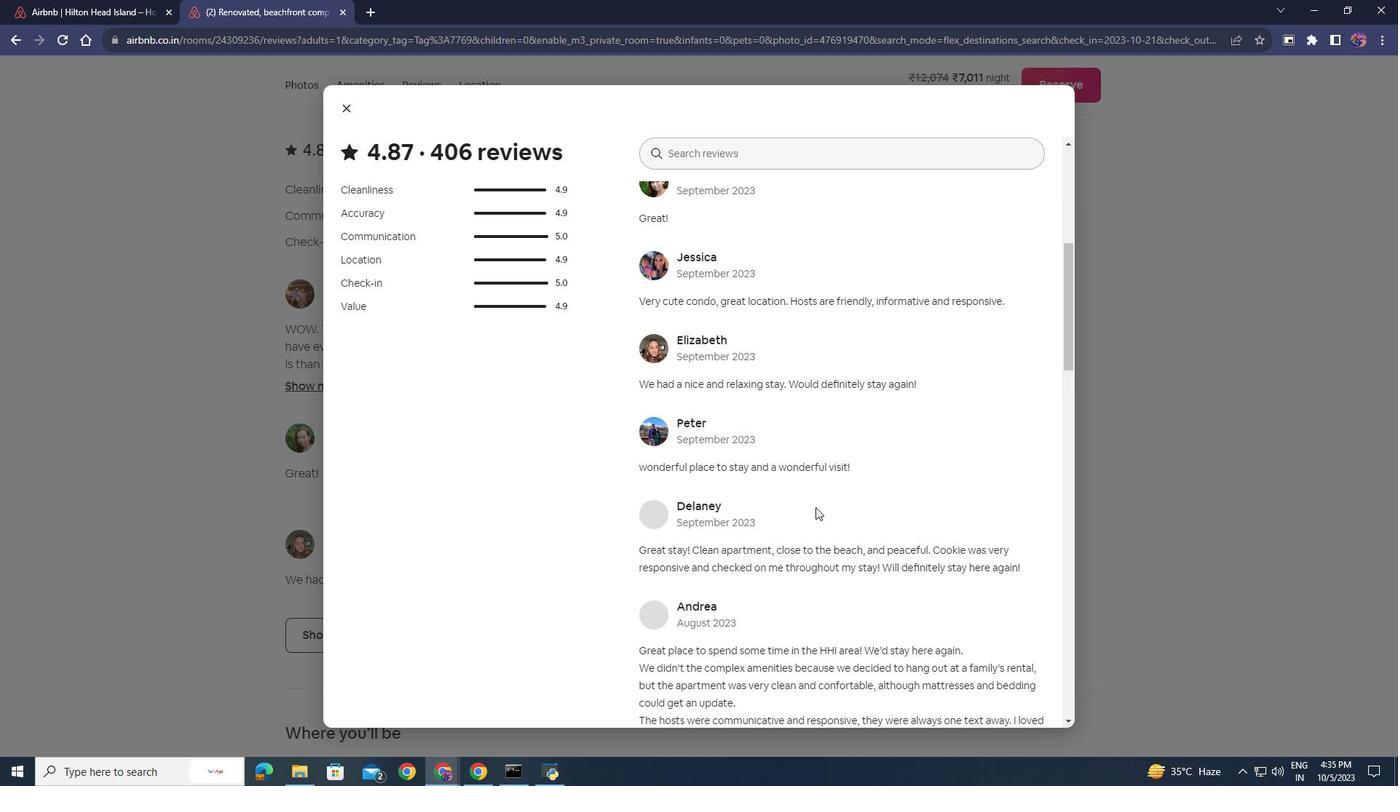 
Action: Mouse scrolled (815, 508) with delta (0, 0)
Screenshot: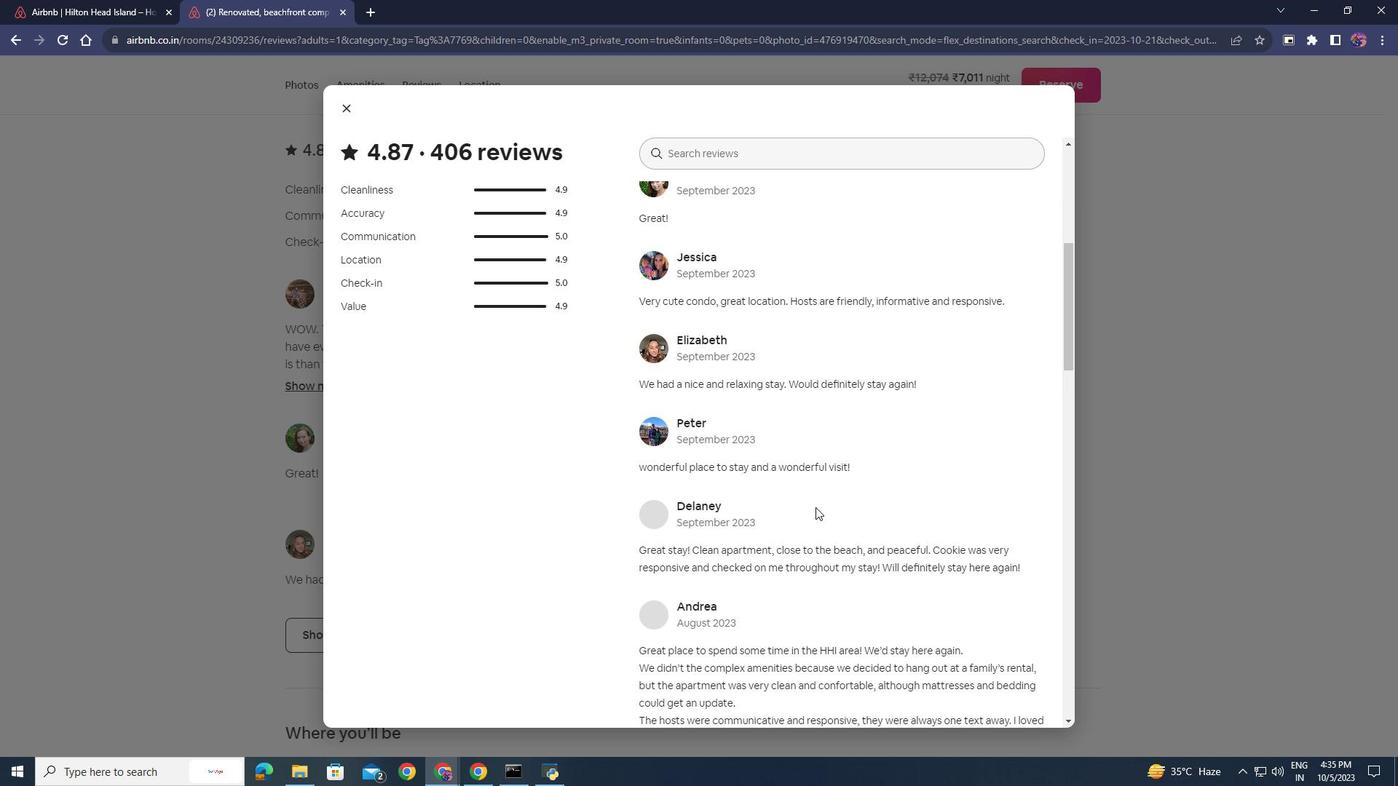 
Action: Mouse moved to (815, 501)
Screenshot: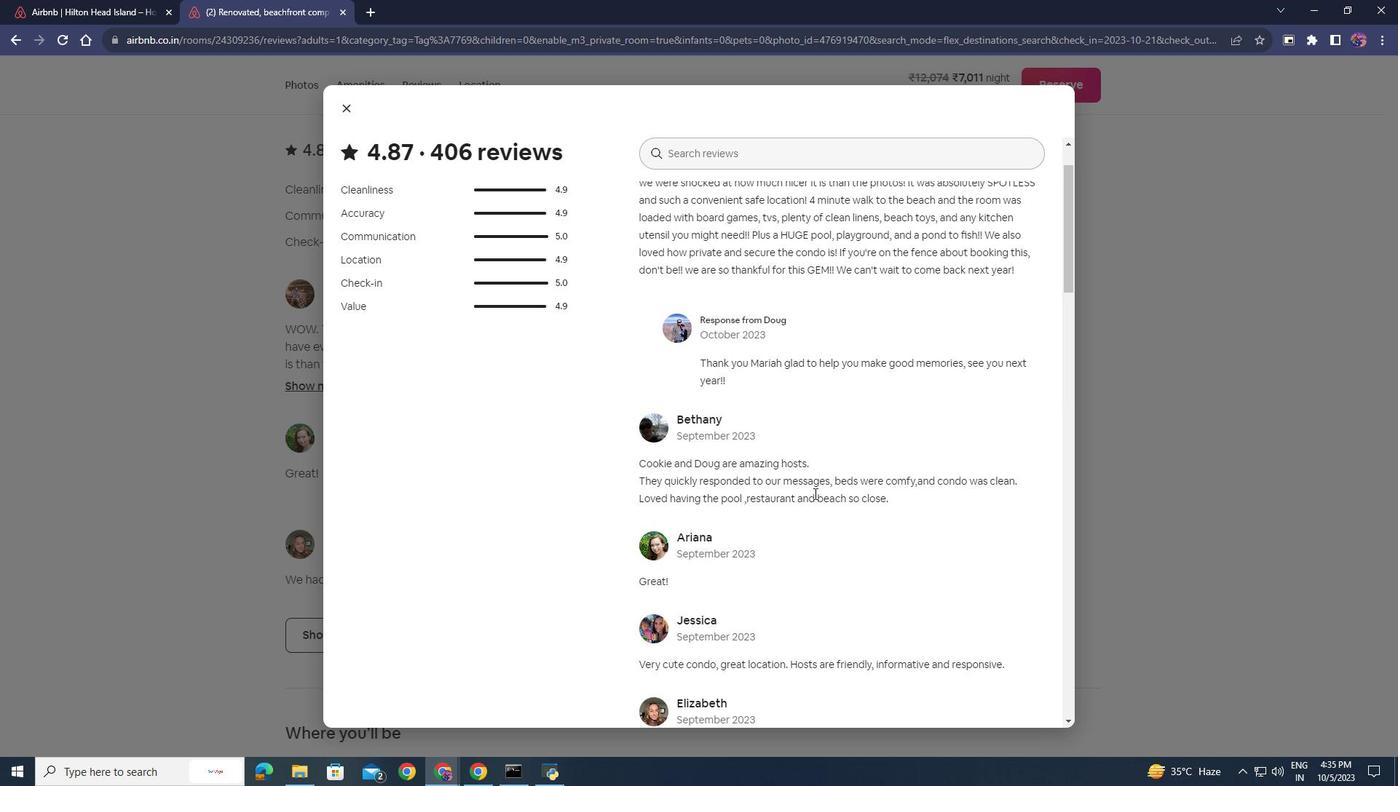 
Action: Mouse scrolled (815, 502) with delta (0, 0)
Screenshot: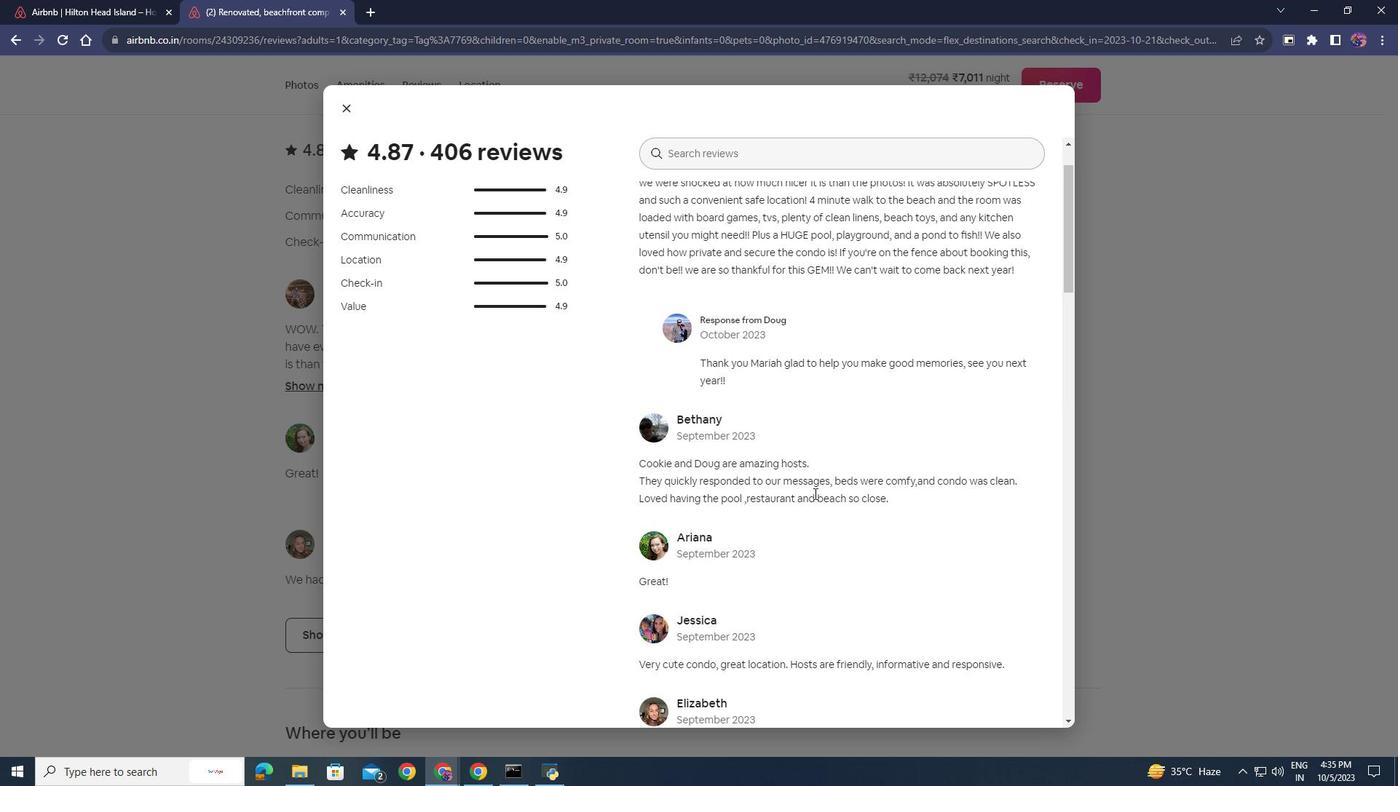 
Action: Mouse moved to (814, 493)
Screenshot: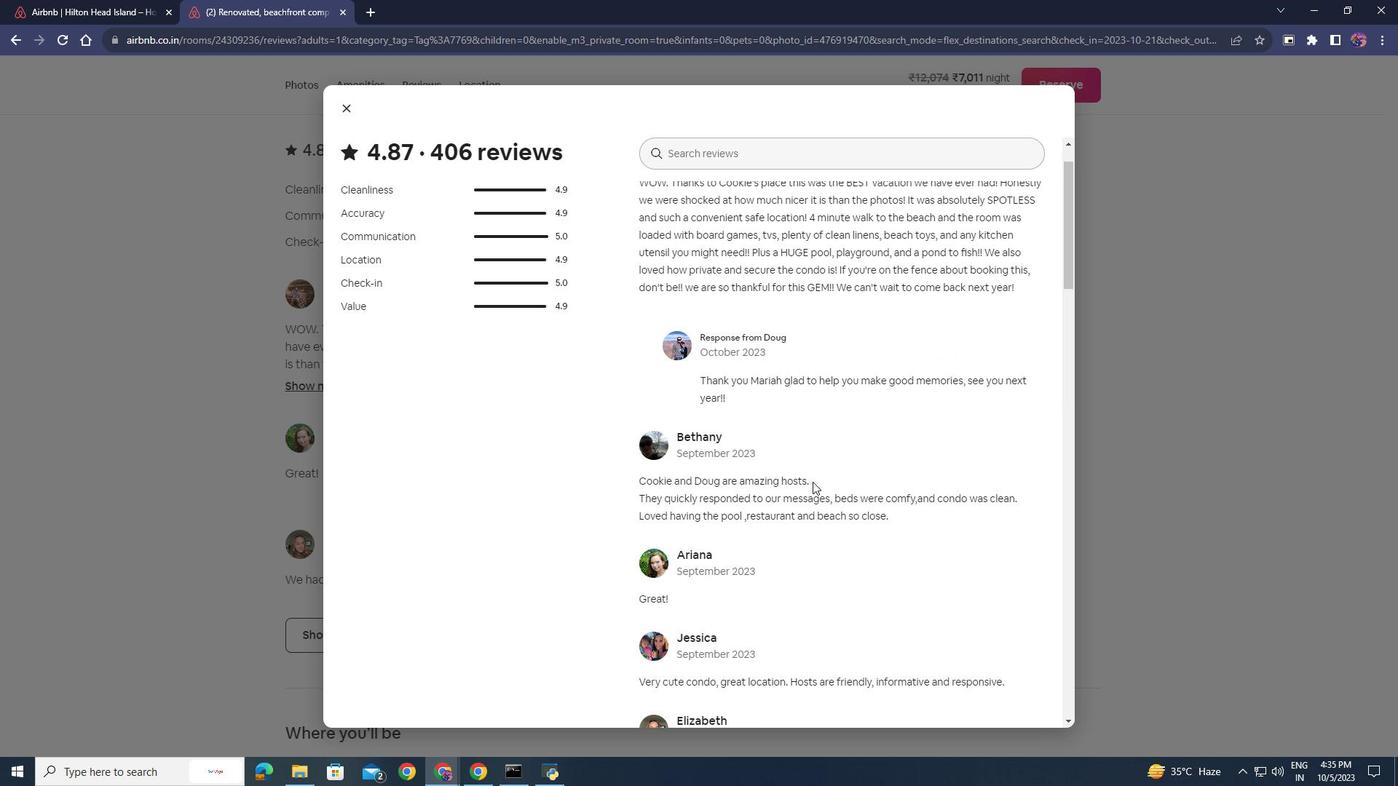 
Action: Mouse scrolled (814, 494) with delta (0, 0)
Screenshot: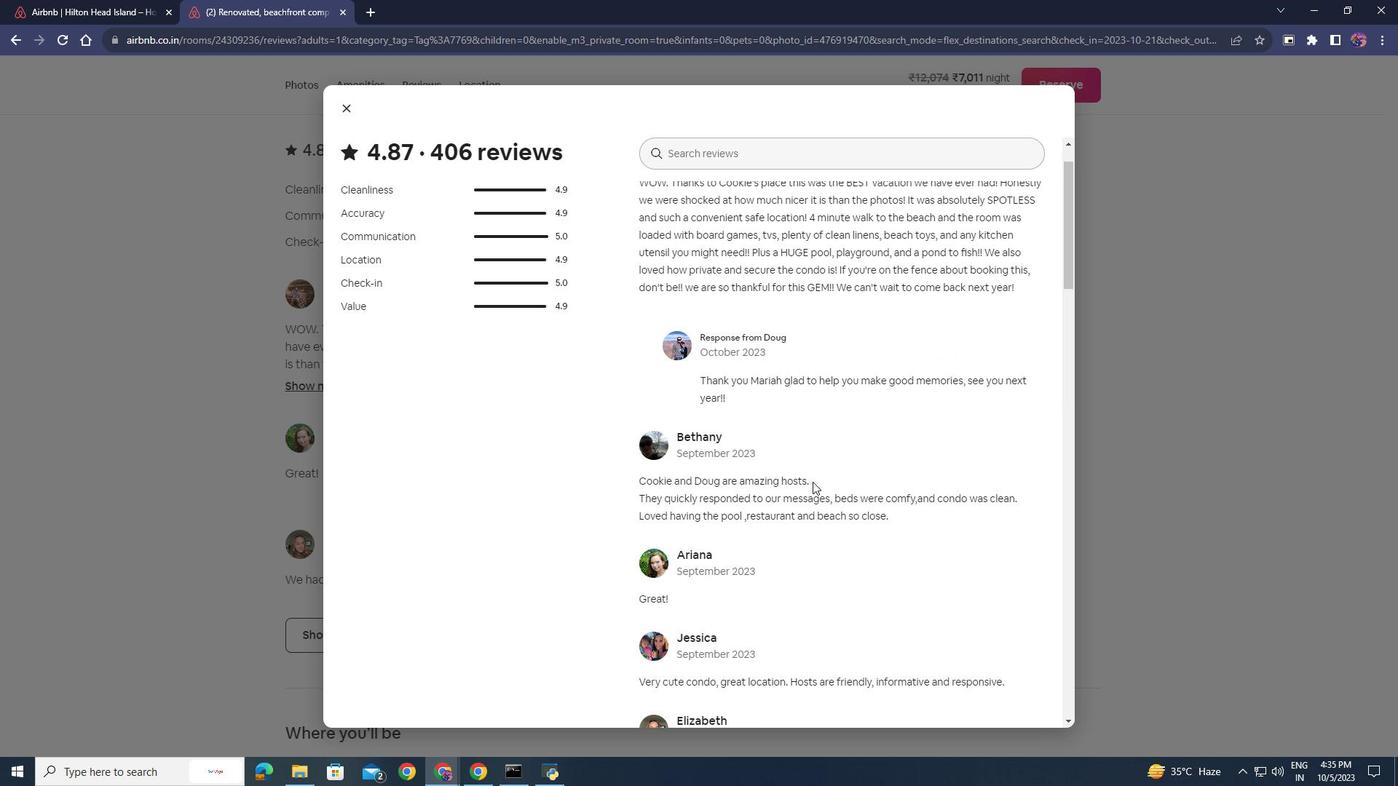 
Action: Mouse moved to (813, 486)
Screenshot: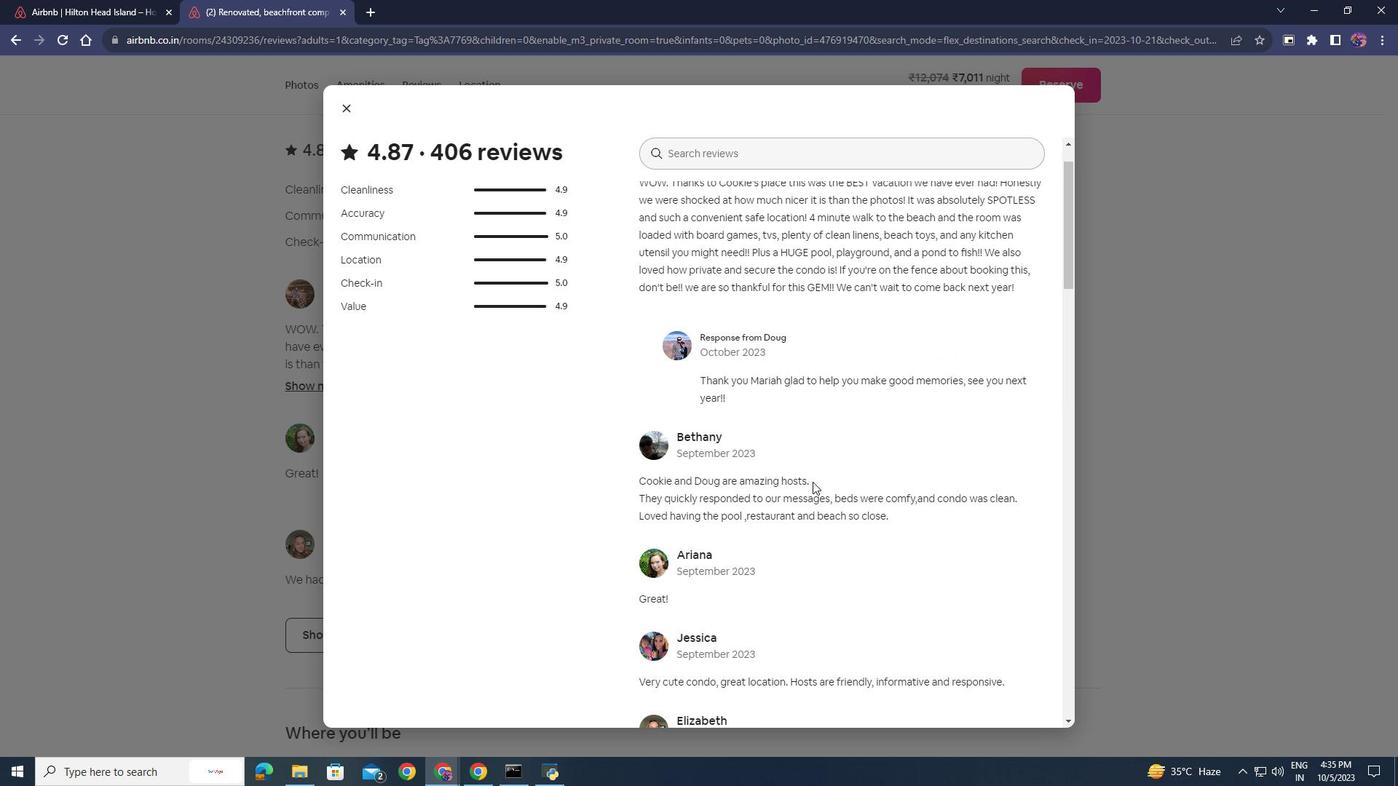 
Action: Mouse scrolled (813, 488) with delta (0, 0)
Screenshot: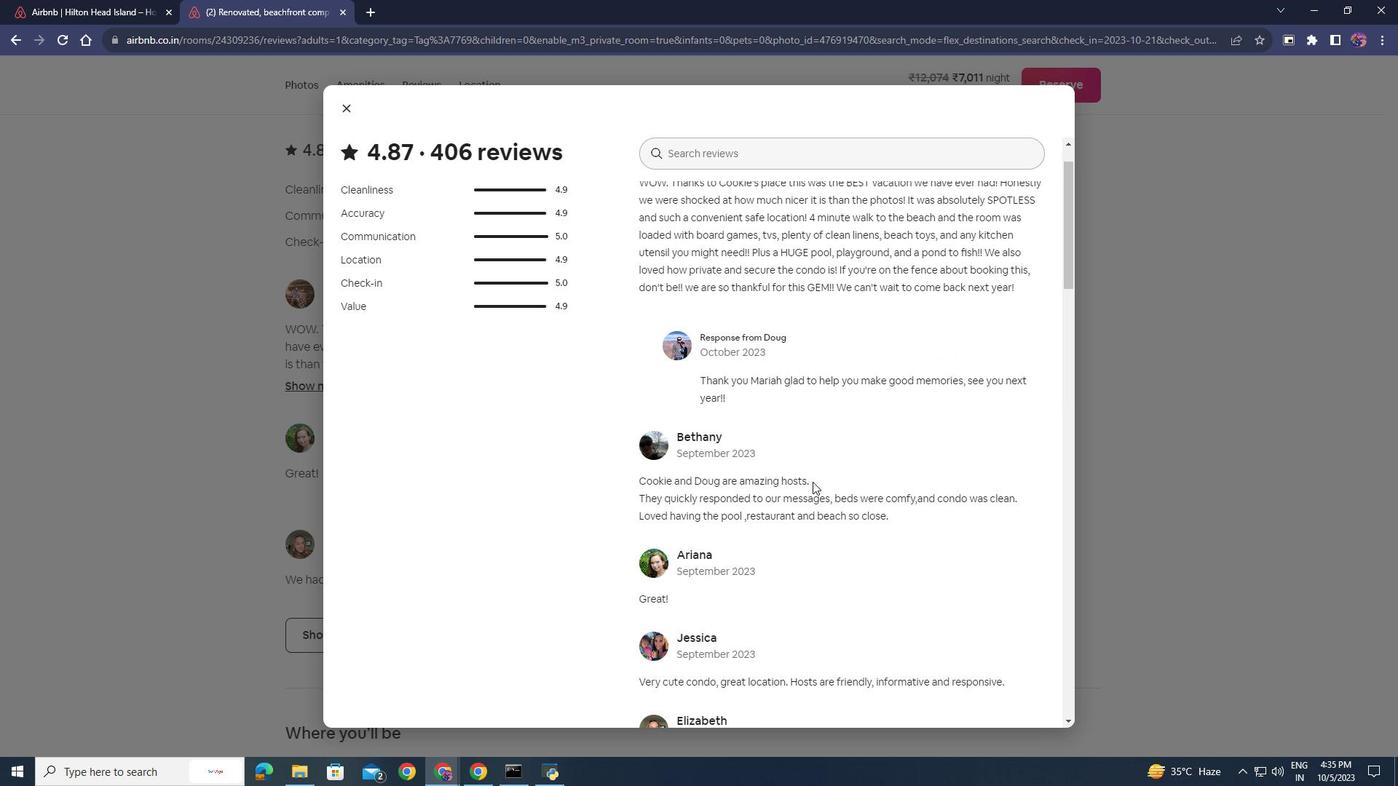 
Action: Mouse moved to (813, 483)
Screenshot: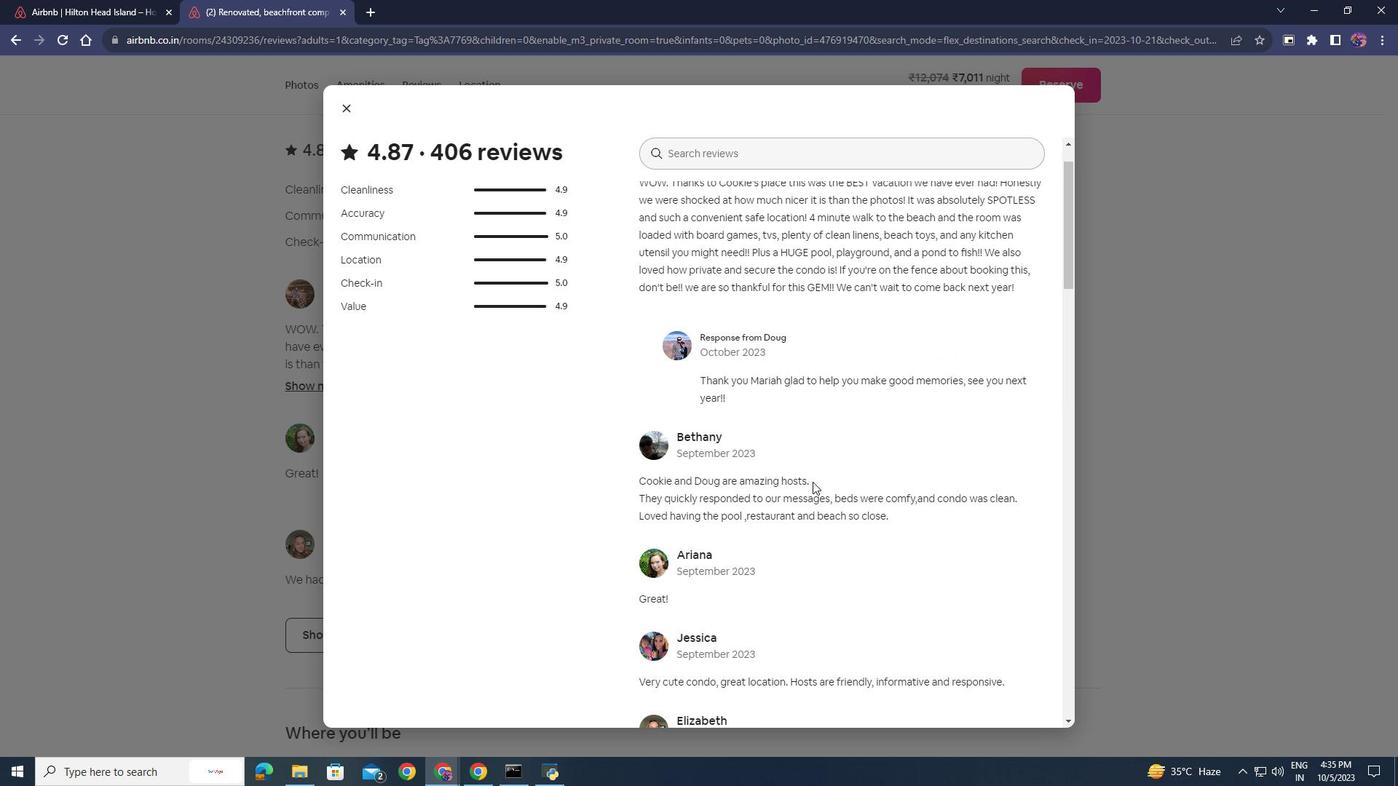 
Action: Mouse scrolled (813, 483) with delta (0, 0)
Screenshot: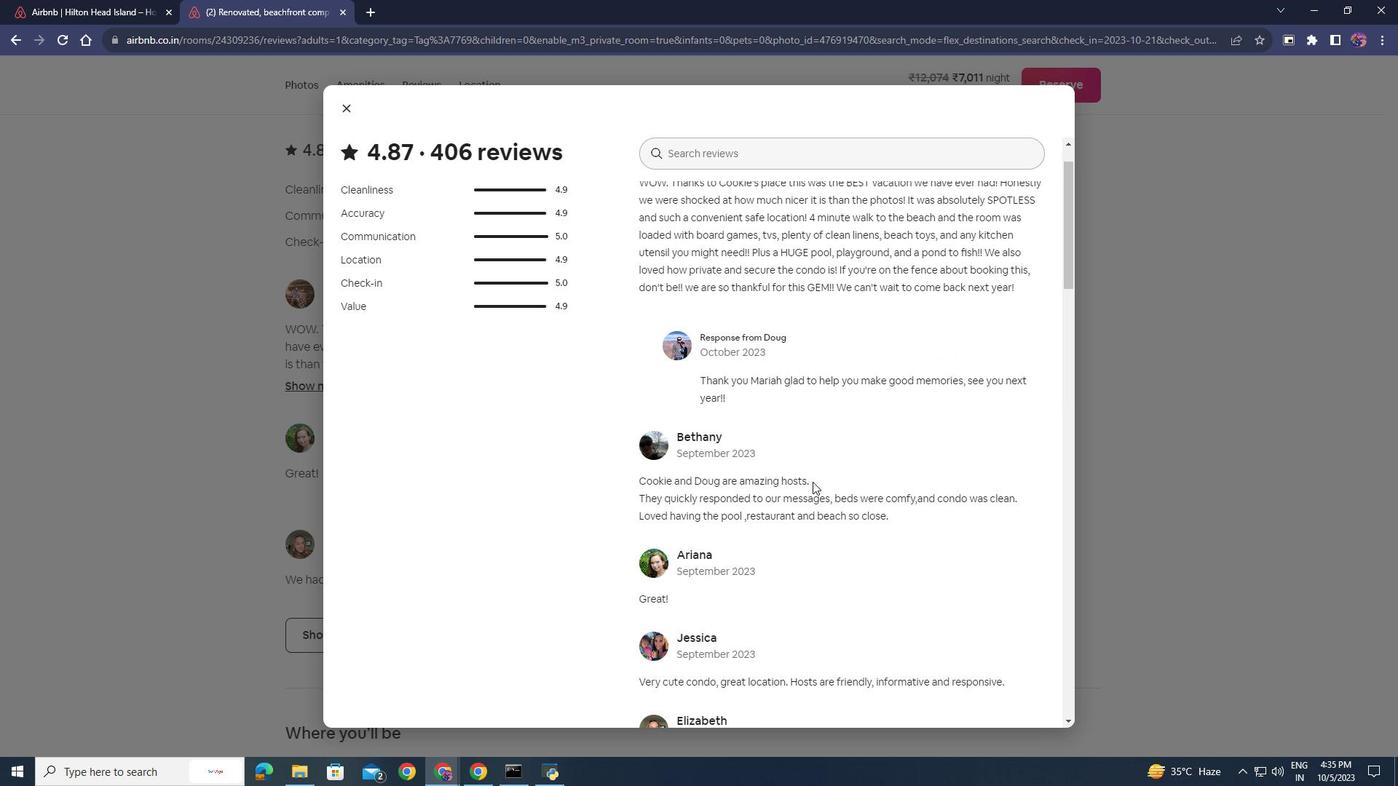 
Action: Mouse moved to (811, 473)
Screenshot: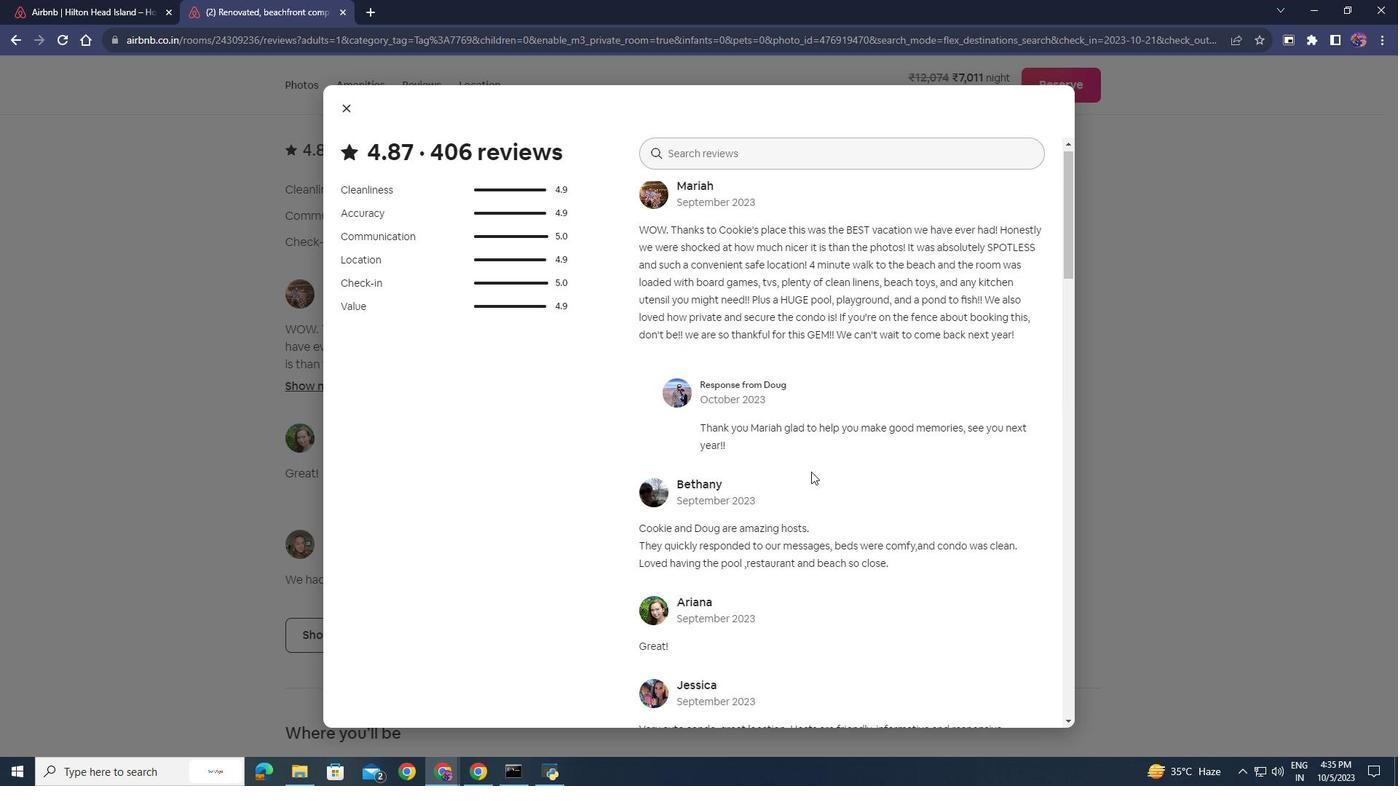 
Action: Mouse scrolled (811, 474) with delta (0, 0)
Screenshot: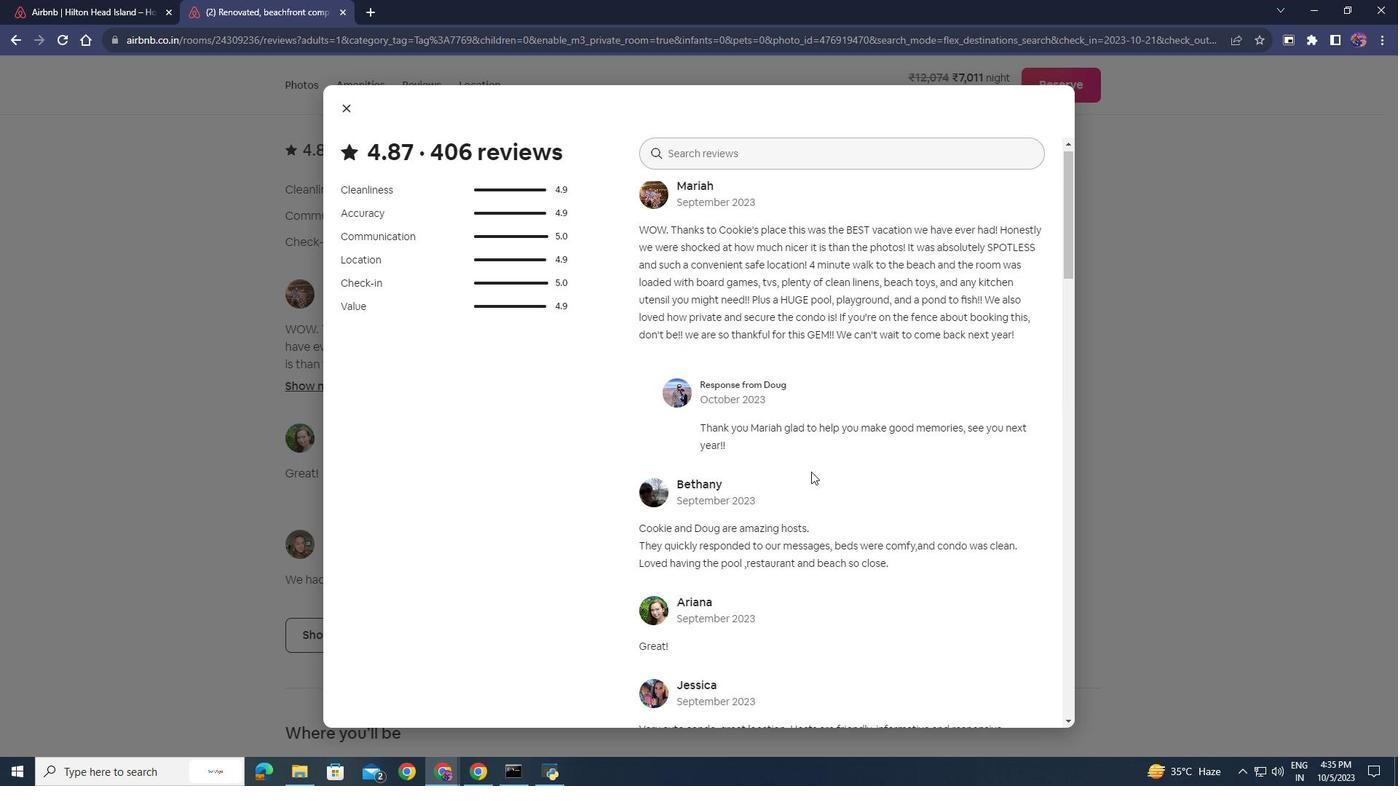 
Action: Mouse moved to (826, 530)
Screenshot: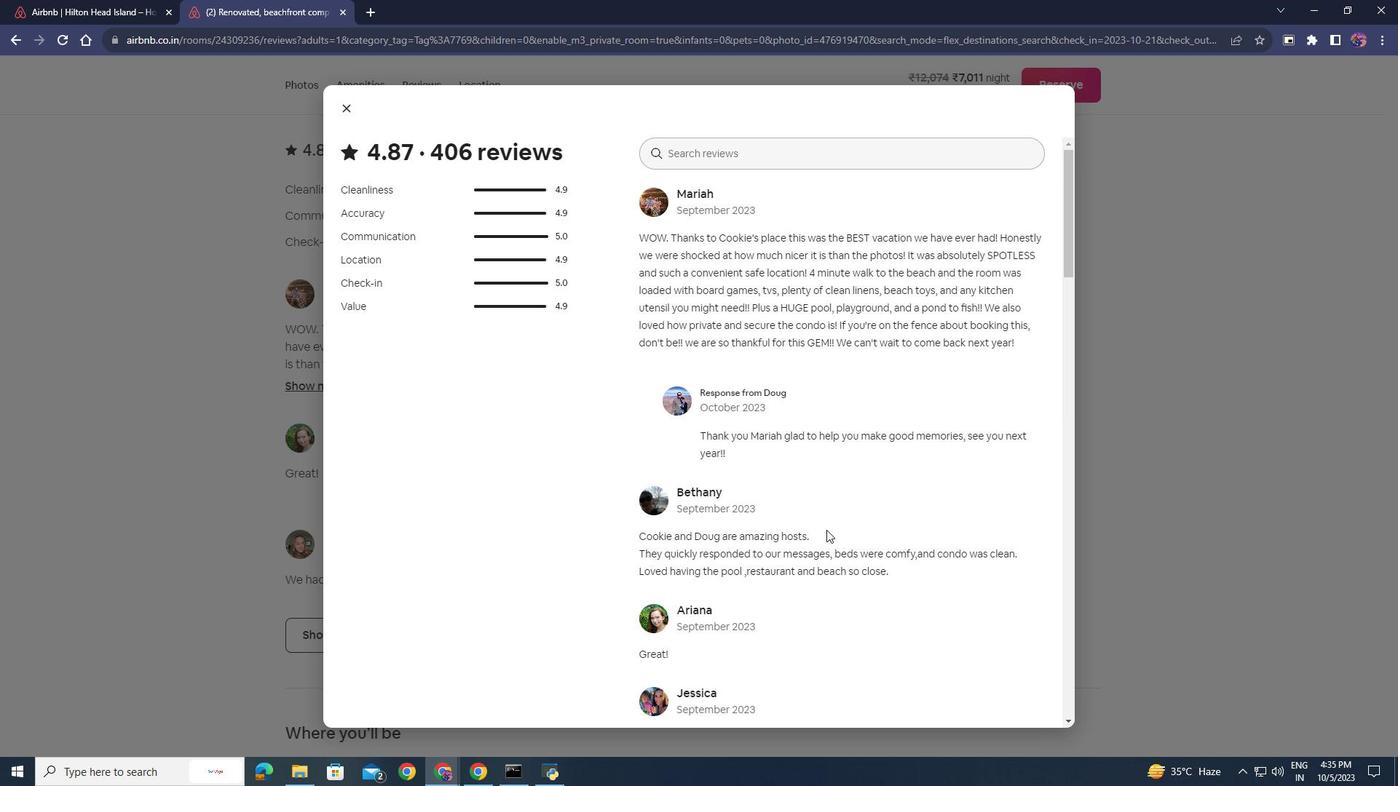 
Action: Mouse scrolled (826, 529) with delta (0, 0)
Screenshot: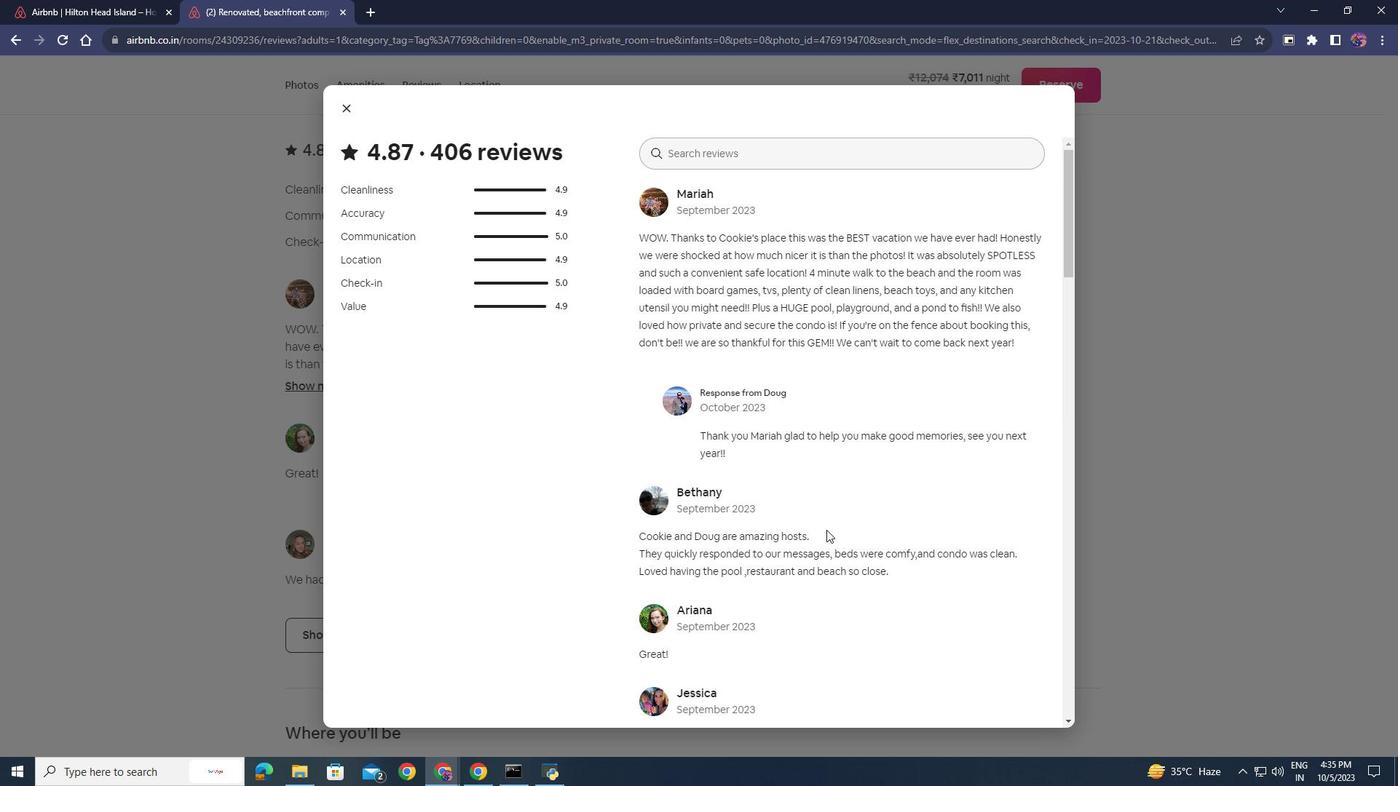 
Action: Mouse scrolled (826, 529) with delta (0, 0)
Screenshot: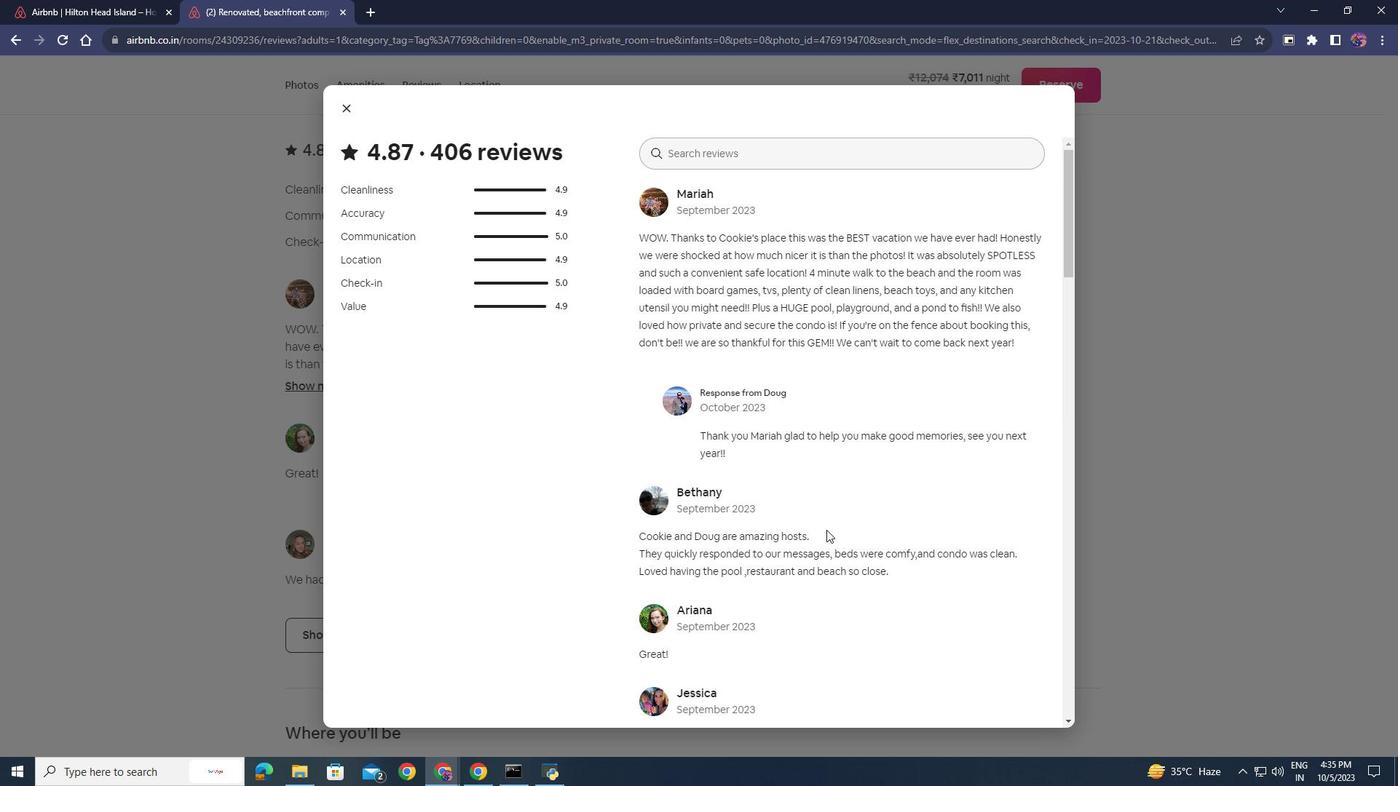 
Action: Mouse scrolled (826, 529) with delta (0, 0)
Screenshot: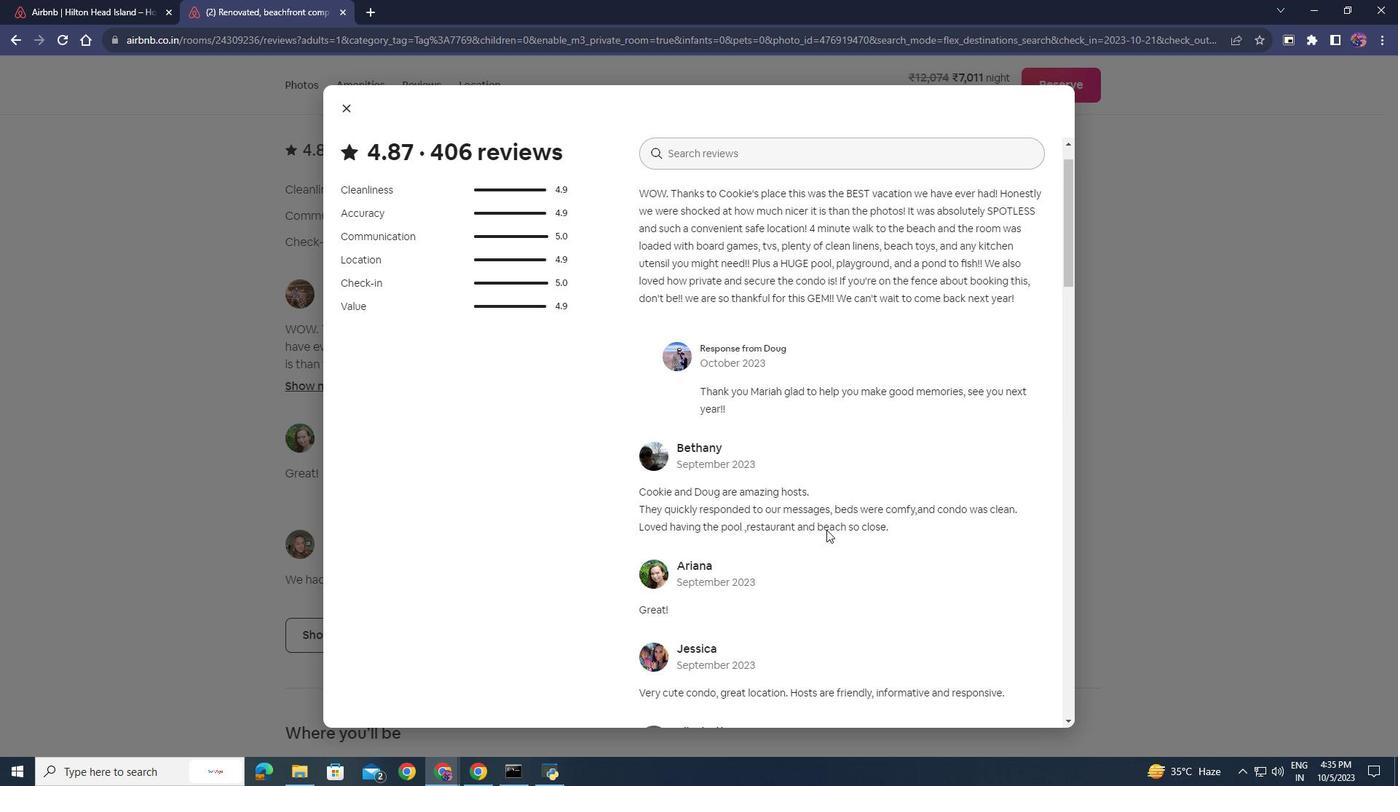 
Action: Mouse scrolled (826, 529) with delta (0, 0)
Screenshot: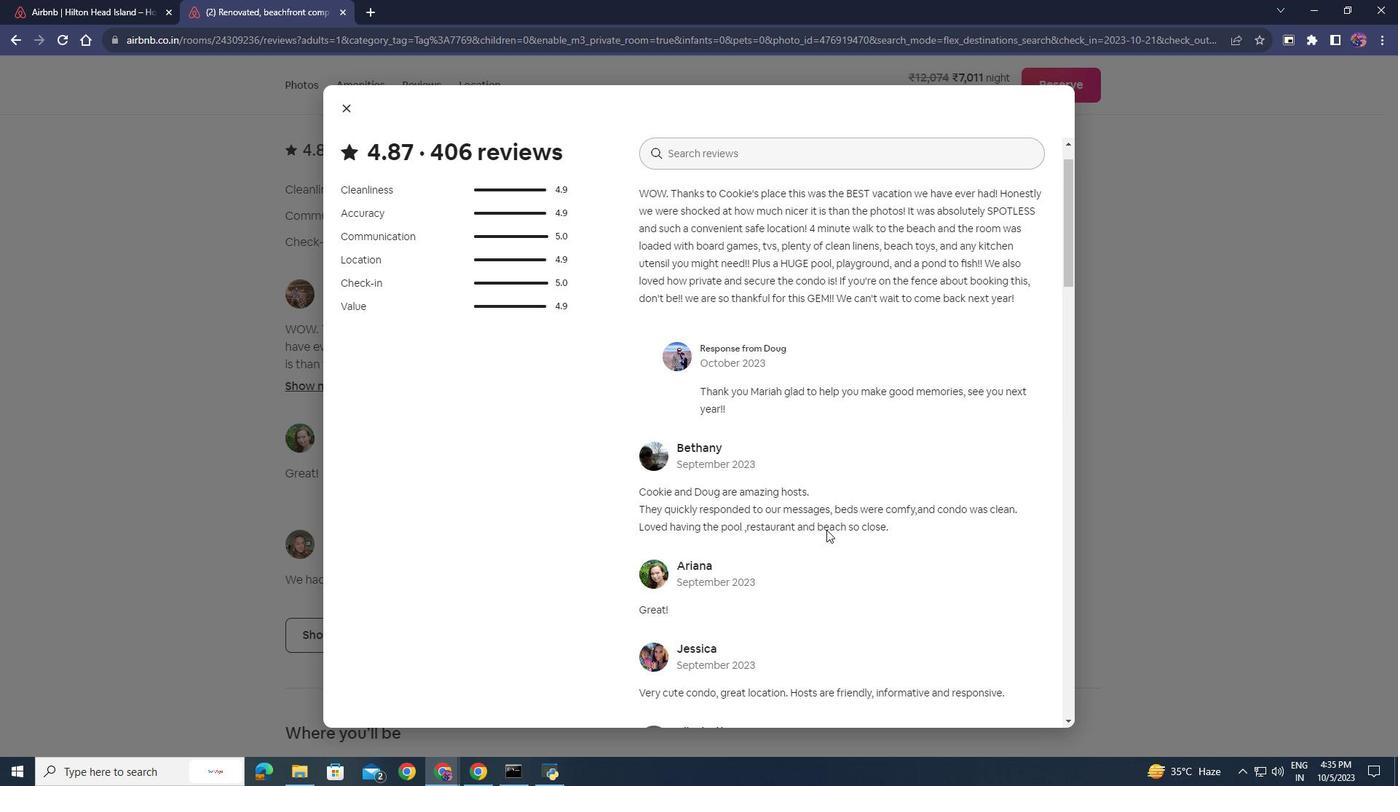 
Action: Mouse scrolled (826, 529) with delta (0, 0)
Screenshot: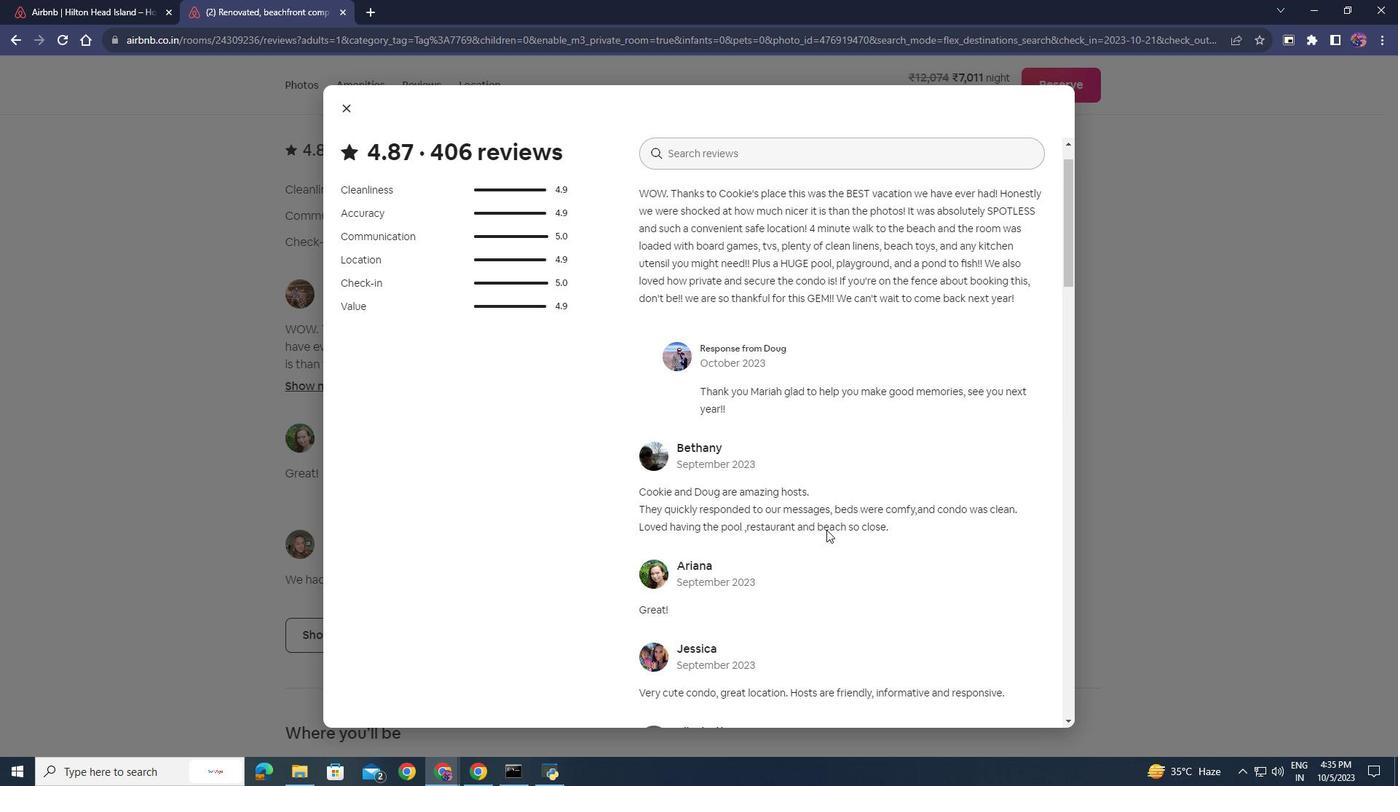 
Action: Mouse scrolled (826, 529) with delta (0, 0)
Screenshot: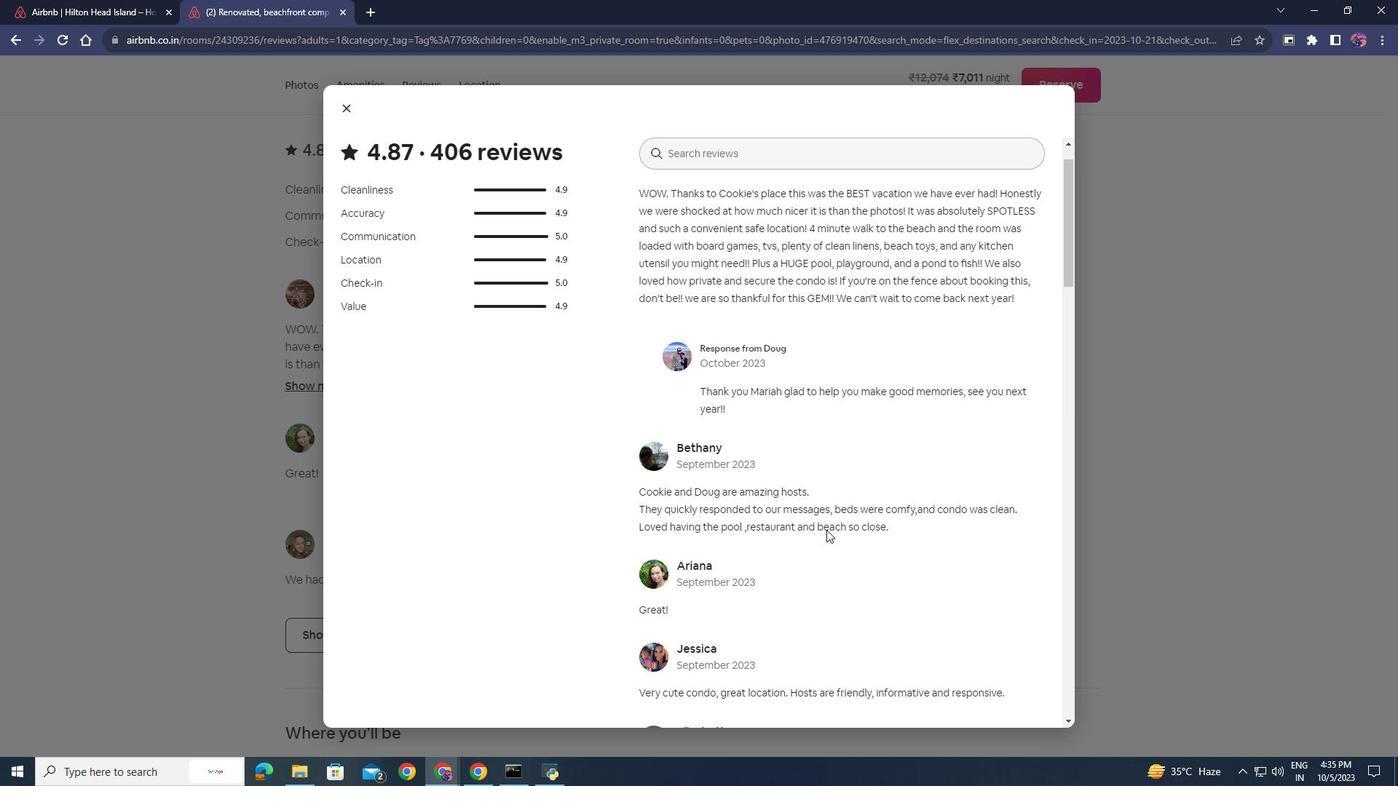 
Action: Mouse scrolled (826, 529) with delta (0, 0)
Screenshot: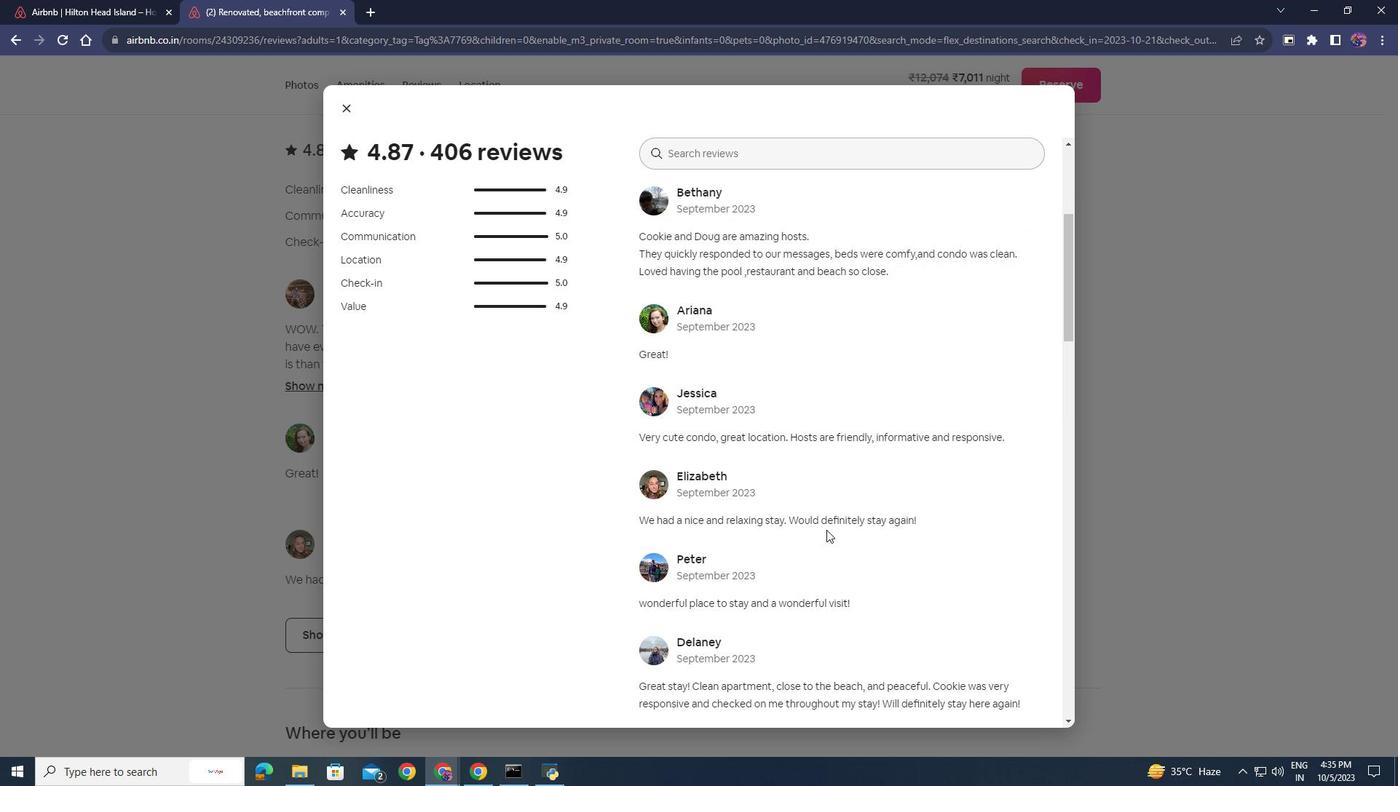 
Action: Mouse moved to (831, 531)
Screenshot: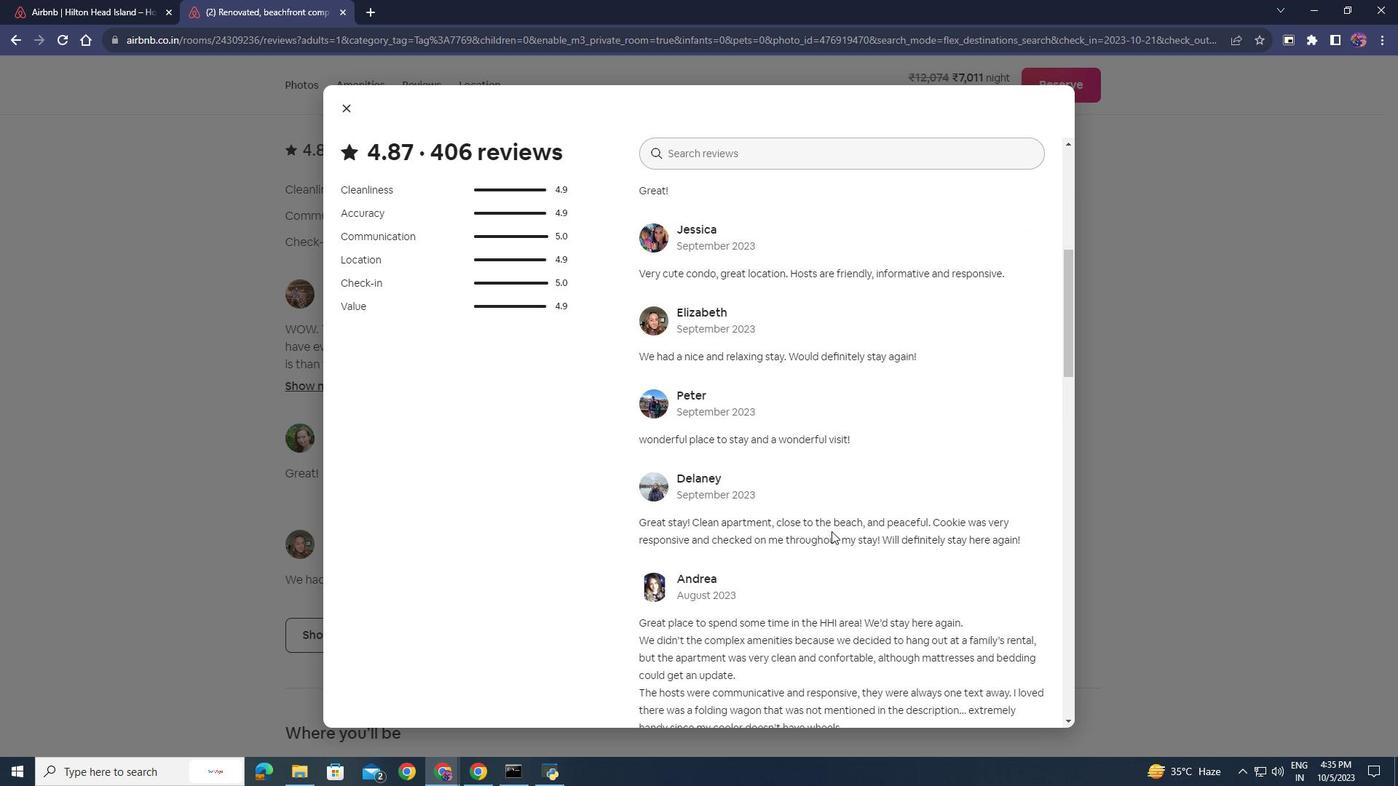 
Action: Mouse scrolled (831, 531) with delta (0, 0)
Screenshot: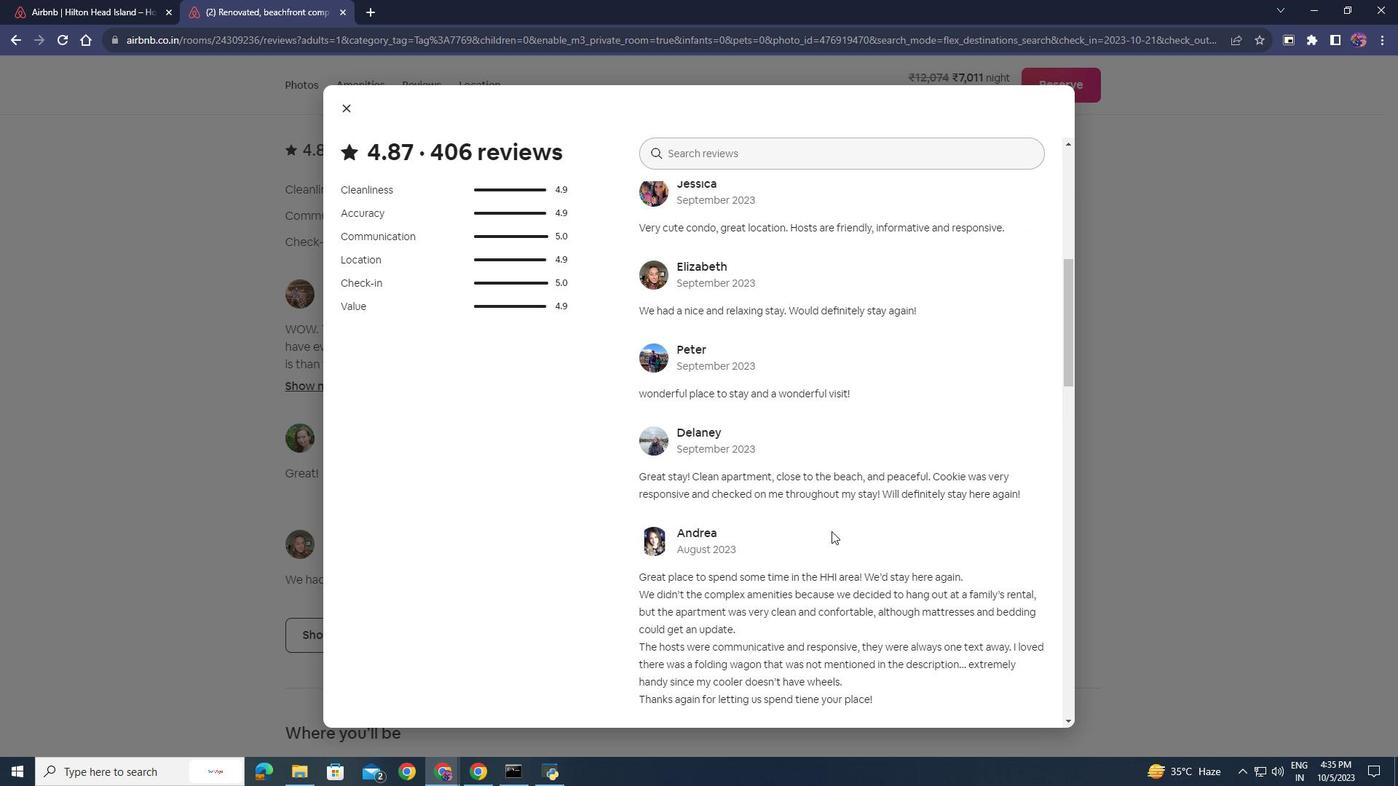 
Action: Mouse scrolled (831, 531) with delta (0, 0)
Screenshot: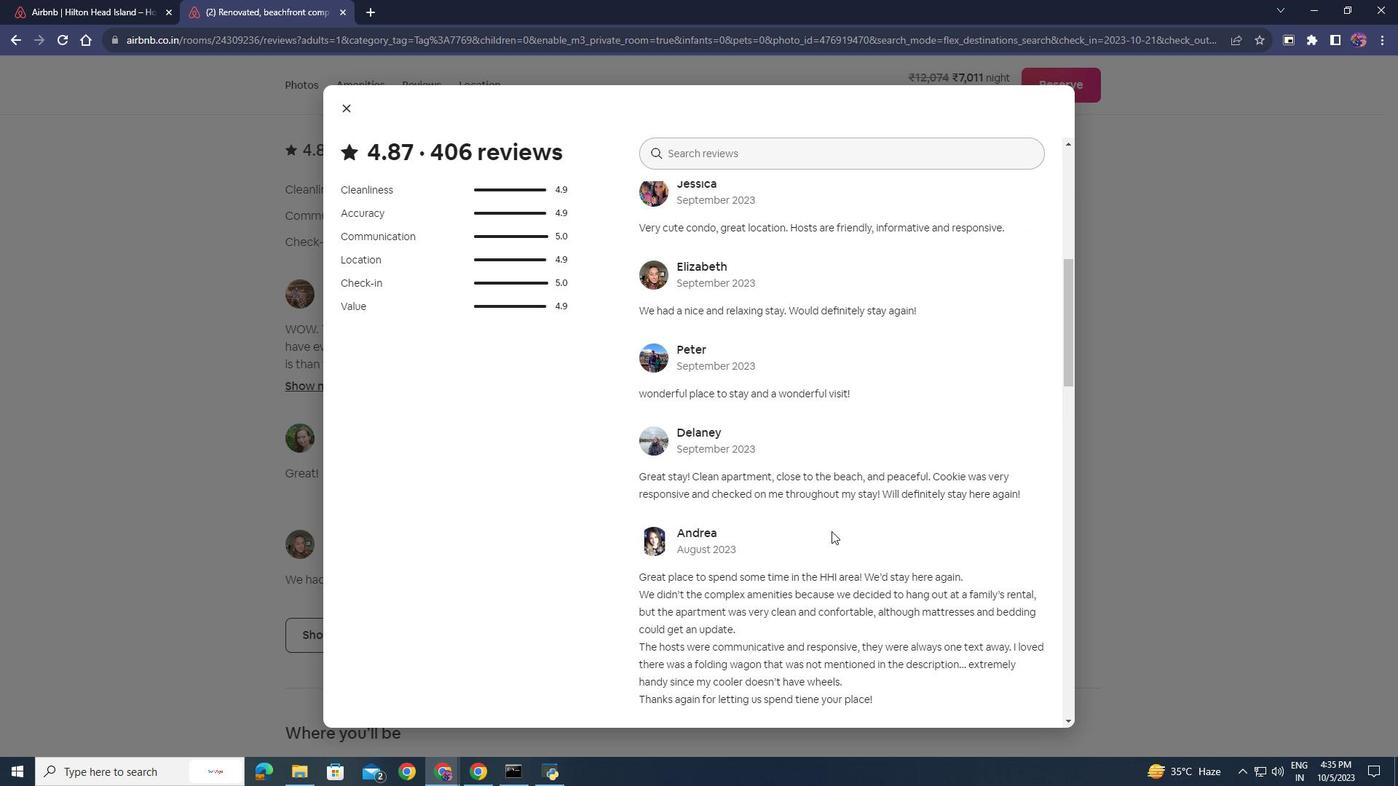
Action: Mouse scrolled (831, 531) with delta (0, 0)
Screenshot: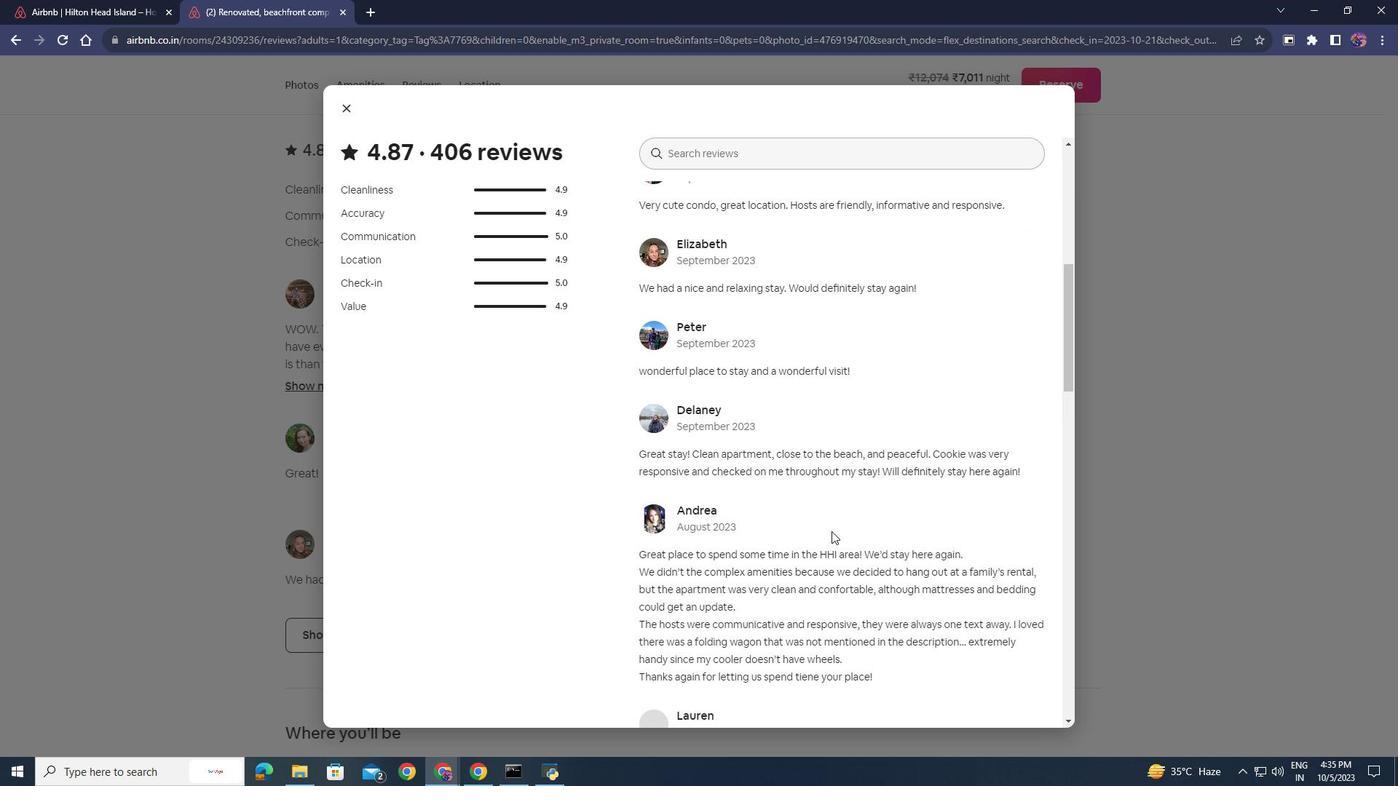 
Action: Mouse scrolled (831, 531) with delta (0, 0)
Screenshot: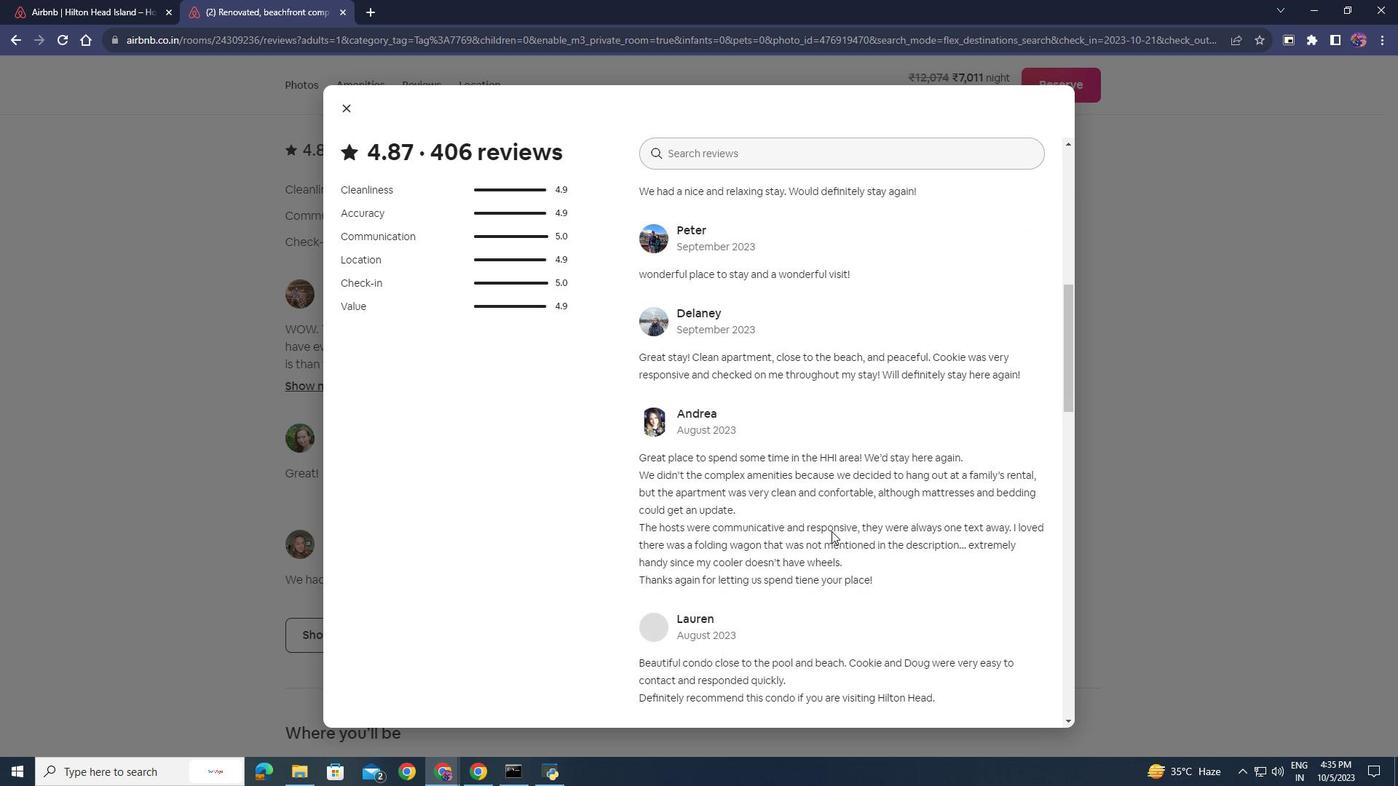 
Action: Mouse scrolled (831, 531) with delta (0, 0)
Screenshot: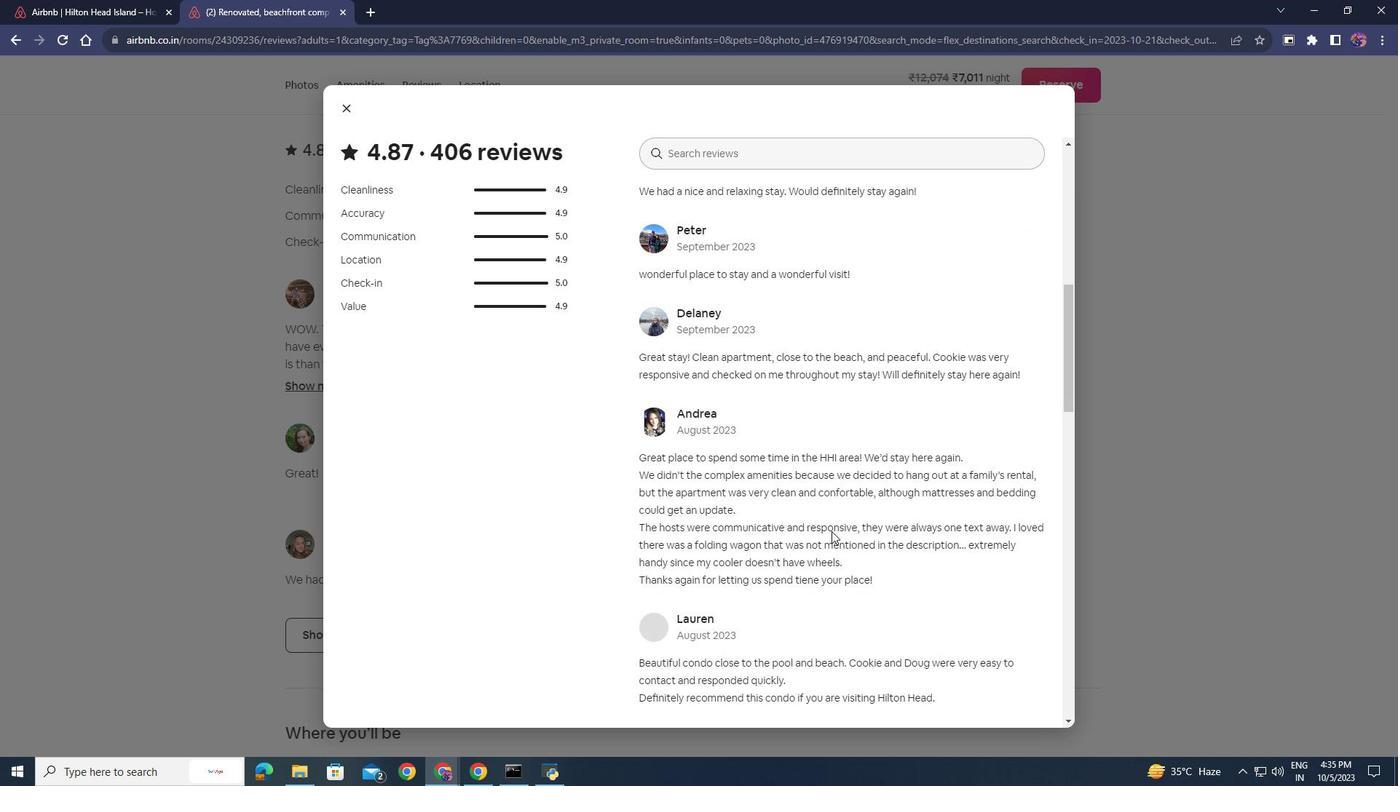 
Action: Mouse scrolled (831, 531) with delta (0, 0)
Screenshot: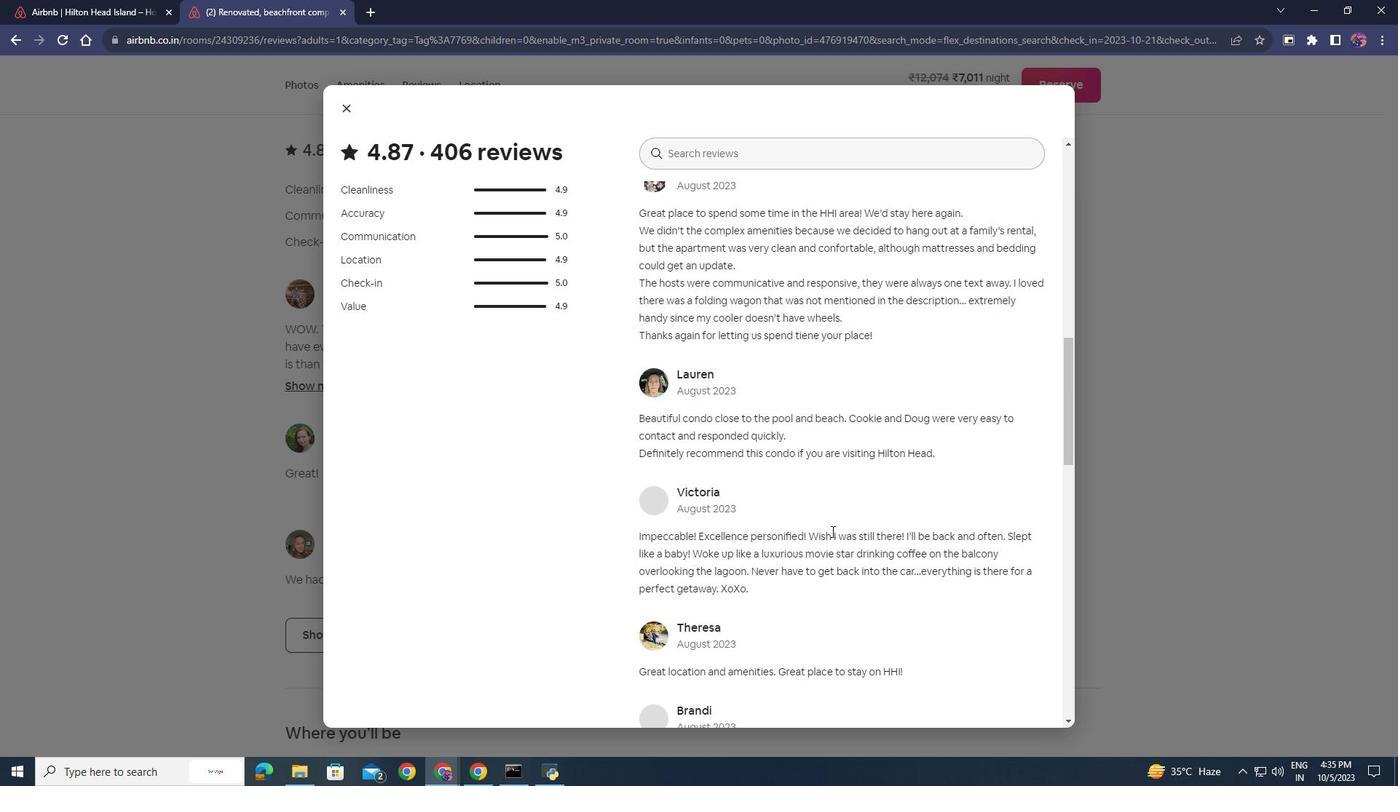 
Action: Mouse scrolled (831, 531) with delta (0, 0)
Screenshot: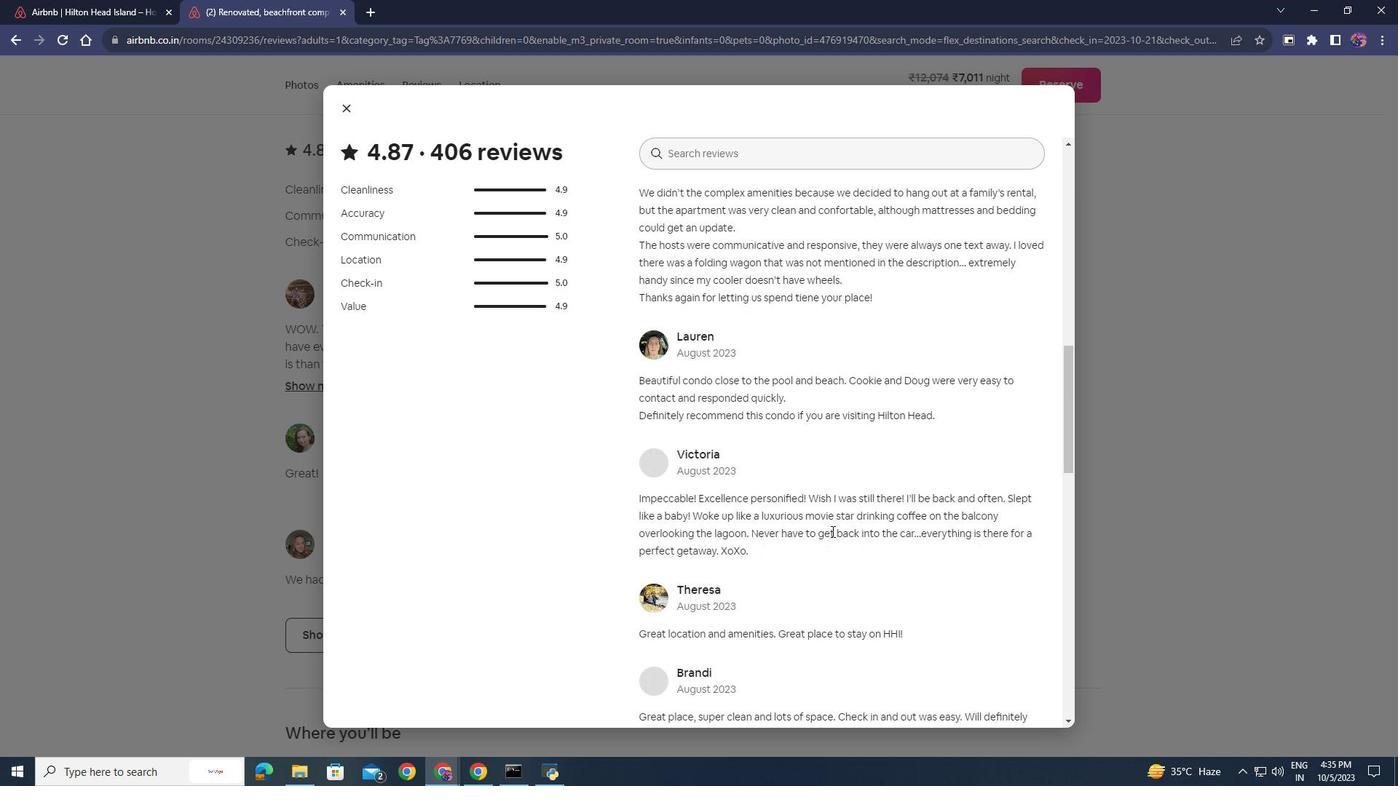 
Action: Mouse scrolled (831, 531) with delta (0, 0)
Screenshot: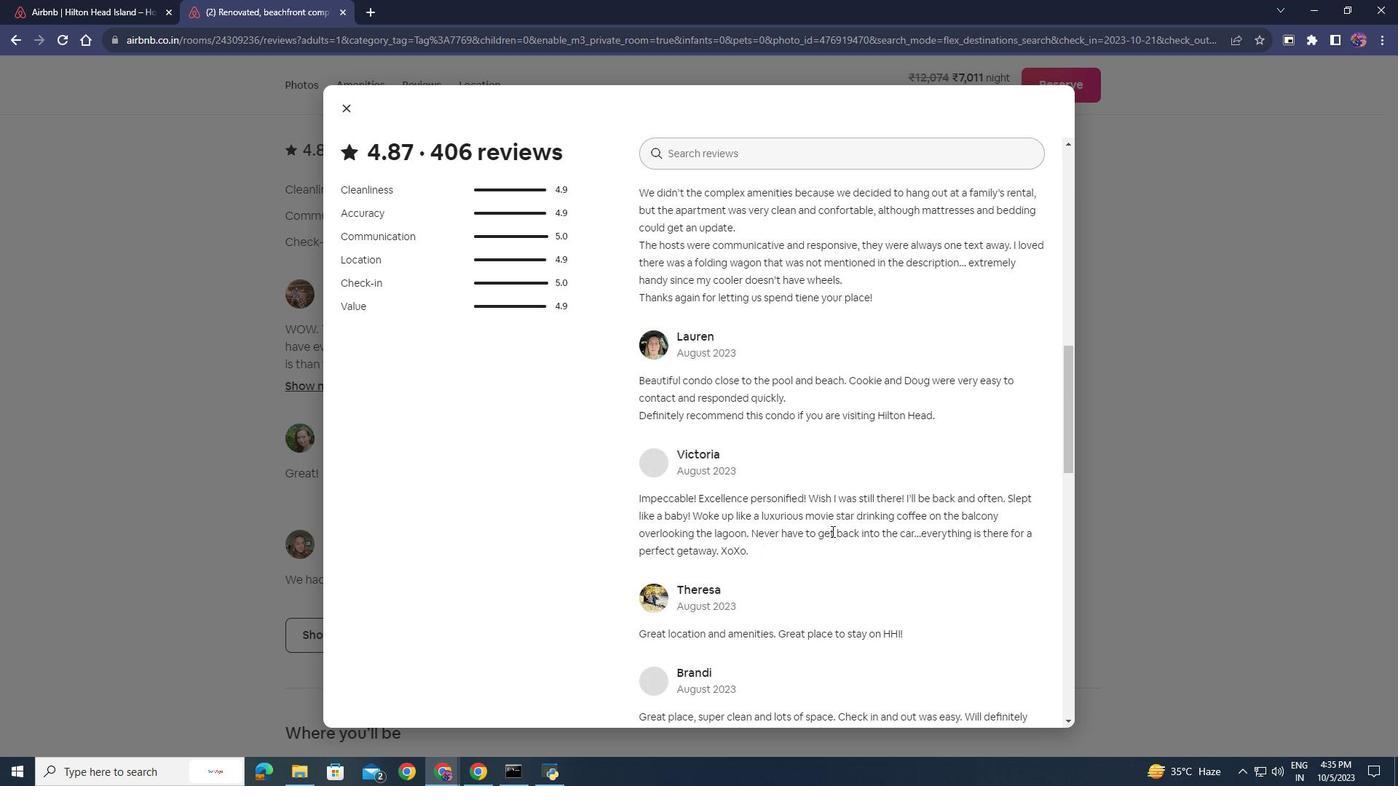 
Action: Mouse scrolled (831, 531) with delta (0, 0)
Screenshot: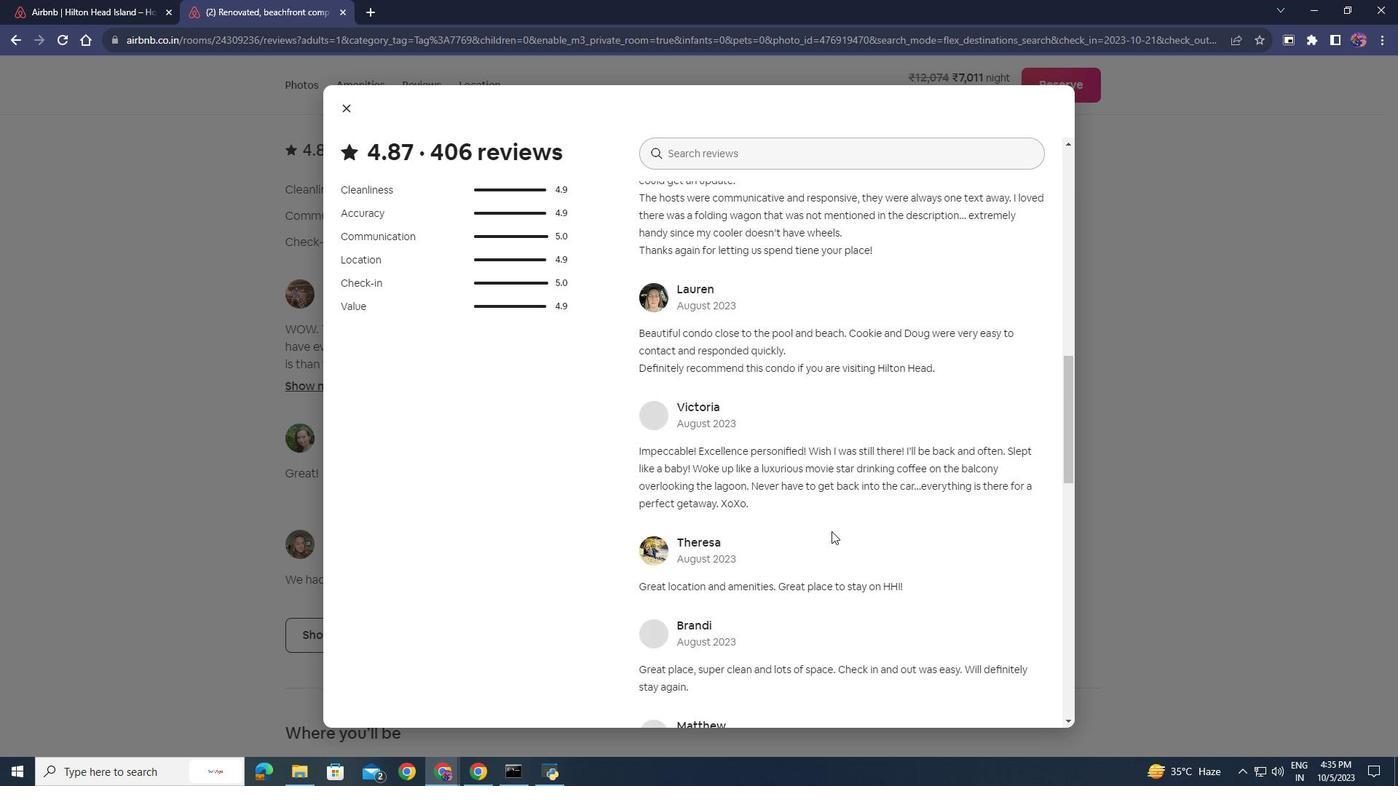 
Action: Mouse moved to (345, 105)
Screenshot: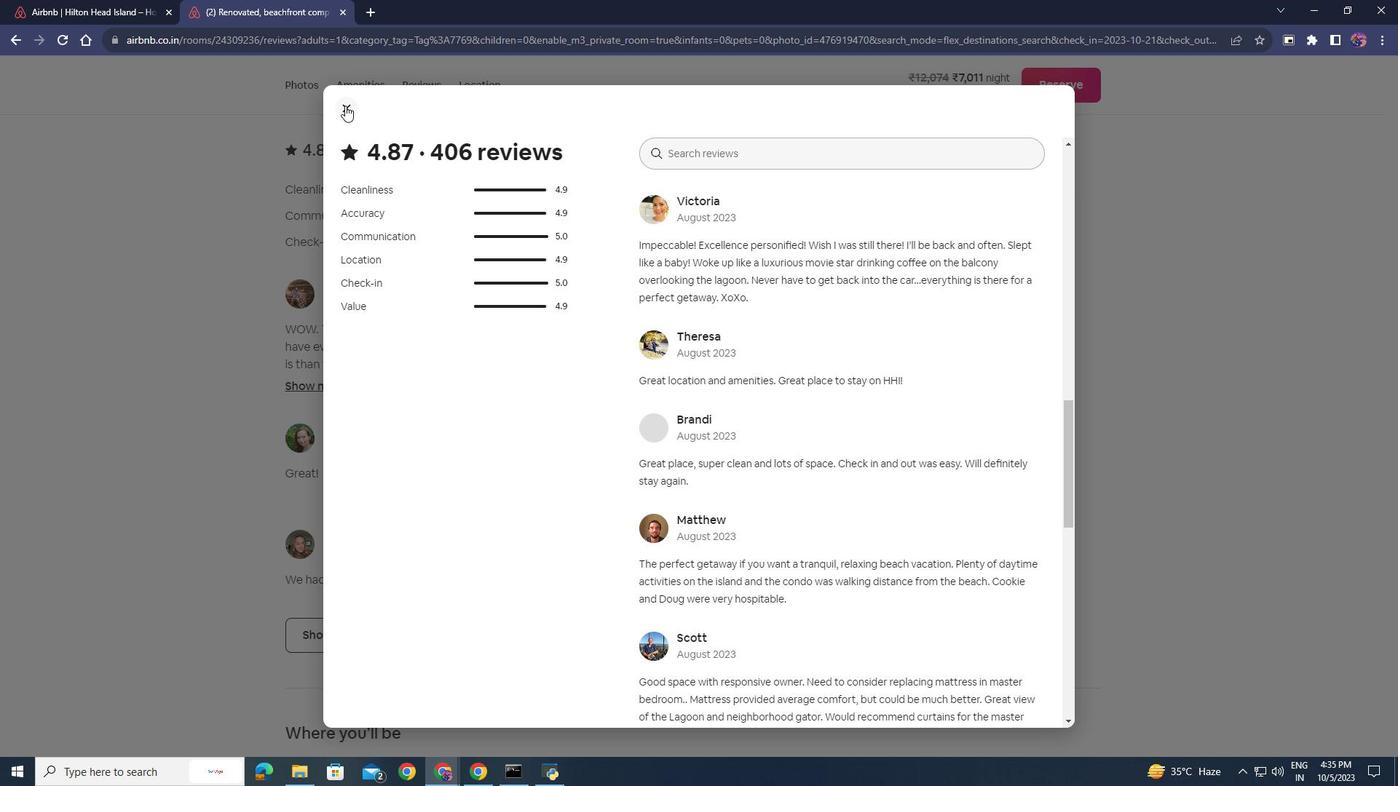 
Action: Mouse pressed left at (345, 105)
Screenshot: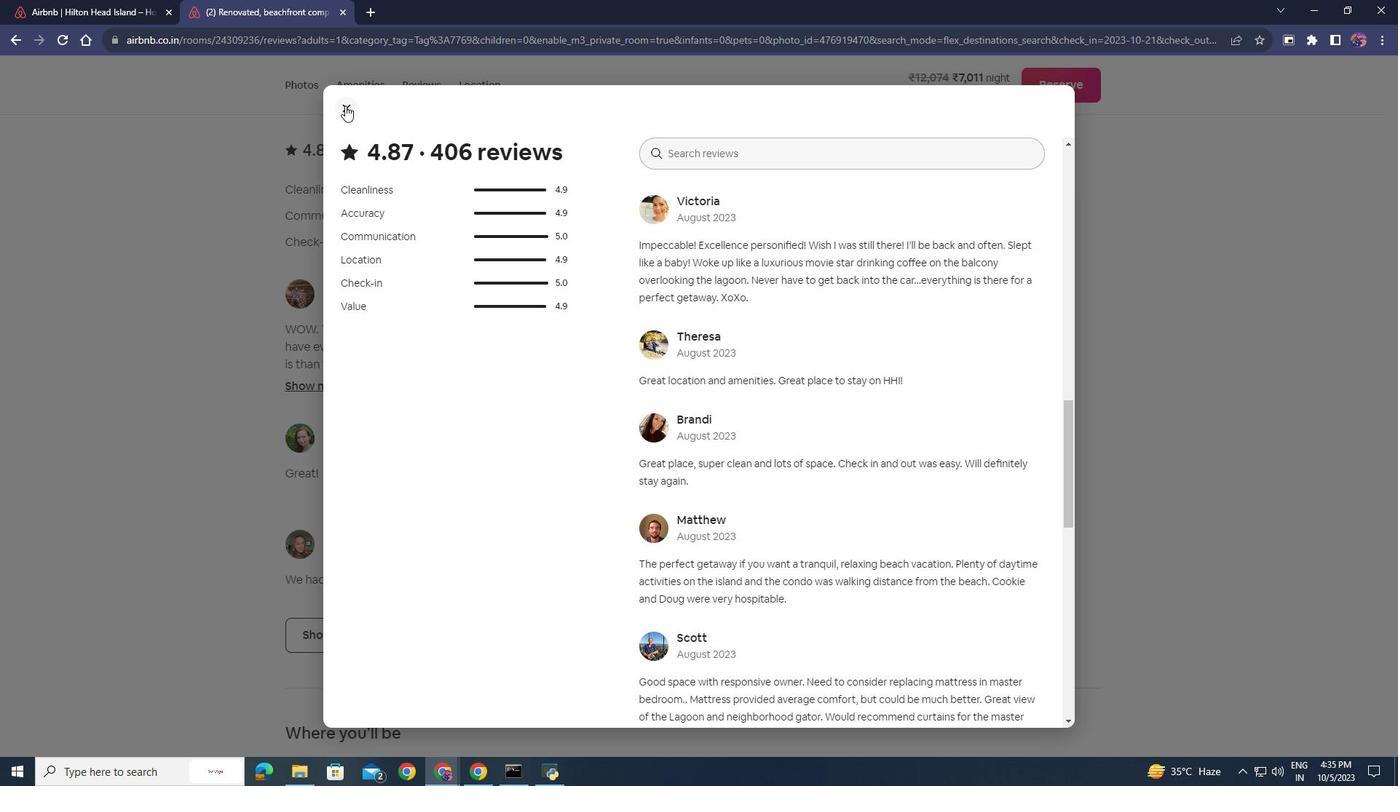 
Action: Mouse moved to (721, 566)
Screenshot: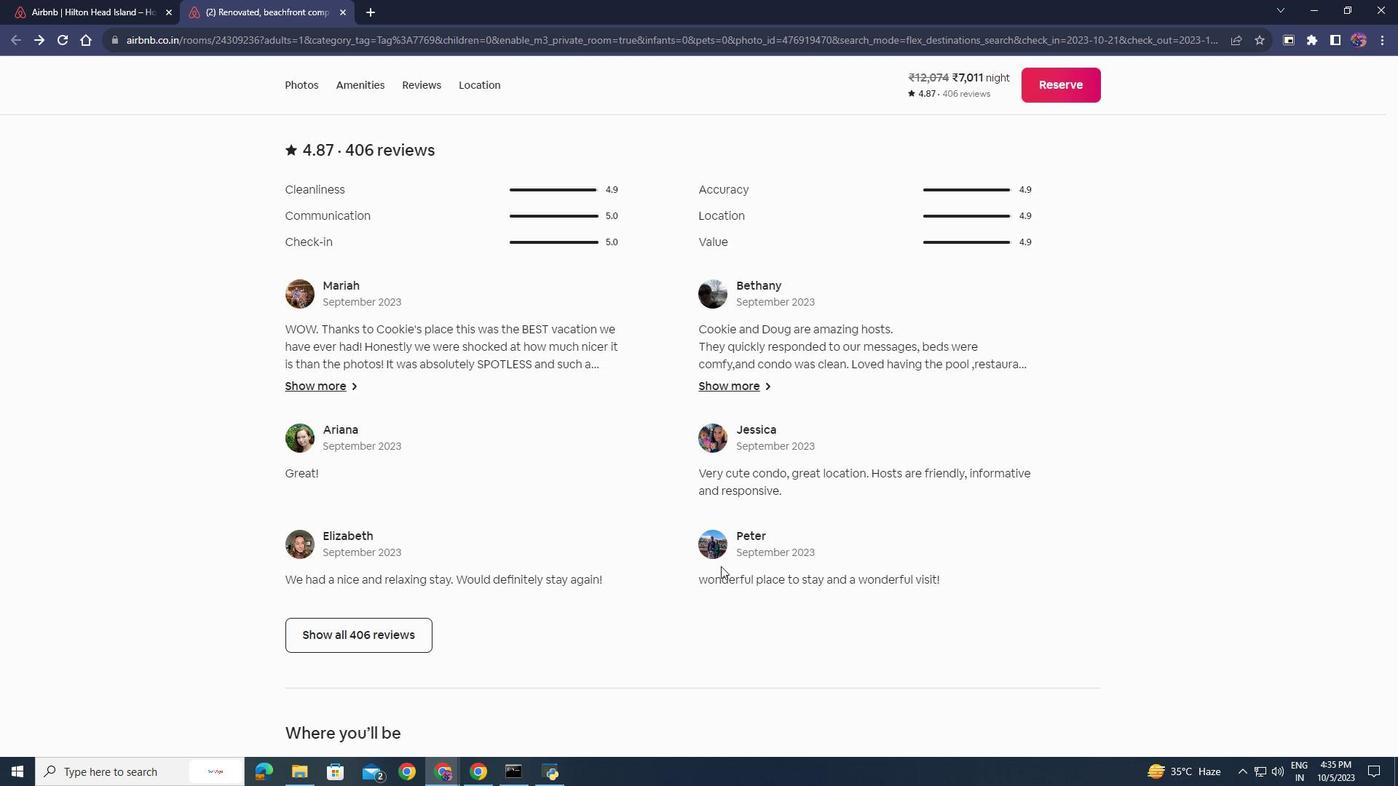 
Action: Mouse scrolled (721, 566) with delta (0, 0)
Screenshot: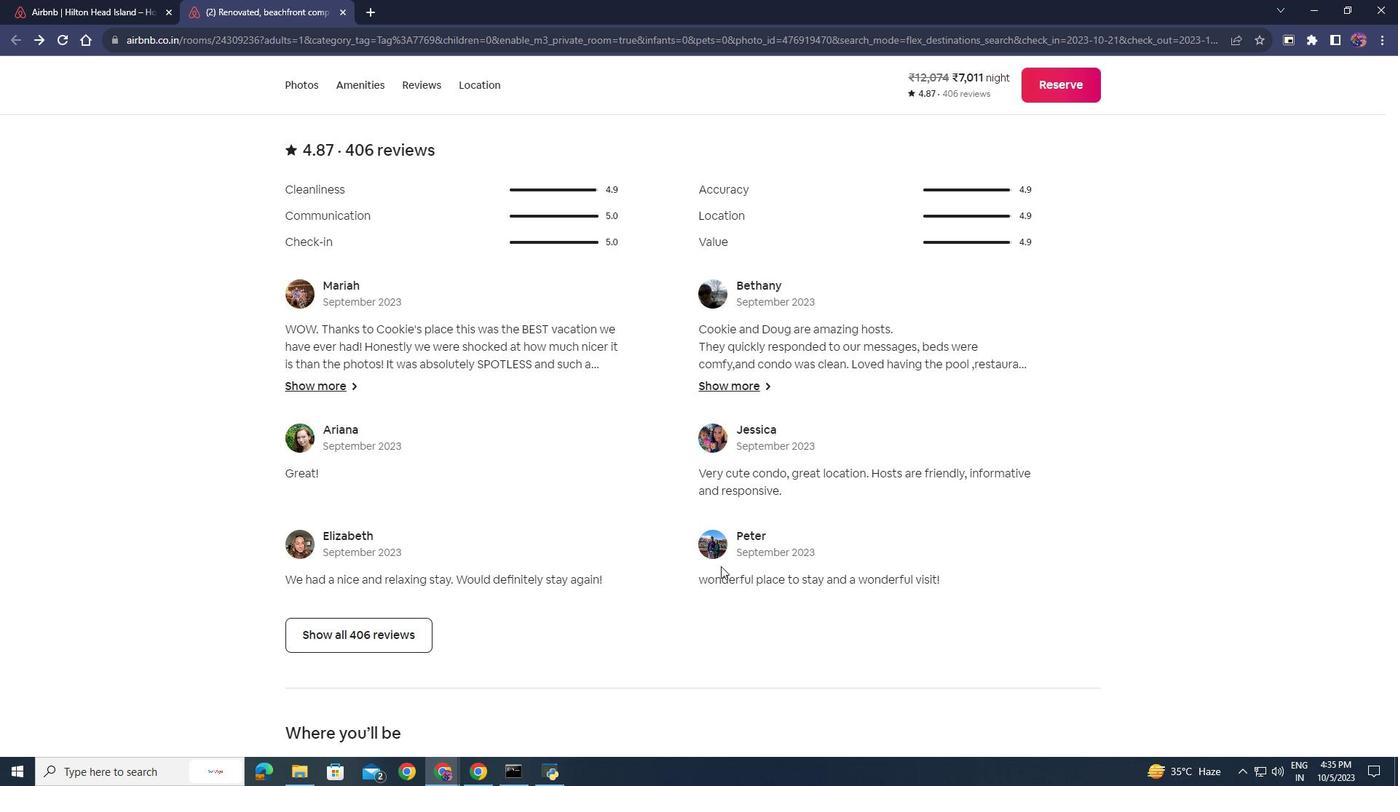 
Action: Mouse scrolled (721, 566) with delta (0, 0)
Screenshot: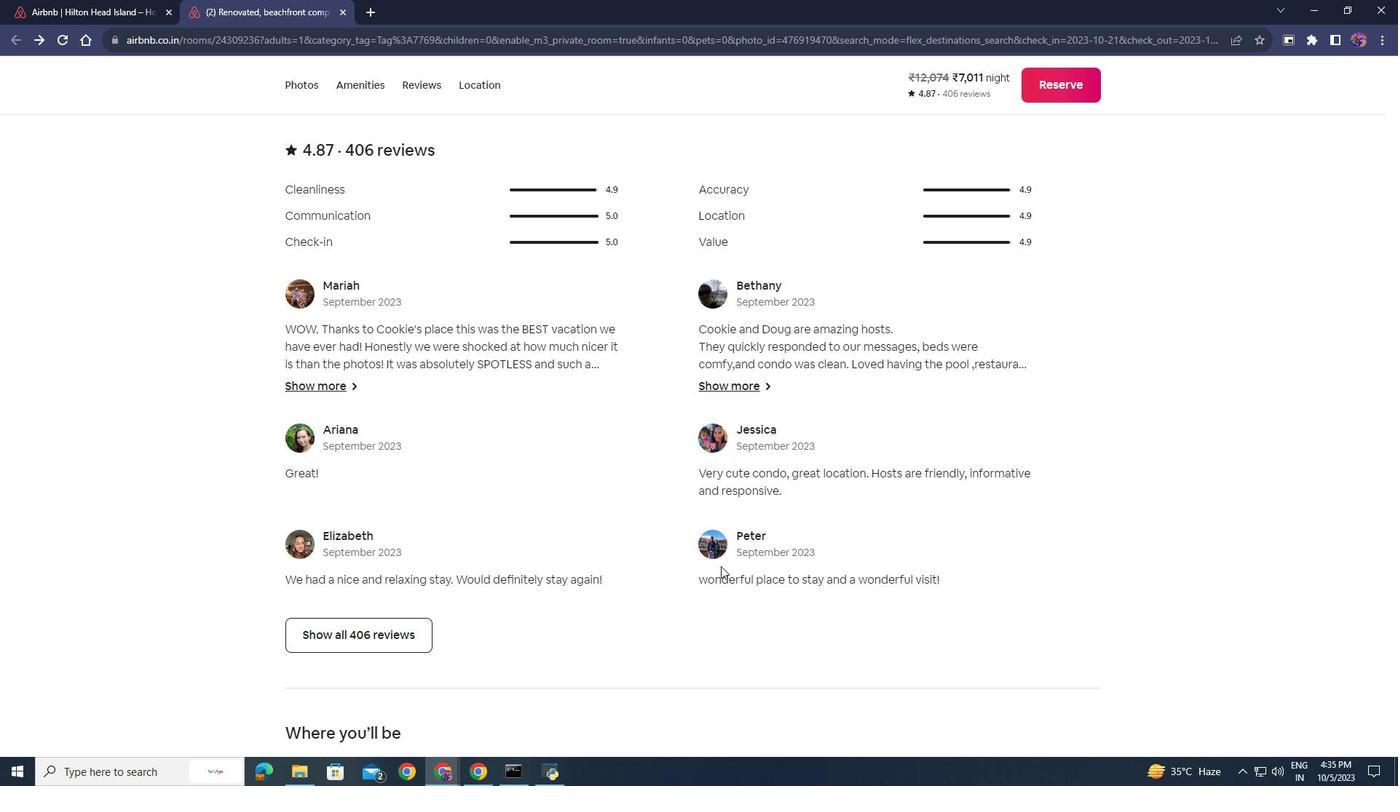 
Action: Mouse scrolled (721, 566) with delta (0, 0)
Screenshot: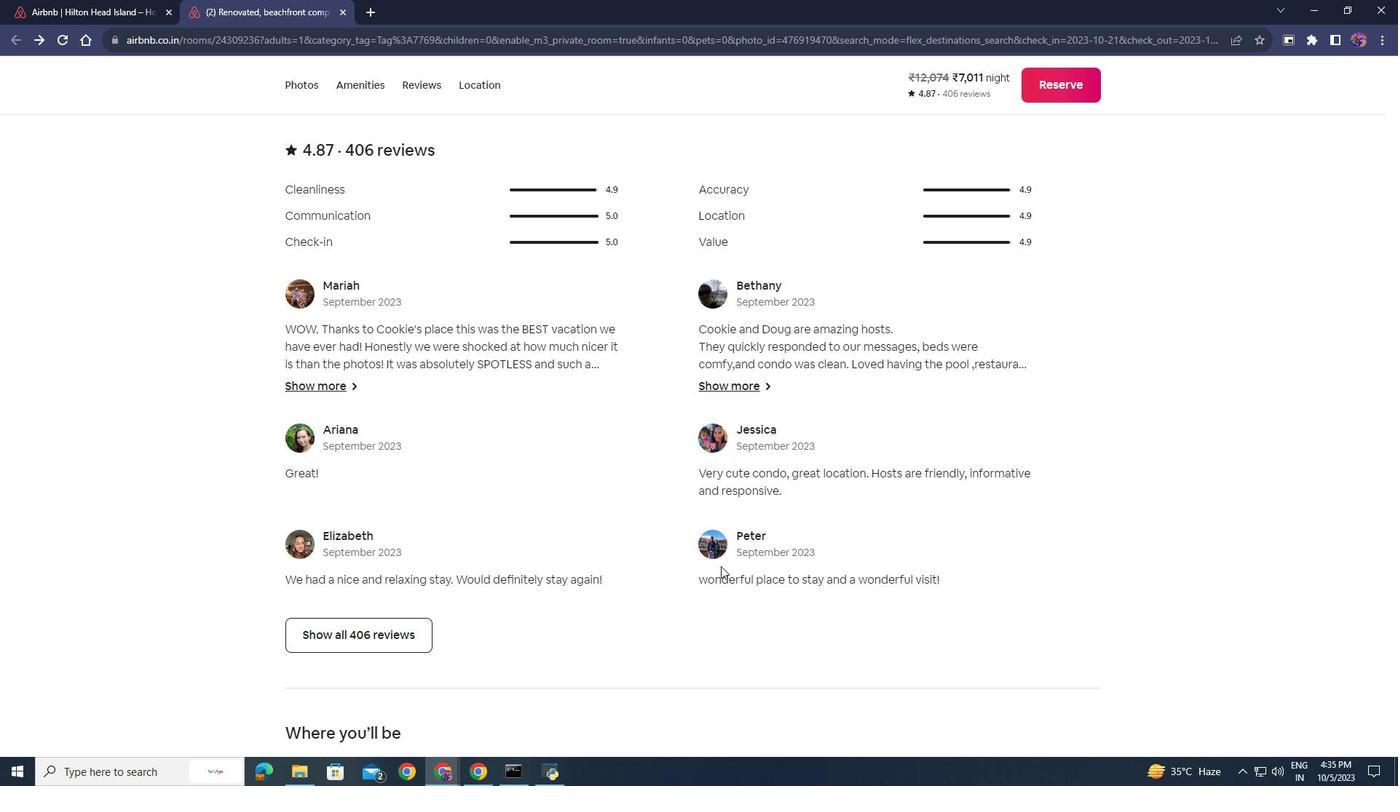 
Action: Mouse scrolled (721, 566) with delta (0, 0)
Screenshot: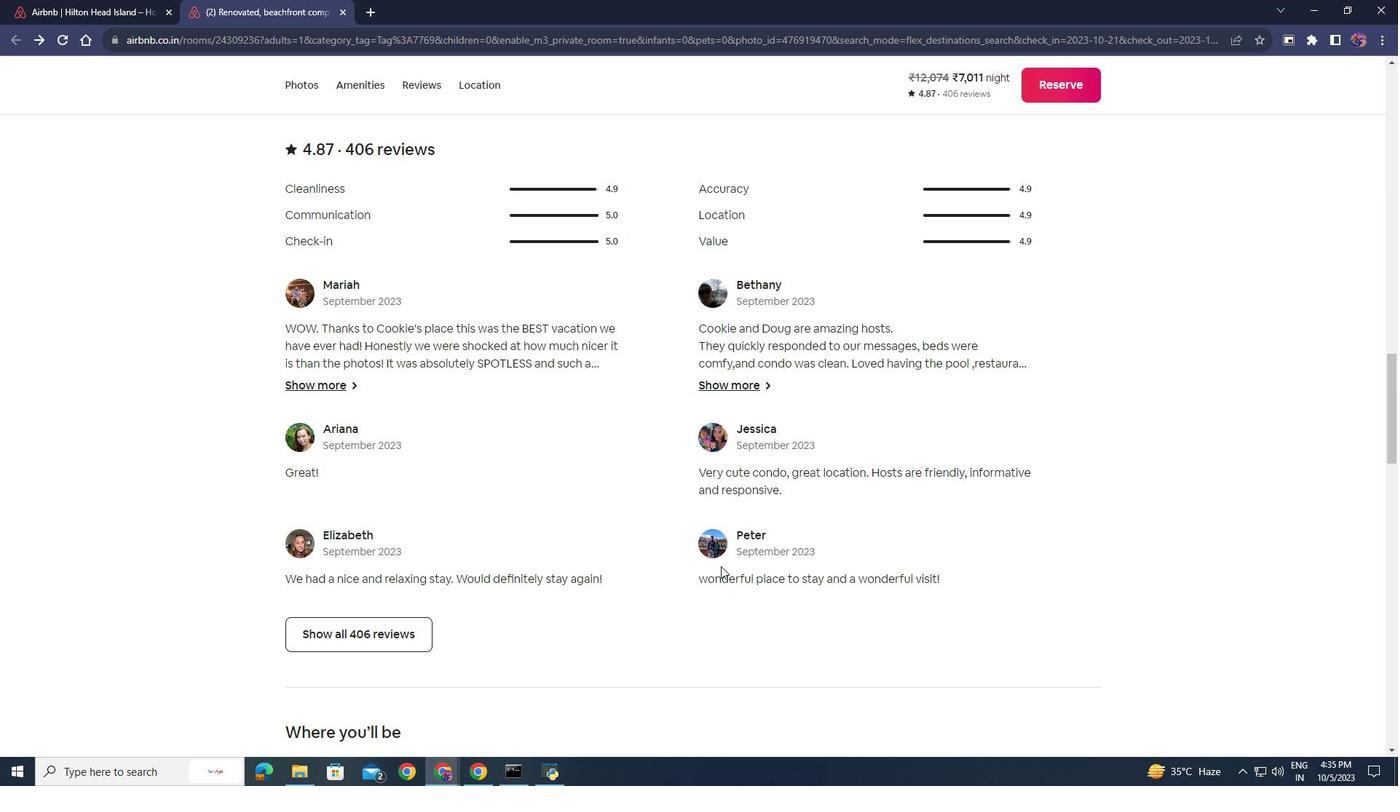 
Action: Mouse scrolled (721, 566) with delta (0, 0)
Screenshot: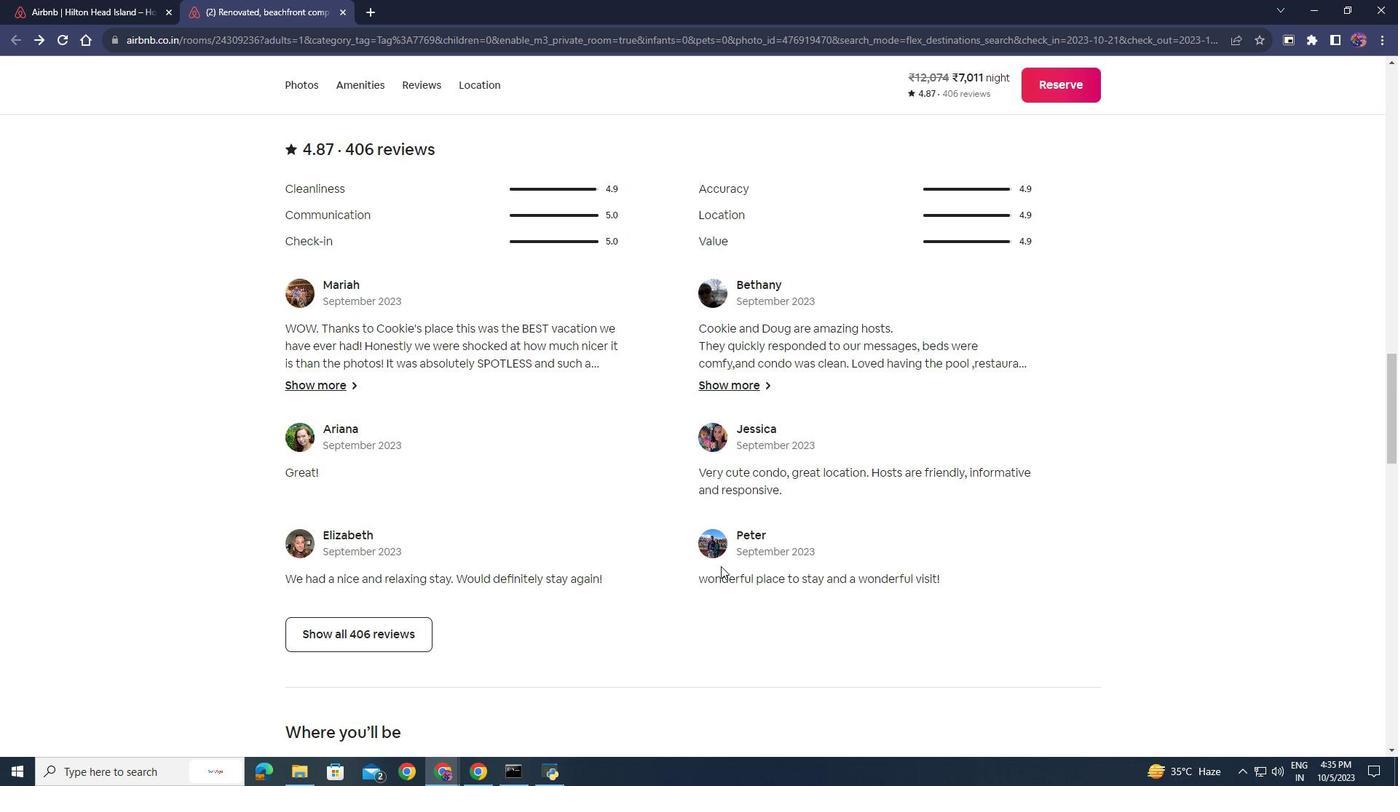 
Action: Mouse scrolled (721, 566) with delta (0, 0)
Screenshot: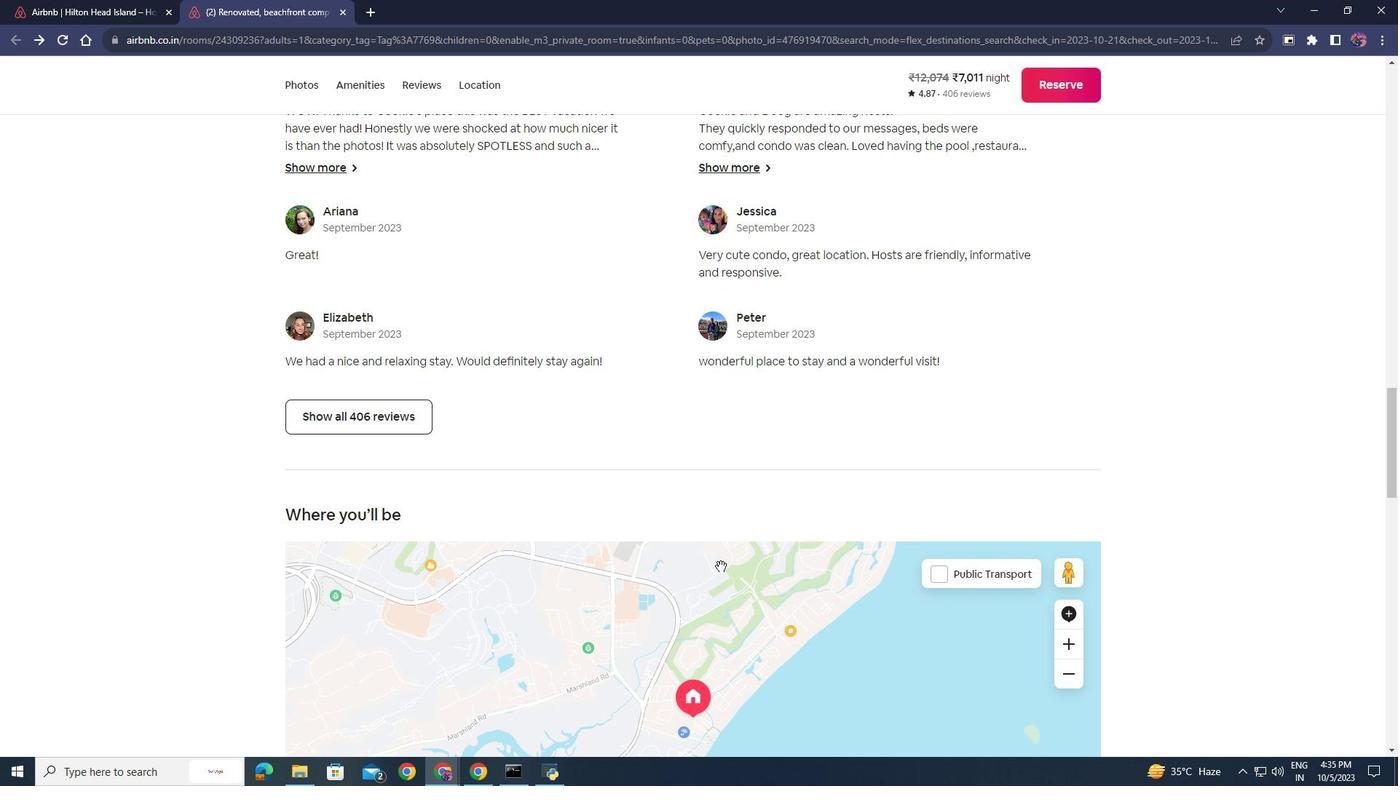 
Action: Mouse scrolled (721, 566) with delta (0, 0)
Screenshot: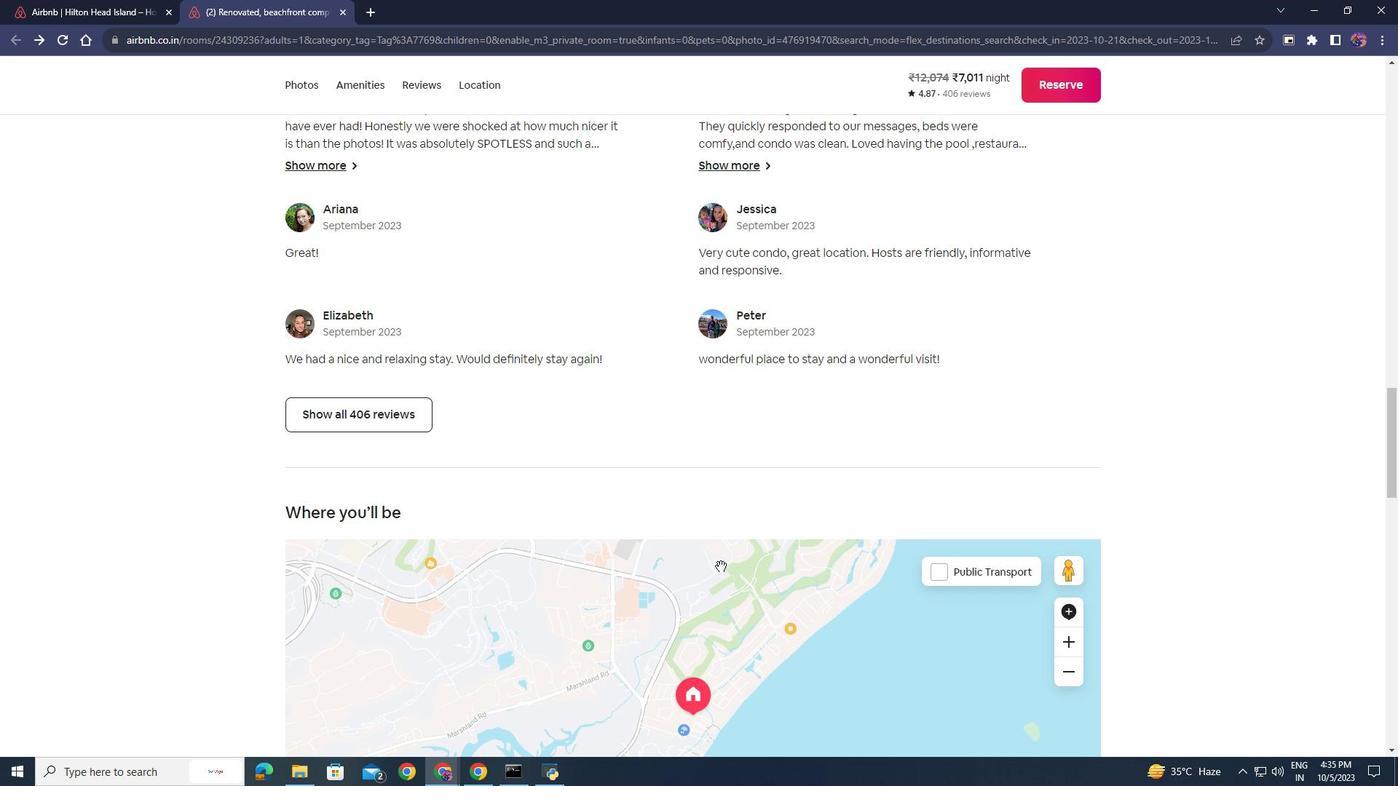 
Action: Mouse scrolled (721, 566) with delta (0, 0)
Screenshot: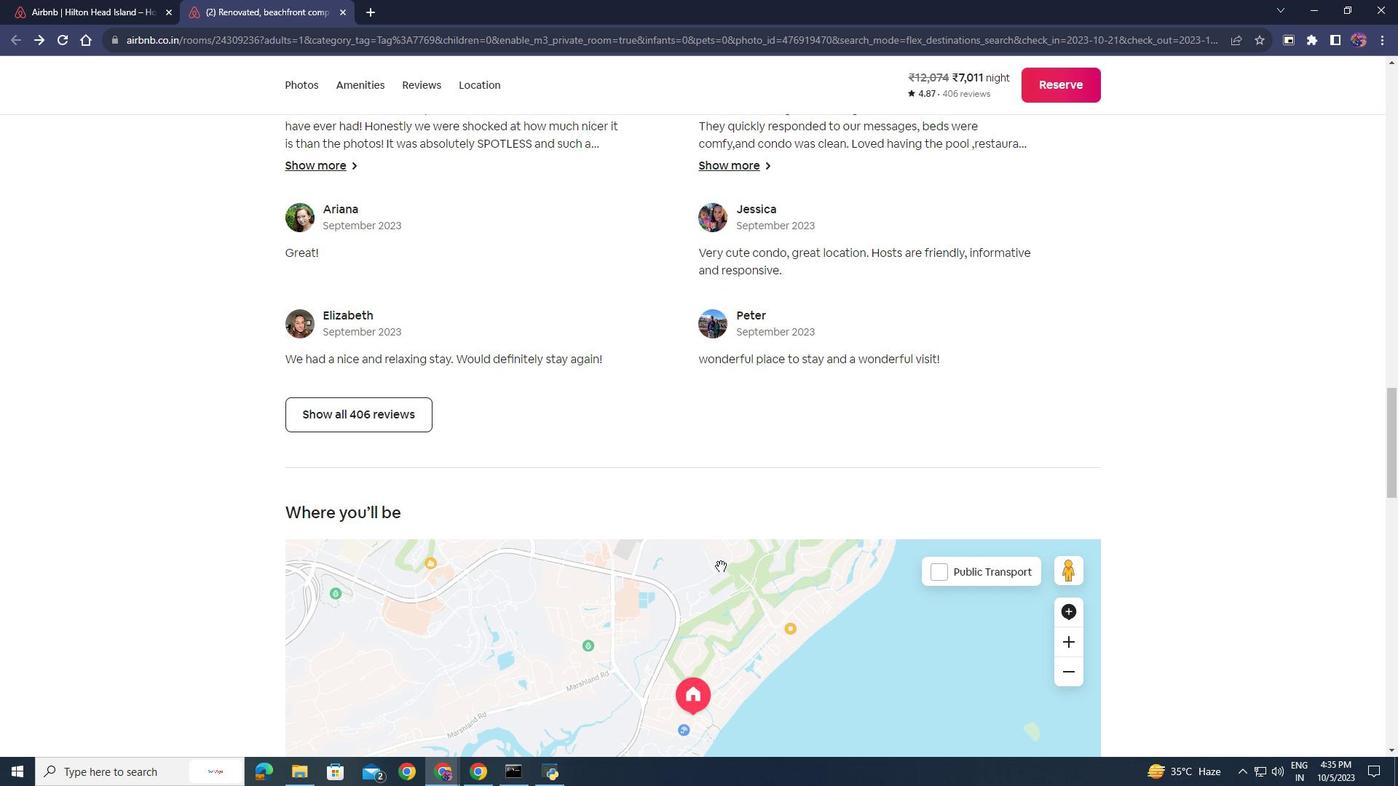 
Action: Mouse scrolled (721, 566) with delta (0, 0)
Screenshot: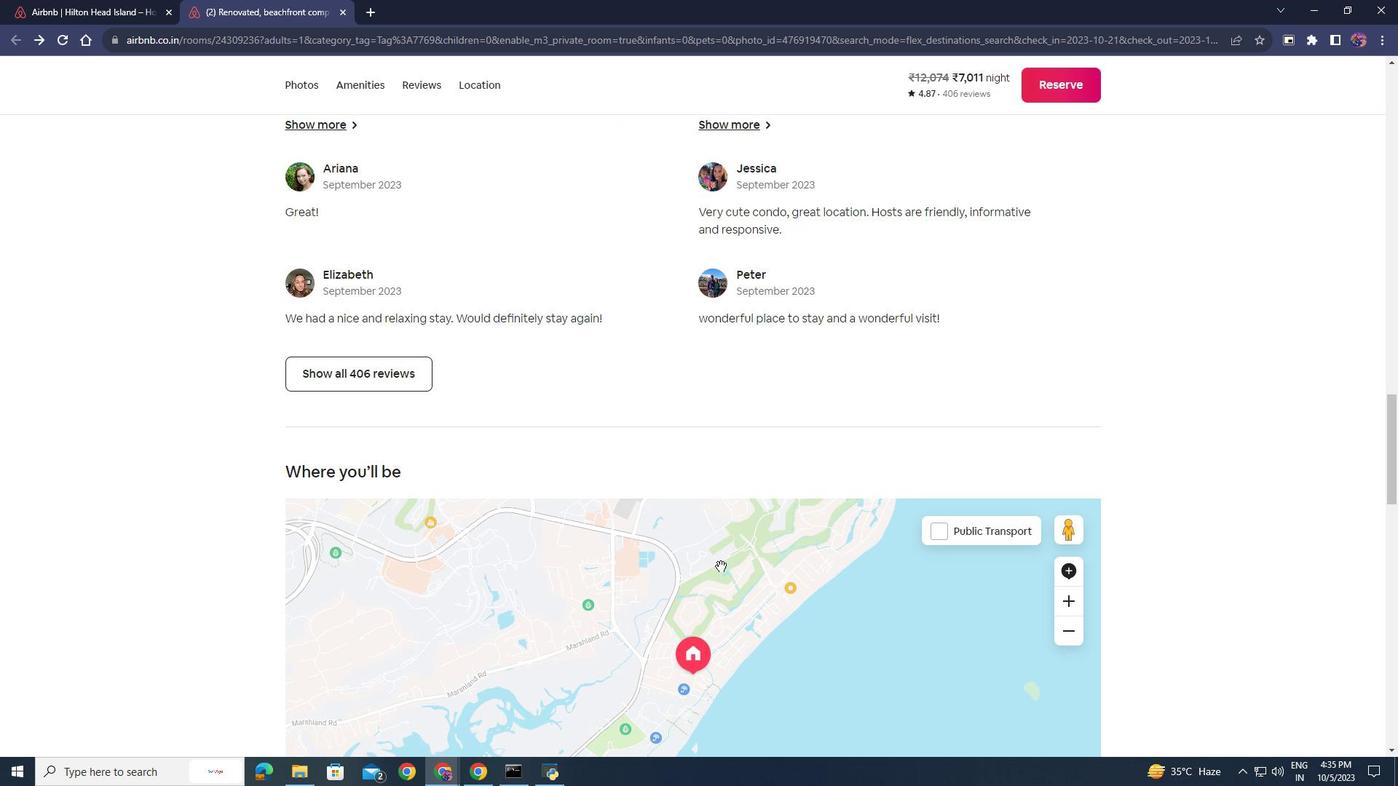 
Action: Mouse moved to (420, 78)
Screenshot: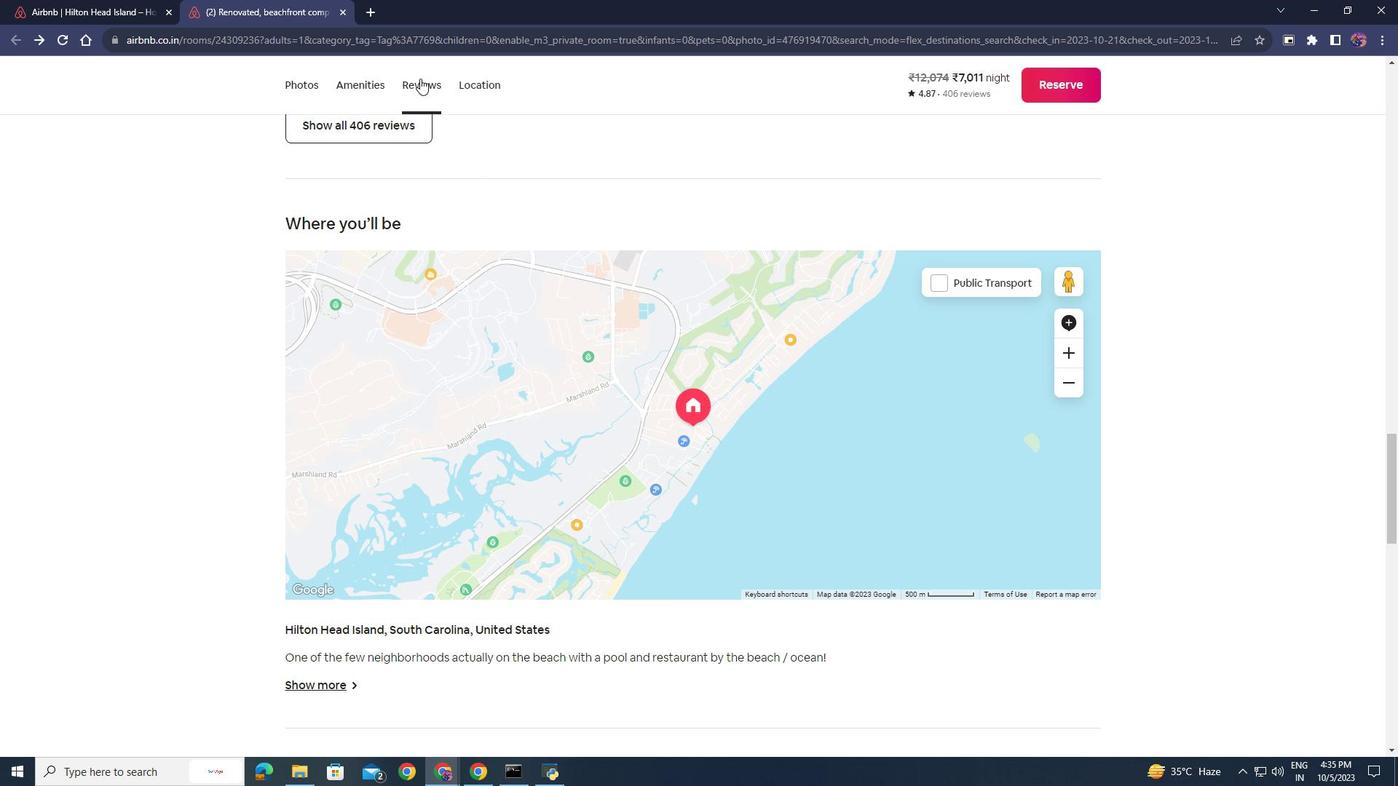 
Action: Mouse pressed left at (420, 78)
Screenshot: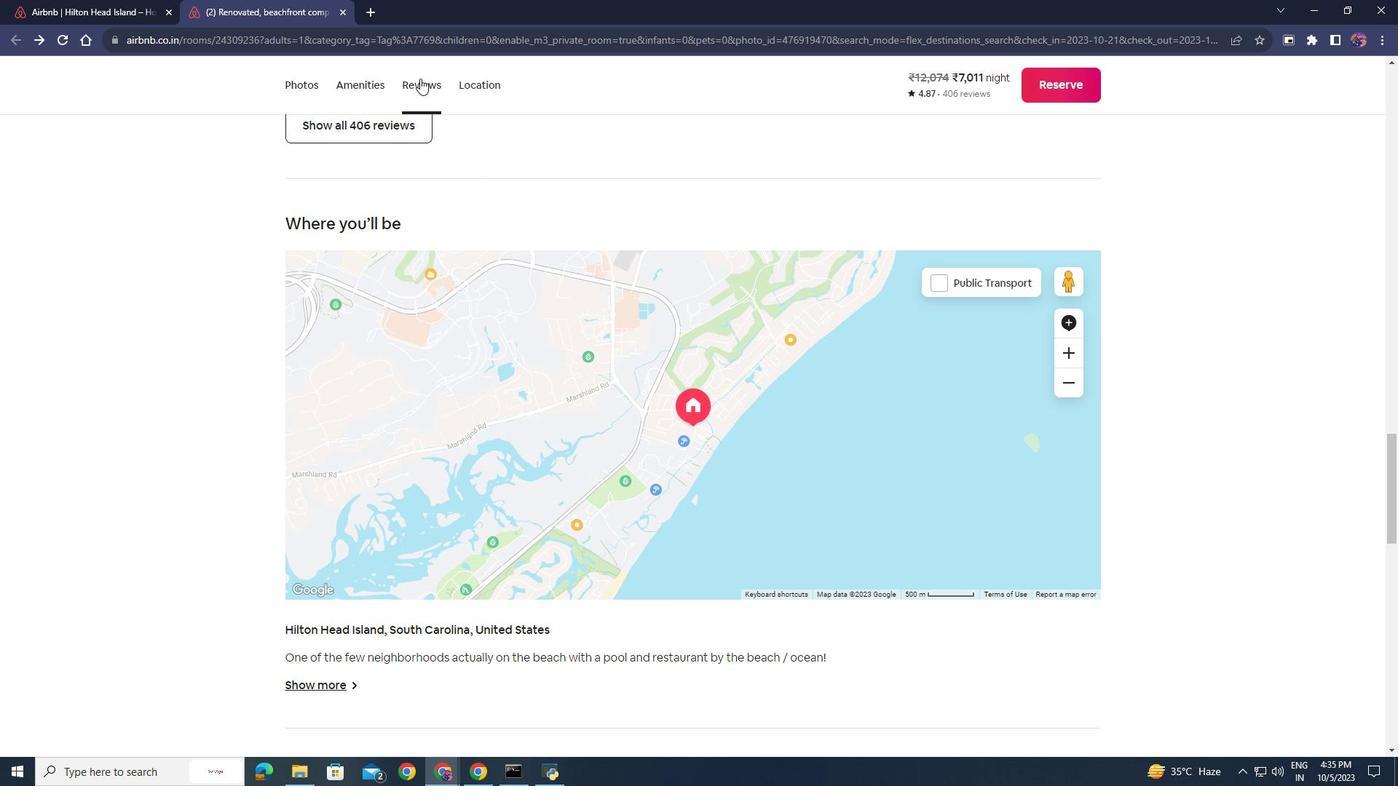 
Action: Mouse moved to (468, 83)
Screenshot: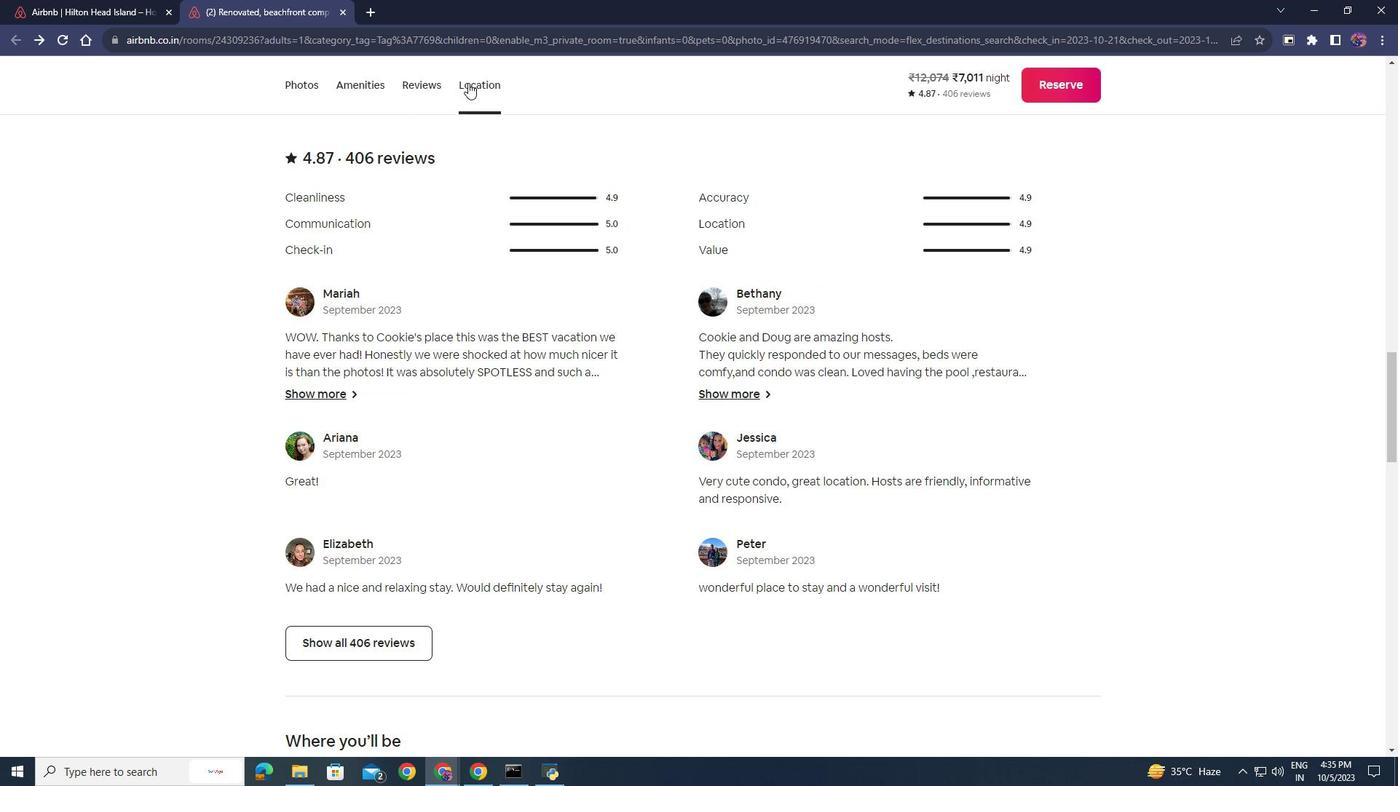 
Action: Mouse pressed left at (468, 83)
Screenshot: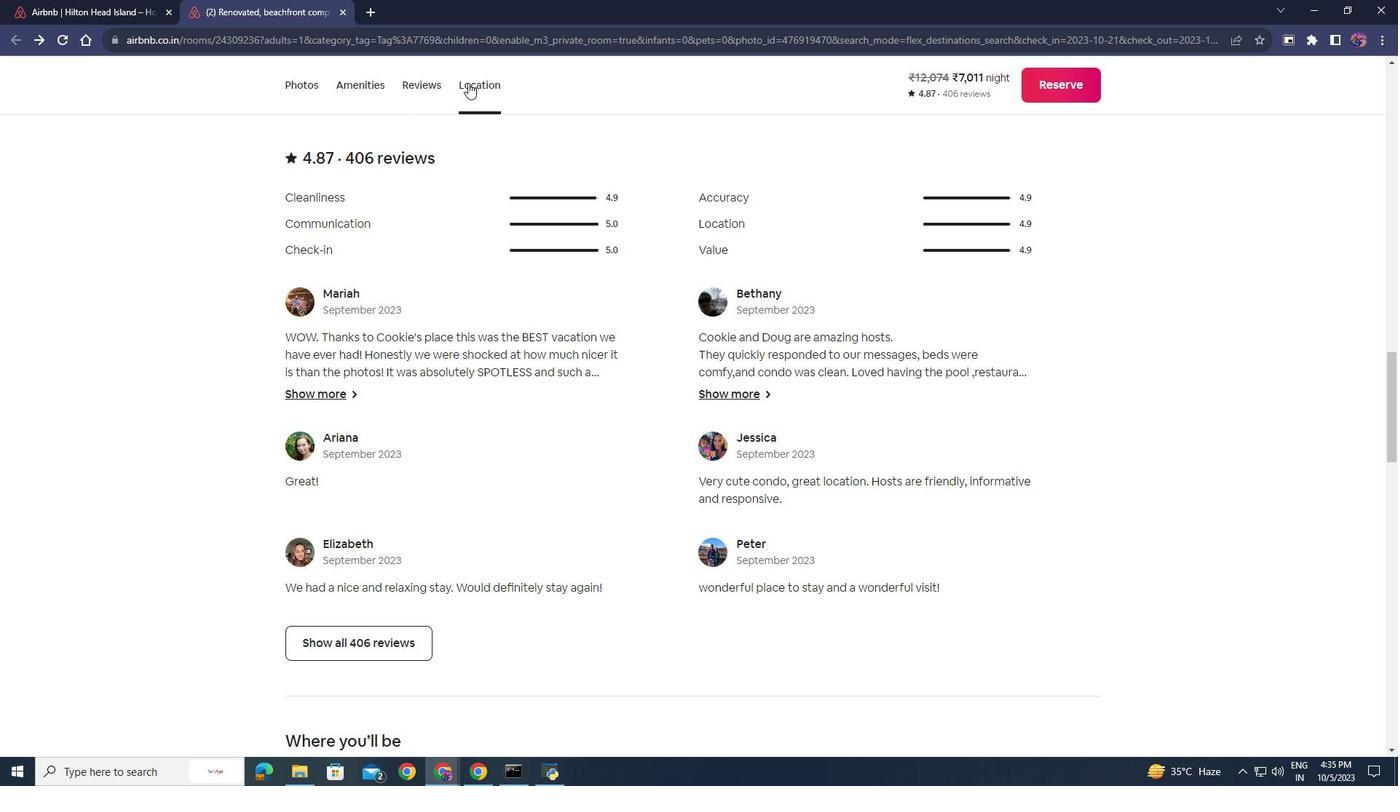 
Action: Mouse moved to (539, 340)
Screenshot: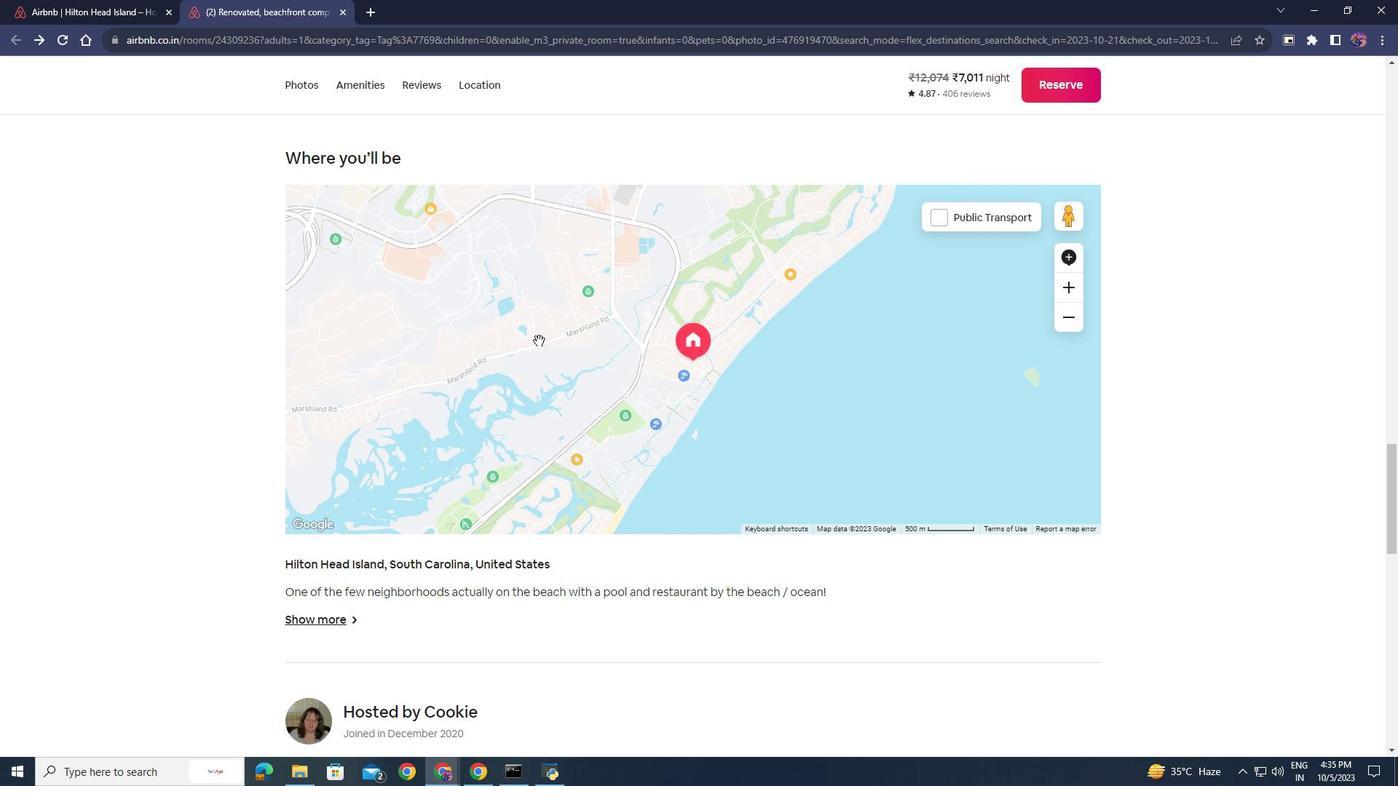 
Action: Mouse scrolled (539, 340) with delta (0, 0)
Screenshot: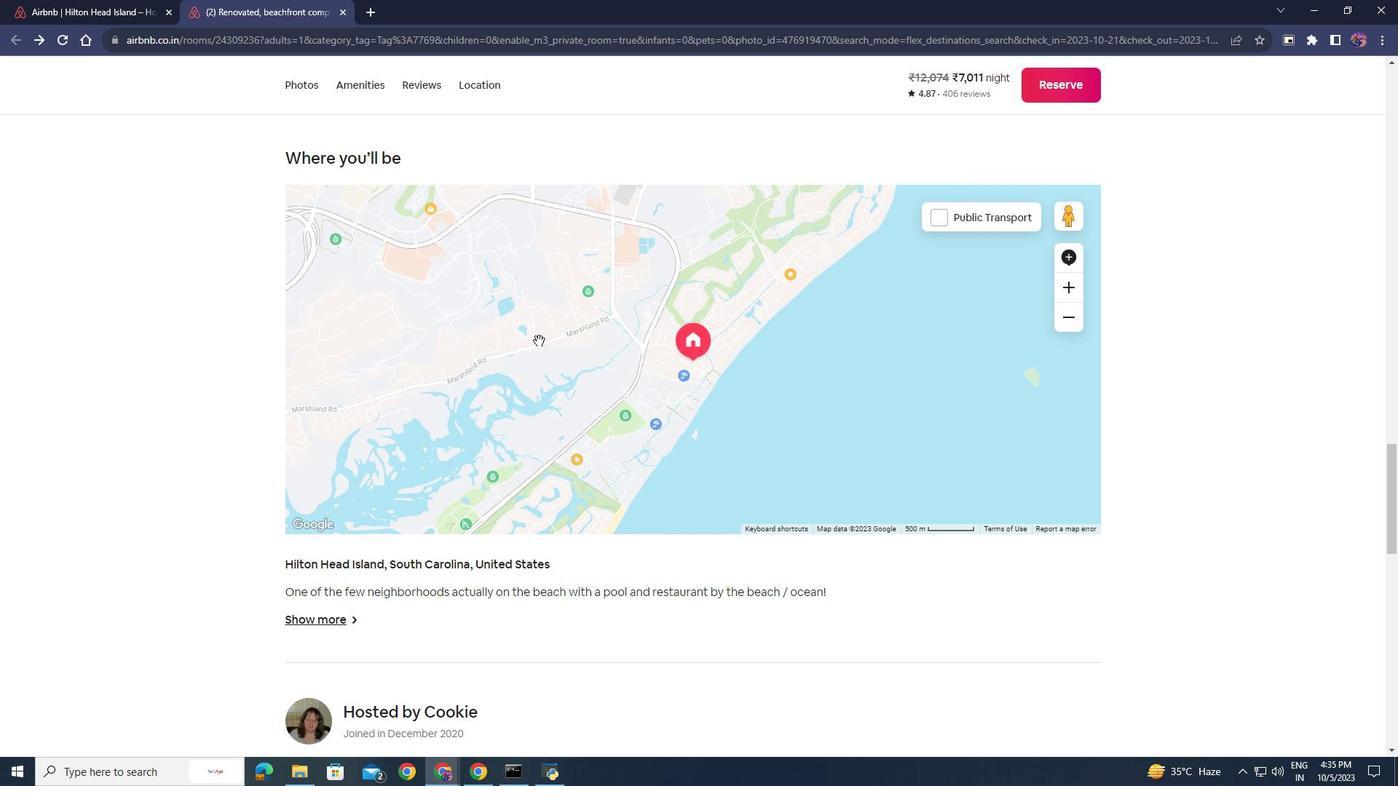 
Action: Mouse scrolled (539, 340) with delta (0, 0)
Screenshot: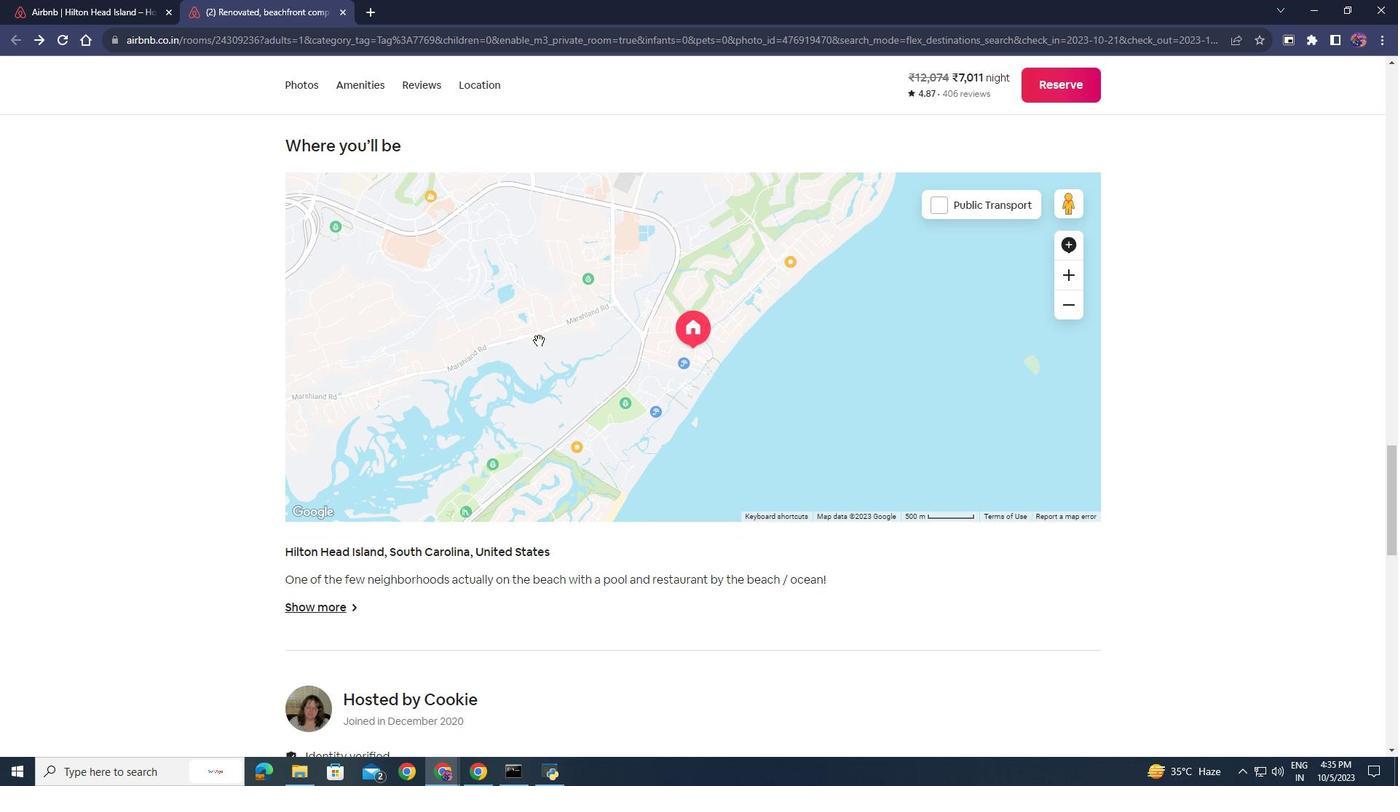 
Action: Mouse scrolled (539, 340) with delta (0, 0)
Screenshot: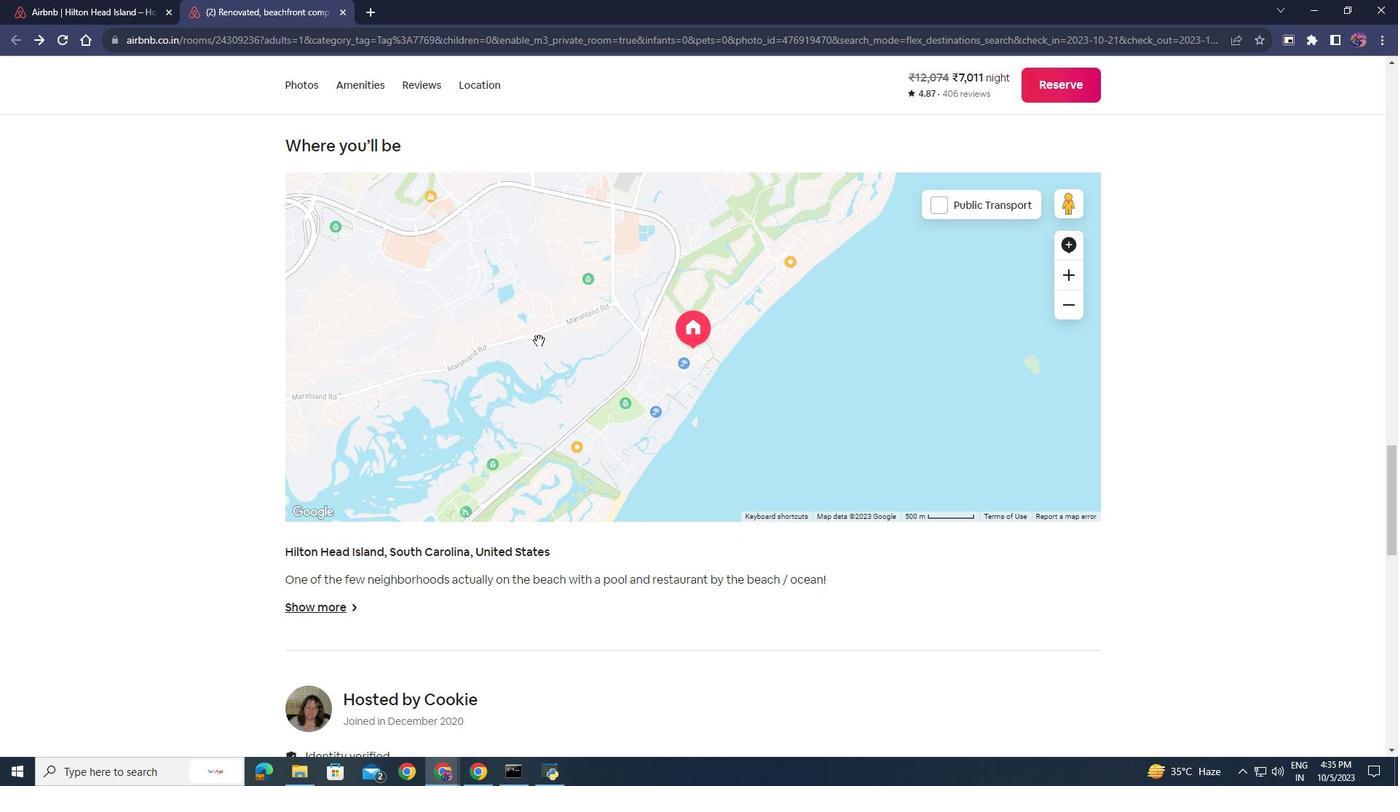 
Action: Mouse scrolled (539, 340) with delta (0, 0)
Screenshot: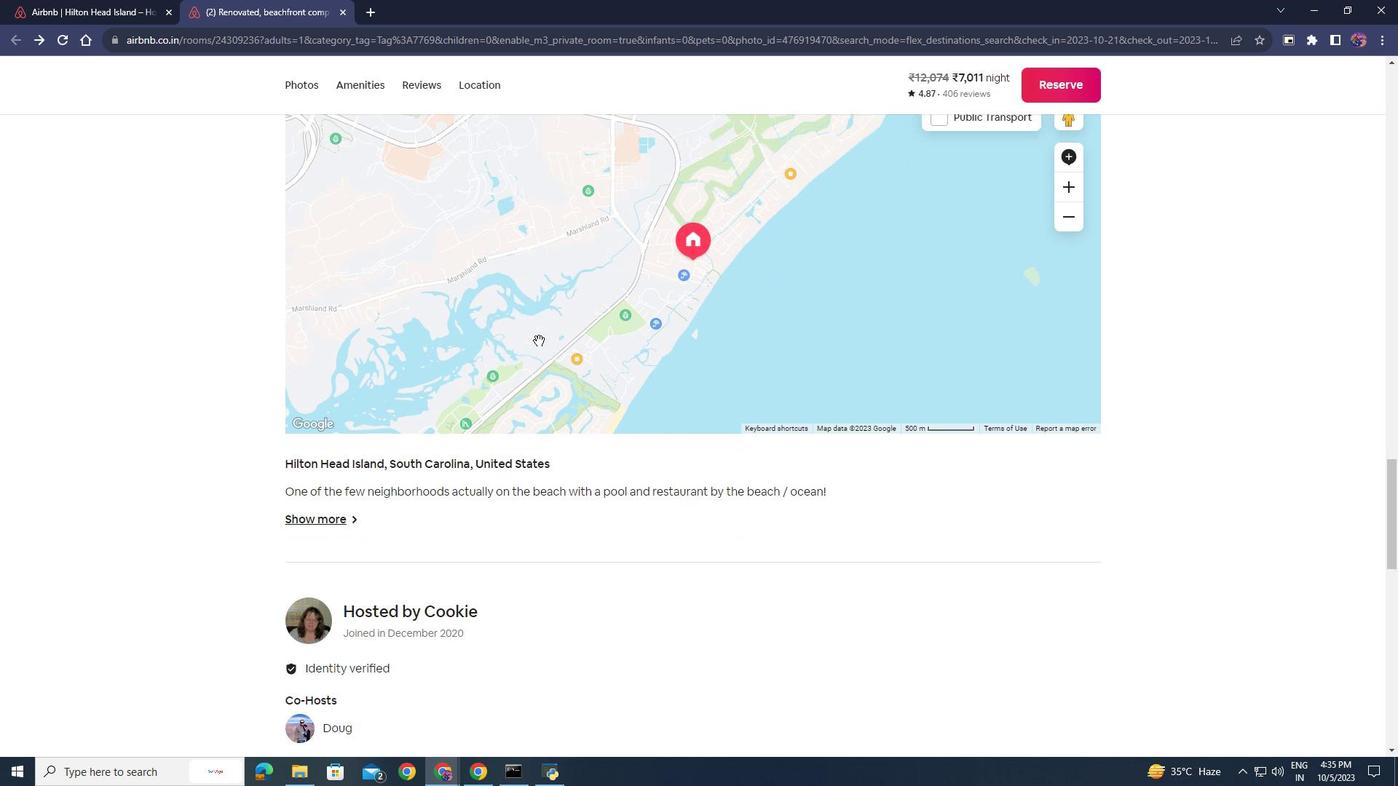 
Action: Mouse scrolled (539, 340) with delta (0, 0)
Screenshot: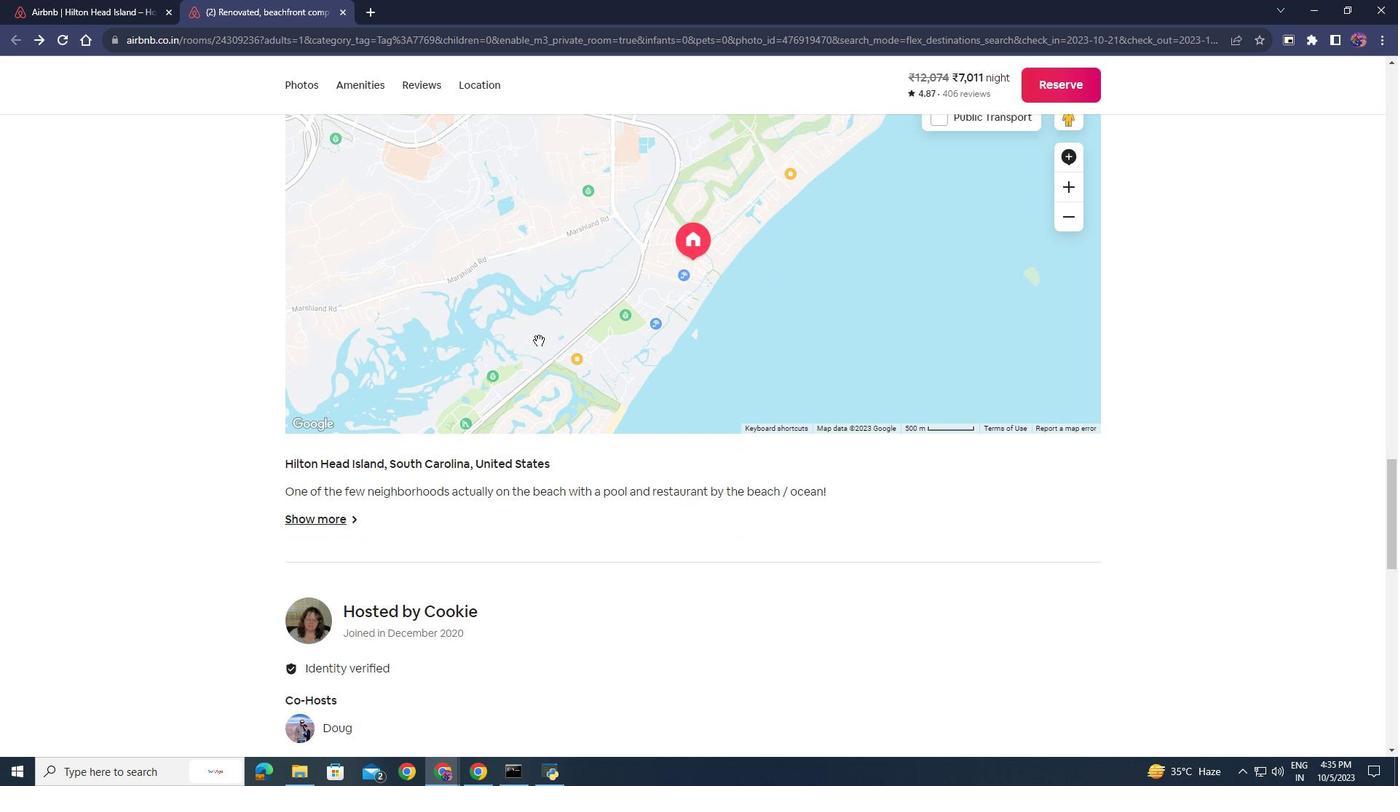 
Action: Mouse scrolled (539, 341) with delta (0, 0)
Screenshot: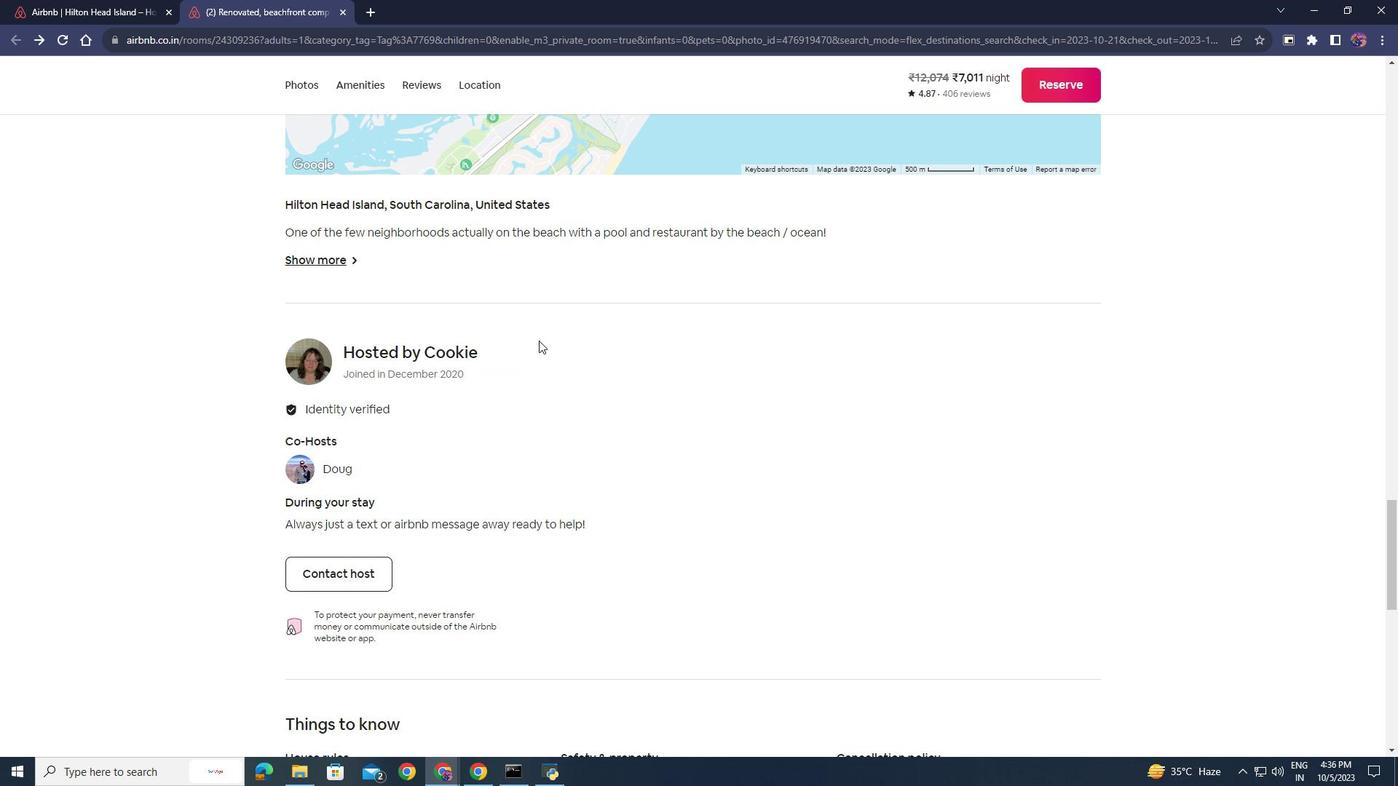 
Action: Mouse scrolled (539, 341) with delta (0, 0)
Screenshot: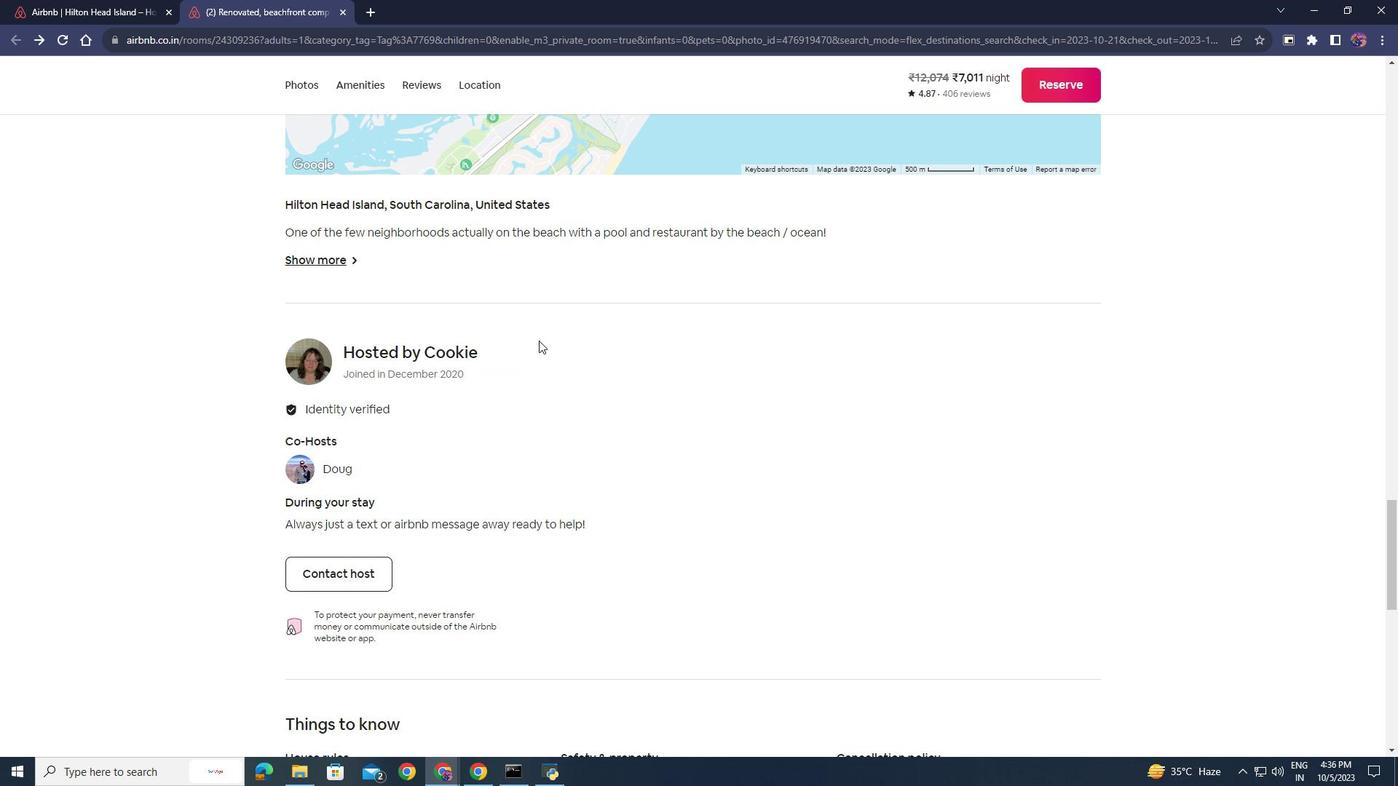 
Action: Mouse scrolled (539, 341) with delta (0, 0)
Screenshot: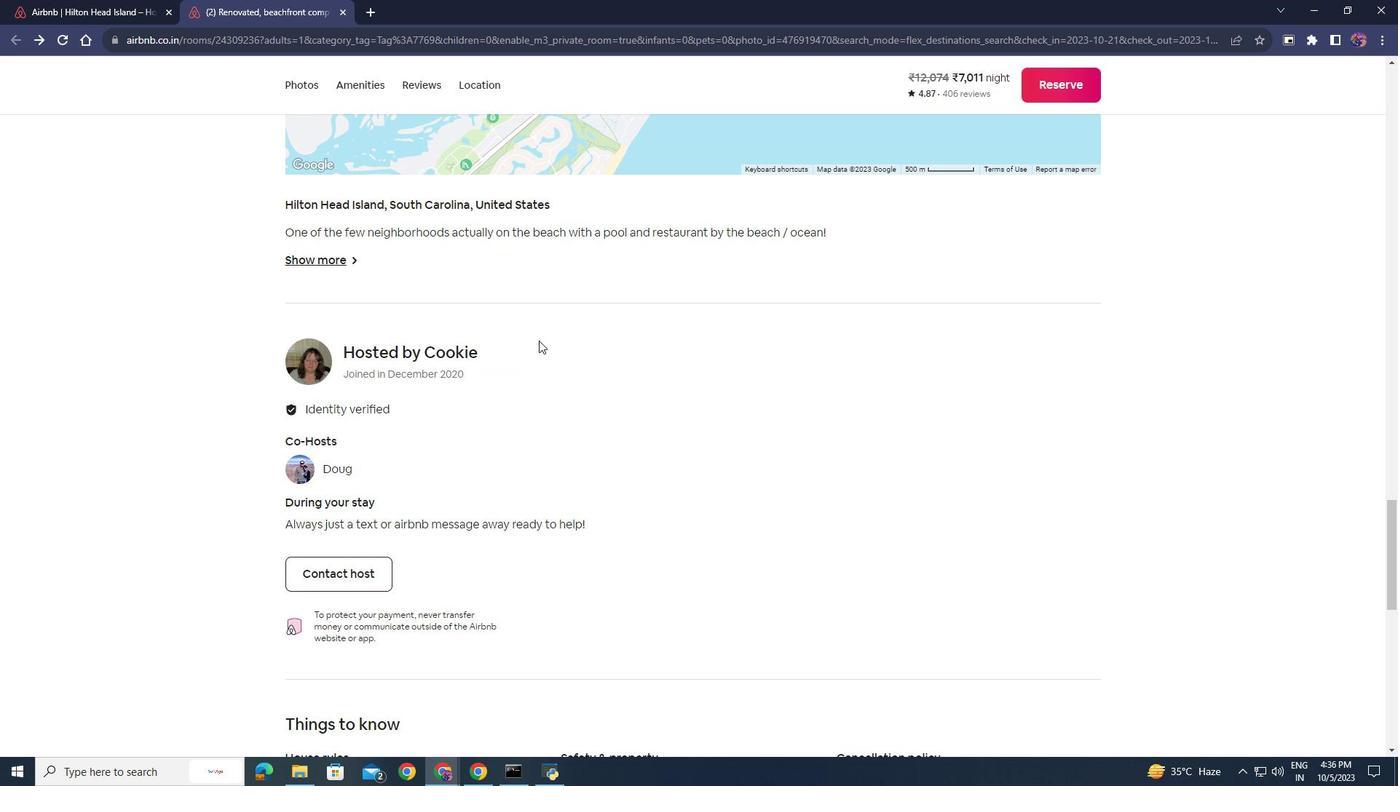 
Action: Mouse scrolled (539, 341) with delta (0, 0)
Screenshot: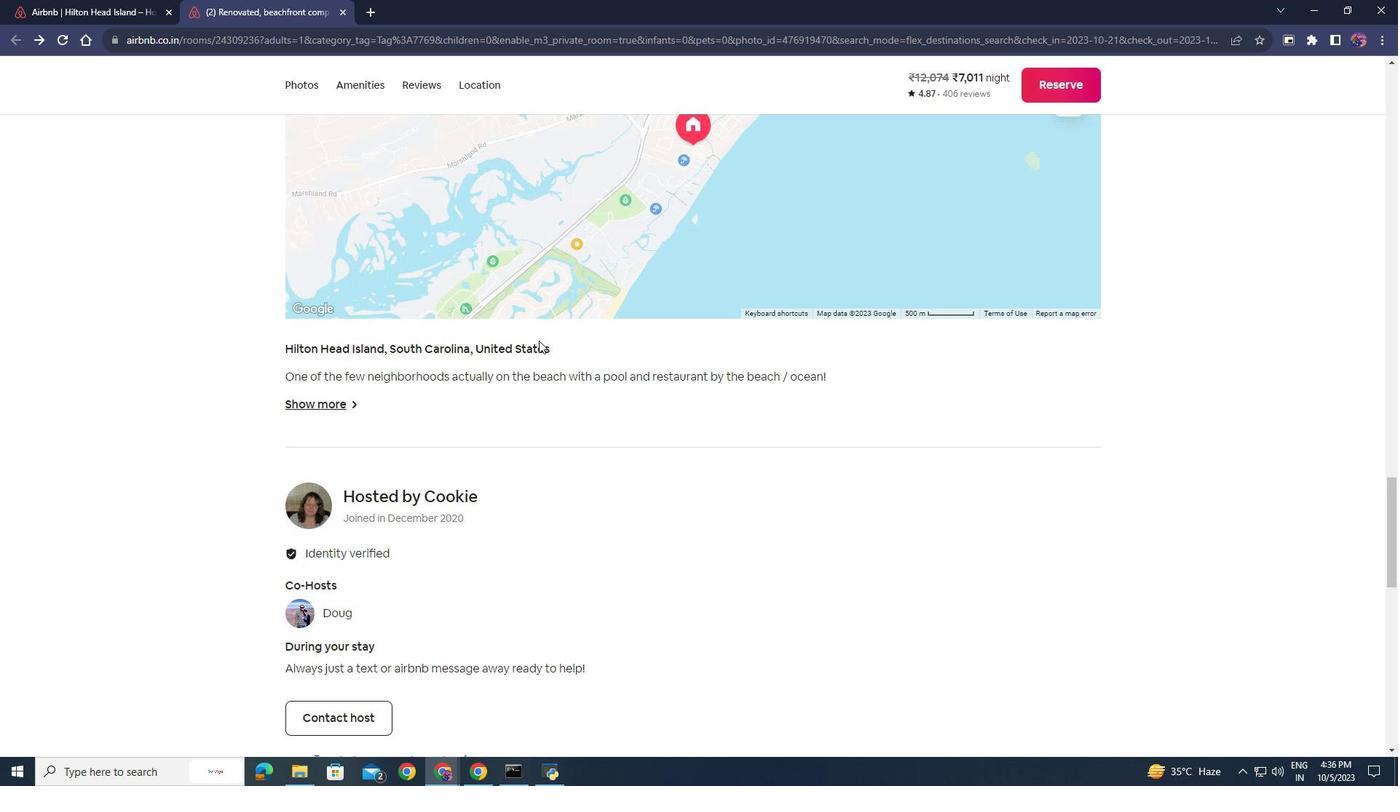 
Action: Mouse moved to (289, 83)
Screenshot: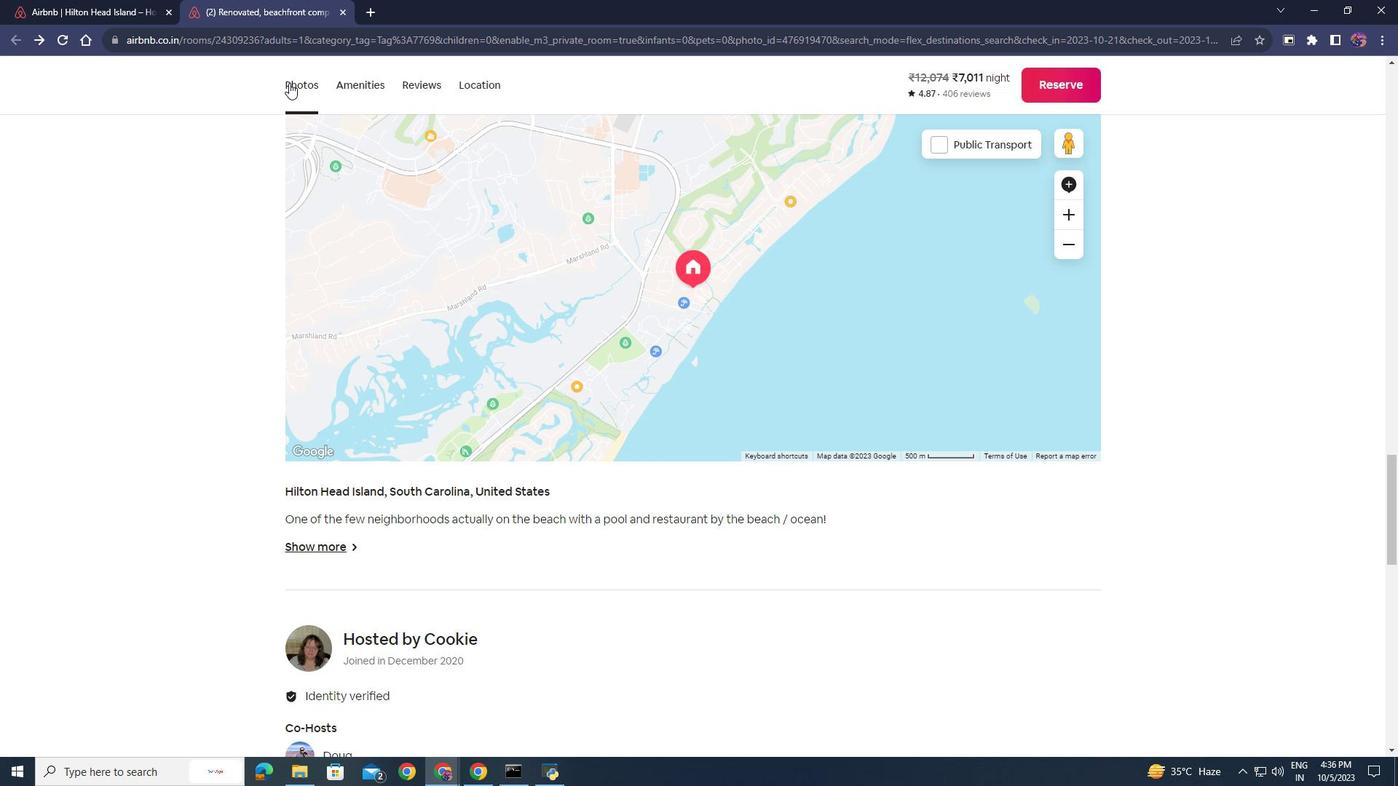 
Action: Mouse pressed left at (289, 83)
Screenshot: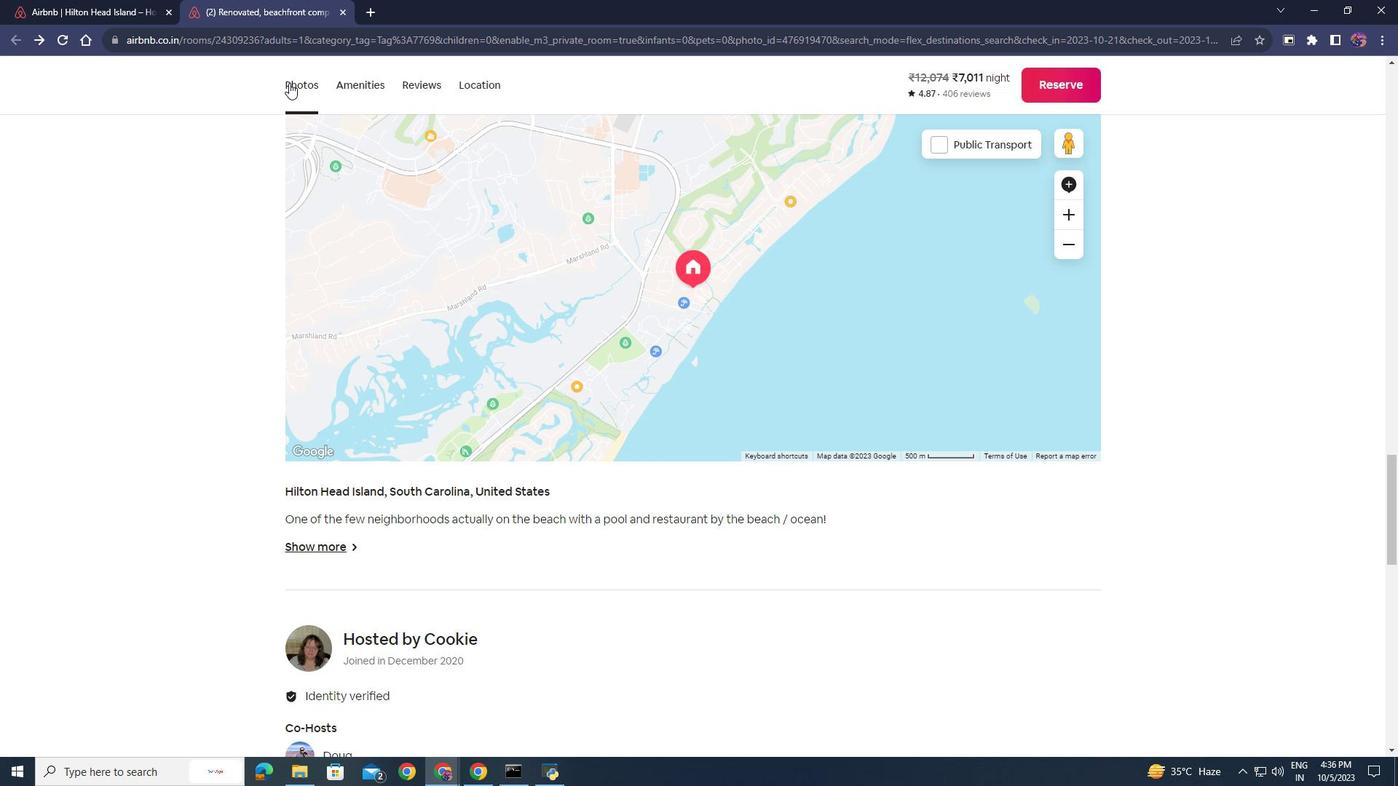
Action: Mouse moved to (367, 247)
Screenshot: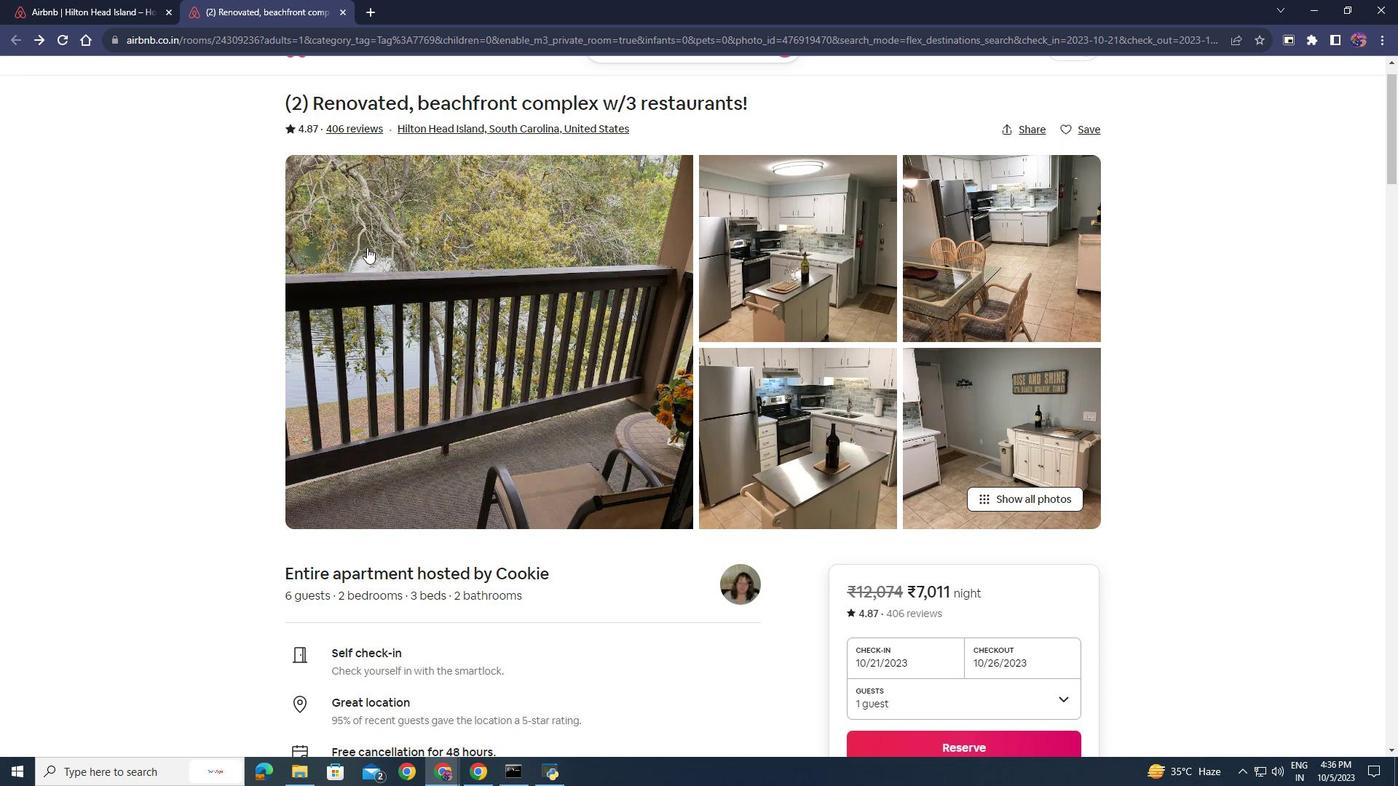 
Action: Mouse scrolled (367, 248) with delta (0, 0)
Screenshot: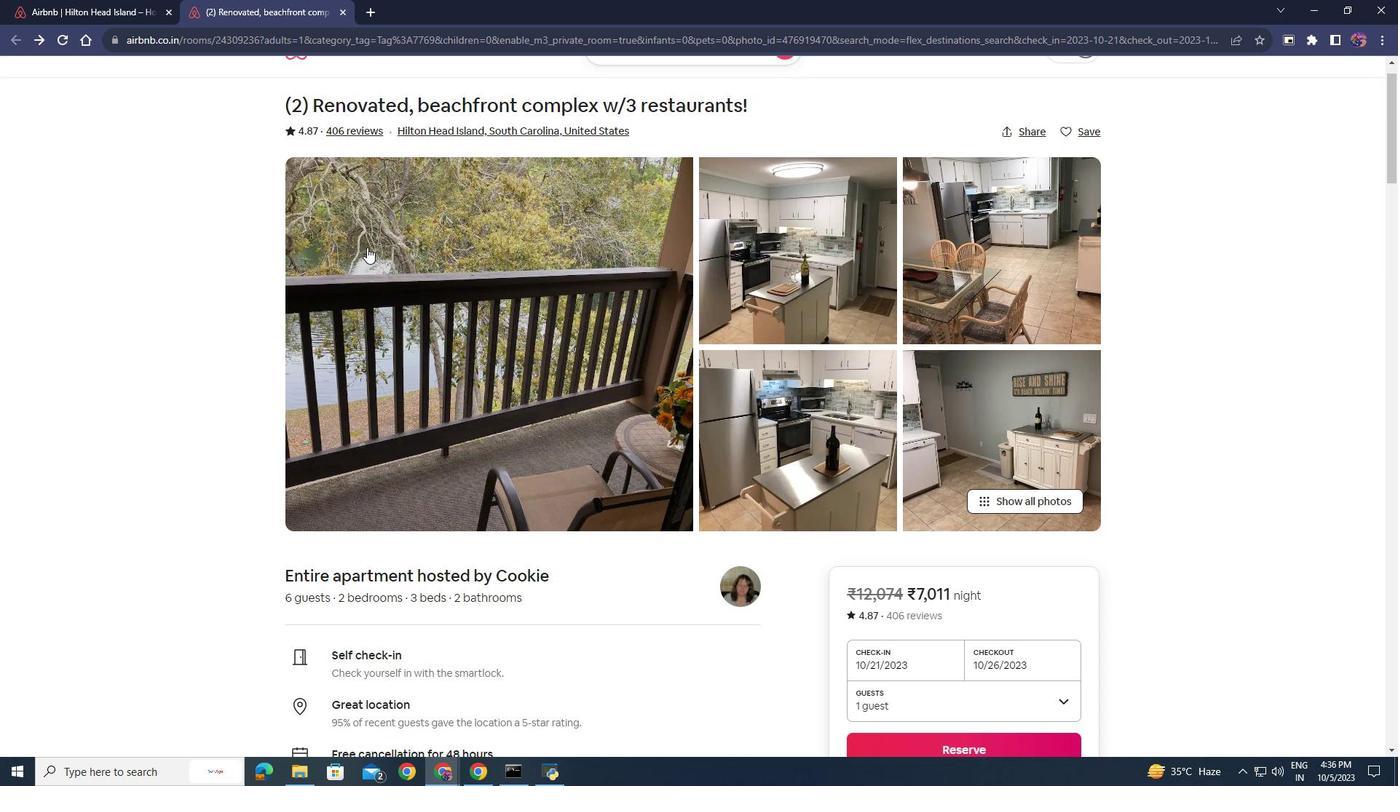 
Action: Mouse scrolled (367, 248) with delta (0, 0)
Screenshot: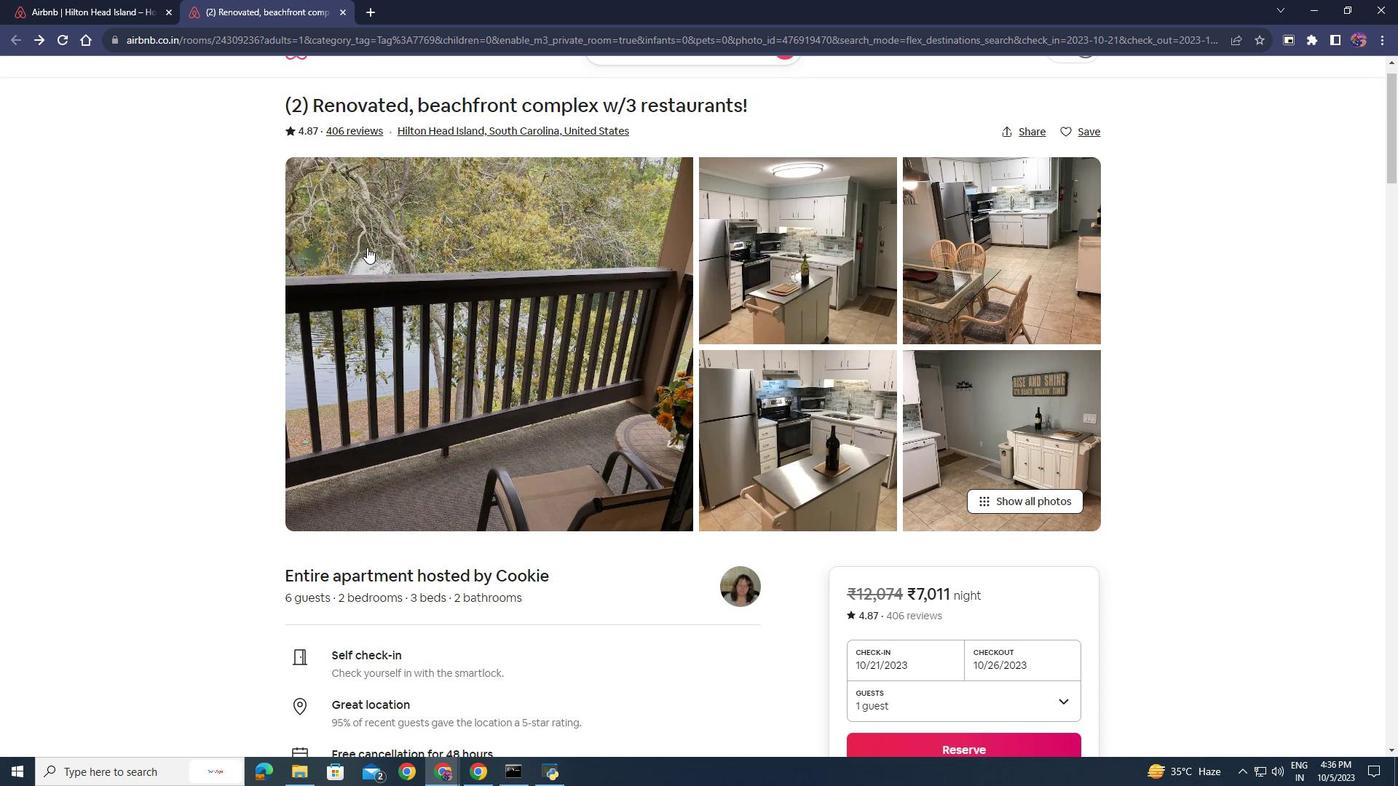 
Action: Mouse scrolled (367, 248) with delta (0, 0)
Screenshot: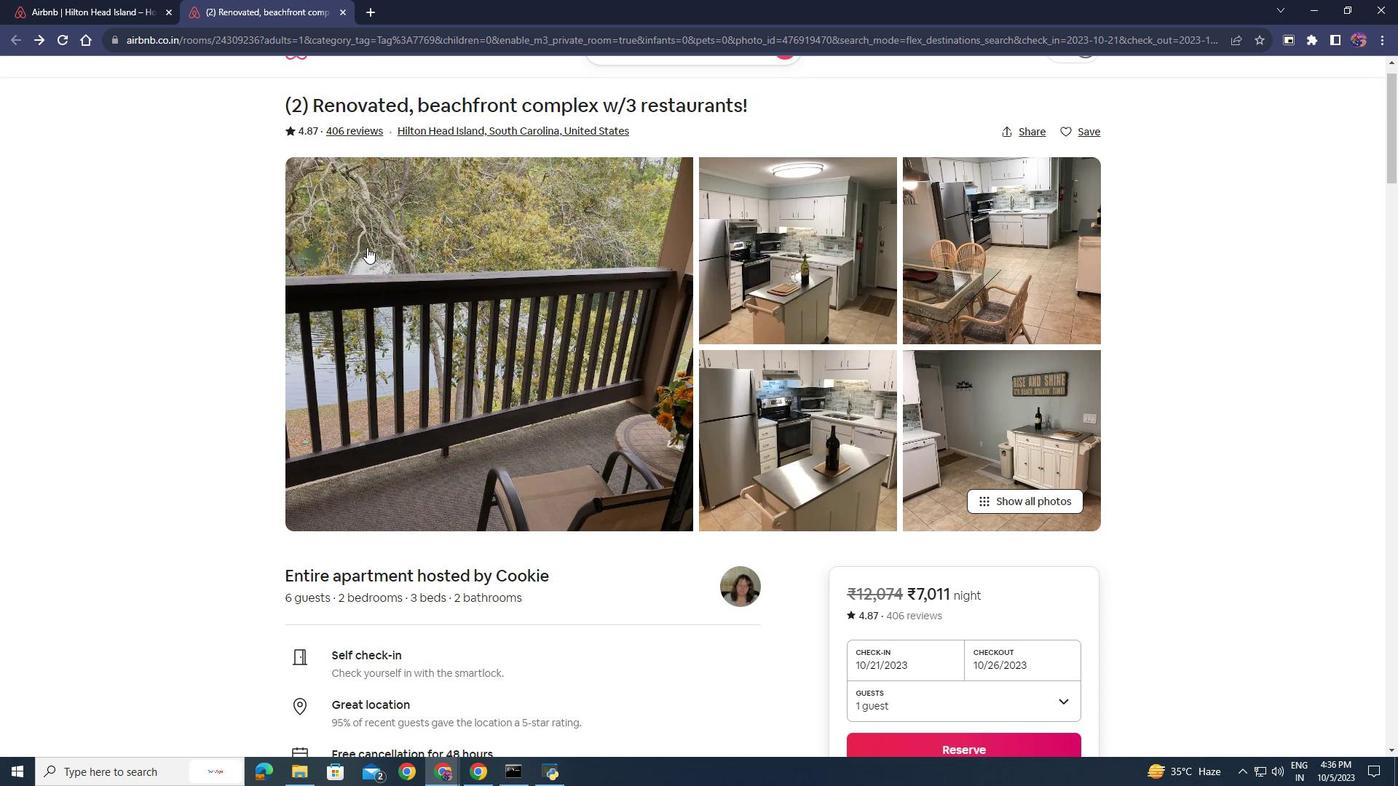 
Action: Mouse scrolled (367, 248) with delta (0, 0)
Screenshot: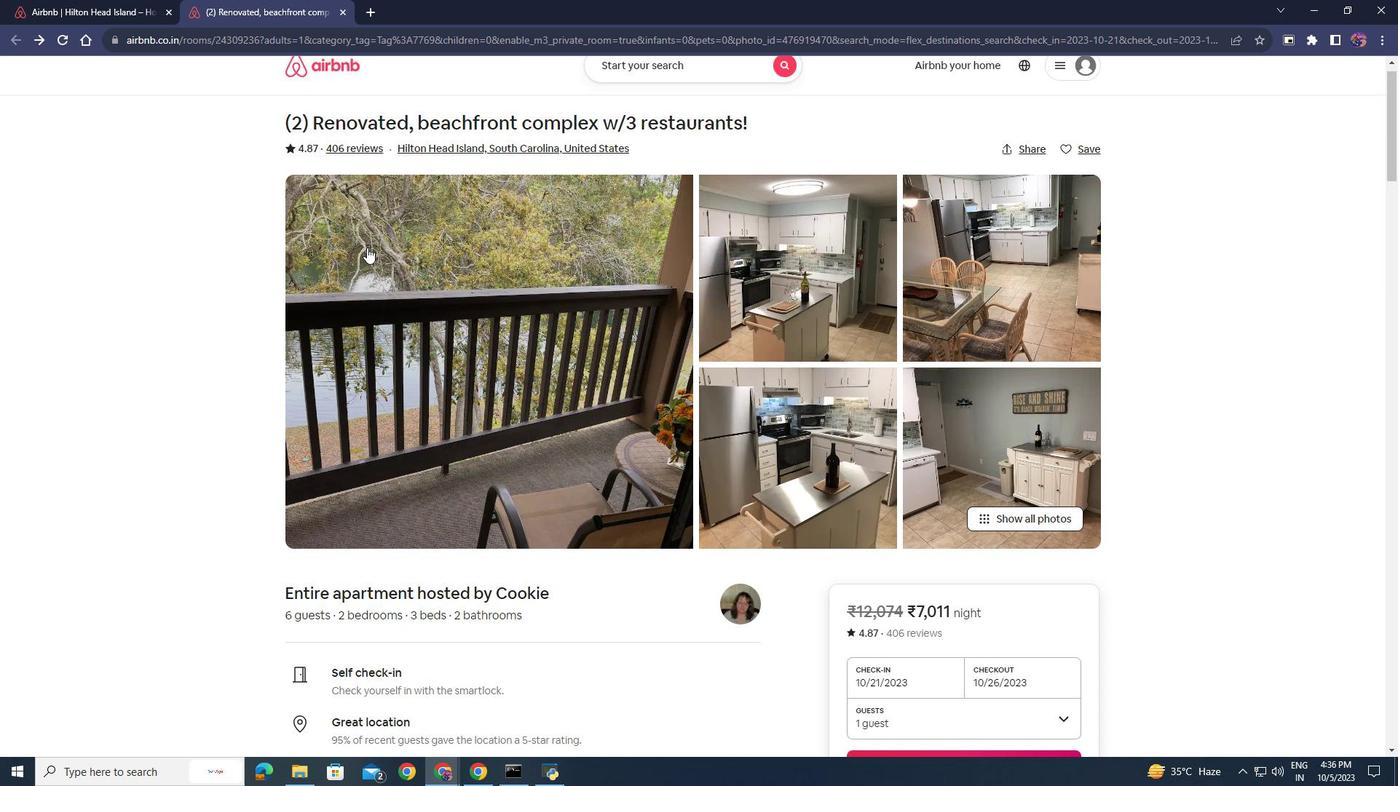 
Action: Mouse scrolled (367, 248) with delta (0, 0)
Screenshot: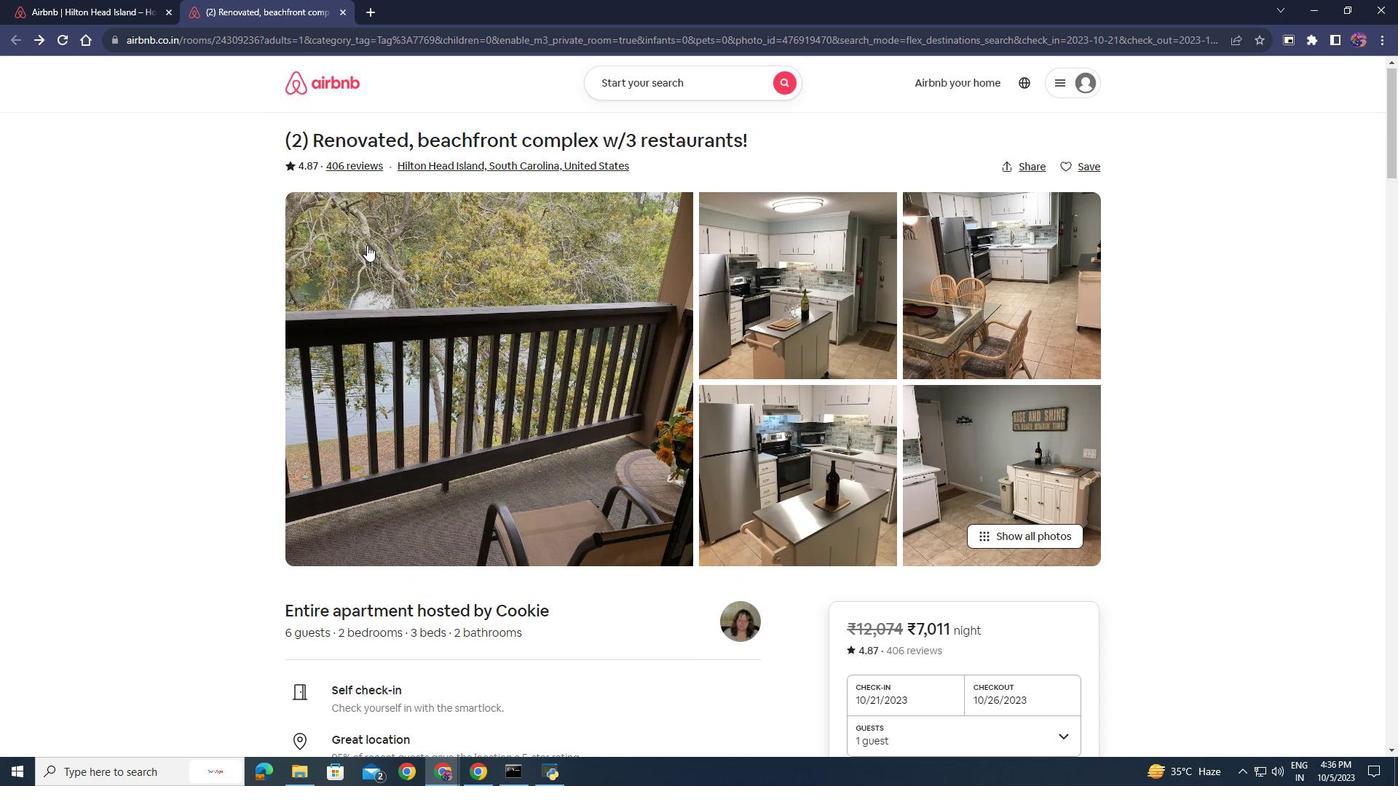 
Action: Mouse moved to (343, 10)
Screenshot: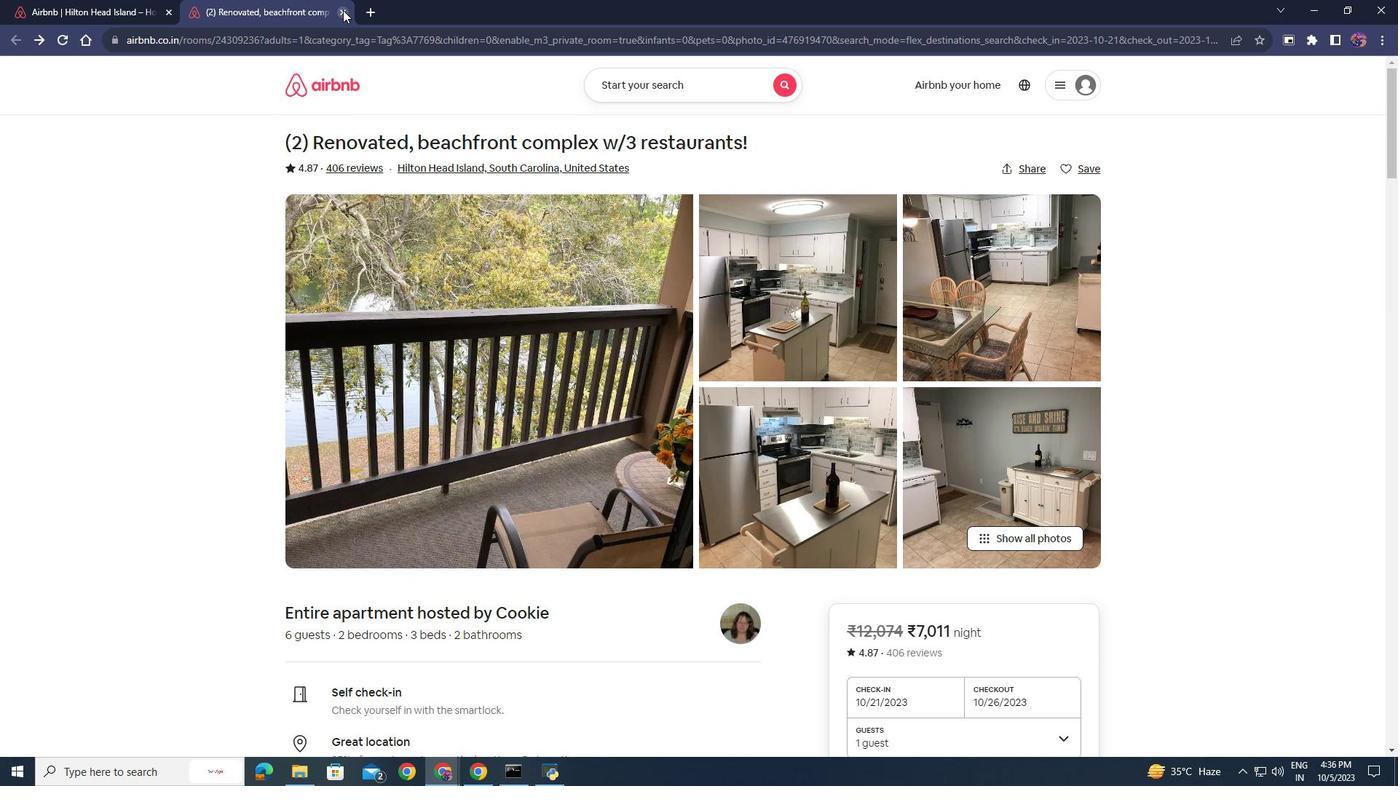 
Action: Mouse pressed left at (343, 10)
Screenshot: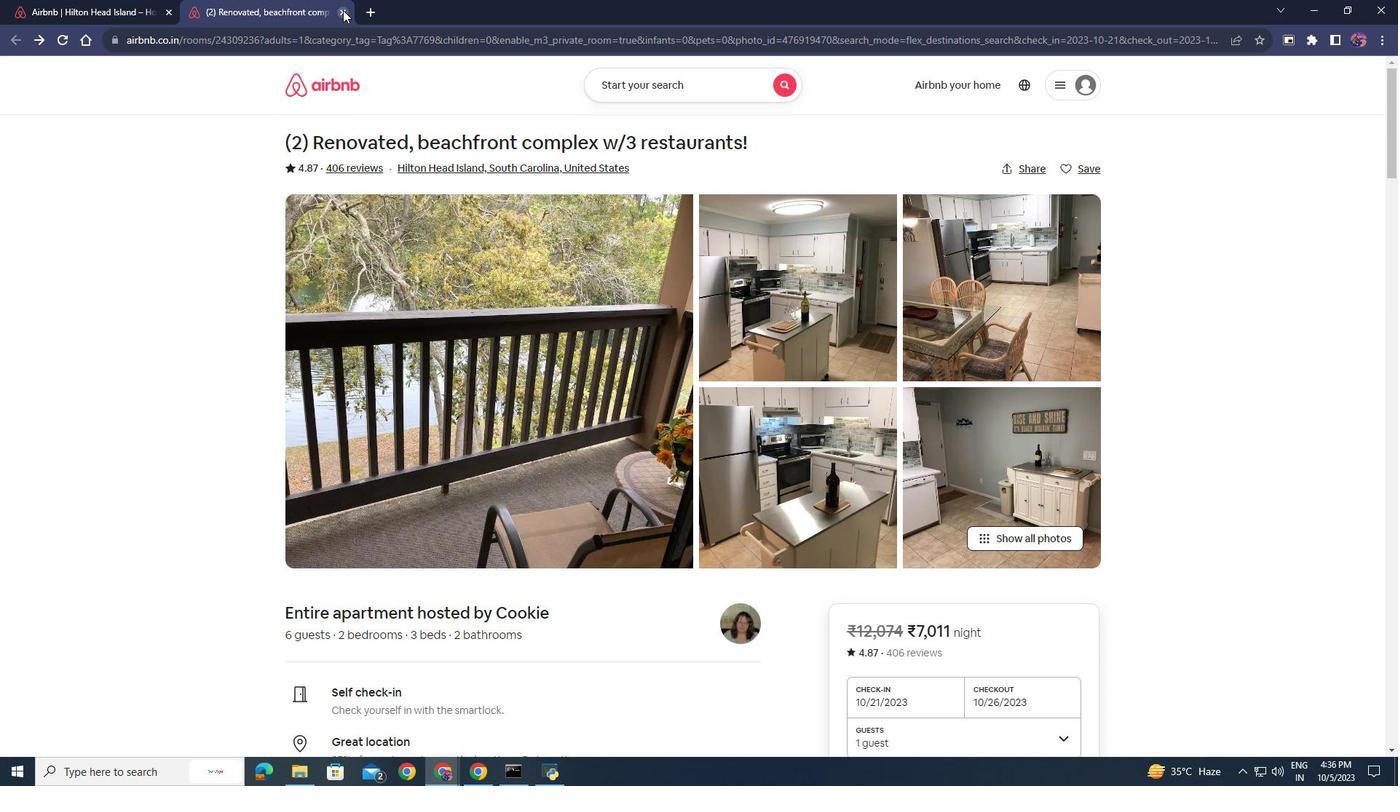 
Action: Mouse moved to (295, 439)
Screenshot: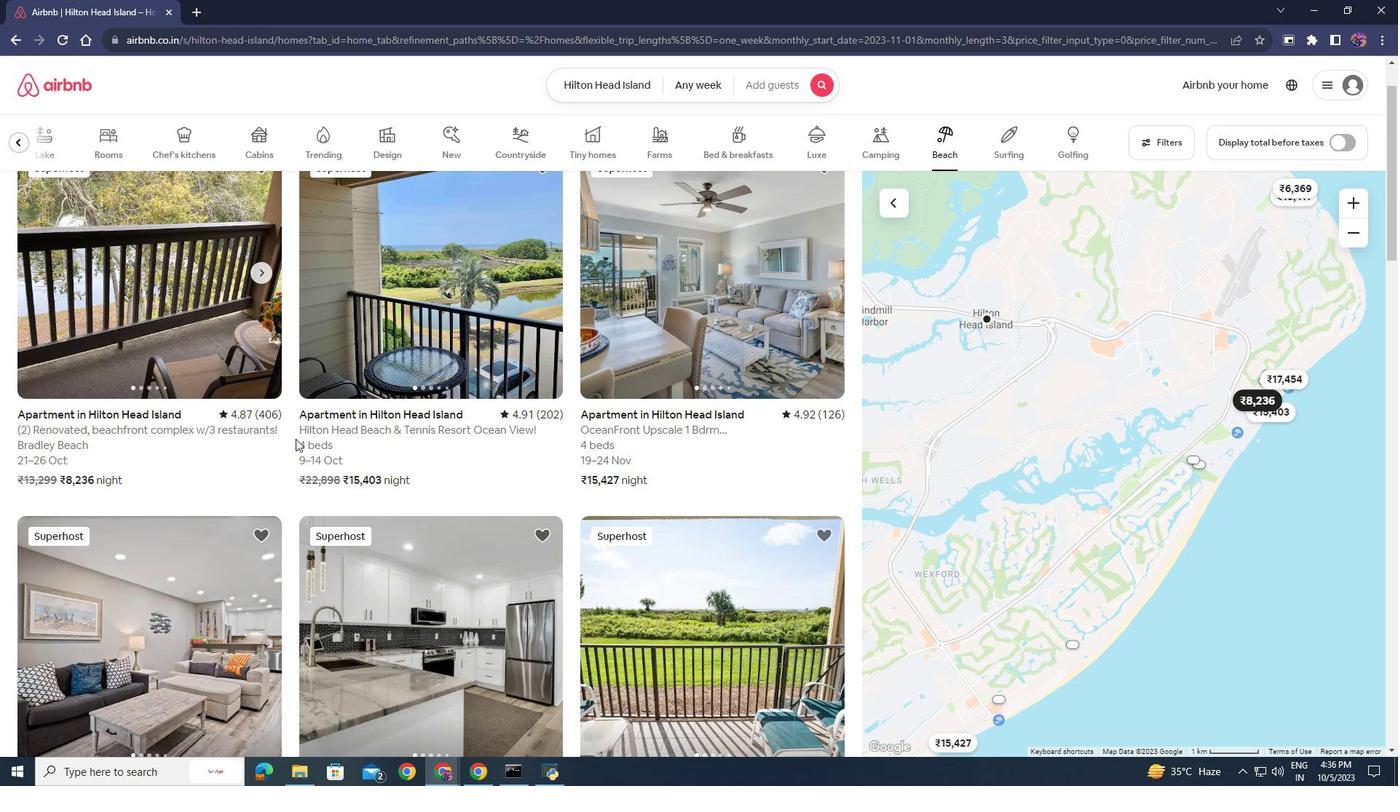 
Action: Mouse scrolled (295, 438) with delta (0, 0)
Screenshot: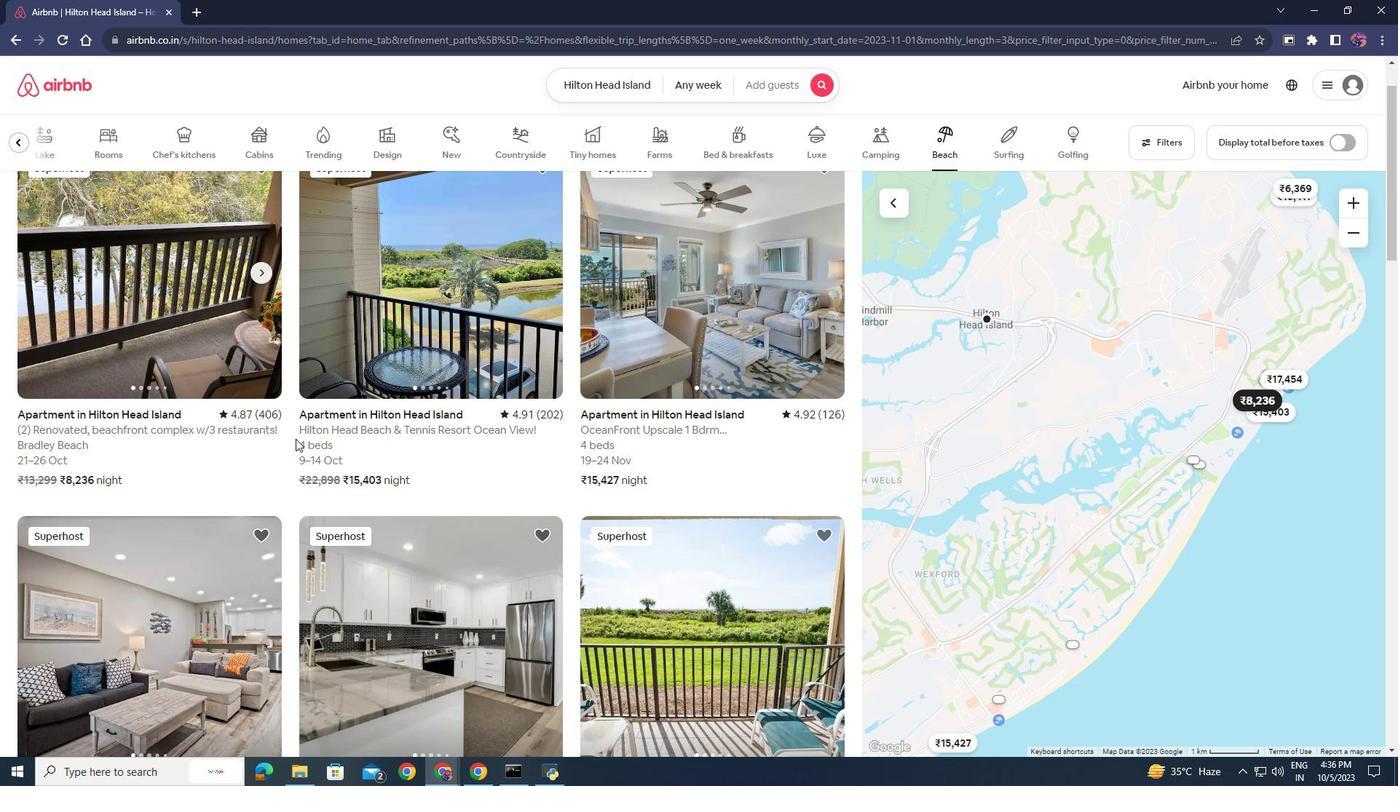 
Action: Mouse scrolled (295, 438) with delta (0, 0)
Screenshot: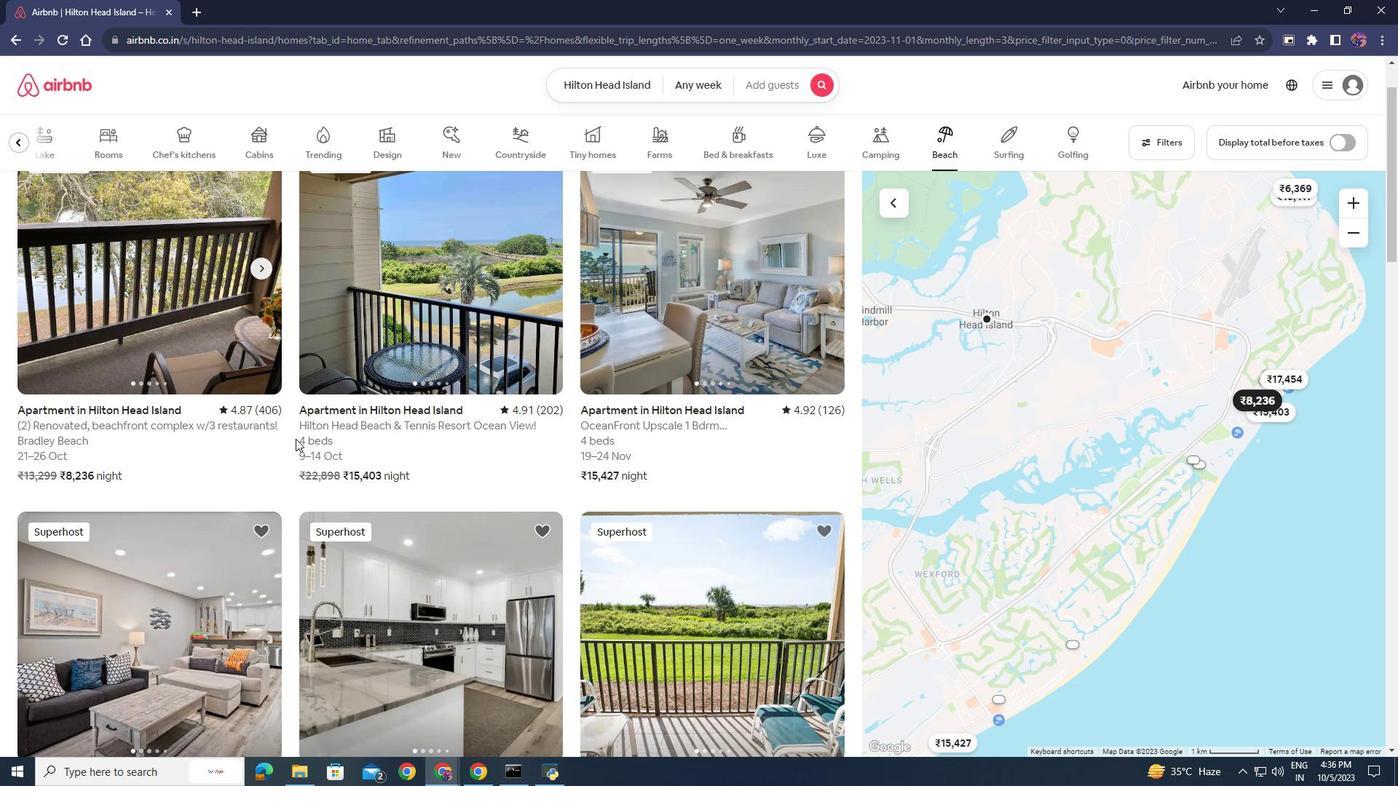 
Action: Mouse scrolled (295, 438) with delta (0, 0)
Screenshot: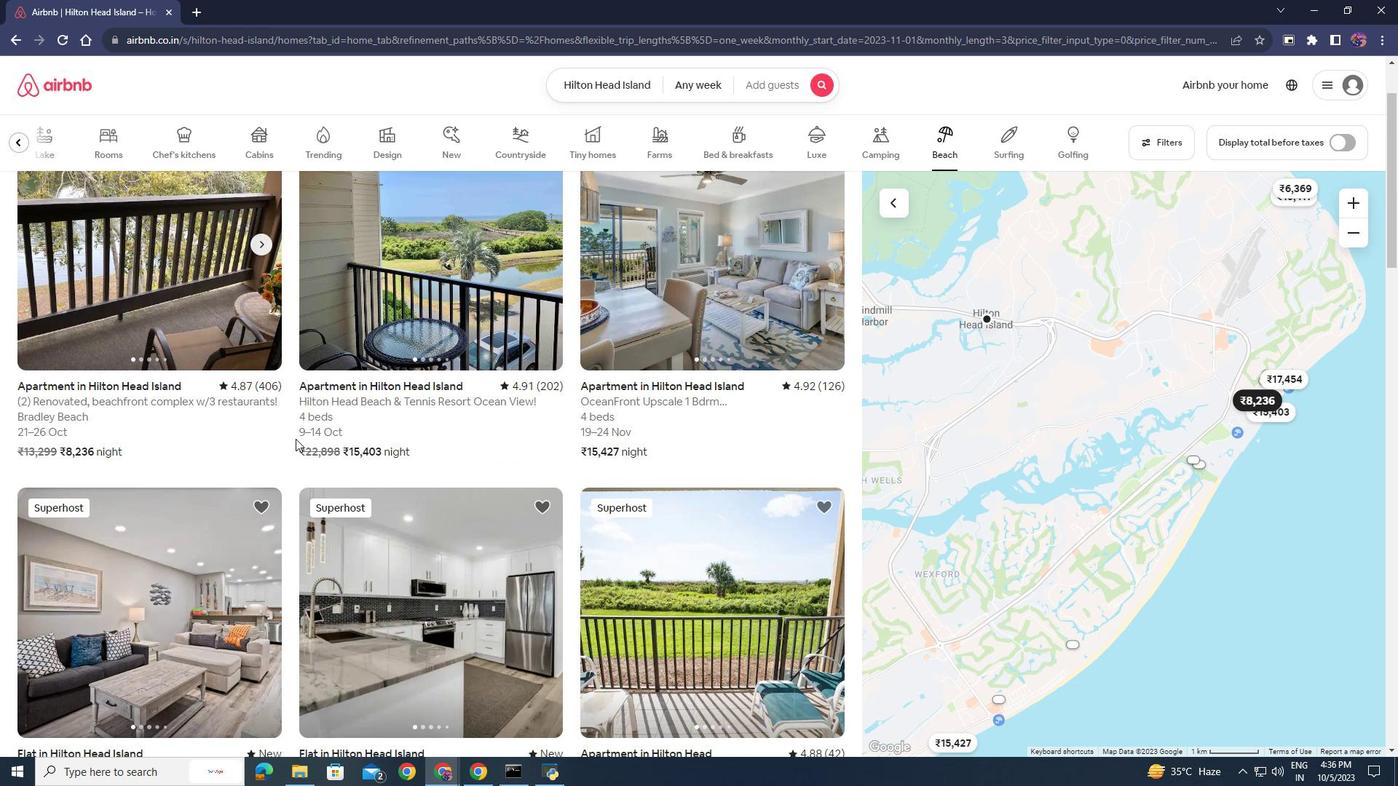 
Action: Mouse scrolled (295, 438) with delta (0, 0)
Screenshot: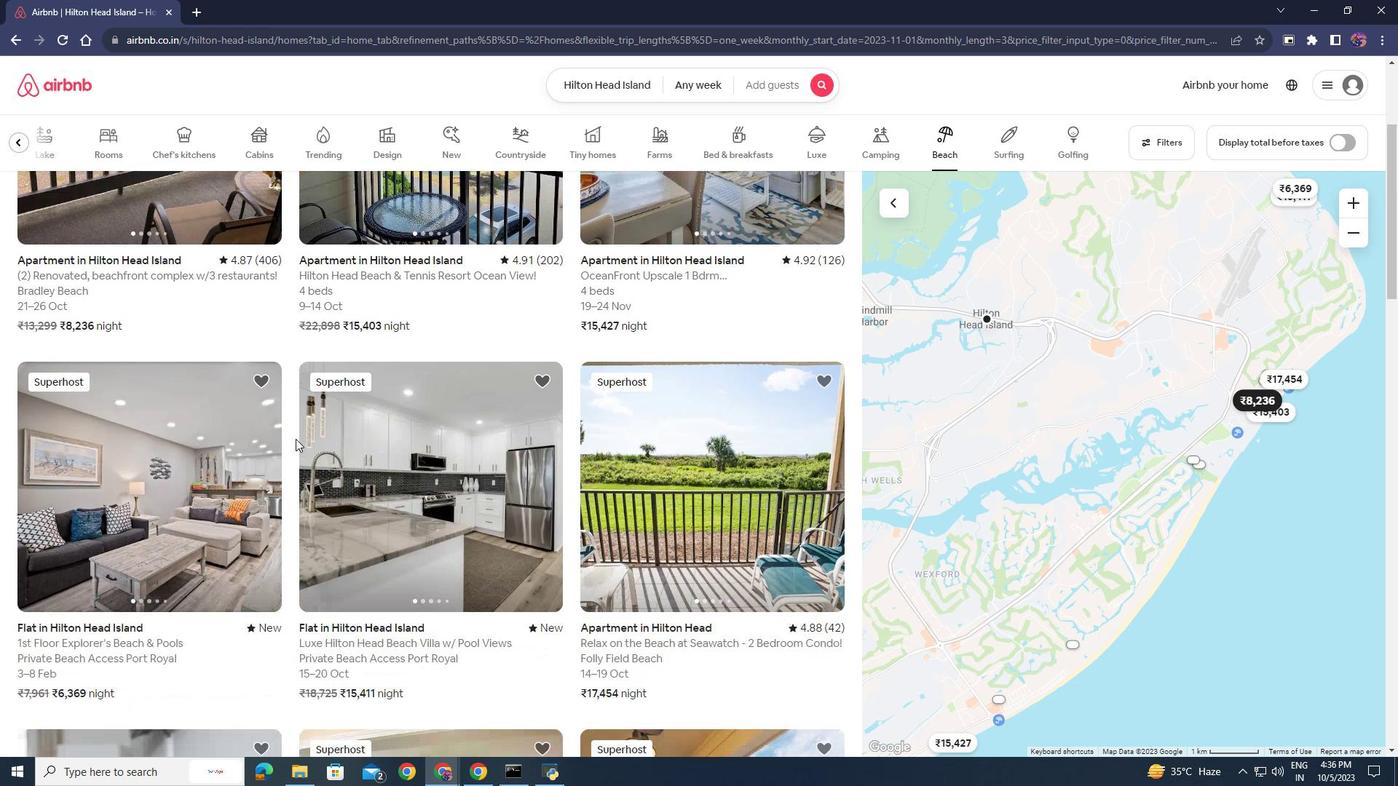 
Action: Mouse scrolled (295, 440) with delta (0, 0)
Screenshot: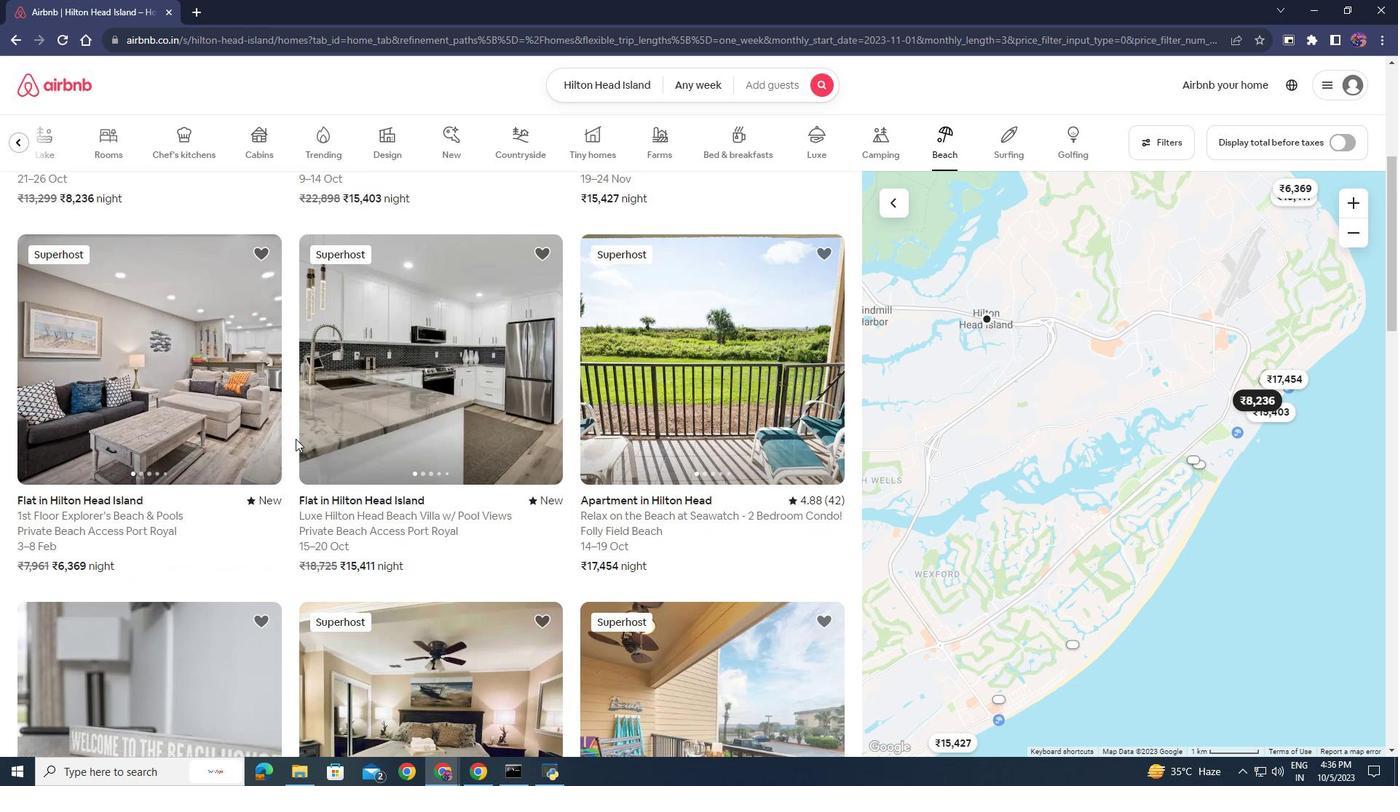
Action: Mouse scrolled (295, 440) with delta (0, 0)
Screenshot: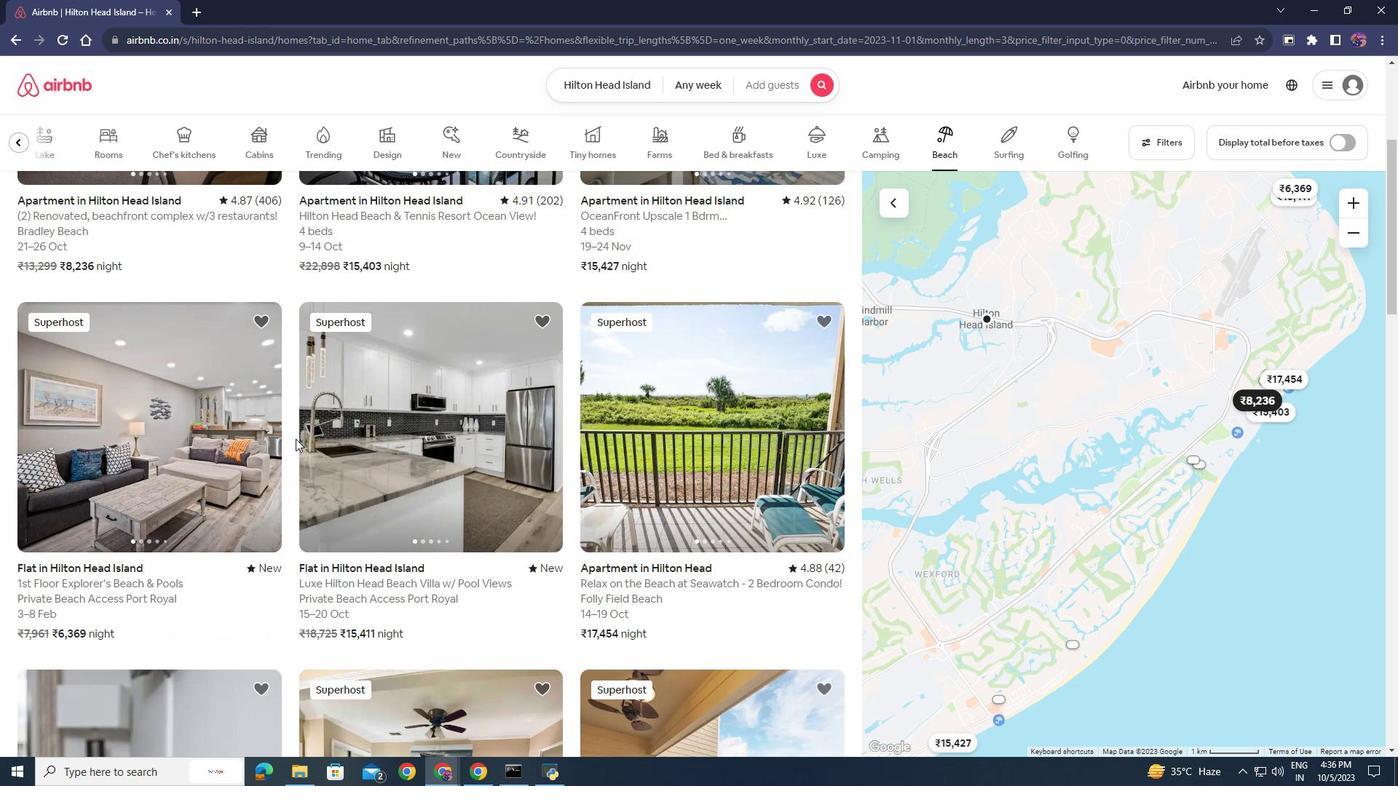 
Action: Mouse scrolled (295, 440) with delta (0, 0)
Screenshot: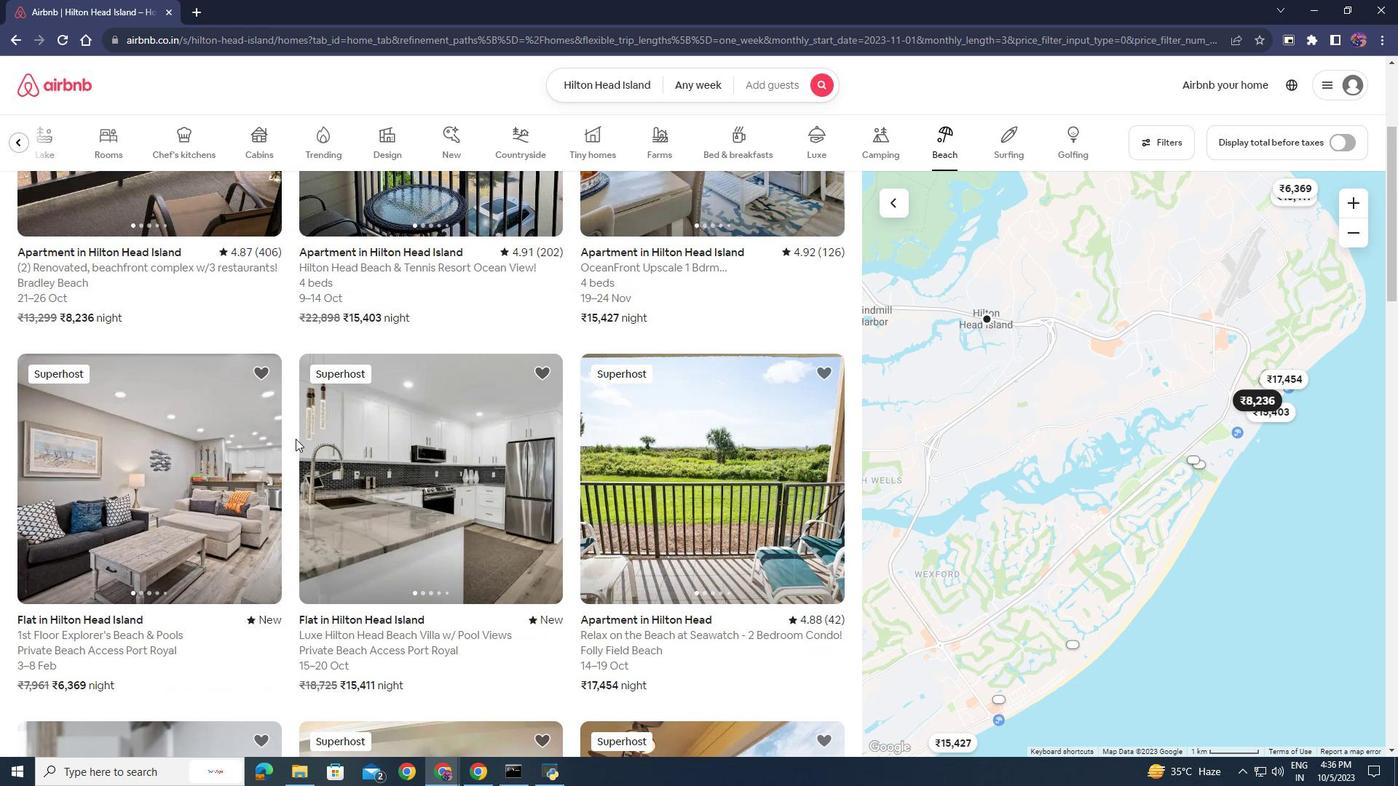 
Action: Mouse scrolled (295, 440) with delta (0, 0)
Screenshot: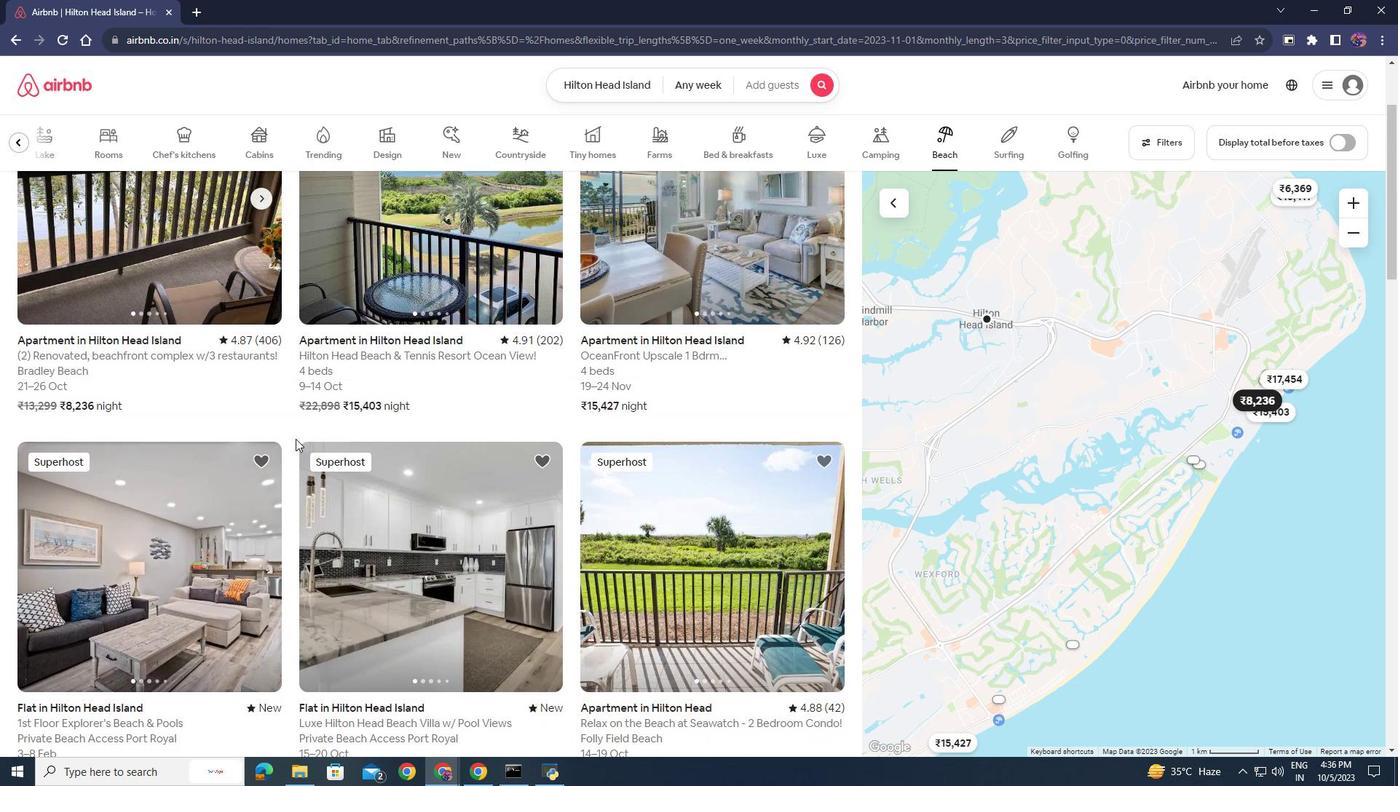 
Action: Mouse moved to (448, 295)
Screenshot: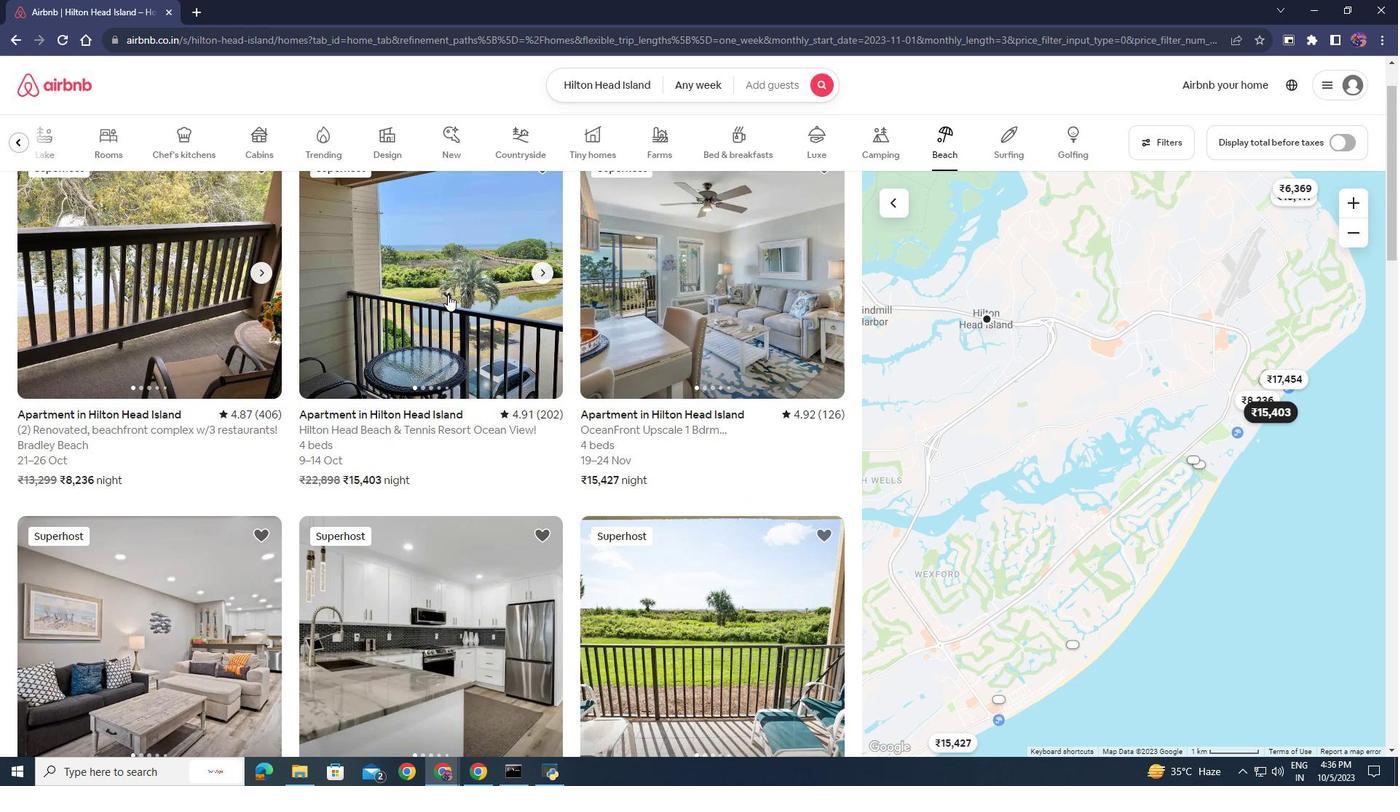 
Action: Mouse pressed left at (448, 295)
Screenshot: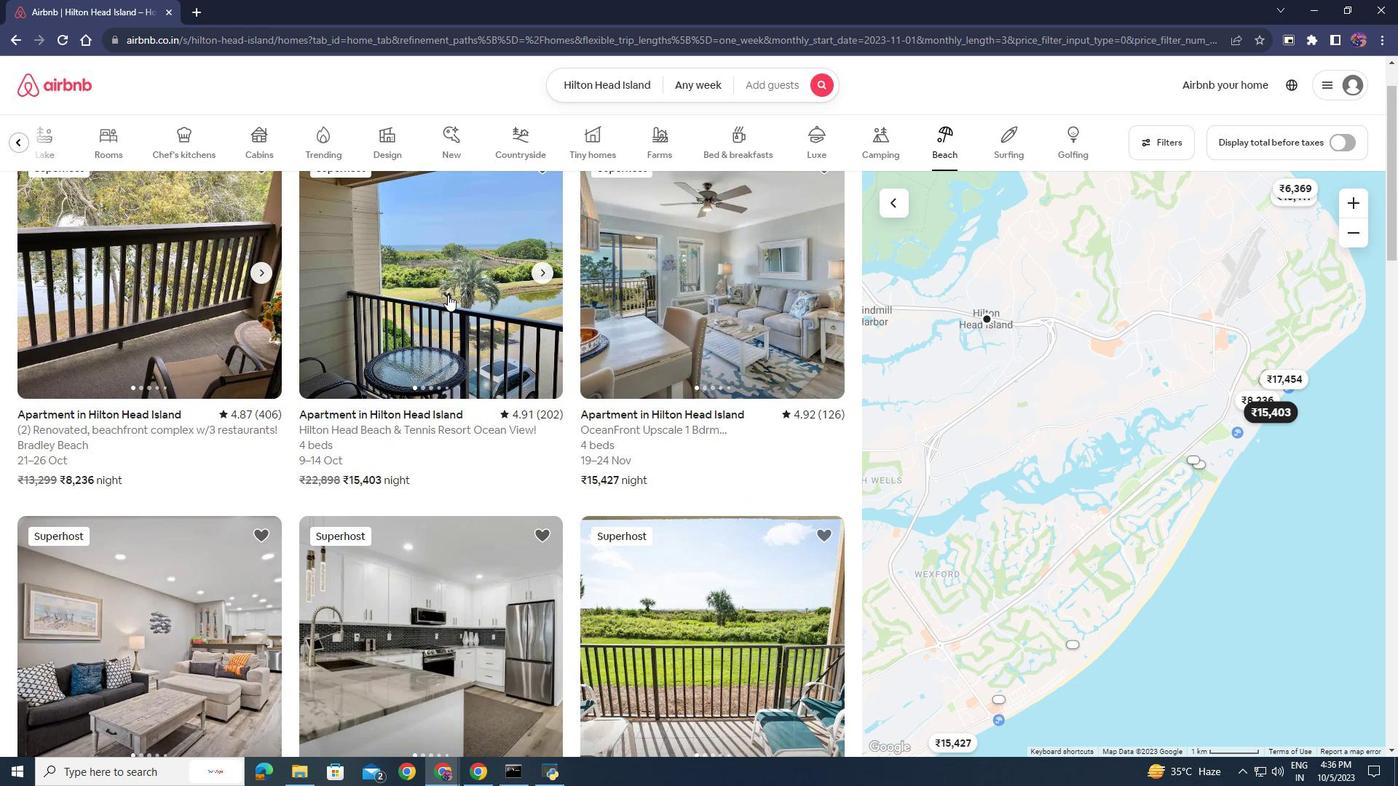 
Action: Mouse moved to (221, 470)
Screenshot: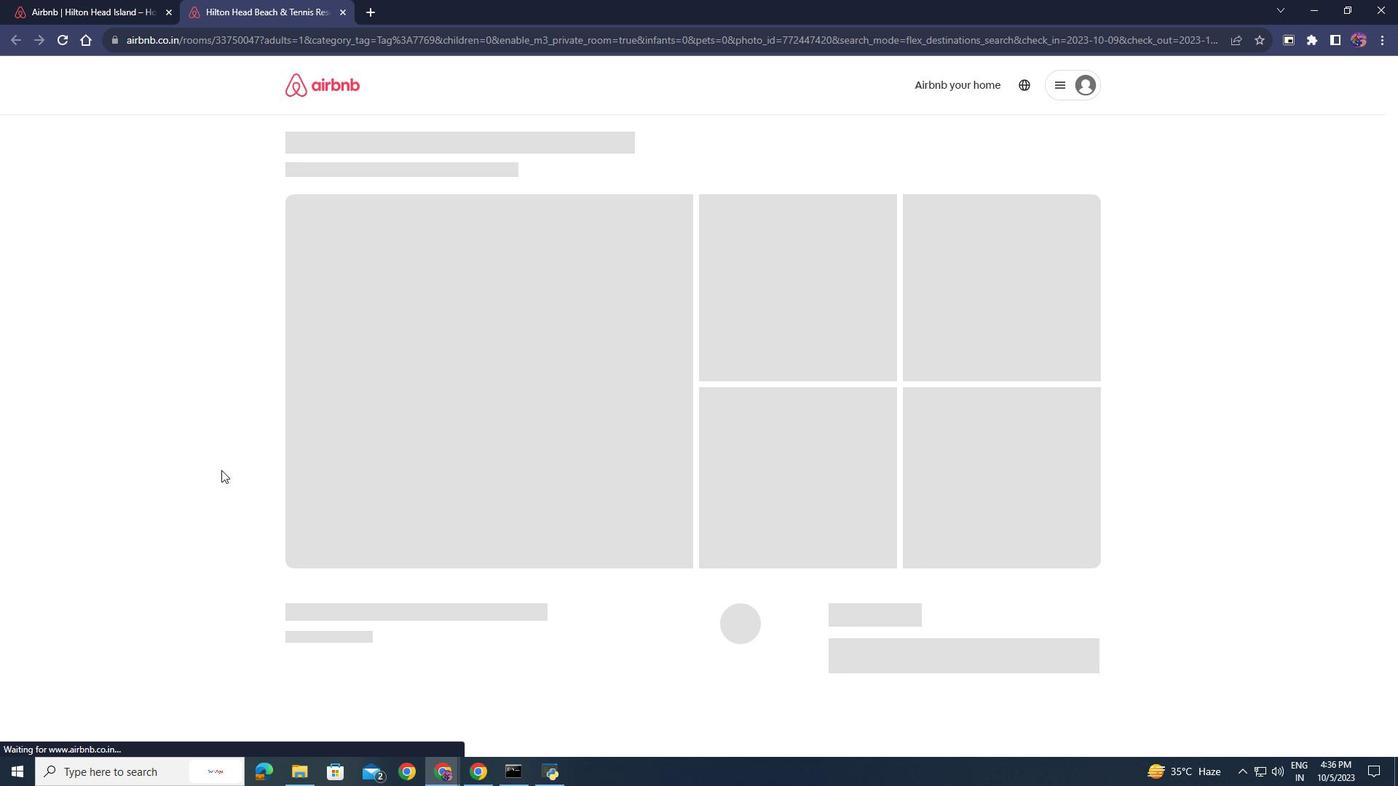 
Action: Mouse scrolled (221, 469) with delta (0, 0)
Screenshot: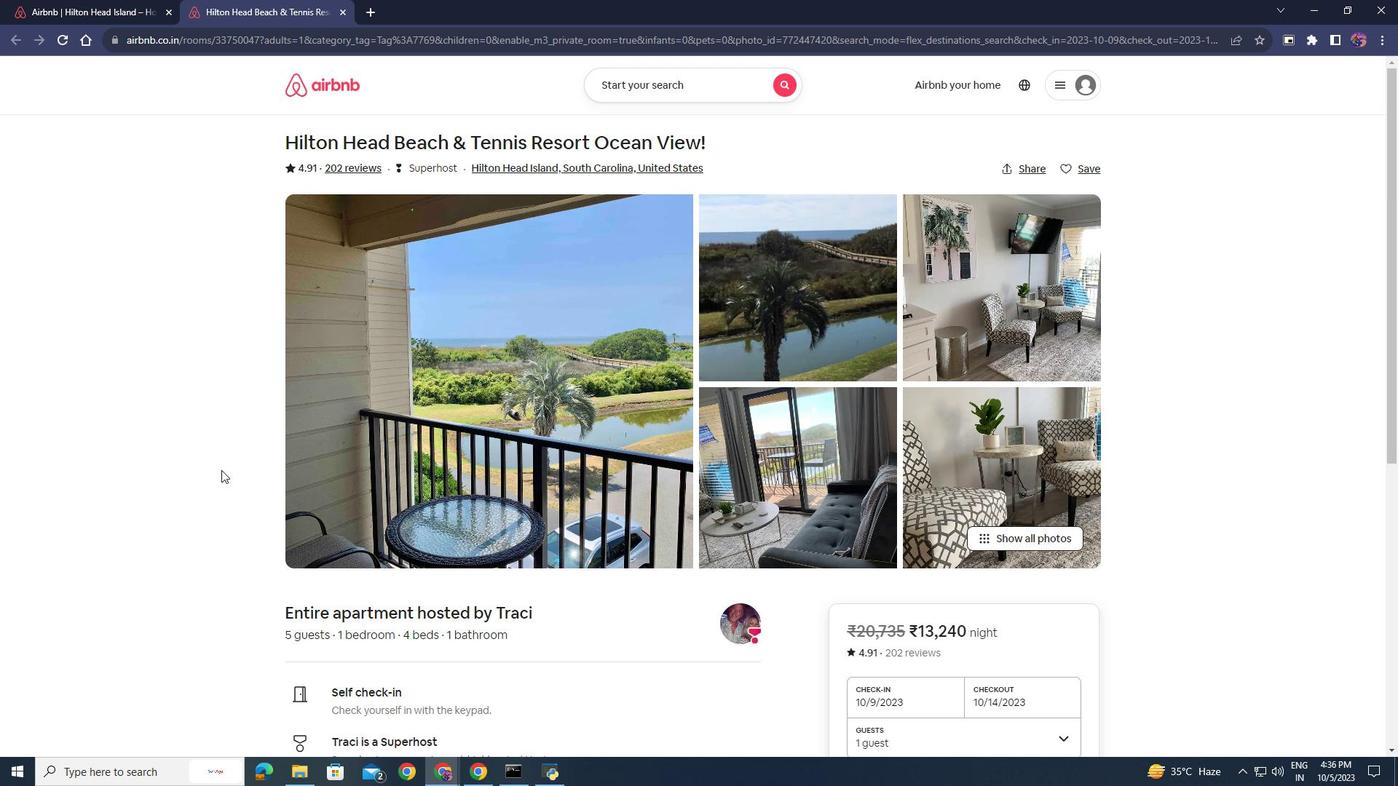 
Action: Mouse scrolled (221, 469) with delta (0, 0)
Screenshot: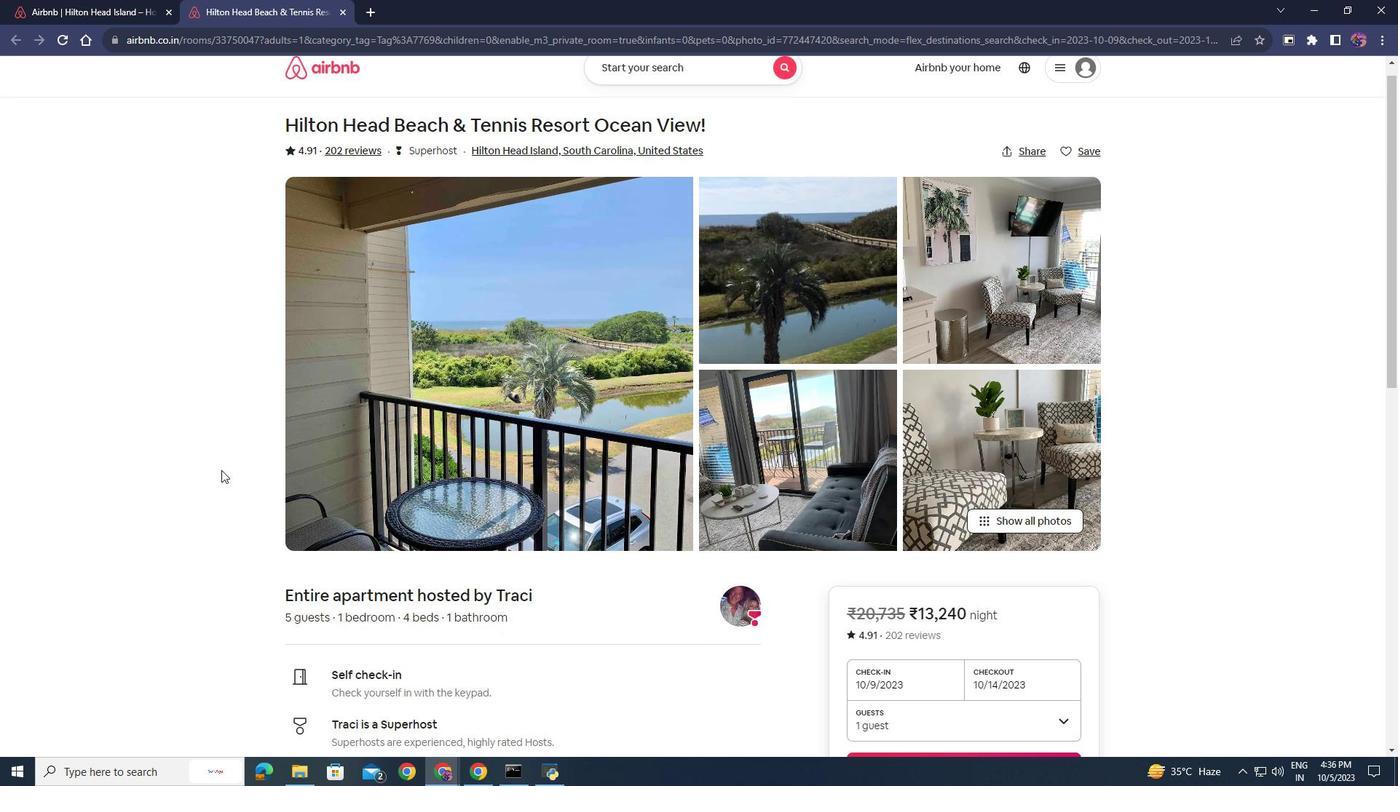 
Action: Mouse scrolled (221, 471) with delta (0, 0)
Screenshot: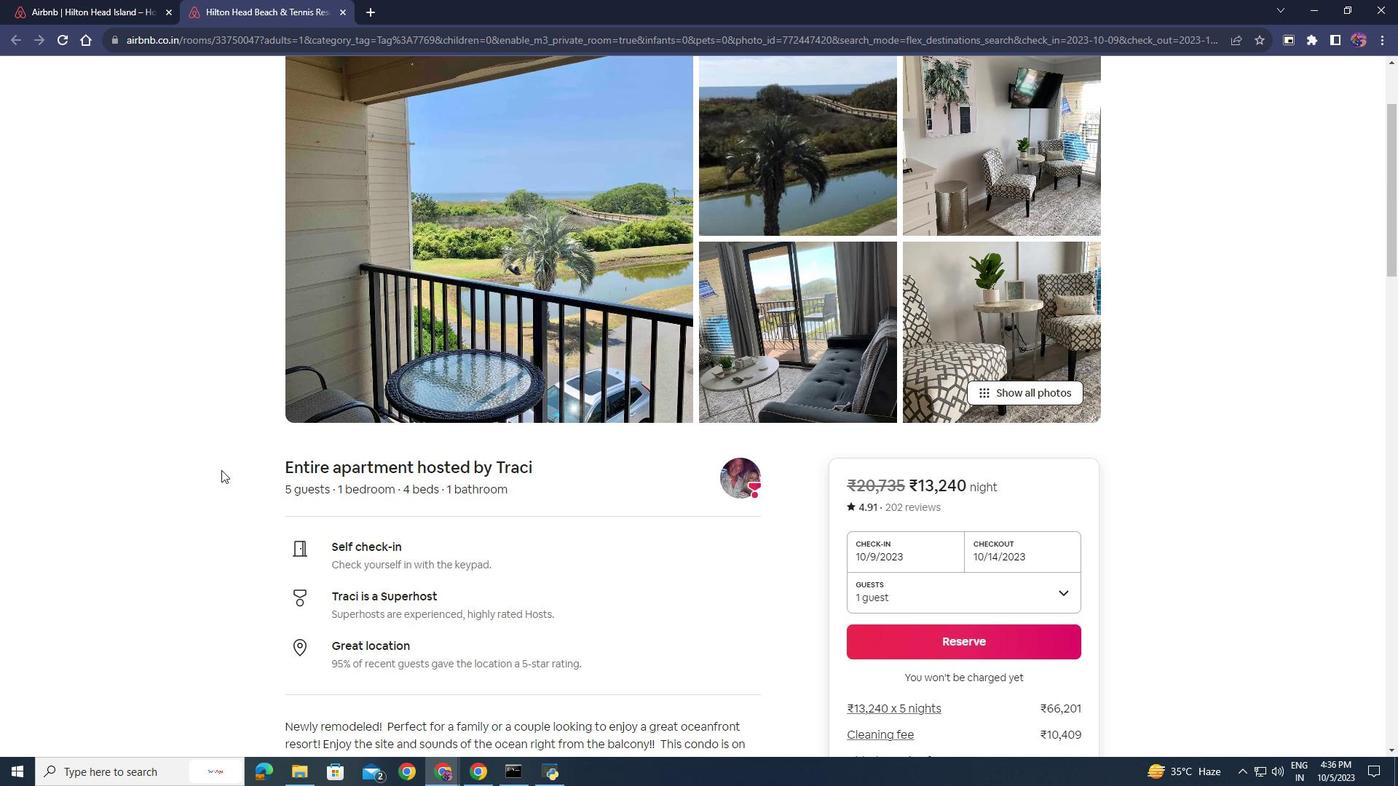 
Action: Mouse scrolled (221, 471) with delta (0, 0)
Screenshot: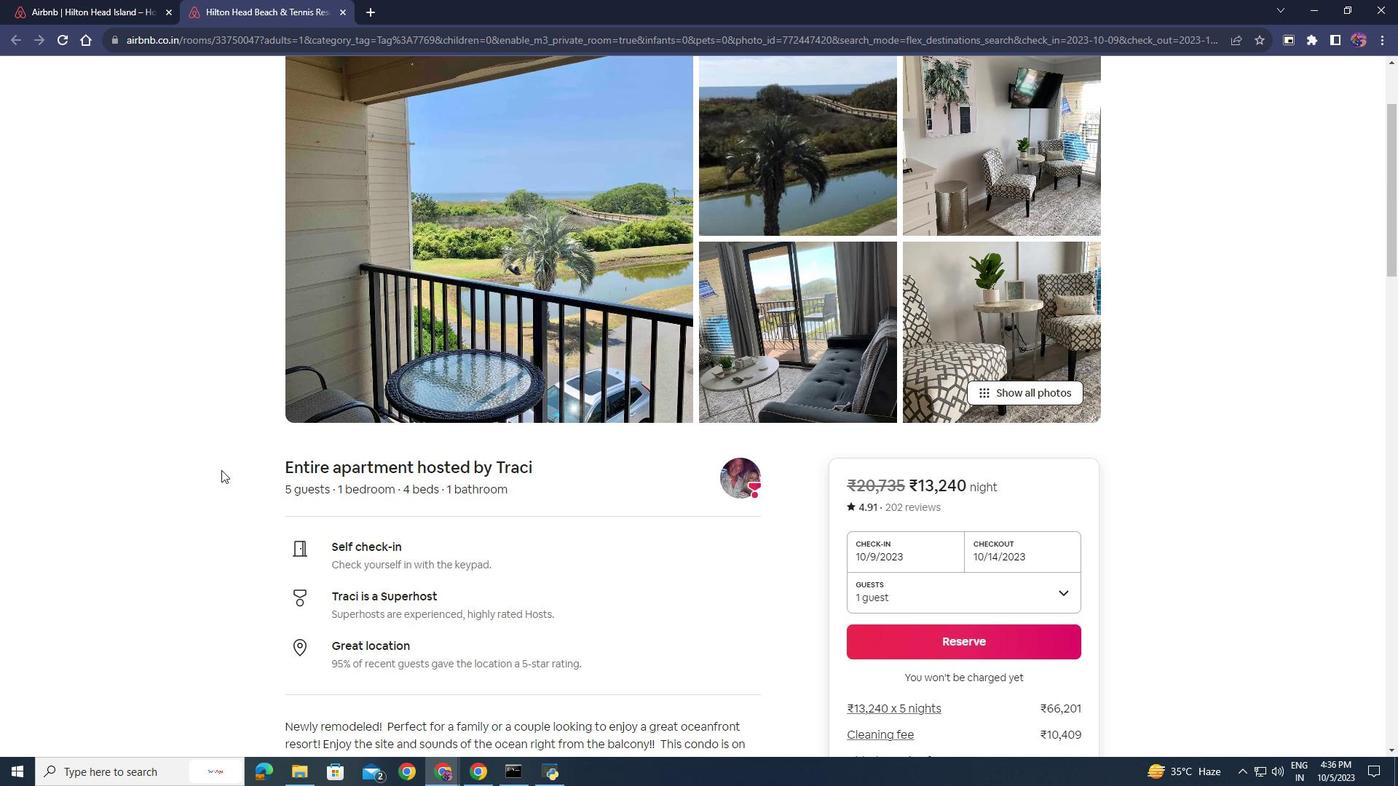 
Action: Mouse scrolled (221, 471) with delta (0, 0)
Screenshot: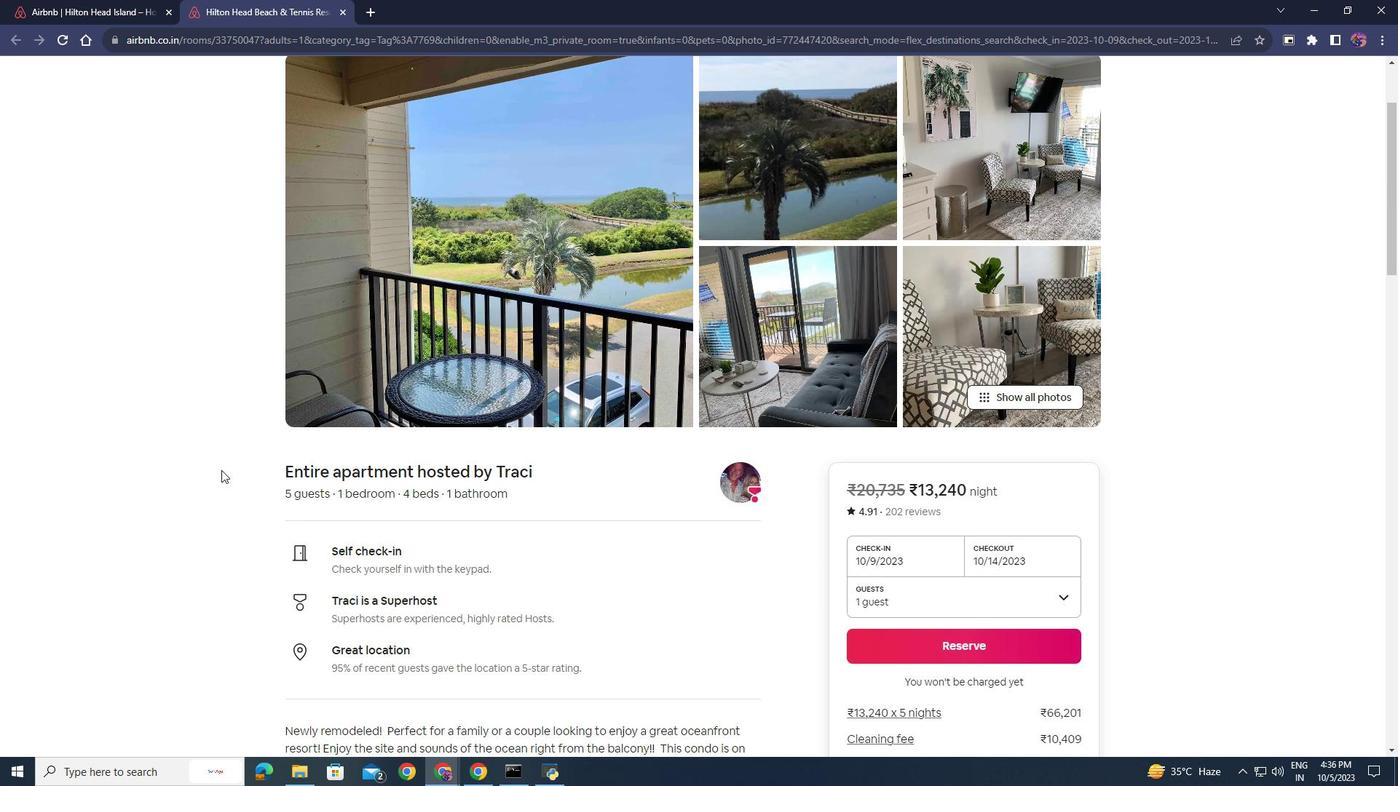 
Action: Mouse moved to (419, 364)
Screenshot: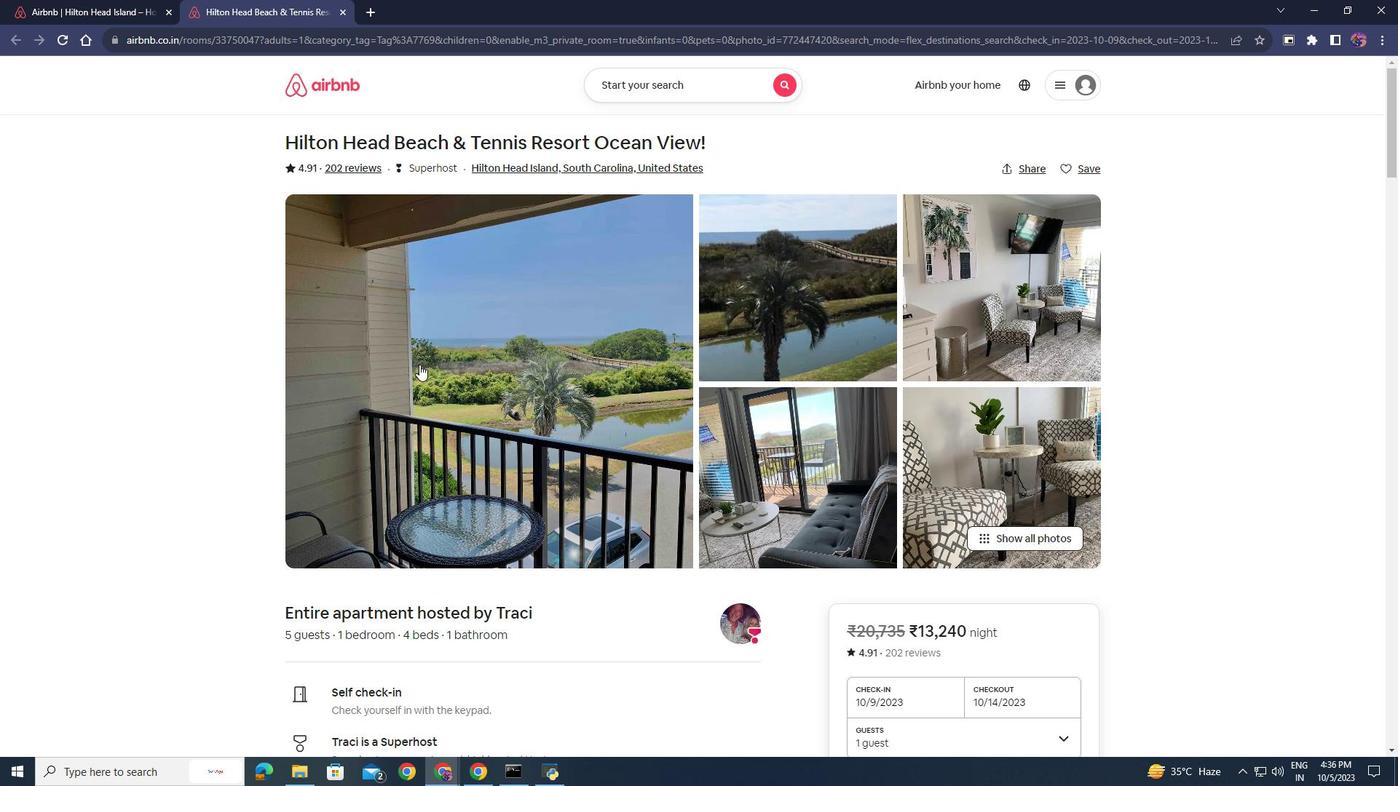 
Action: Mouse scrolled (419, 364) with delta (0, 0)
Screenshot: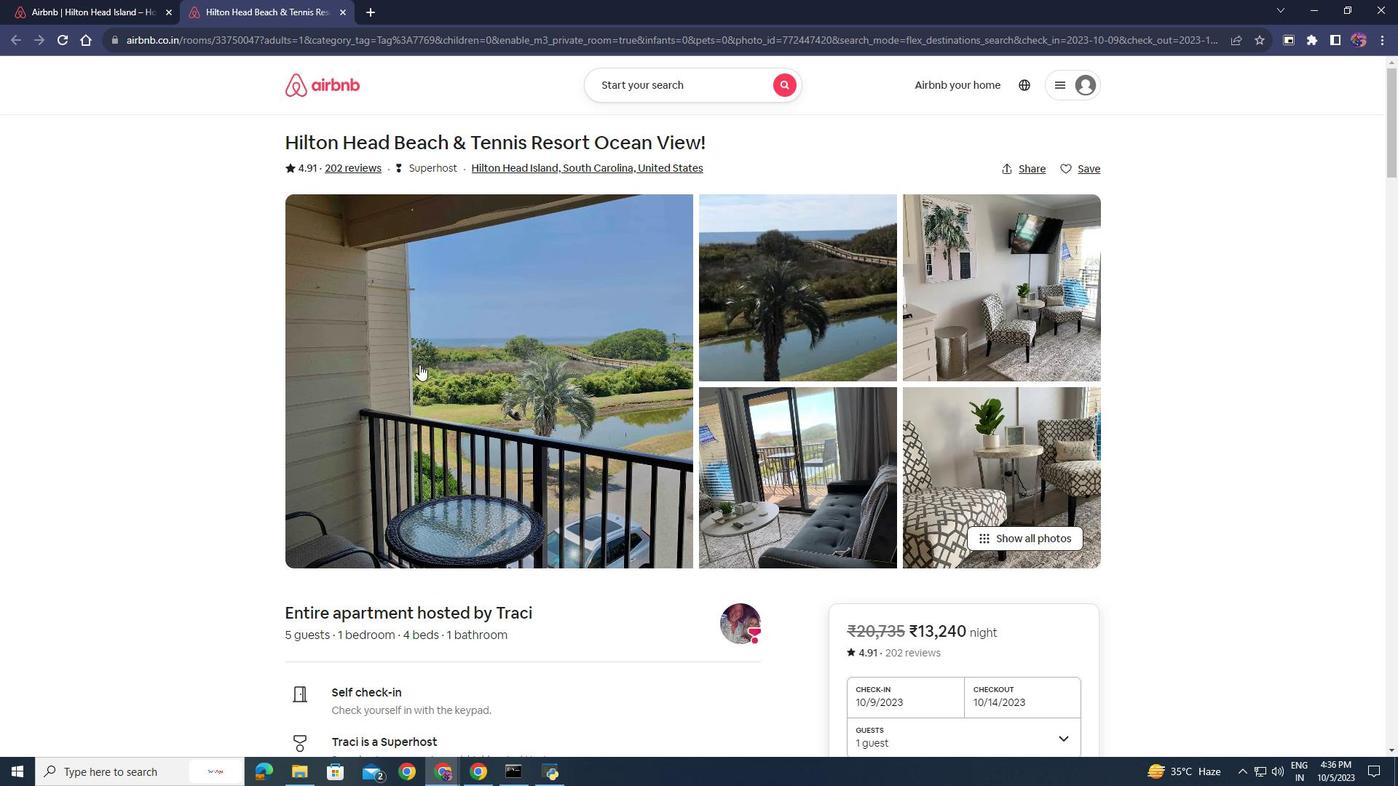 
Action: Mouse scrolled (419, 364) with delta (0, 0)
Screenshot: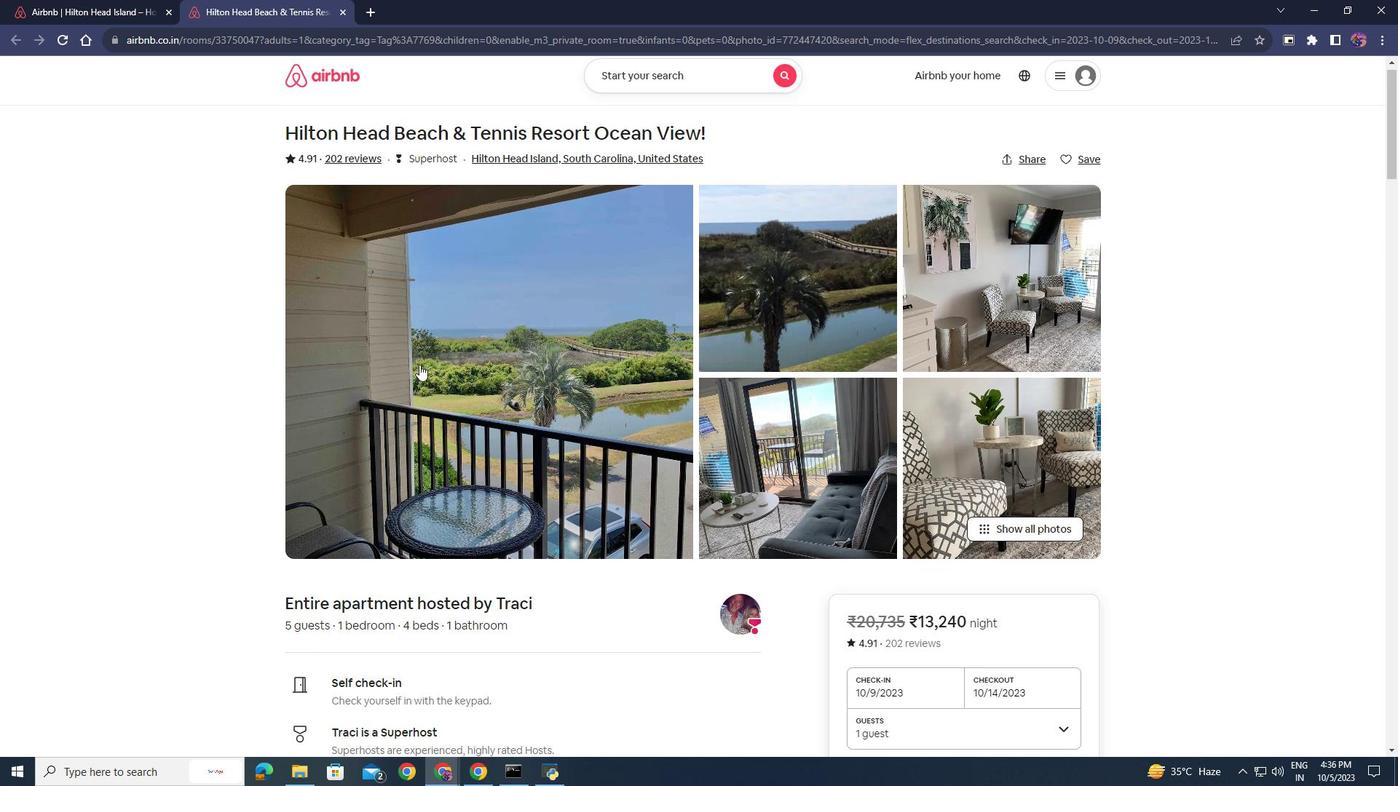 
Action: Mouse scrolled (419, 364) with delta (0, 0)
Screenshot: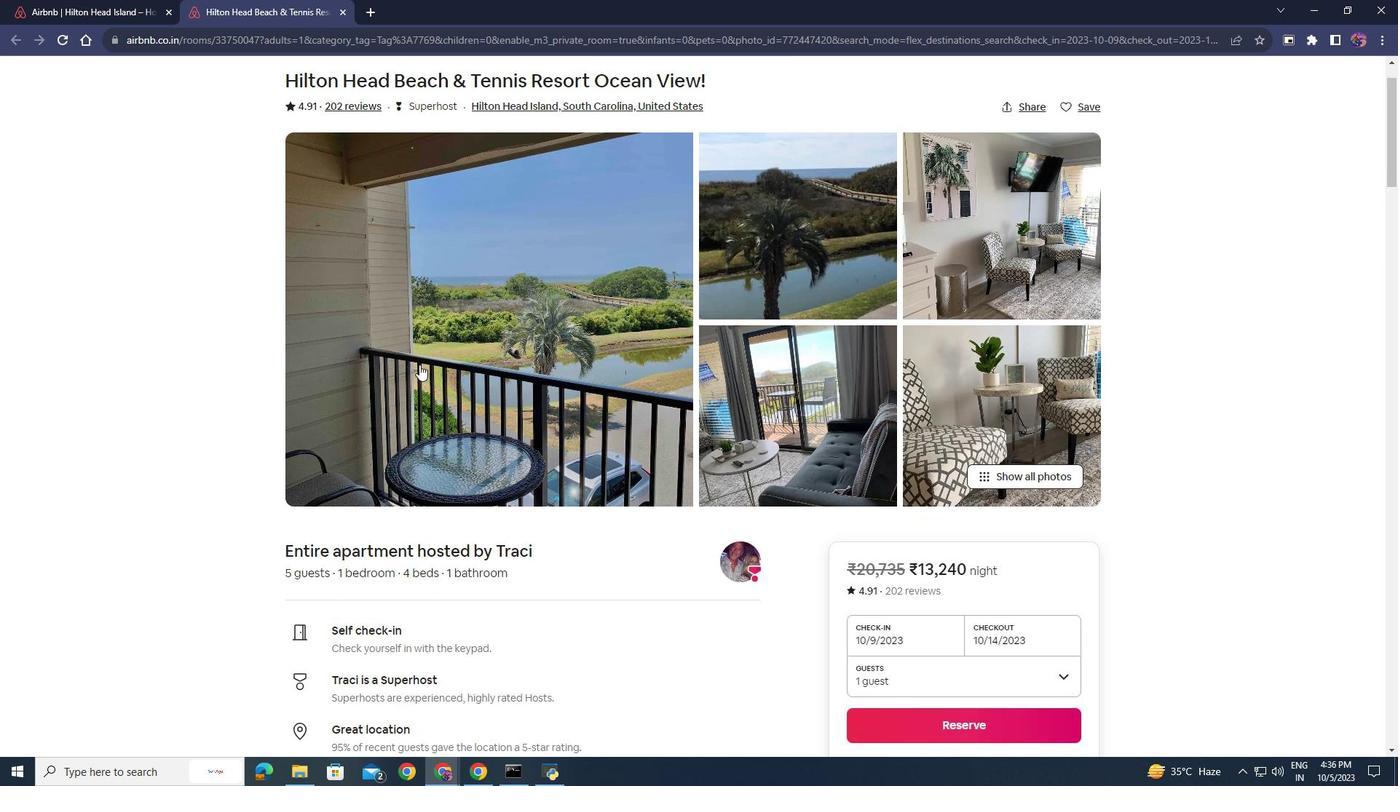 
Action: Mouse scrolled (419, 364) with delta (0, 0)
Screenshot: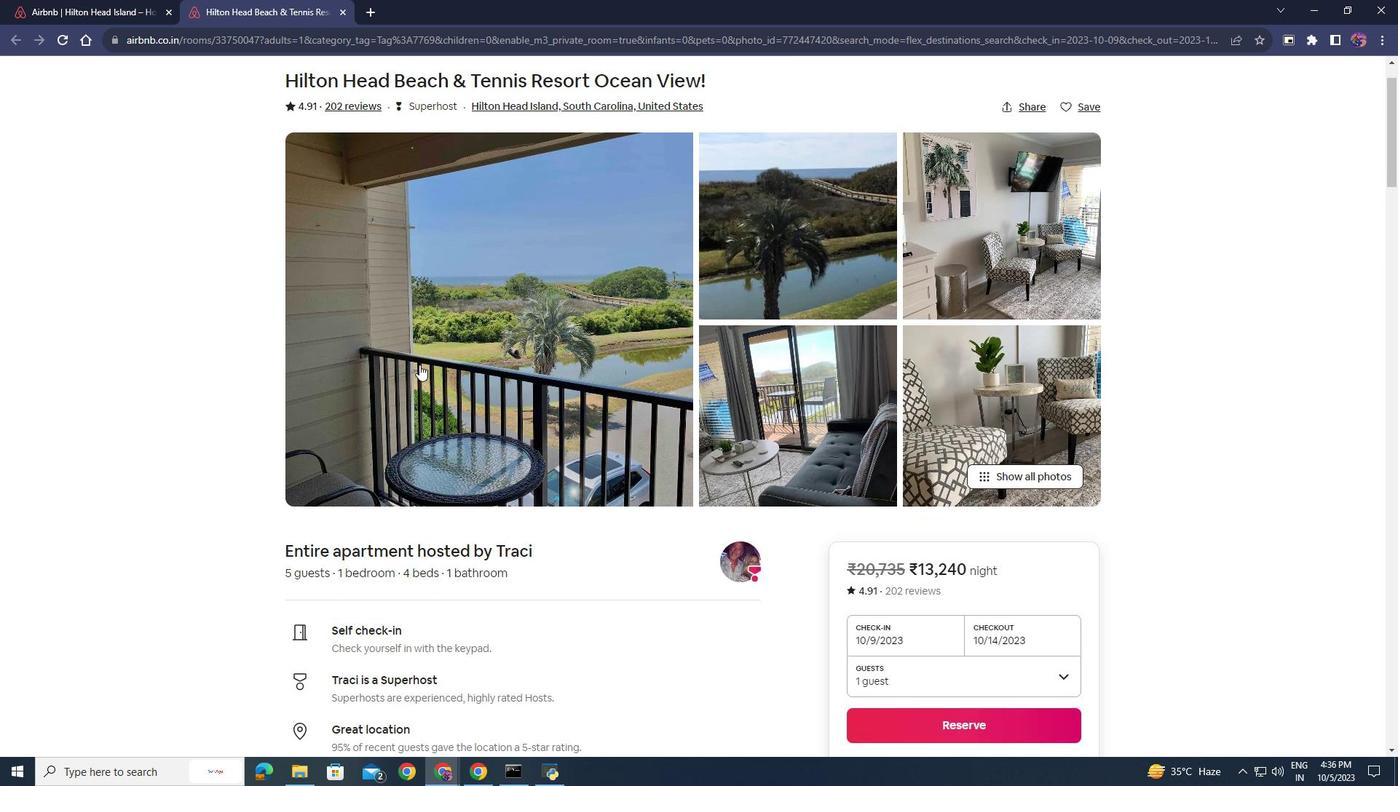 
Action: Mouse scrolled (419, 364) with delta (0, 0)
Screenshot: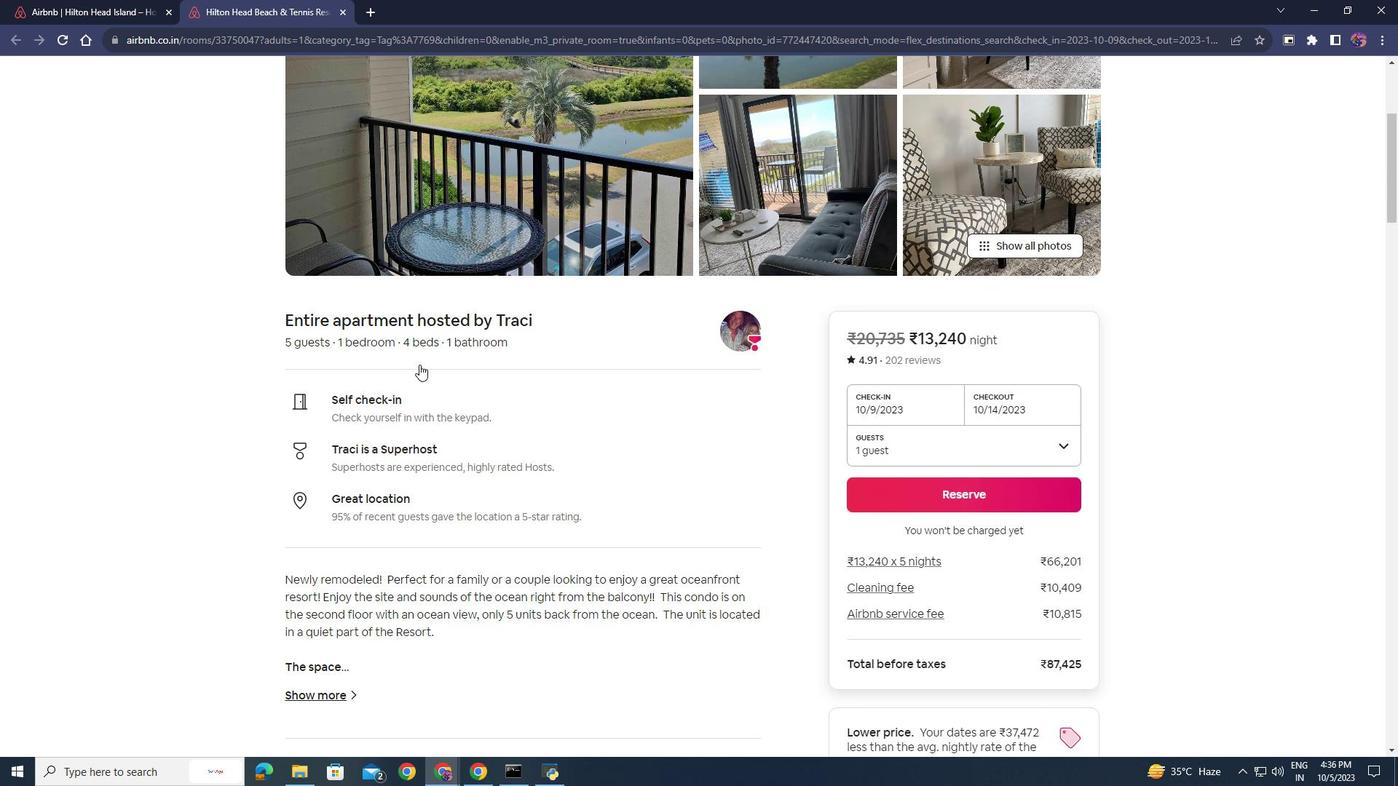 
Action: Mouse scrolled (419, 364) with delta (0, 0)
Screenshot: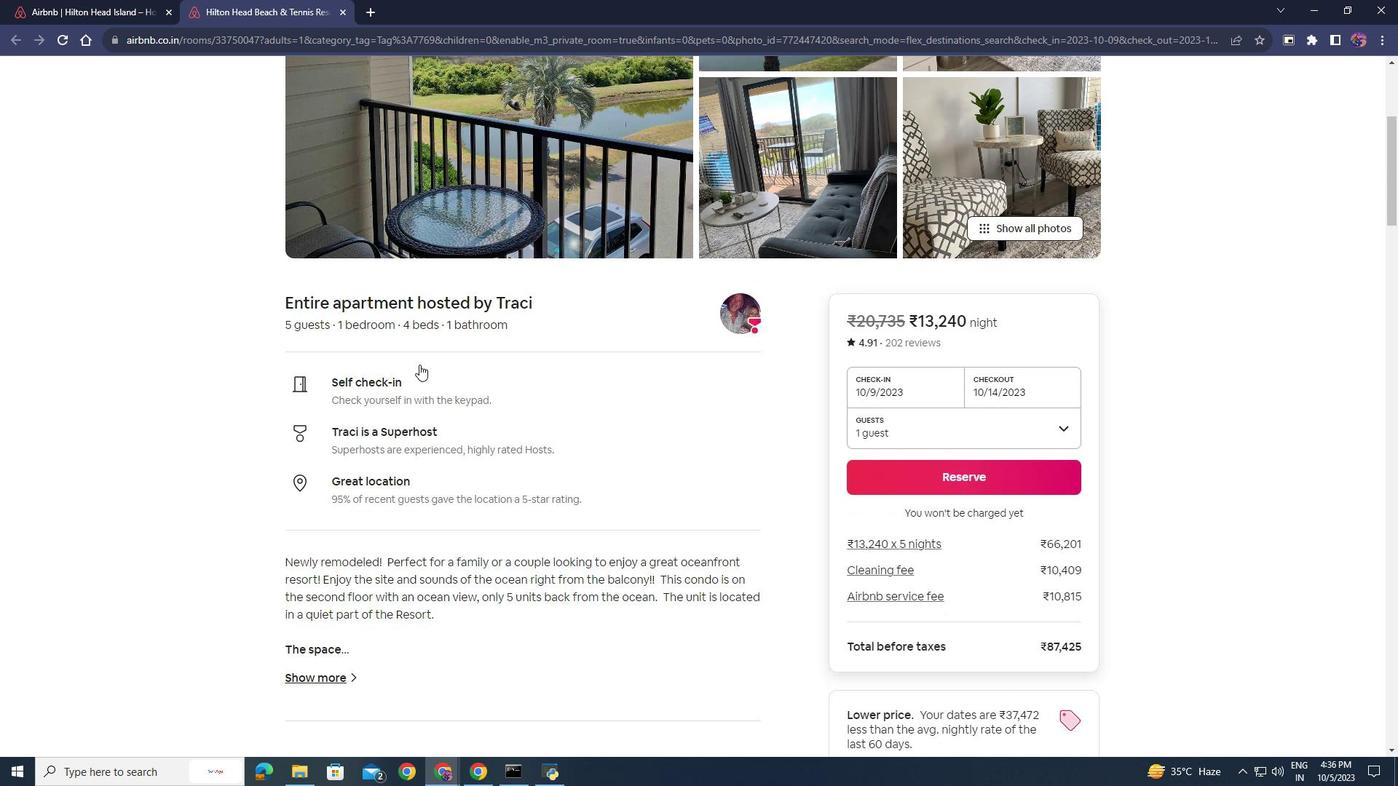 
Action: Mouse moved to (419, 363)
Screenshot: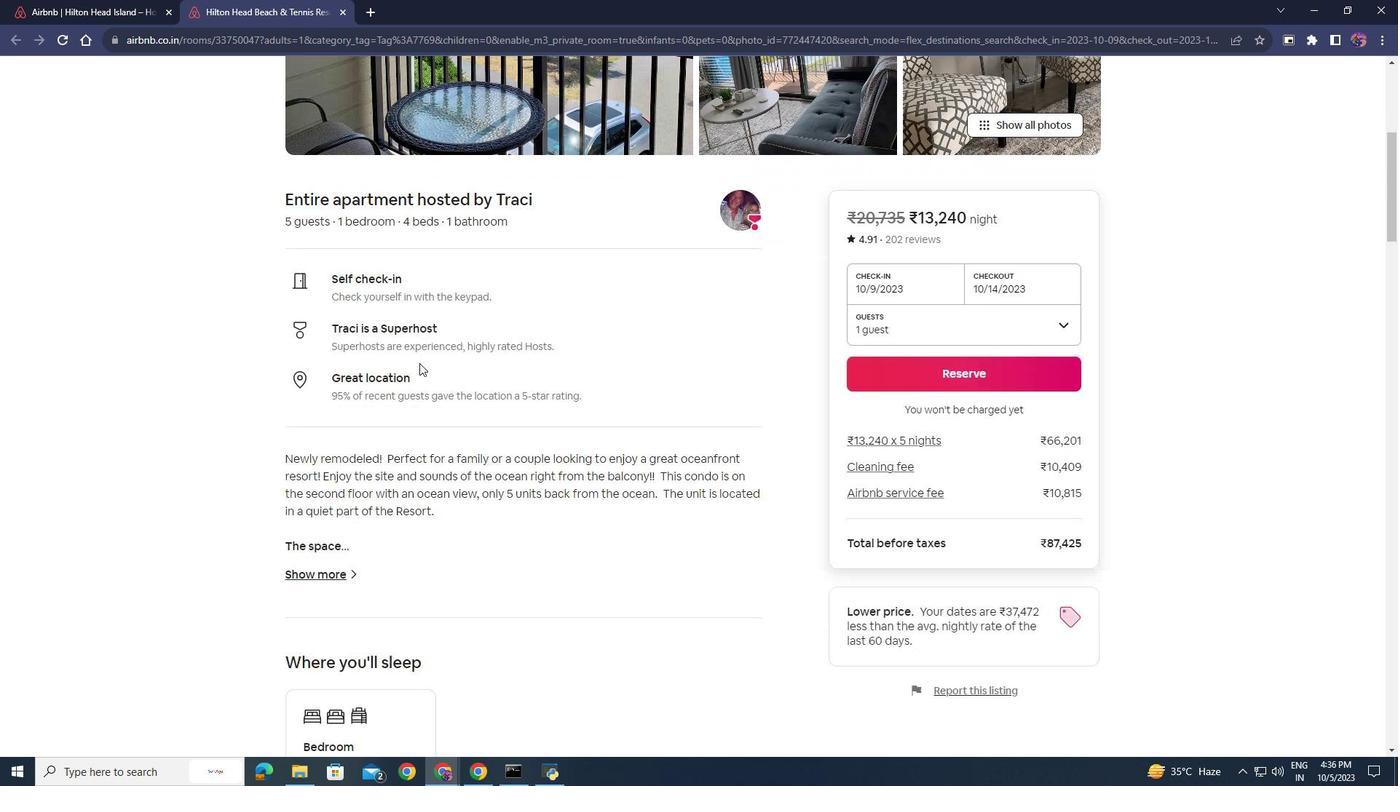 
Action: Mouse scrolled (419, 362) with delta (0, 0)
Screenshot: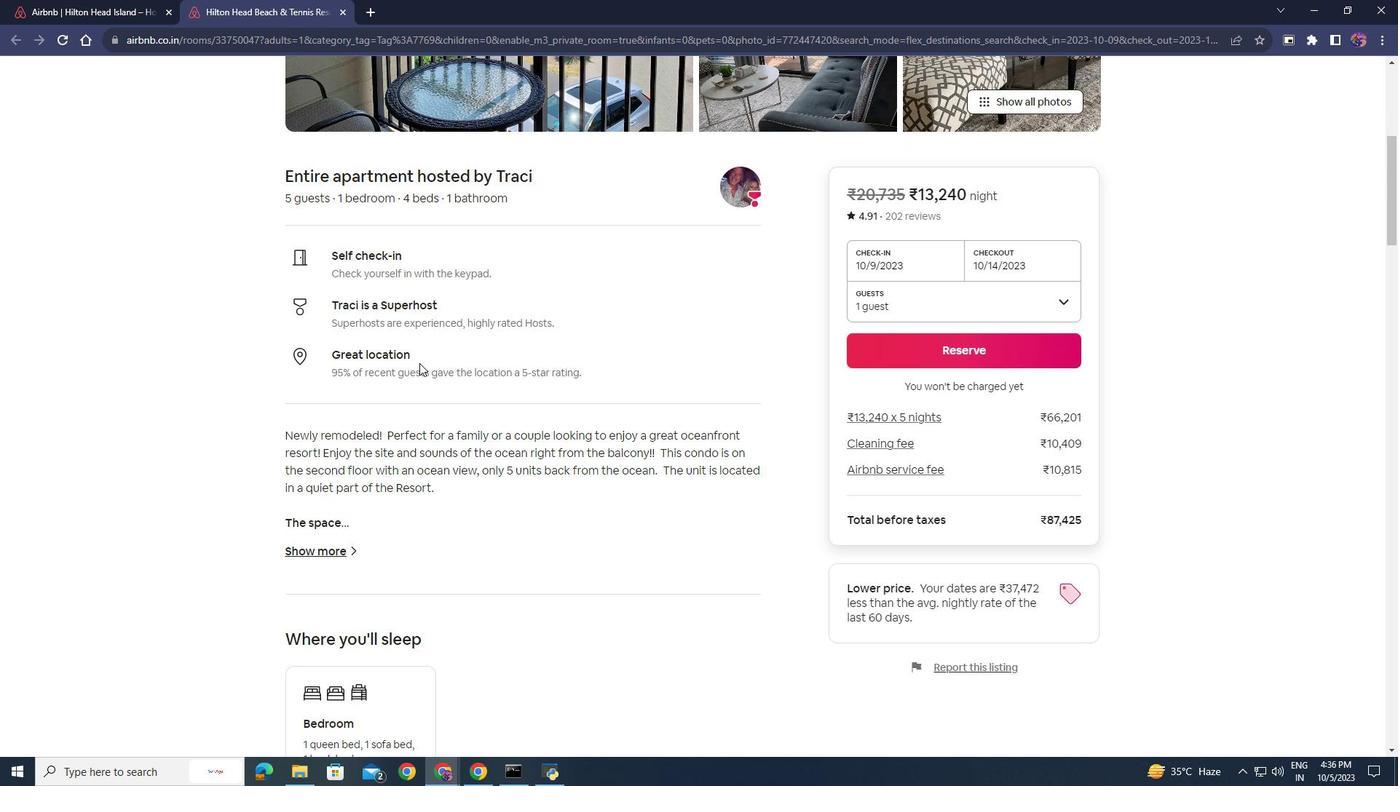 
Action: Mouse scrolled (419, 362) with delta (0, 0)
Screenshot: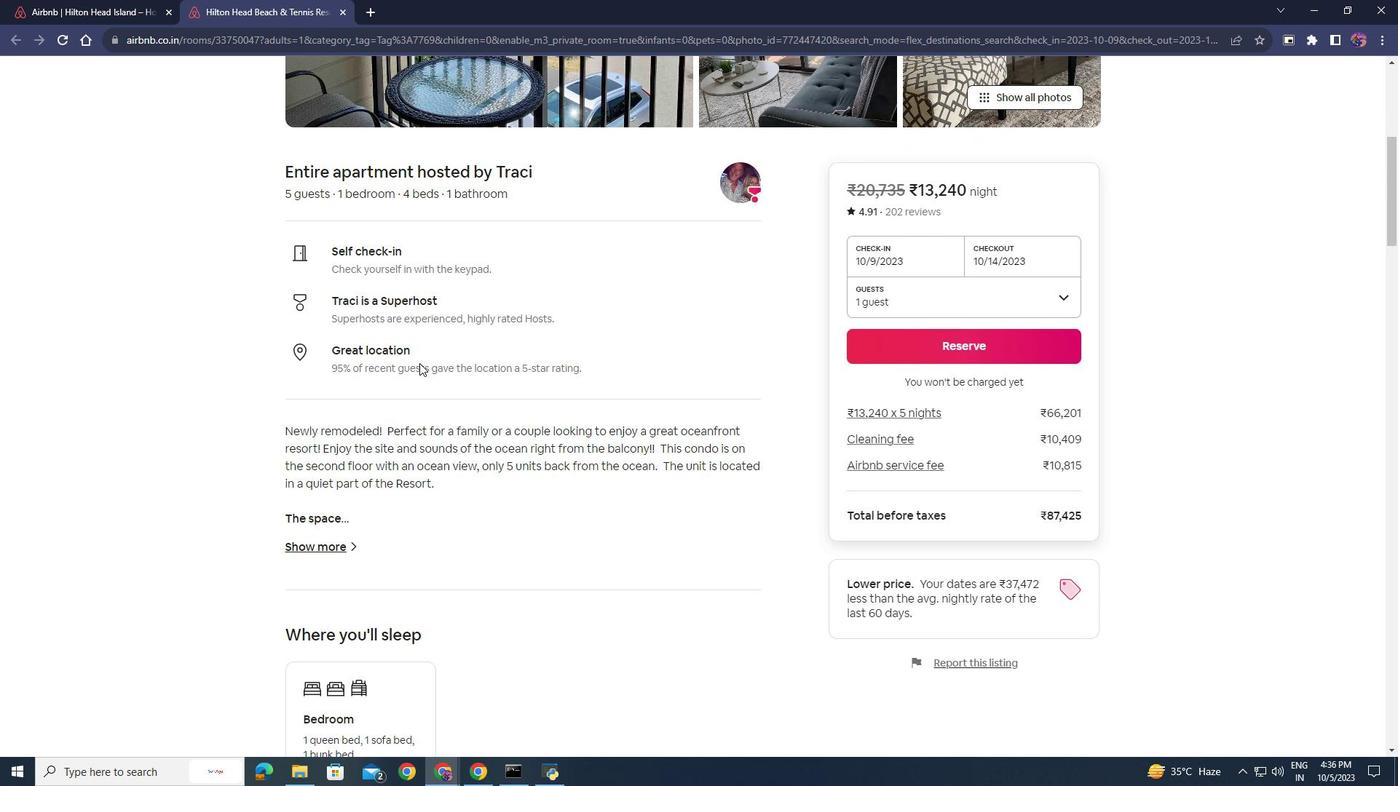 
Action: Mouse scrolled (419, 362) with delta (0, 0)
Screenshot: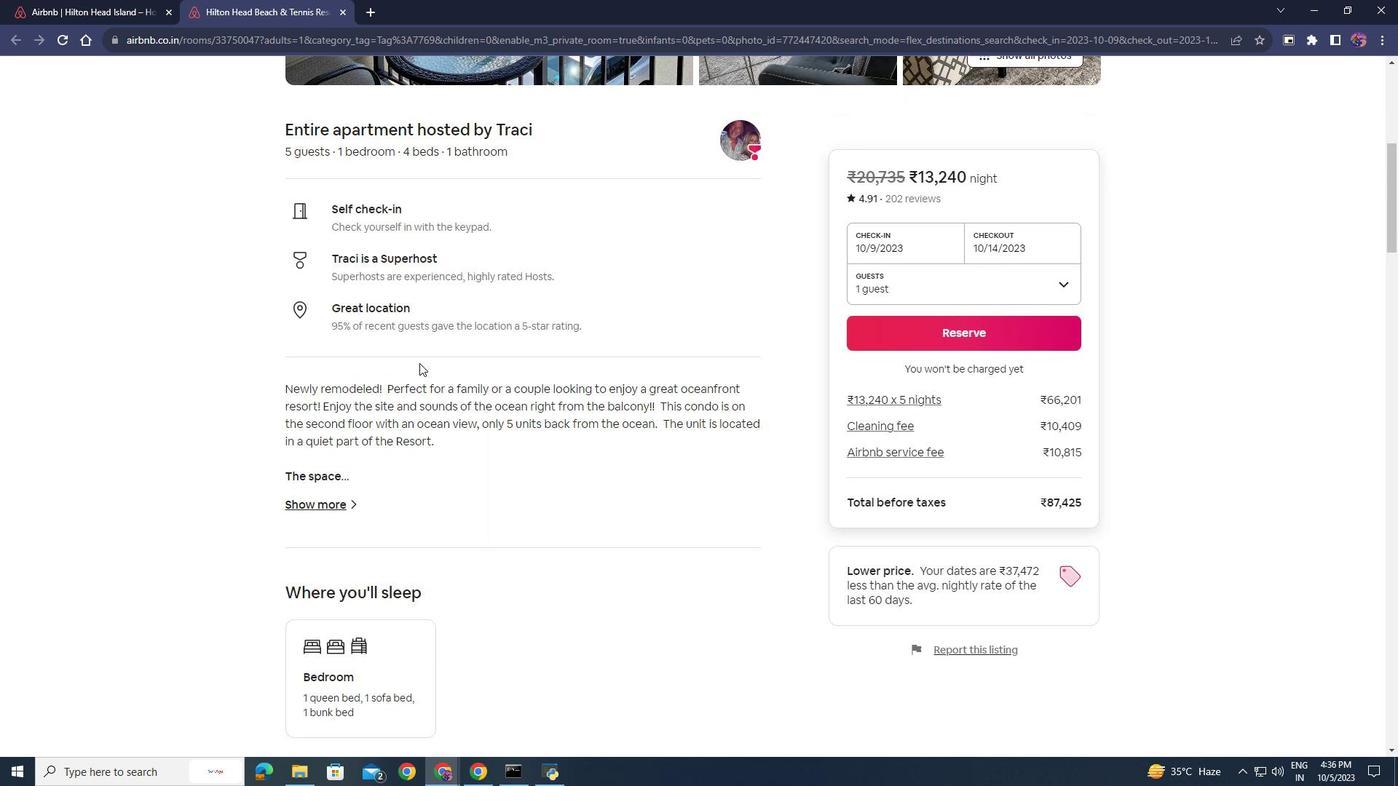 
Action: Mouse scrolled (419, 362) with delta (0, 0)
Screenshot: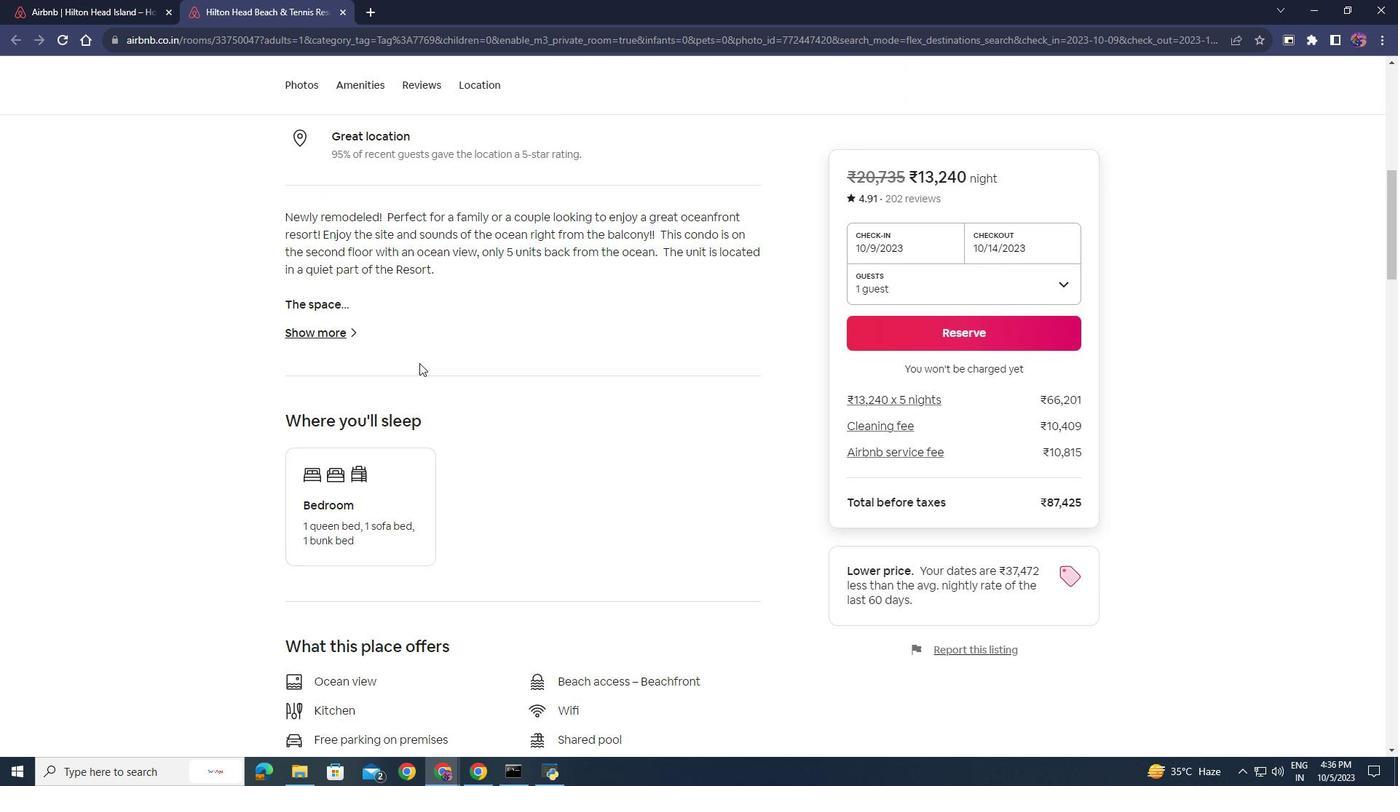 
Action: Mouse scrolled (419, 362) with delta (0, 0)
Screenshot: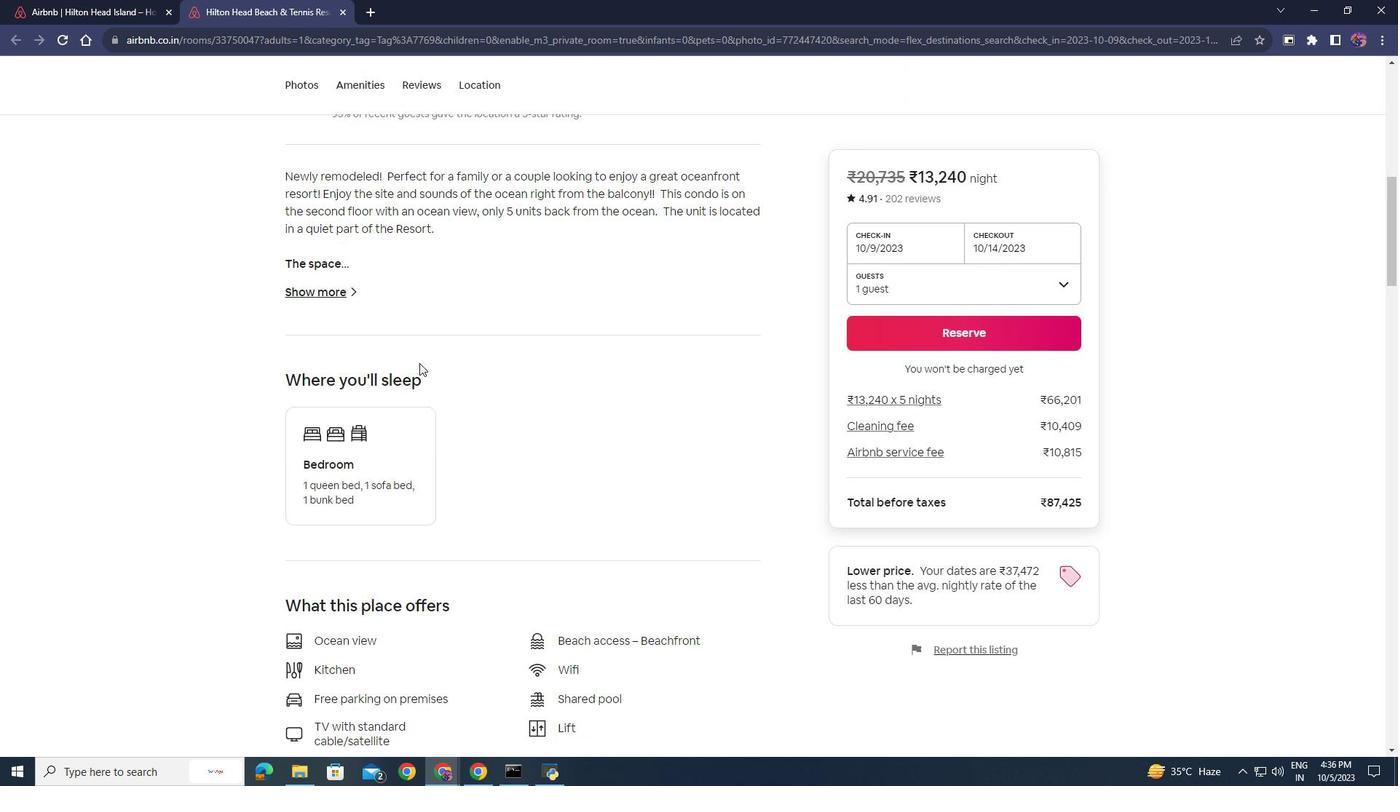 
Action: Mouse scrolled (419, 362) with delta (0, 0)
Screenshot: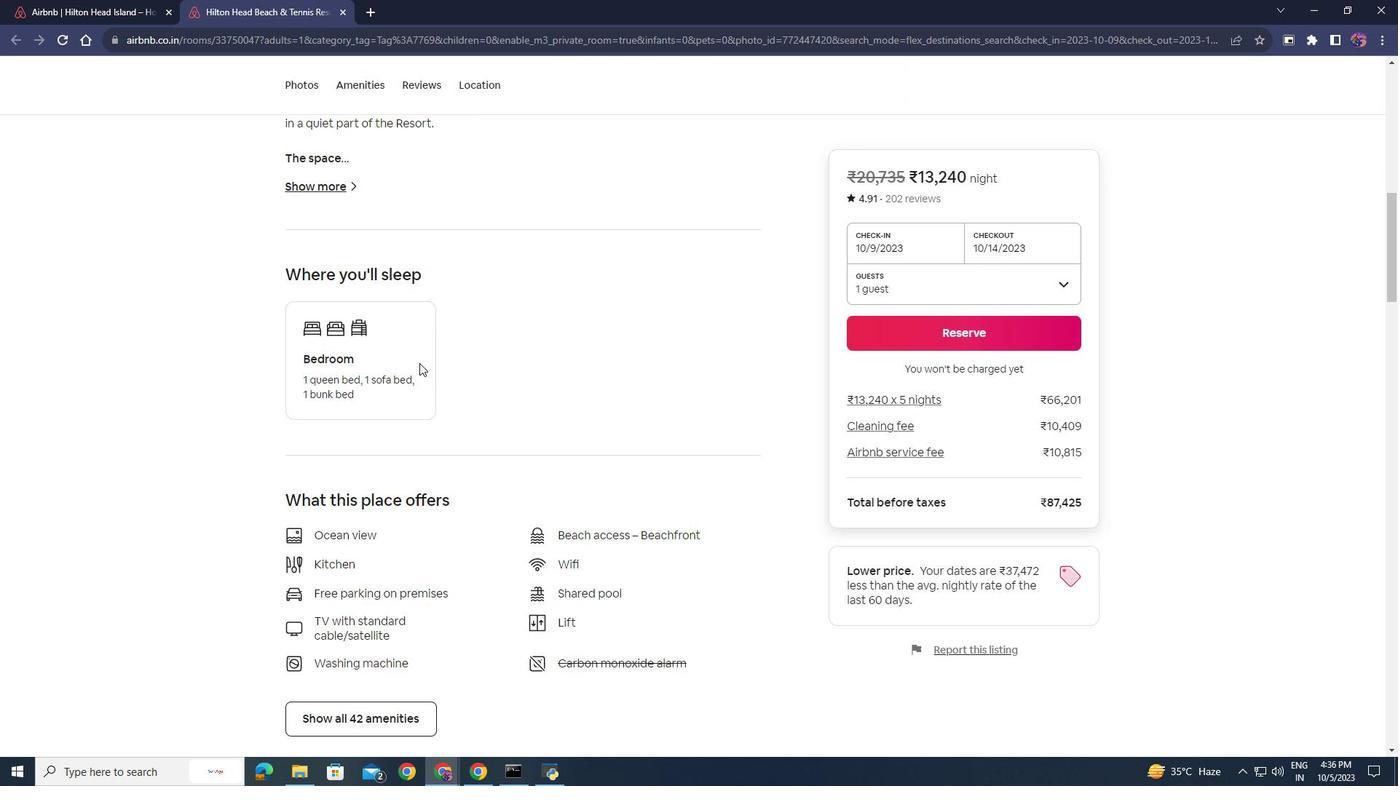 
Action: Mouse scrolled (419, 362) with delta (0, 0)
Screenshot: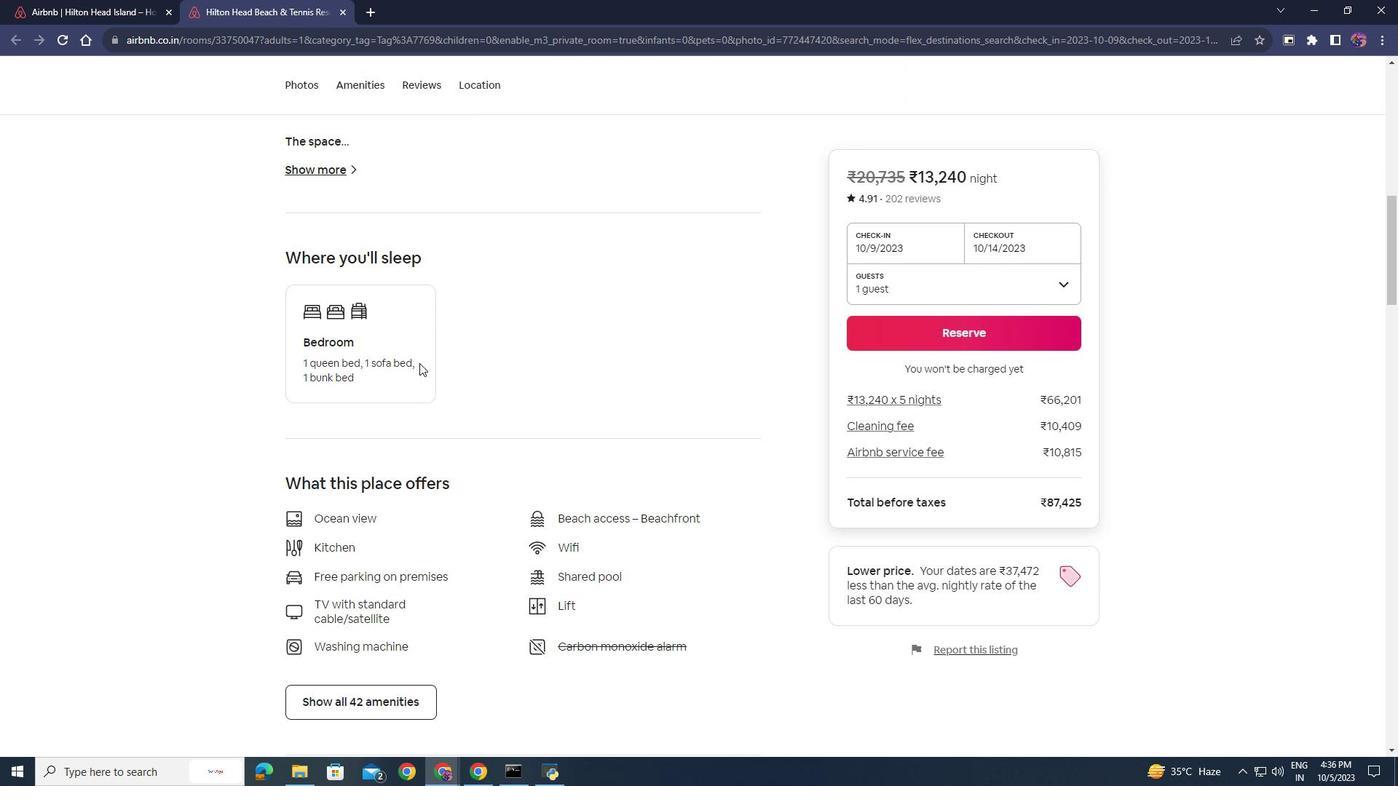 
Action: Mouse scrolled (419, 362) with delta (0, 0)
Screenshot: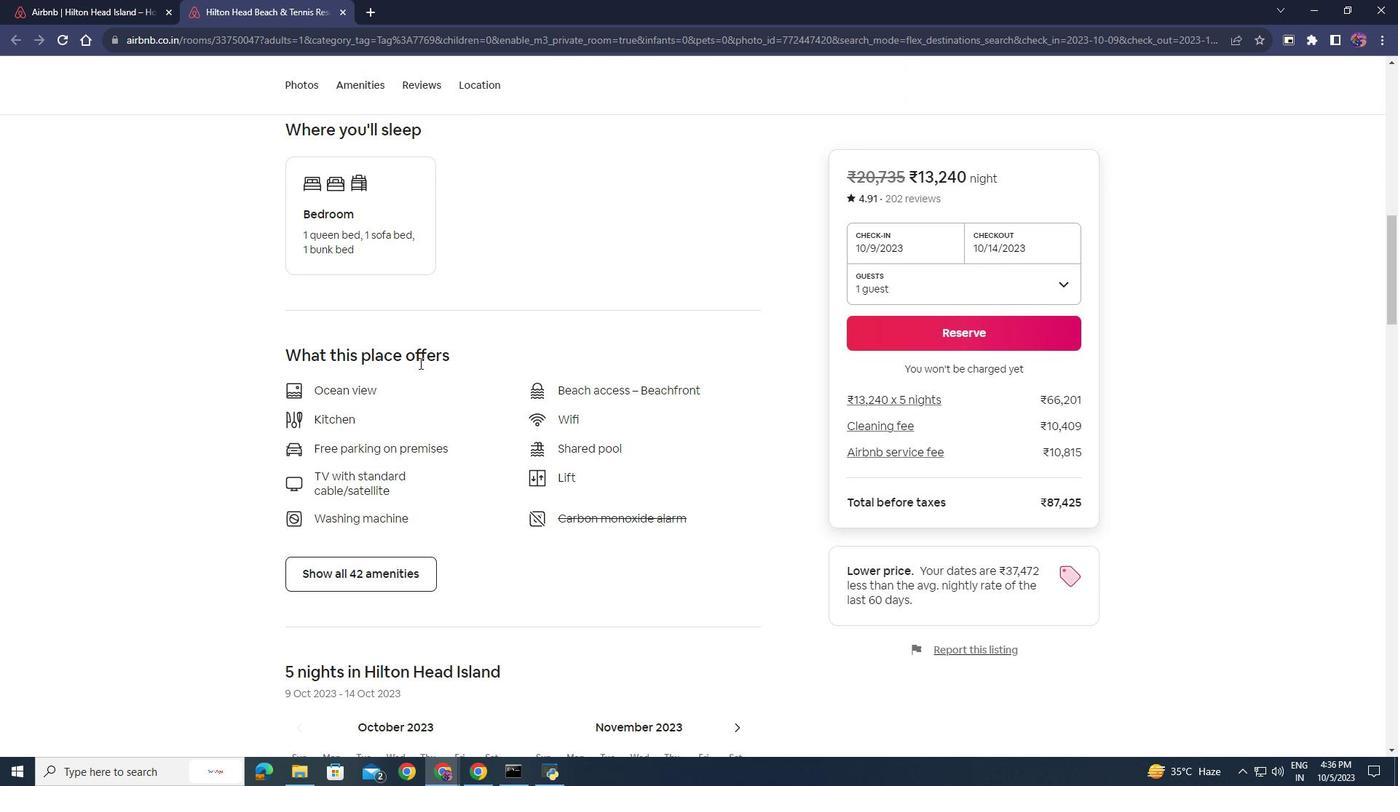 
Action: Mouse scrolled (419, 362) with delta (0, 0)
Screenshot: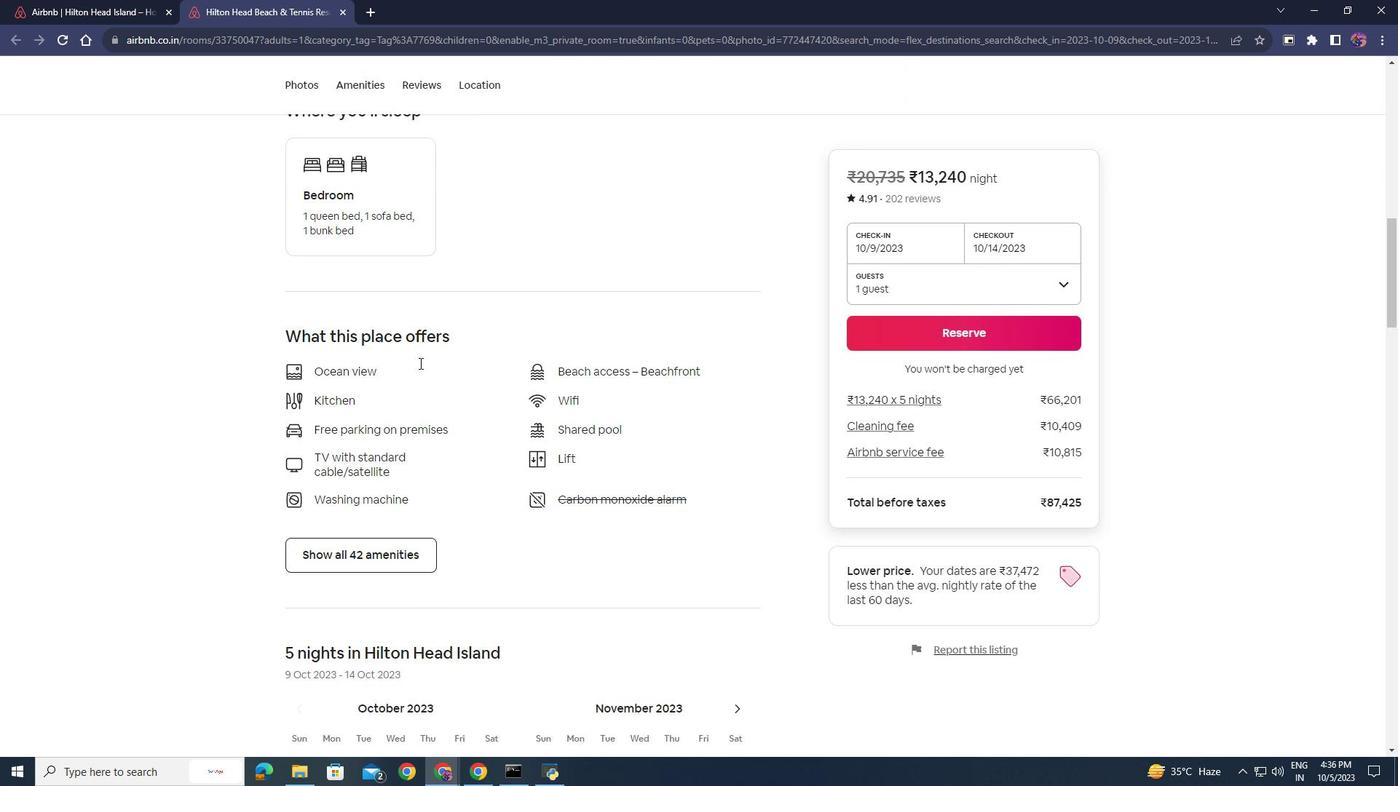 
Action: Mouse moved to (414, 368)
Screenshot: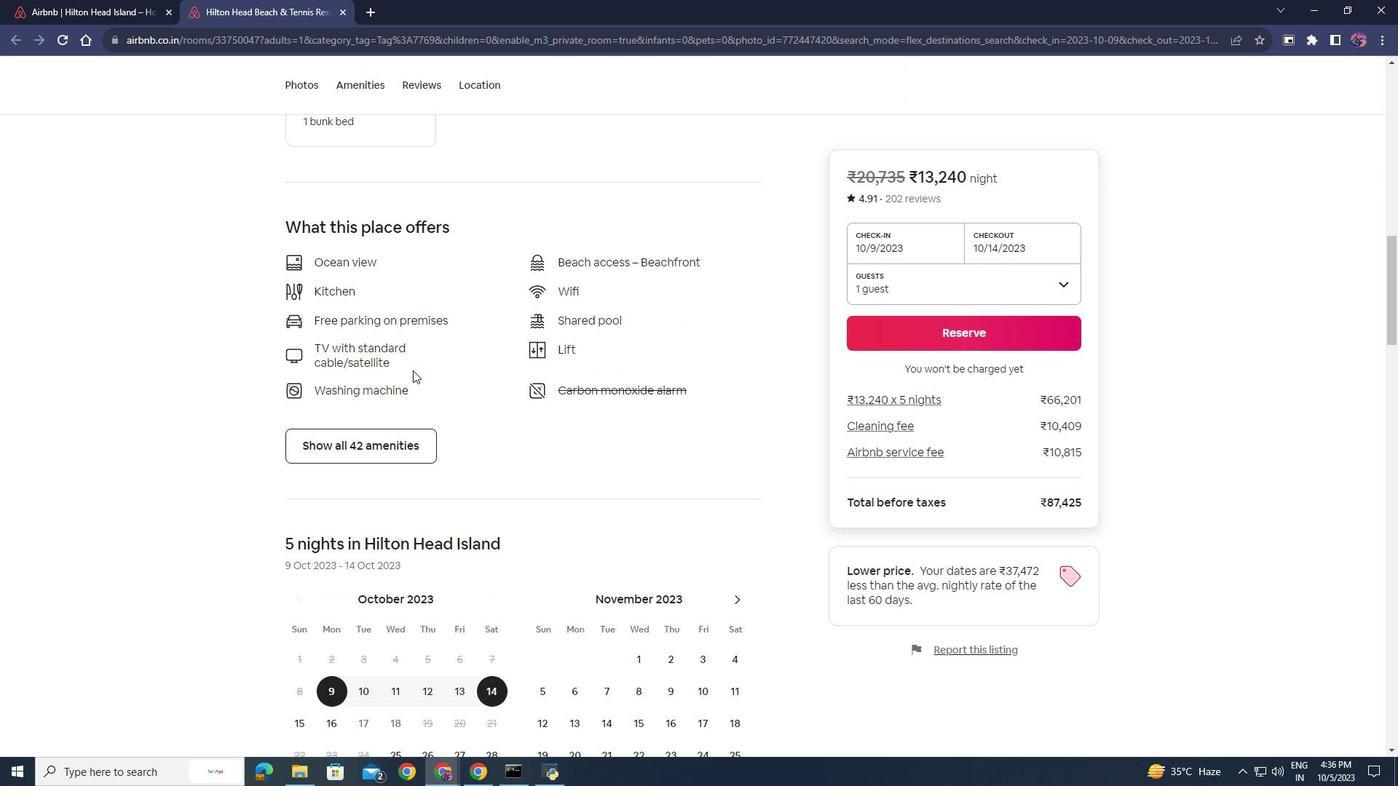 
Action: Mouse scrolled (414, 367) with delta (0, 0)
Screenshot: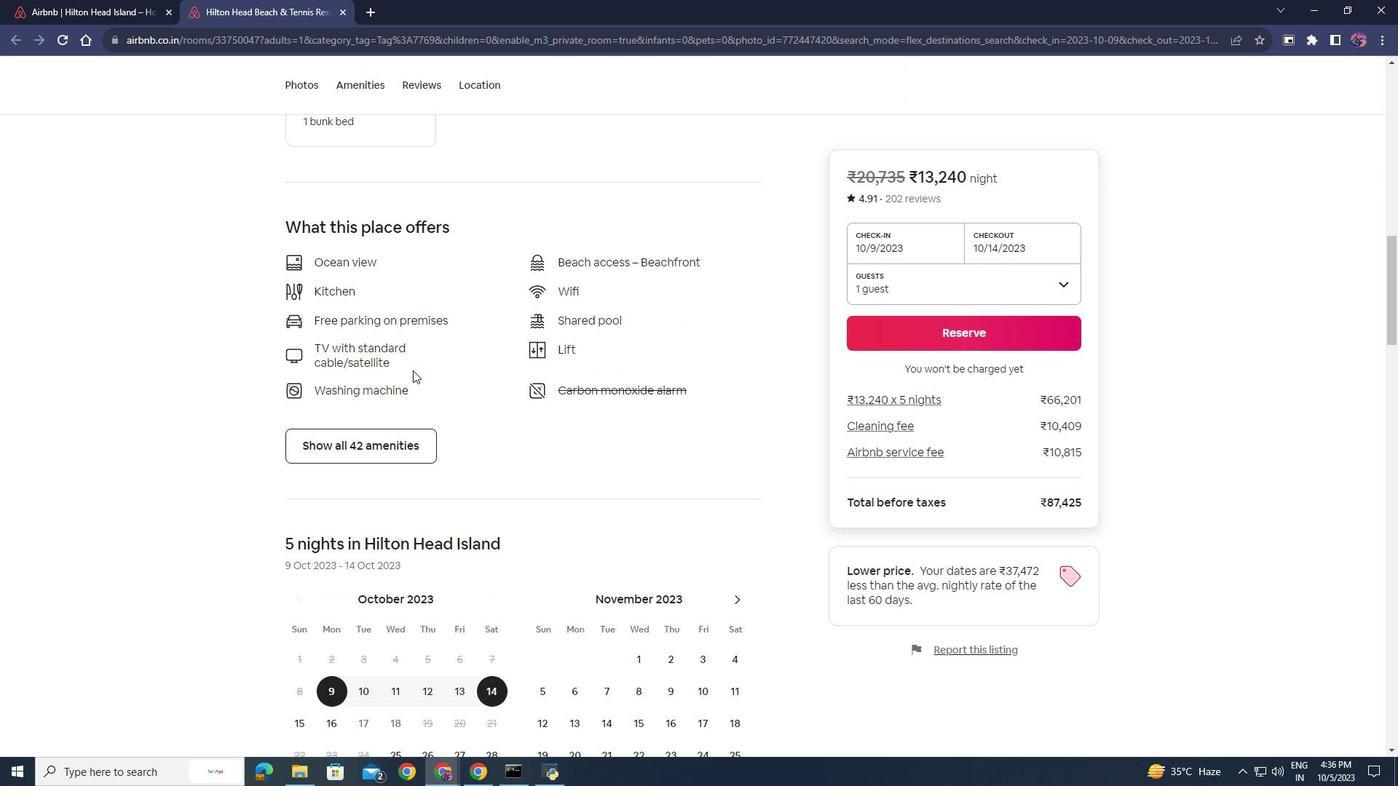 
Action: Mouse moved to (351, 348)
Screenshot: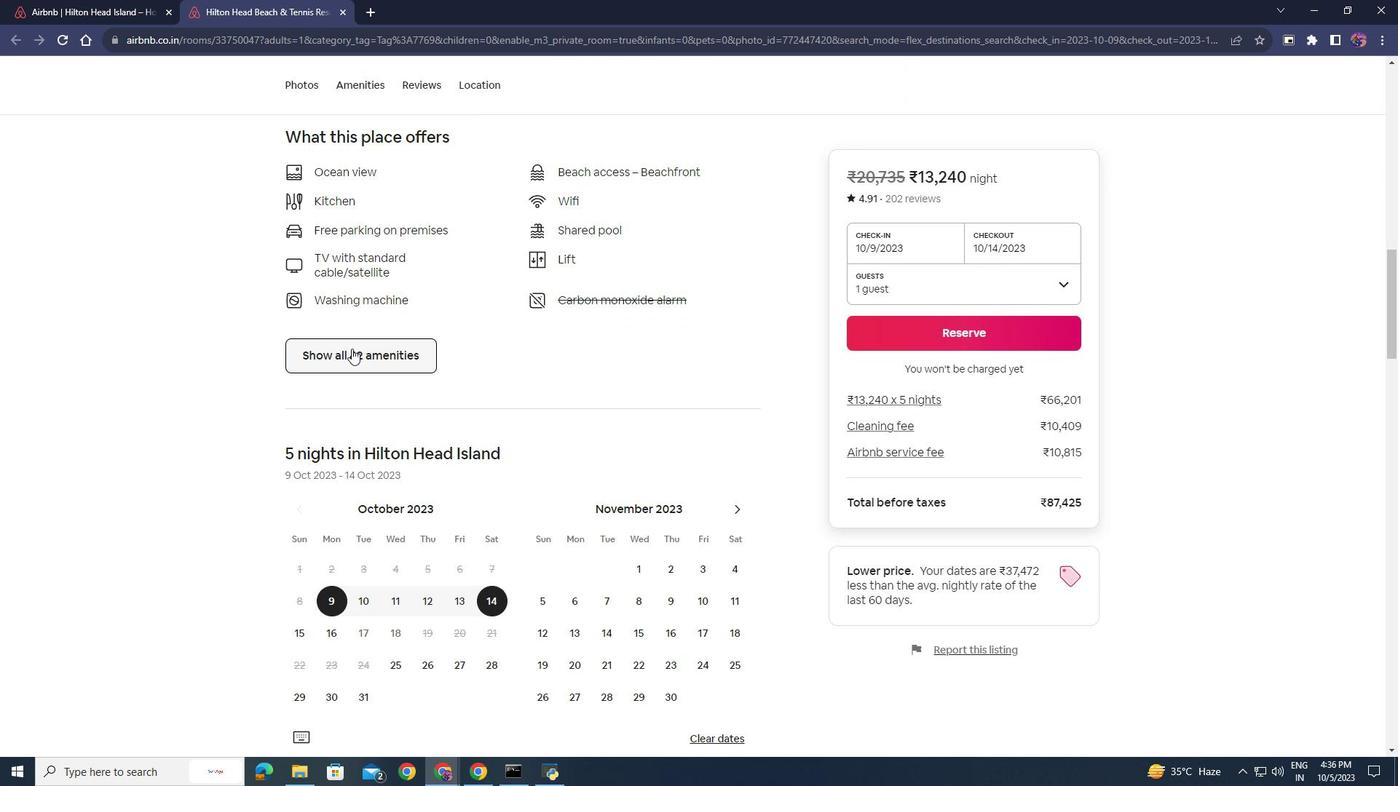 
Action: Mouse pressed left at (351, 348)
Screenshot: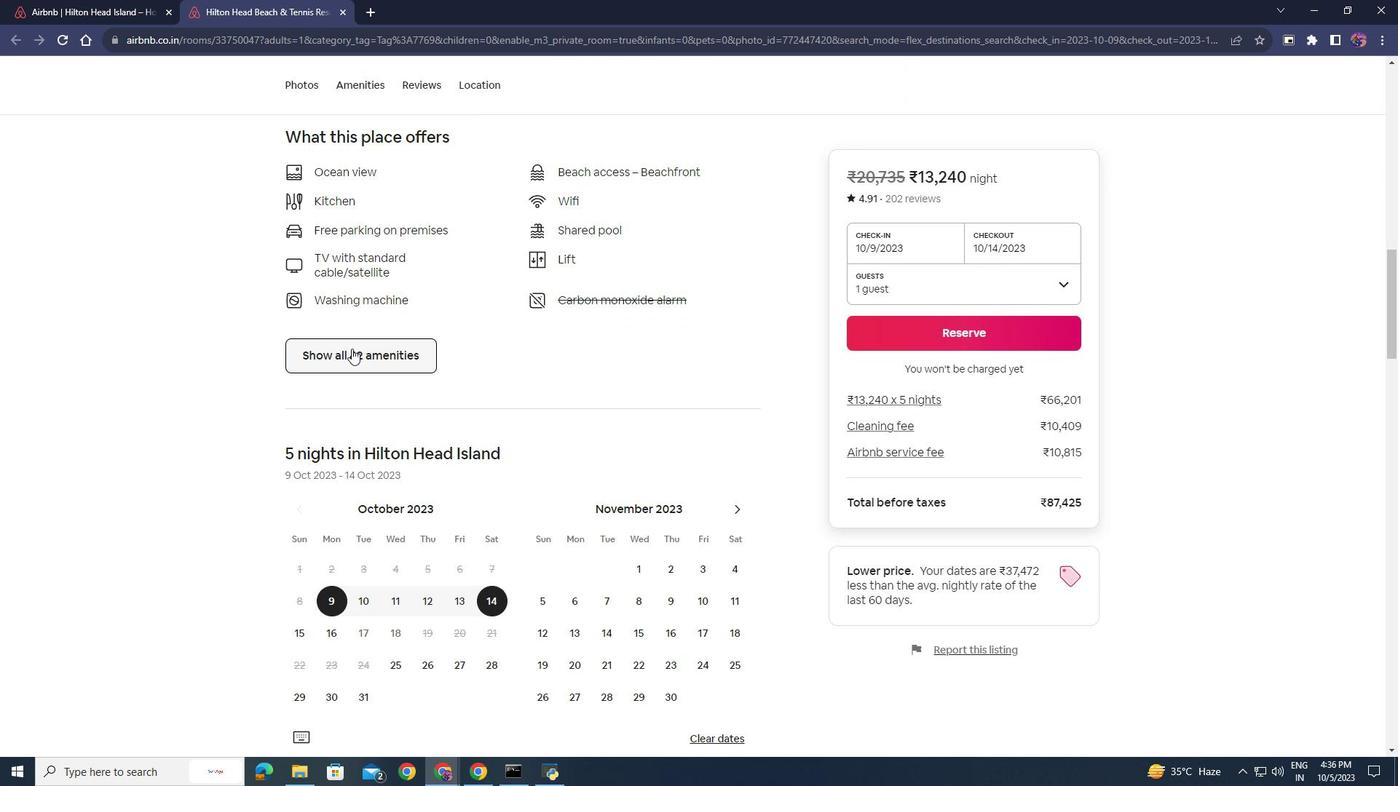 
Action: Mouse moved to (554, 334)
Screenshot: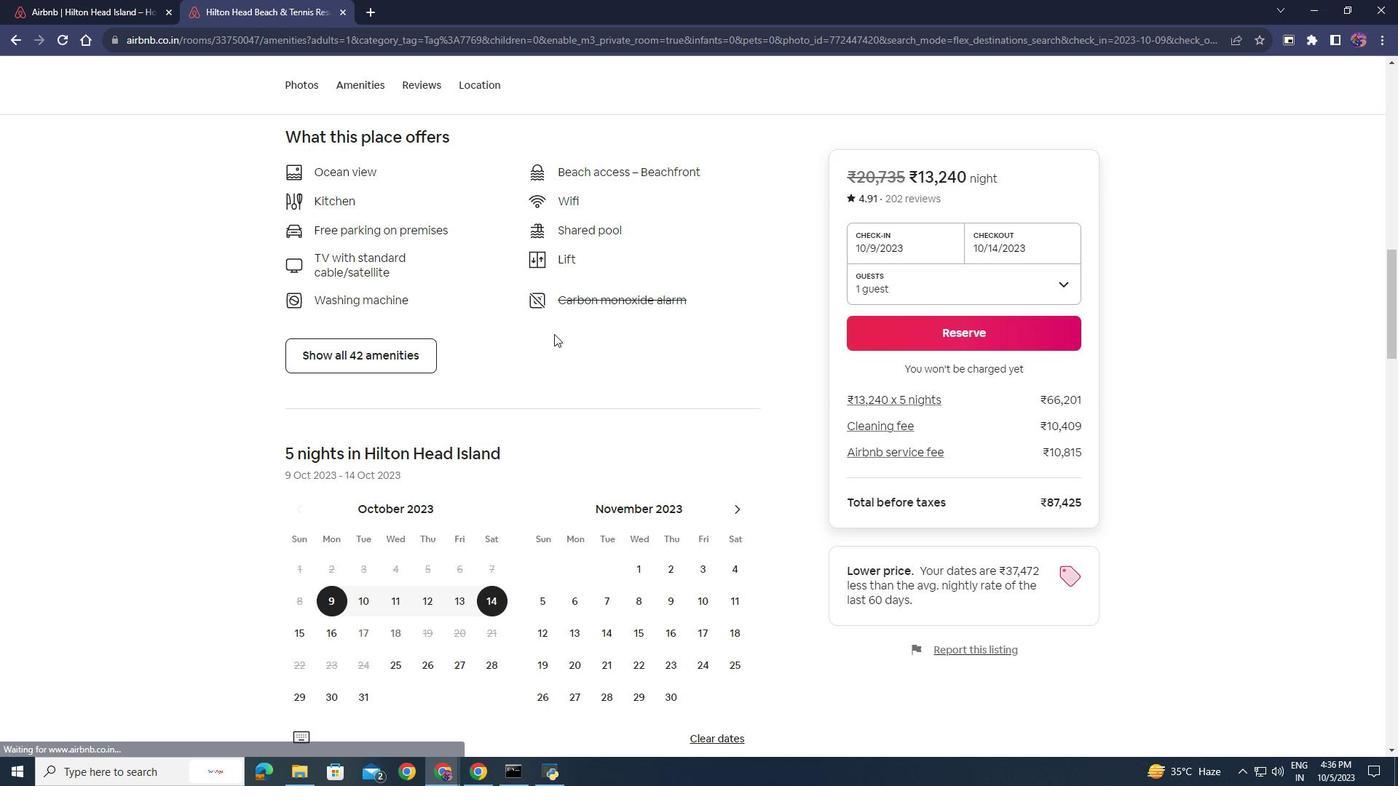 
Action: Mouse scrolled (554, 333) with delta (0, 0)
Screenshot: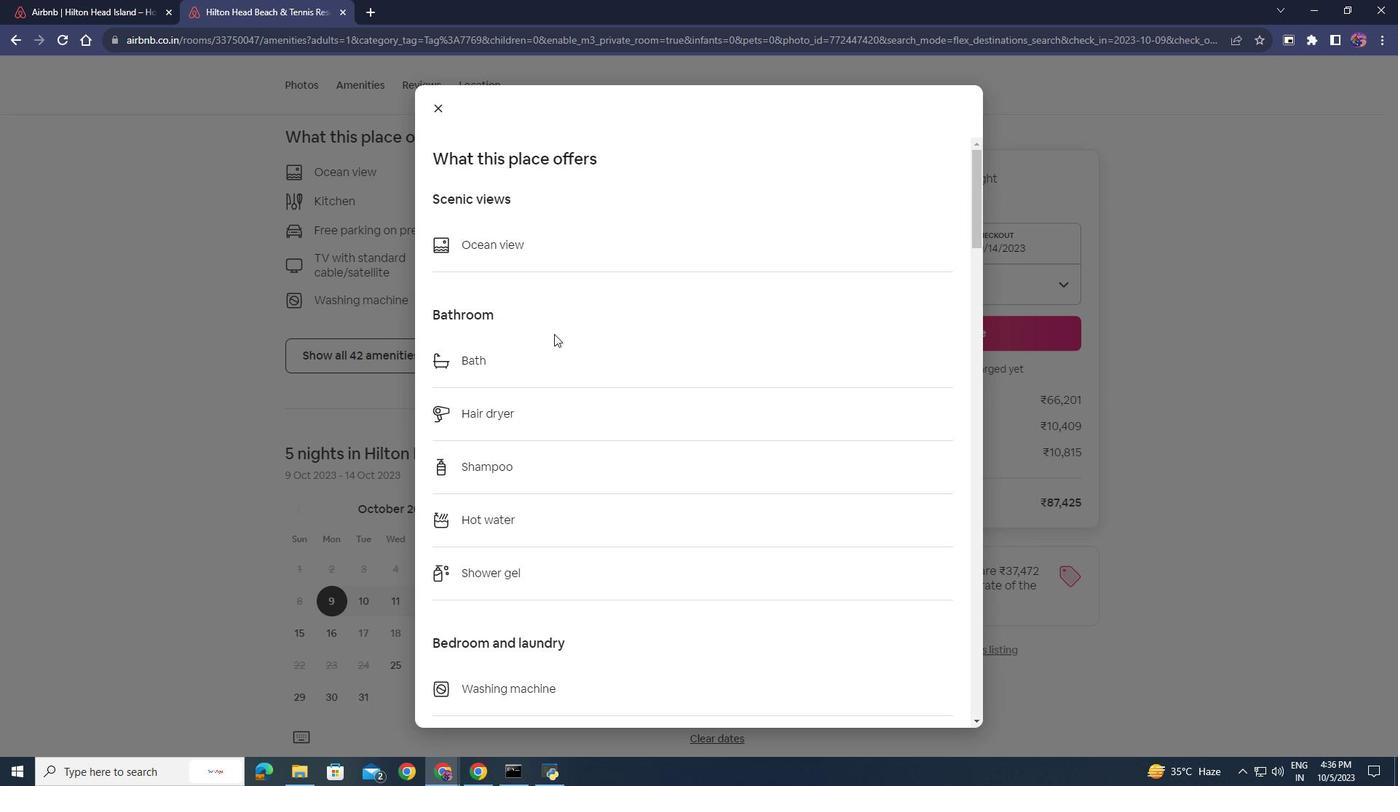 
Action: Mouse scrolled (554, 333) with delta (0, 0)
Screenshot: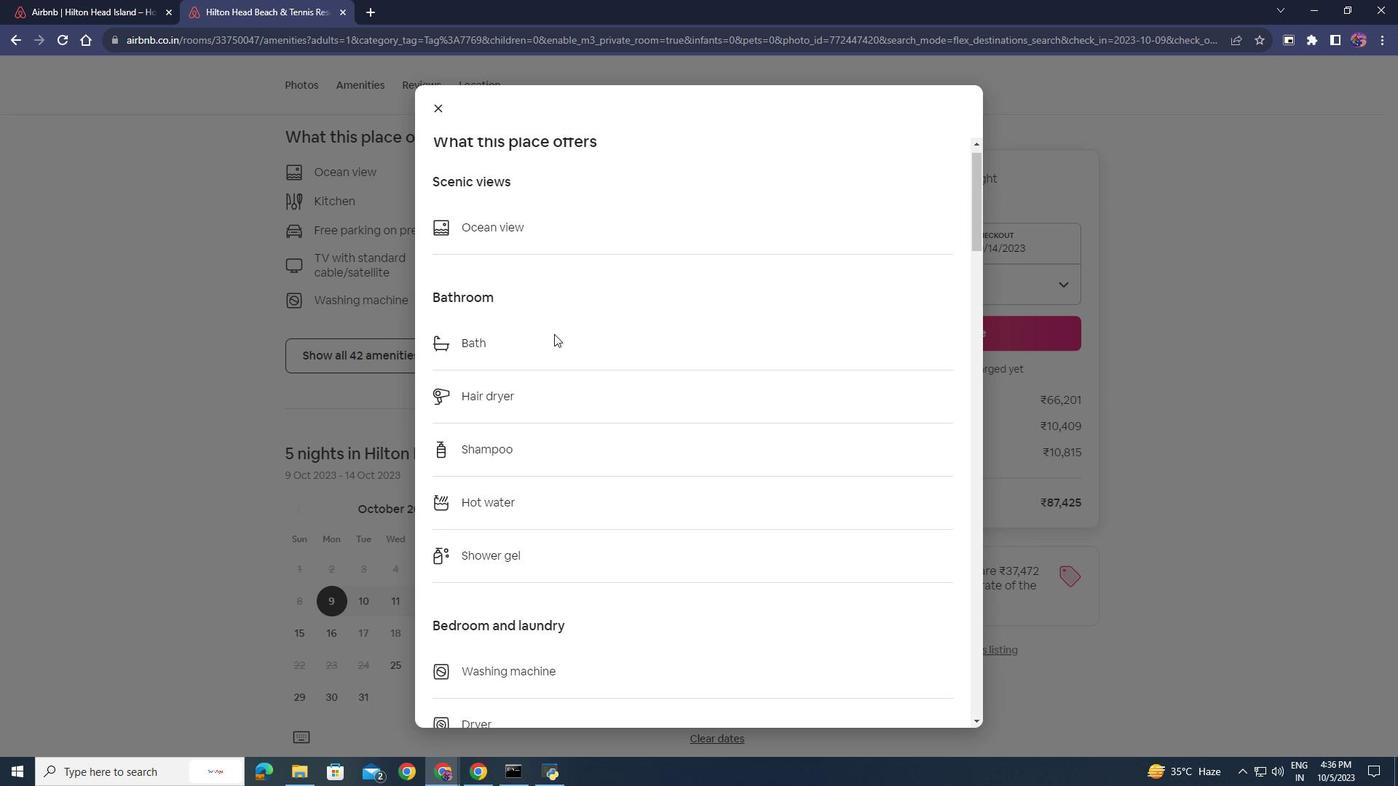 
Action: Mouse scrolled (554, 333) with delta (0, 0)
Screenshot: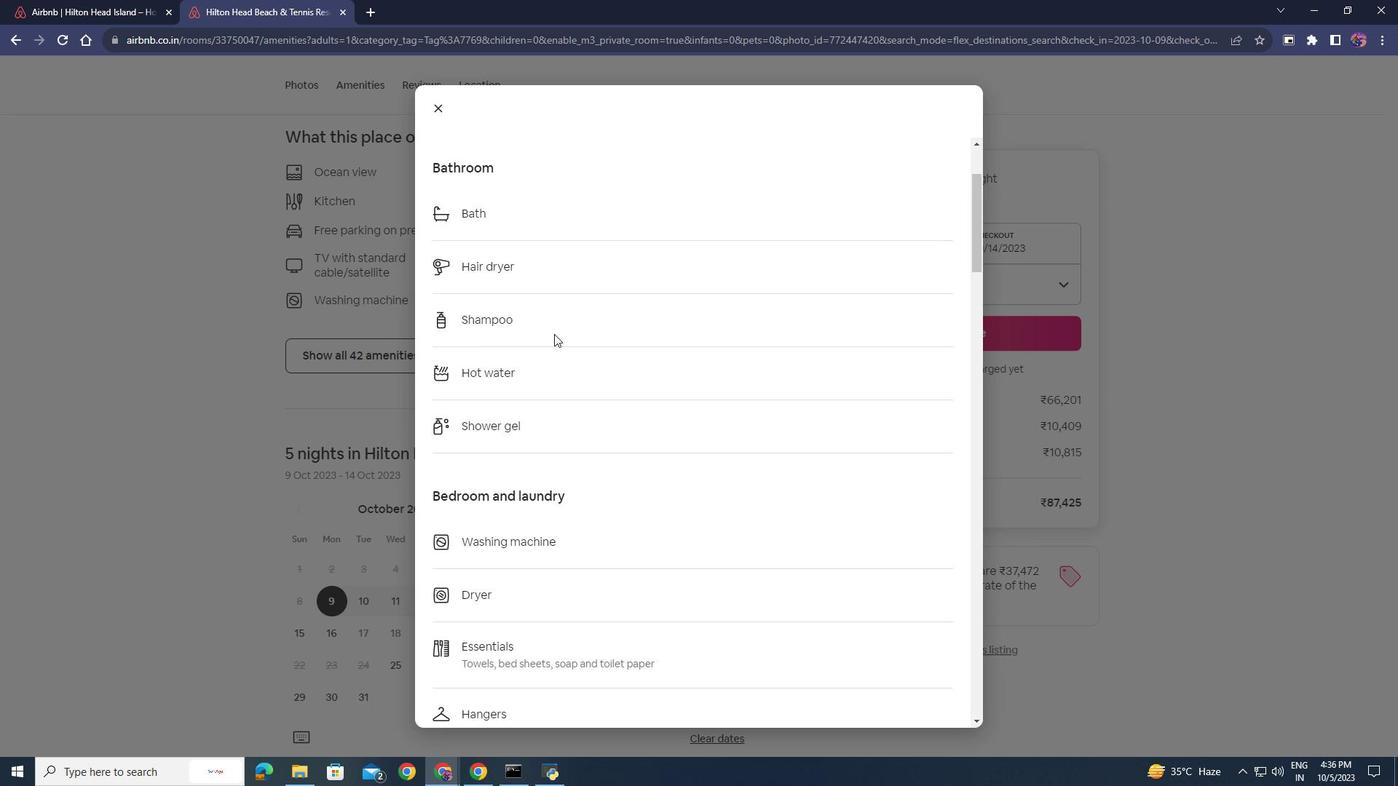 
Action: Mouse scrolled (554, 333) with delta (0, 0)
Screenshot: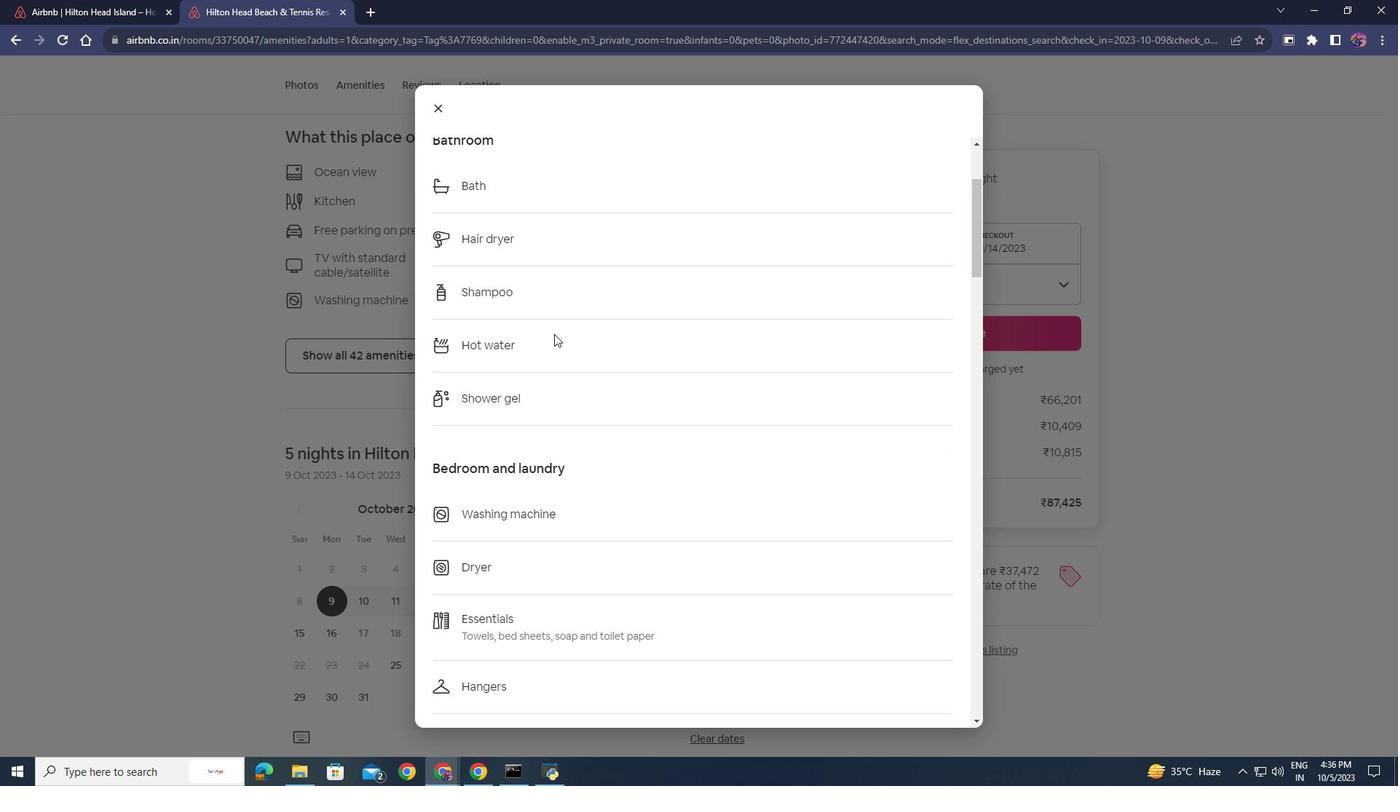 
Action: Mouse scrolled (554, 333) with delta (0, 0)
Screenshot: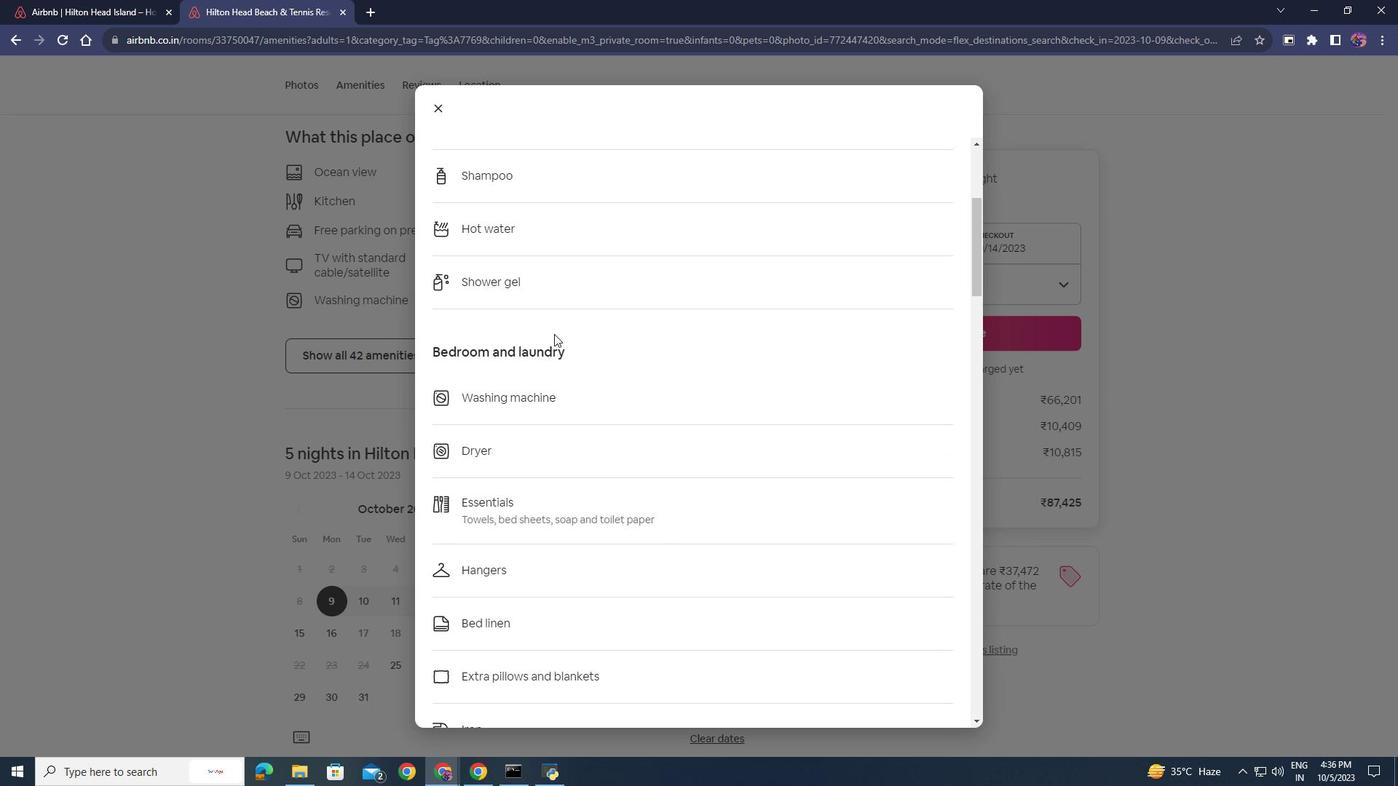 
Action: Mouse scrolled (554, 333) with delta (0, 0)
Screenshot: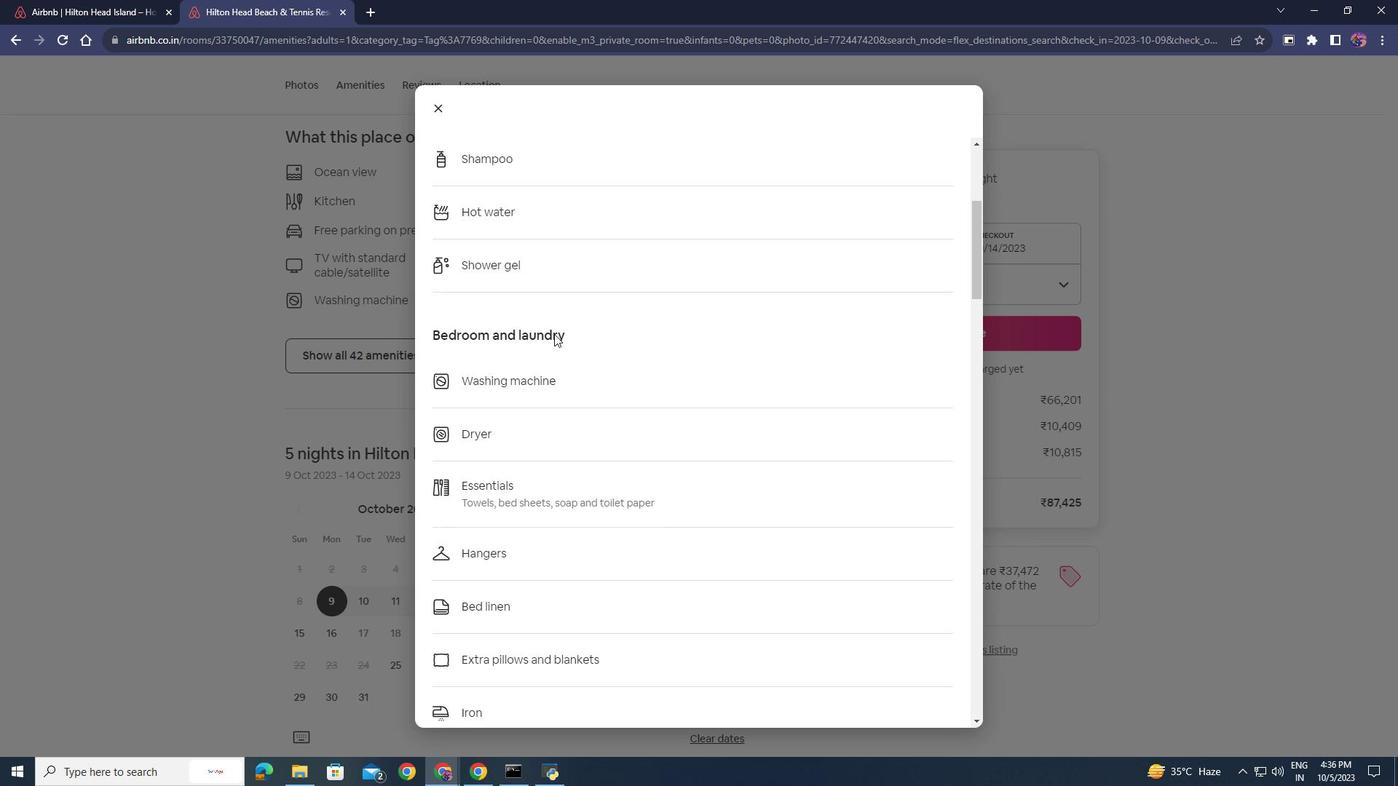 
Action: Mouse scrolled (554, 333) with delta (0, 0)
Screenshot: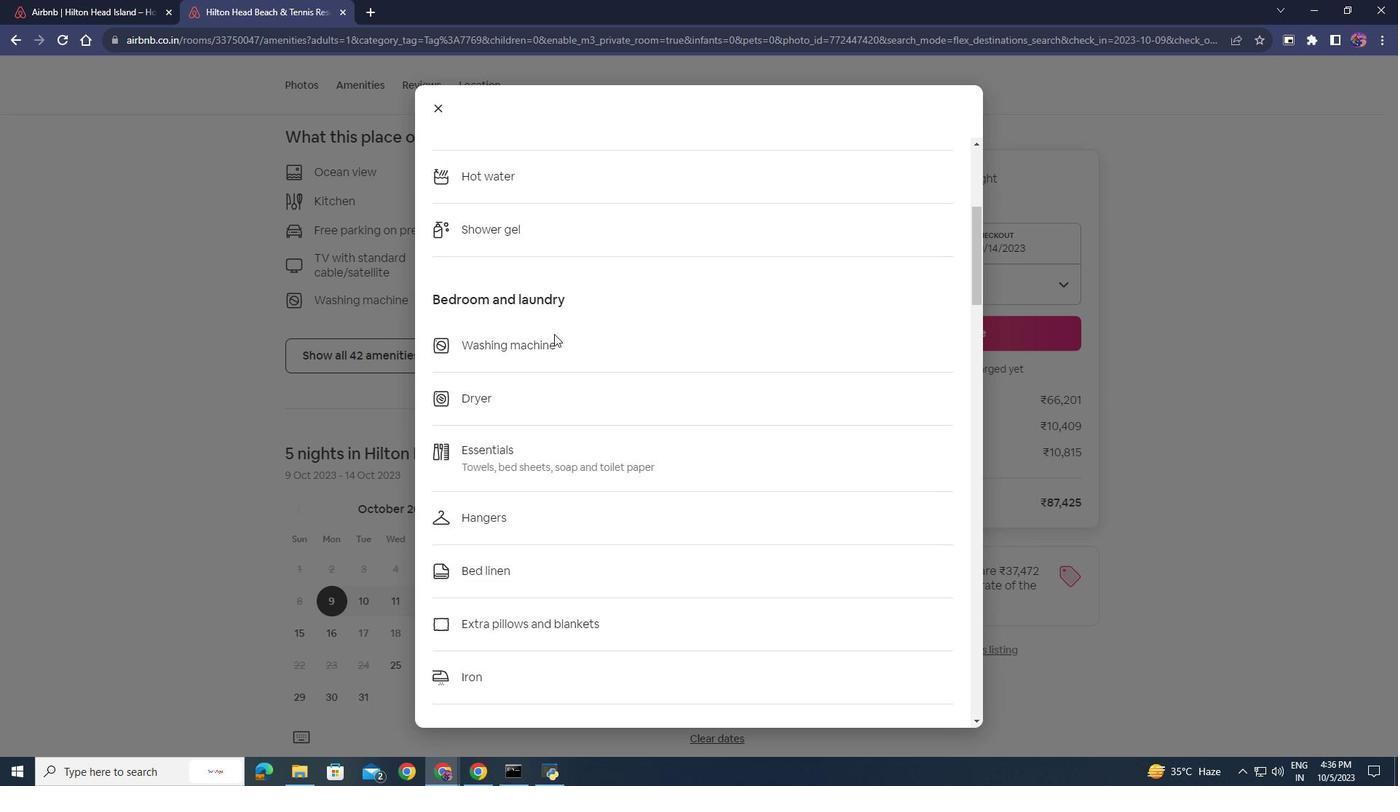 
Action: Mouse scrolled (554, 333) with delta (0, 0)
Screenshot: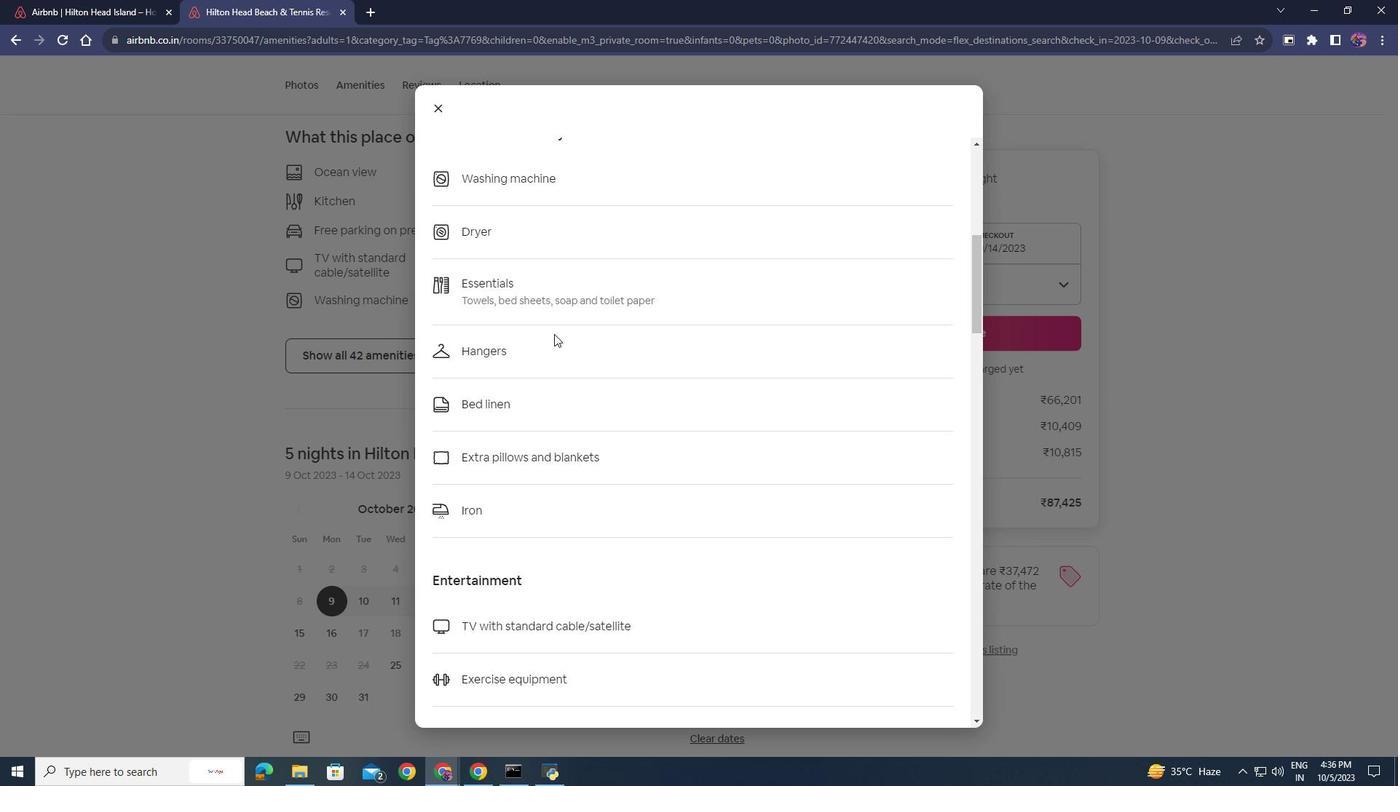 
Action: Mouse scrolled (554, 333) with delta (0, 0)
Screenshot: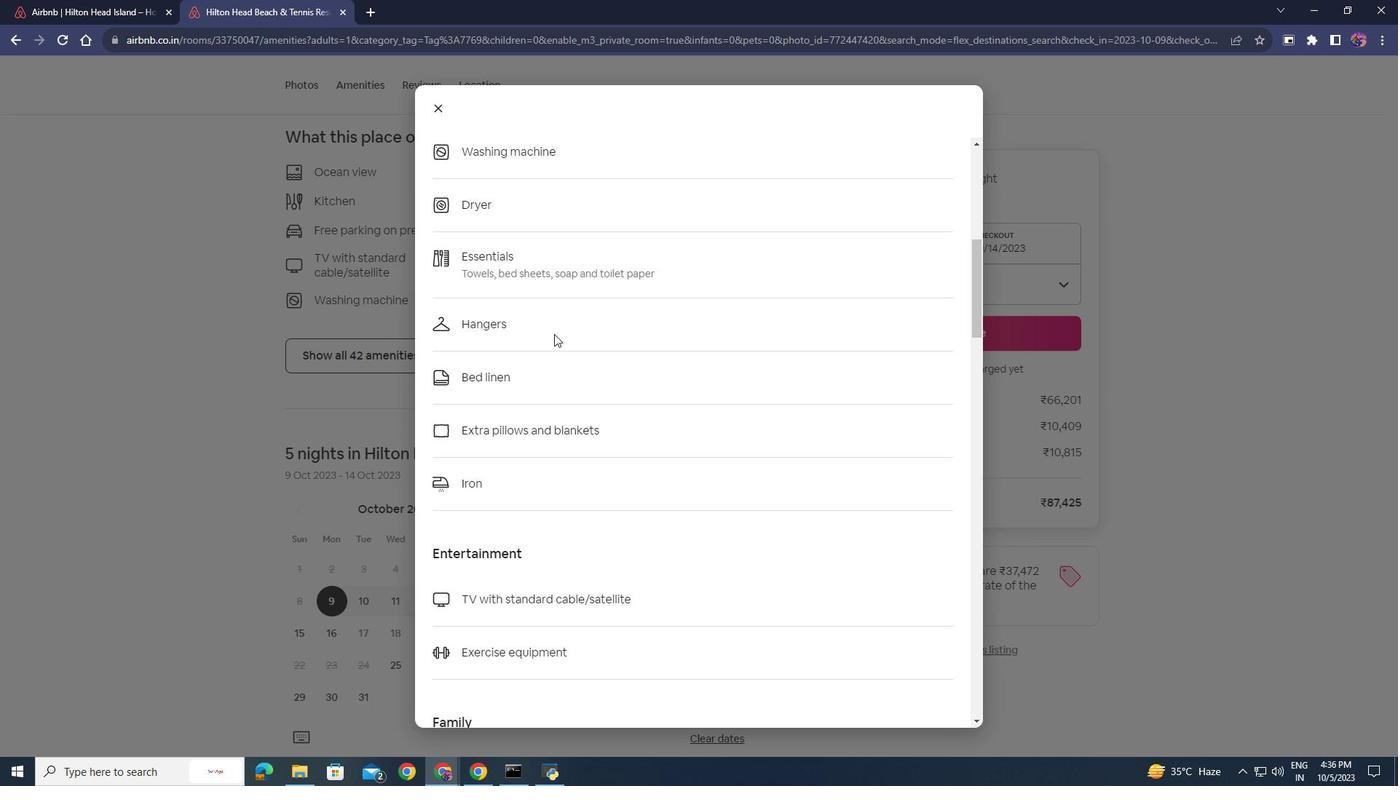 
Action: Mouse scrolled (554, 333) with delta (0, 0)
Screenshot: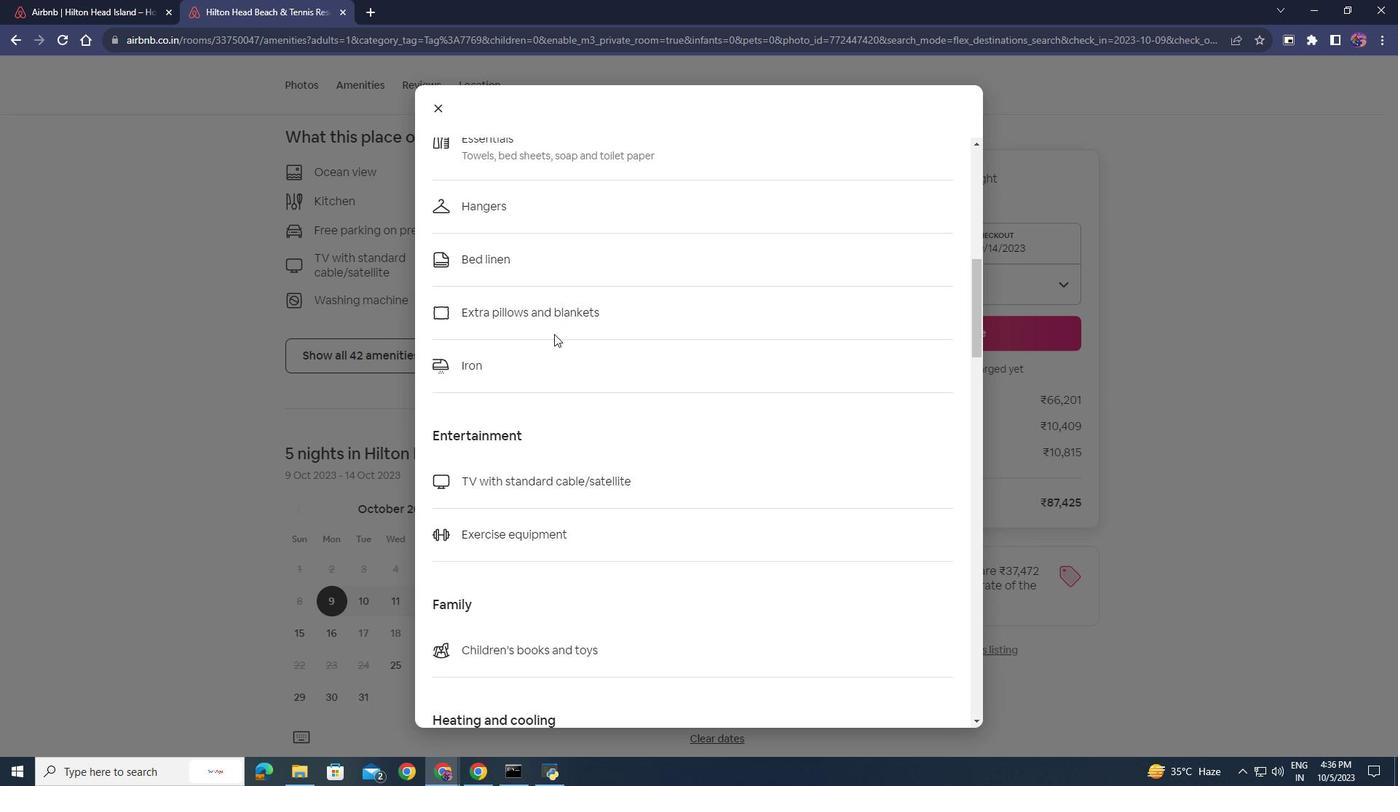 
Action: Mouse scrolled (554, 333) with delta (0, 0)
Screenshot: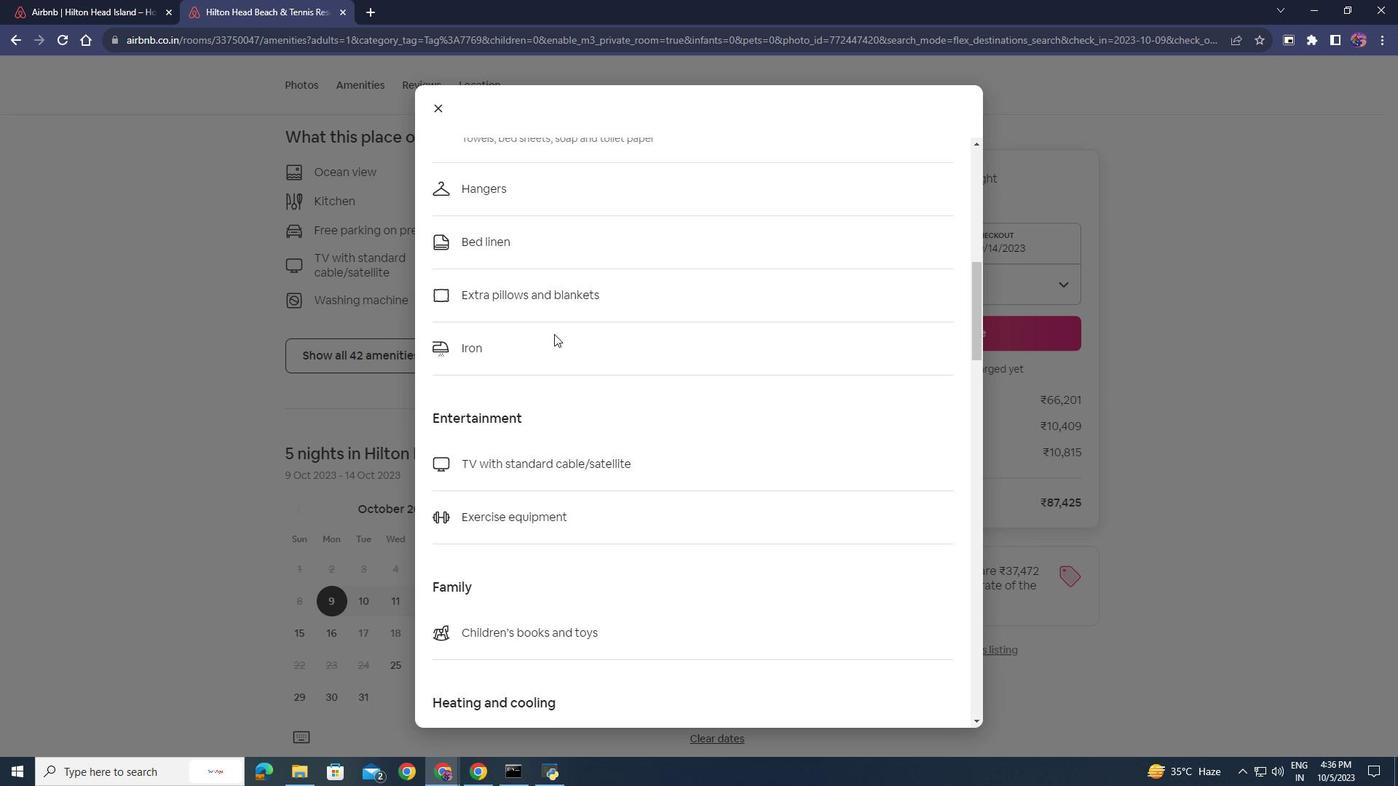 
Action: Mouse scrolled (554, 333) with delta (0, 0)
Screenshot: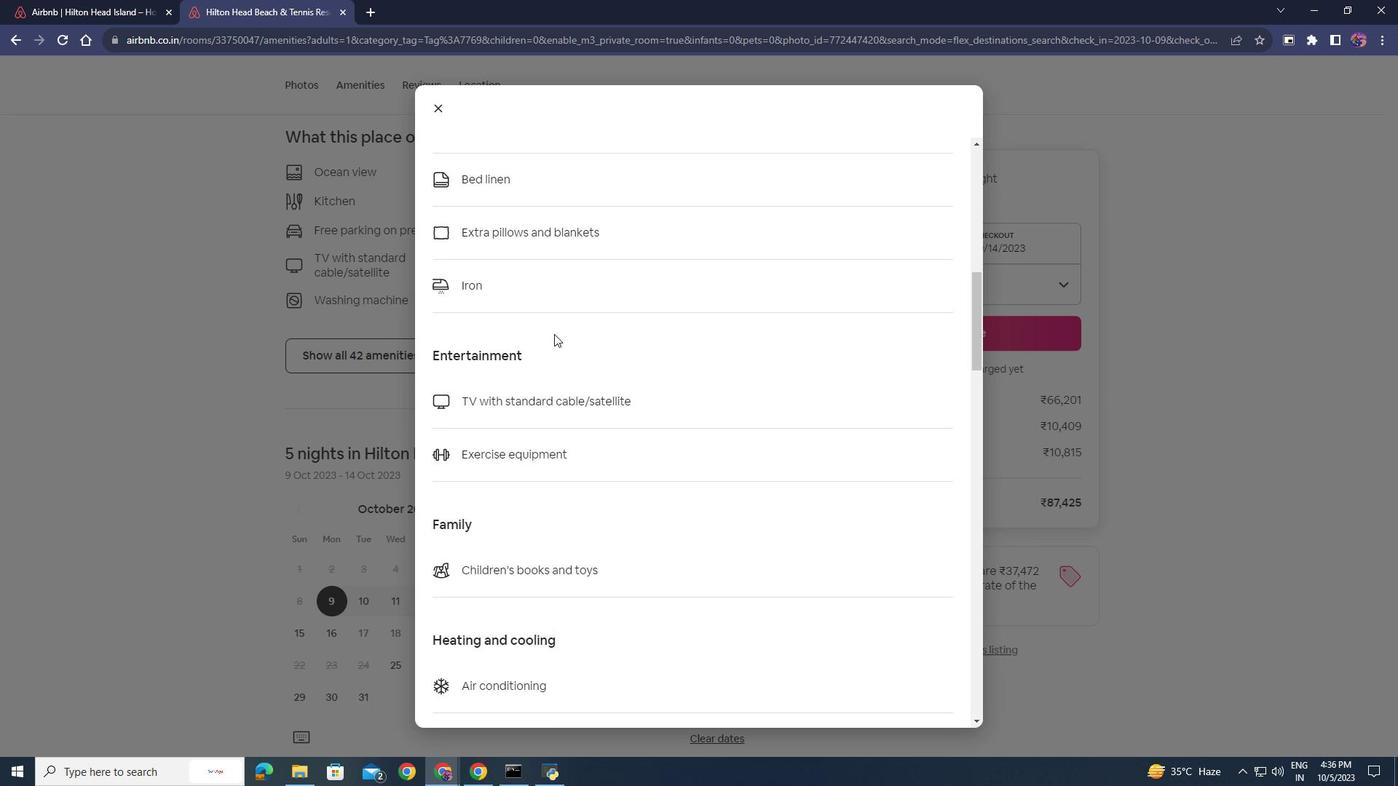 
Action: Mouse scrolled (554, 333) with delta (0, 0)
Screenshot: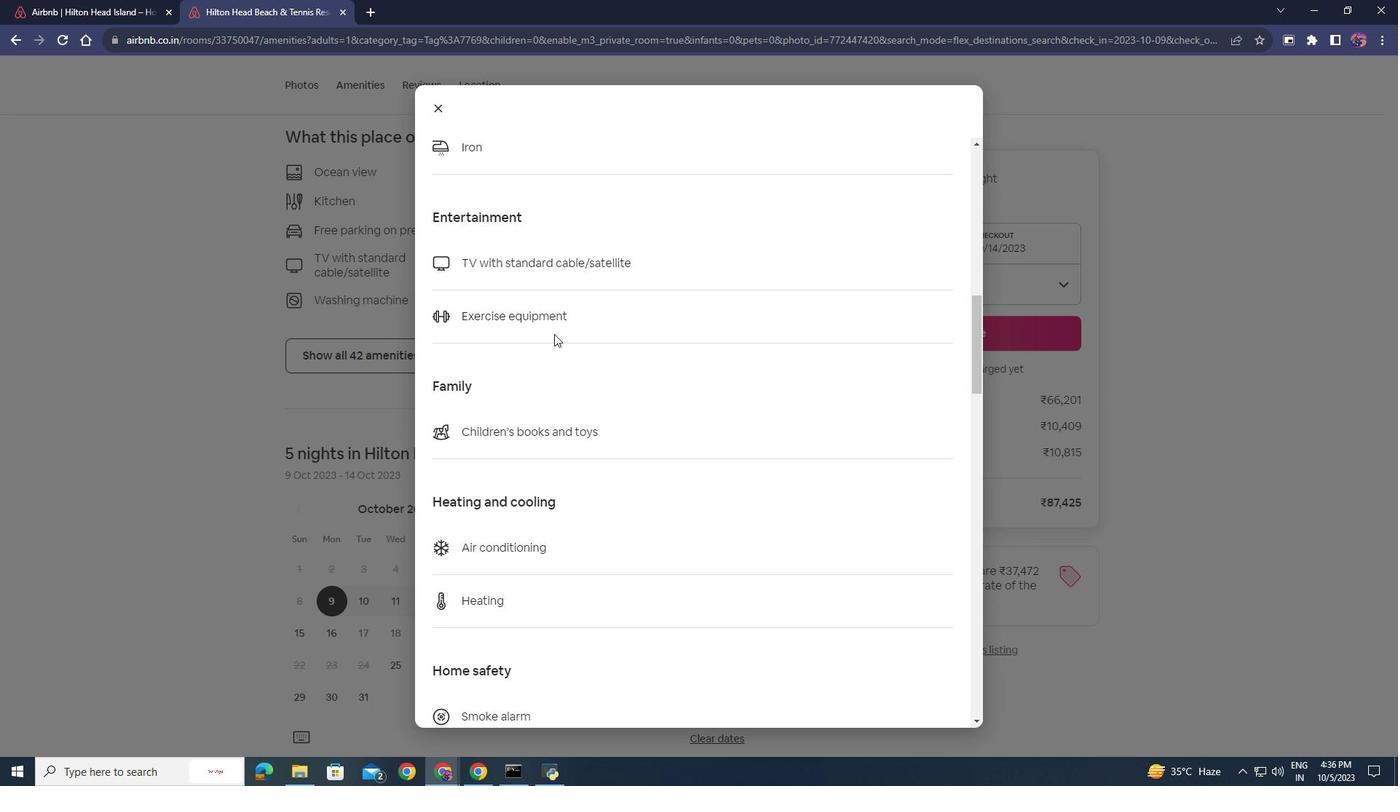 
Action: Mouse scrolled (554, 333) with delta (0, 0)
Screenshot: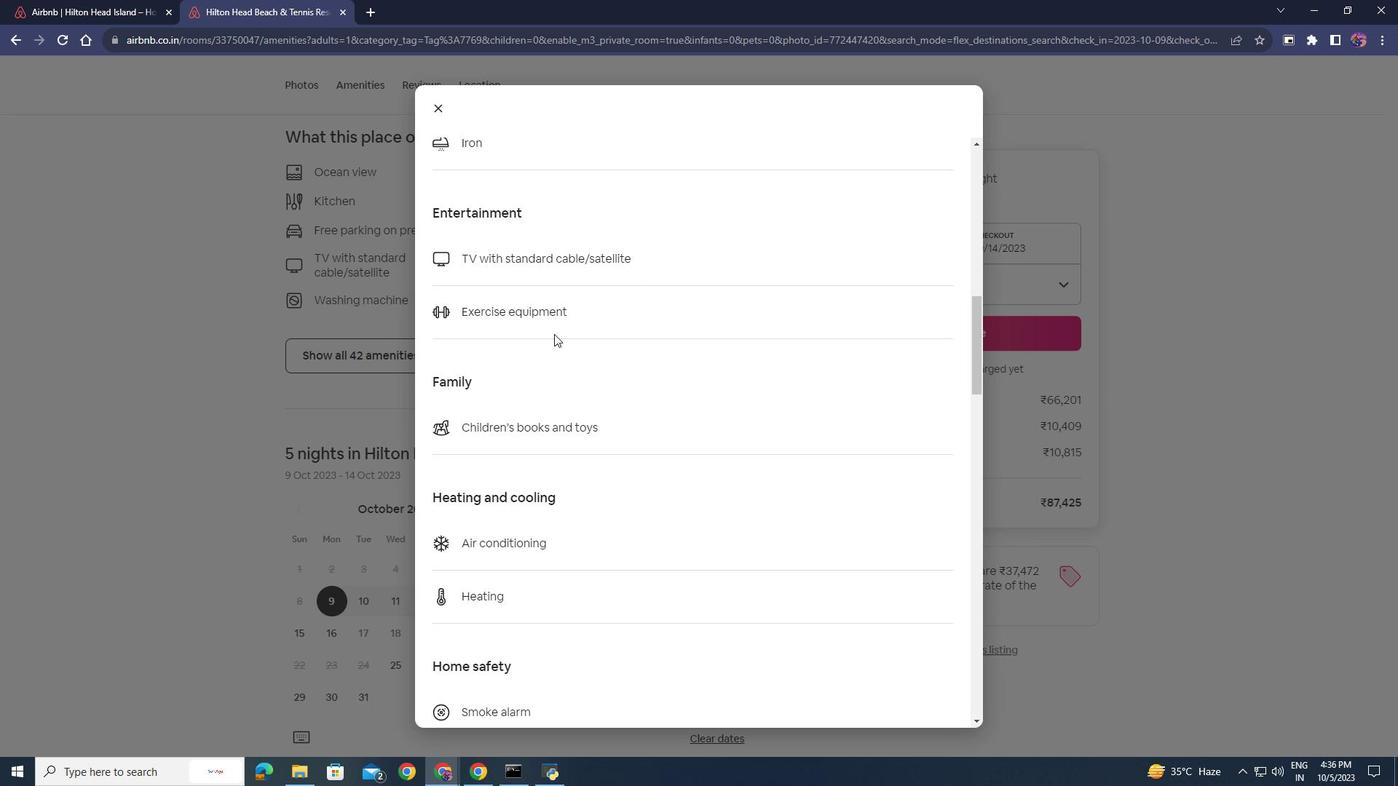
Action: Mouse scrolled (554, 333) with delta (0, 0)
Screenshot: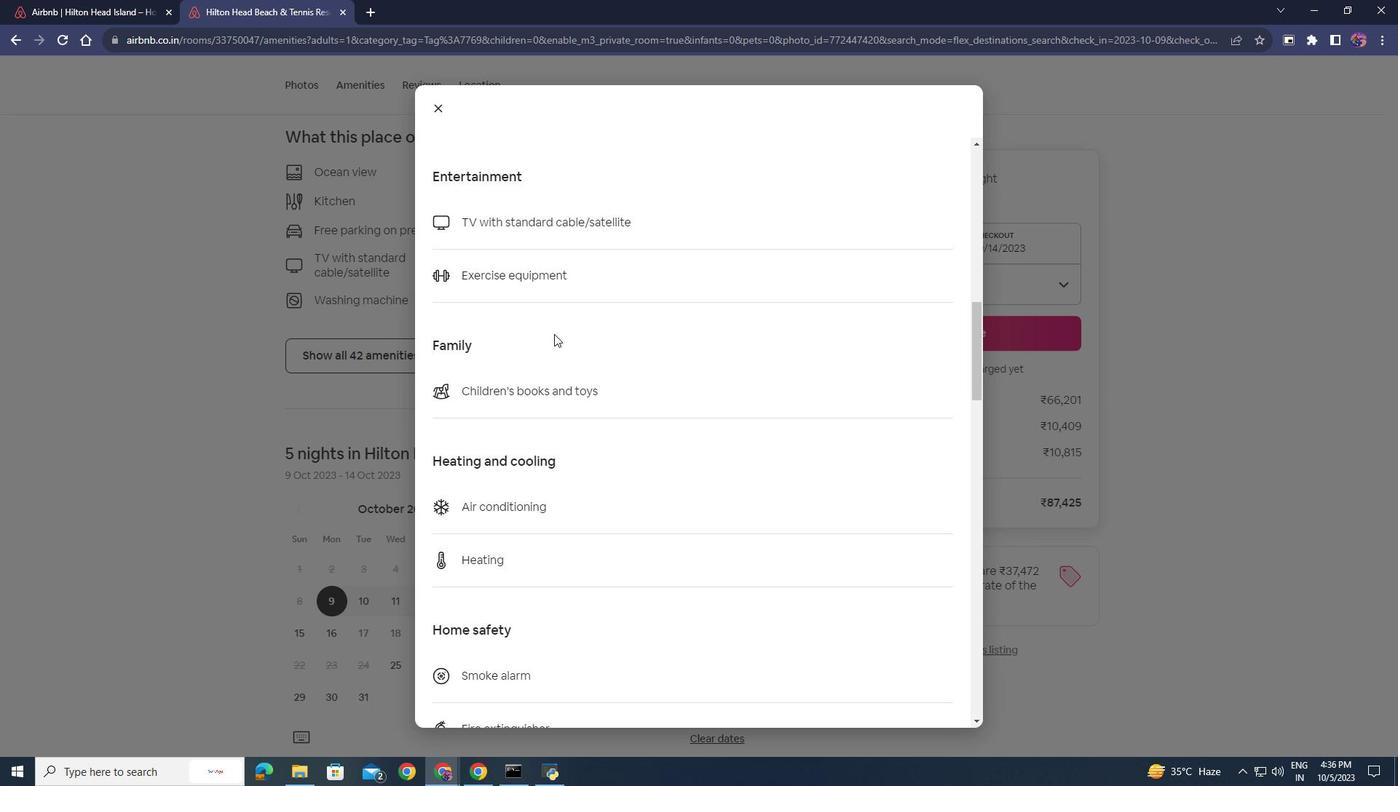 
Action: Mouse scrolled (554, 333) with delta (0, 0)
Screenshot: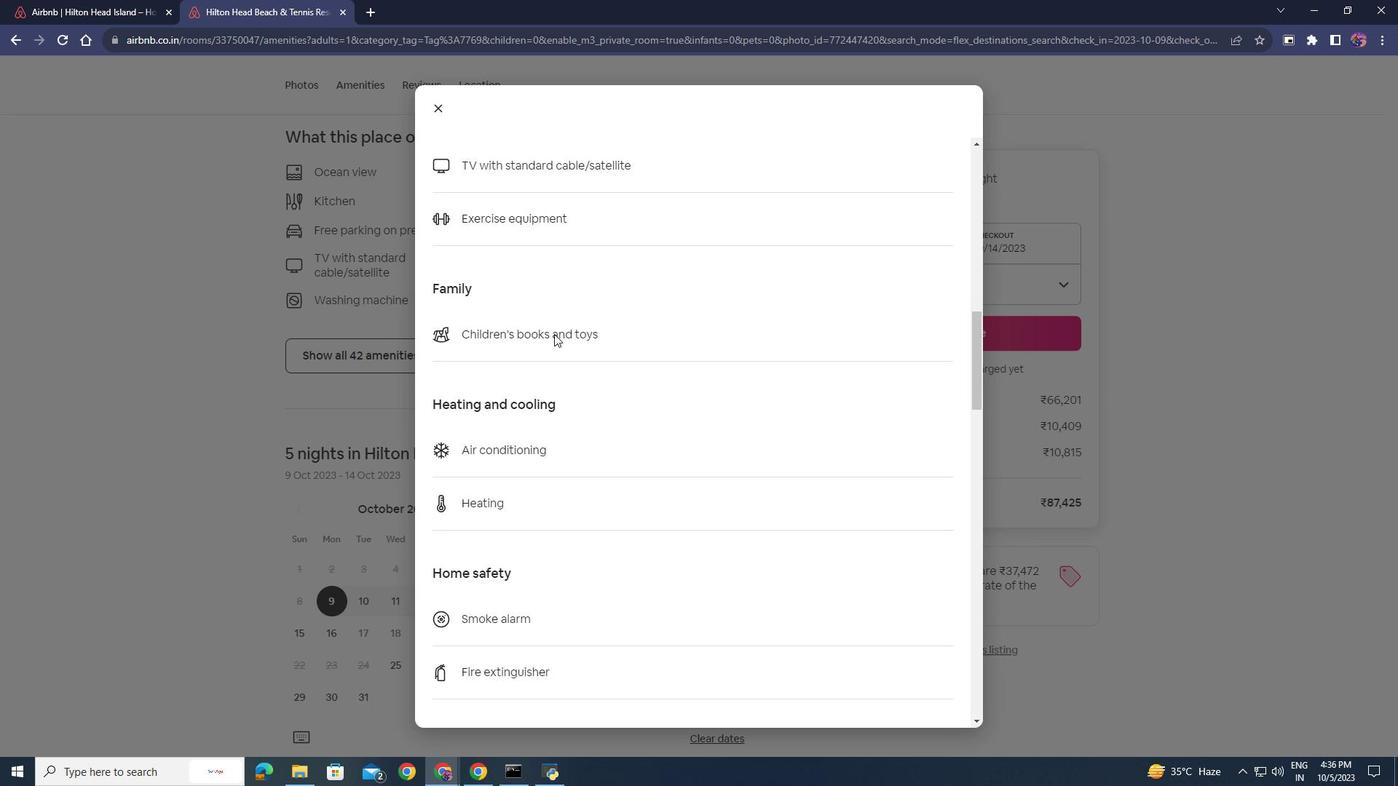 
Action: Mouse scrolled (554, 333) with delta (0, 0)
Screenshot: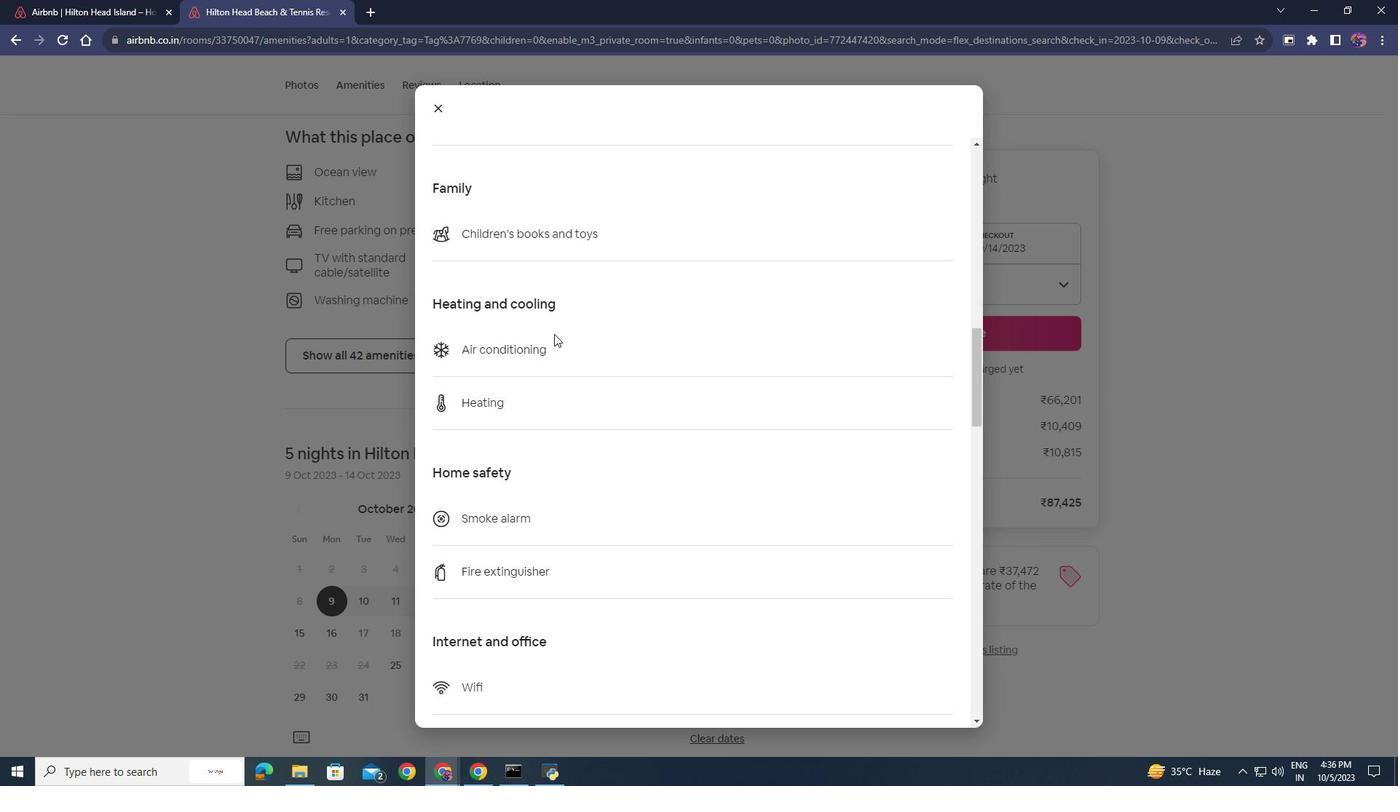 
Action: Mouse scrolled (554, 333) with delta (0, 0)
Screenshot: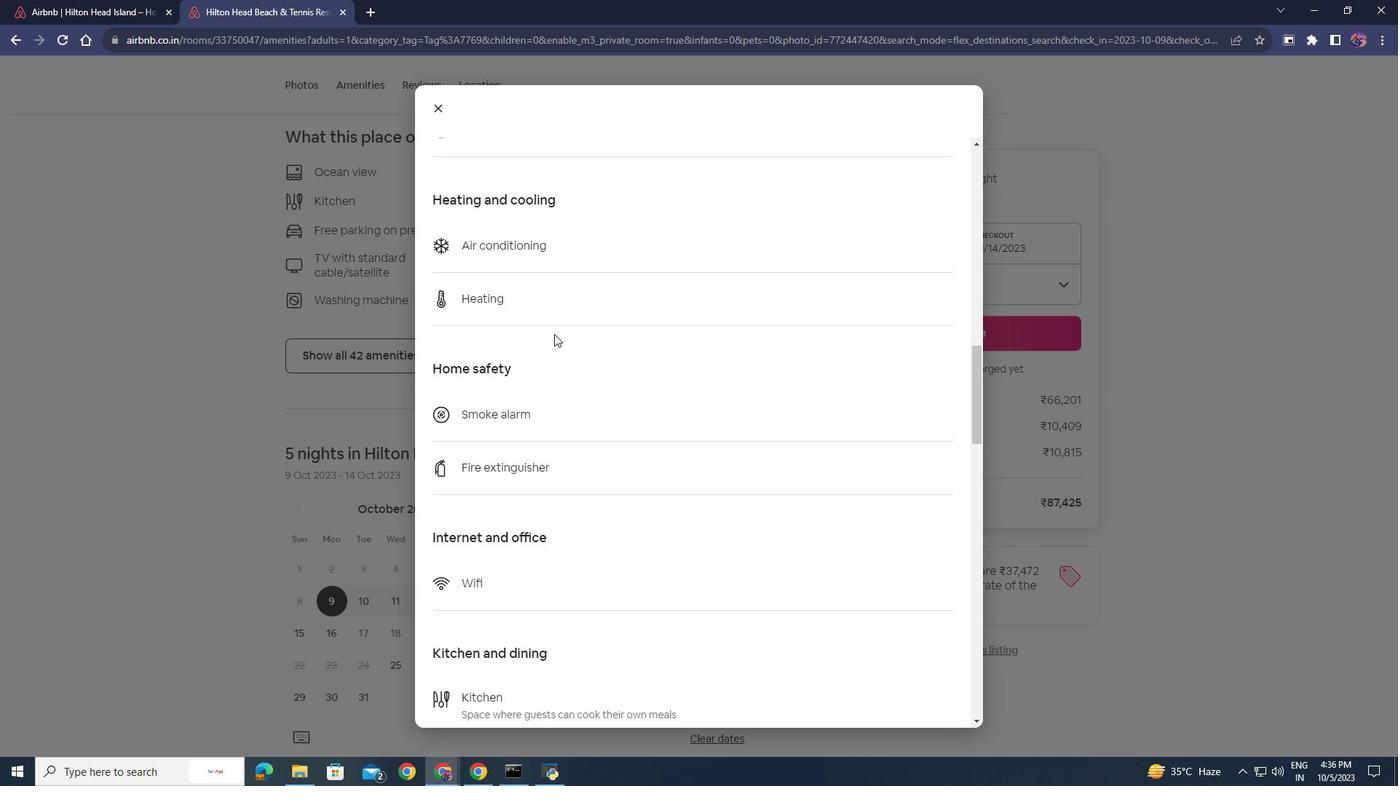 
Action: Mouse scrolled (554, 333) with delta (0, 0)
Screenshot: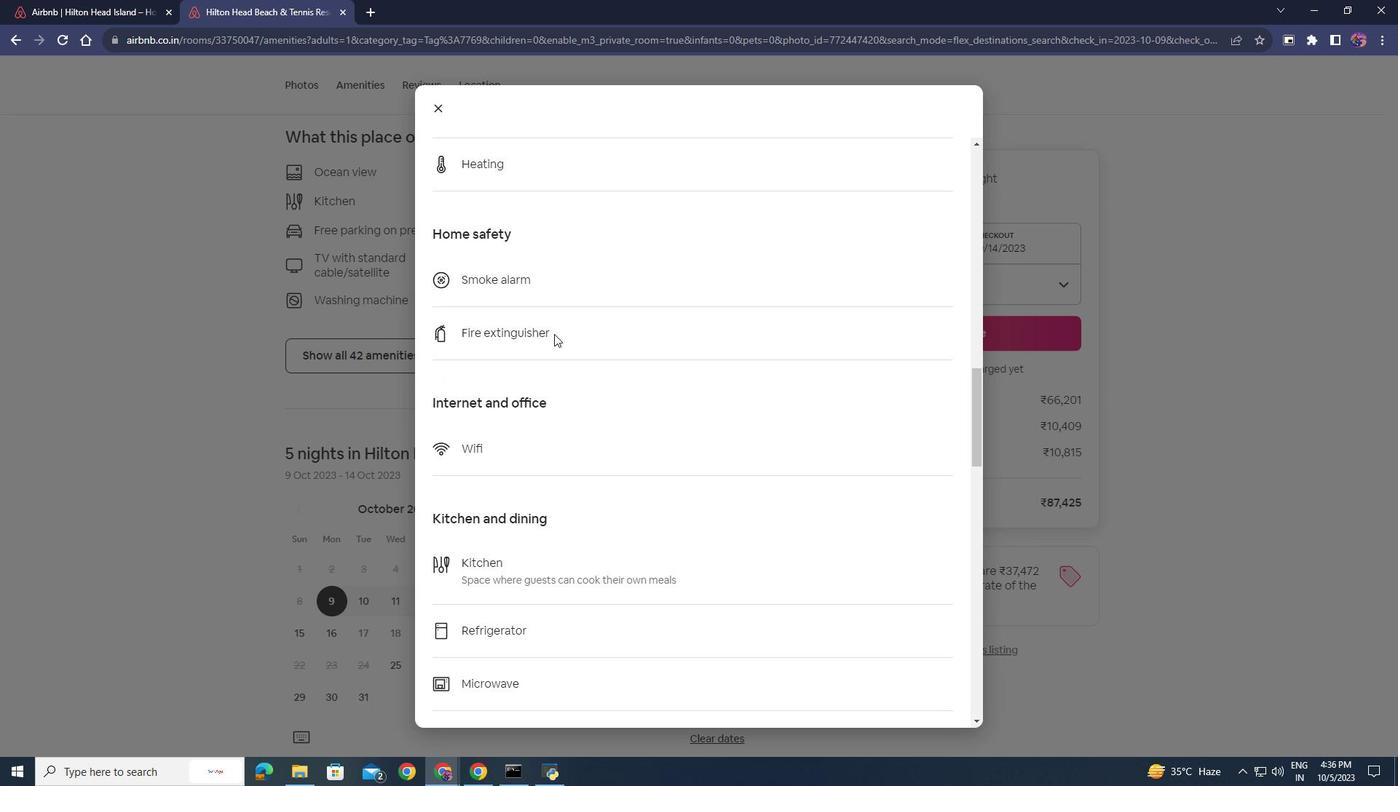 
Action: Mouse scrolled (554, 333) with delta (0, 0)
Screenshot: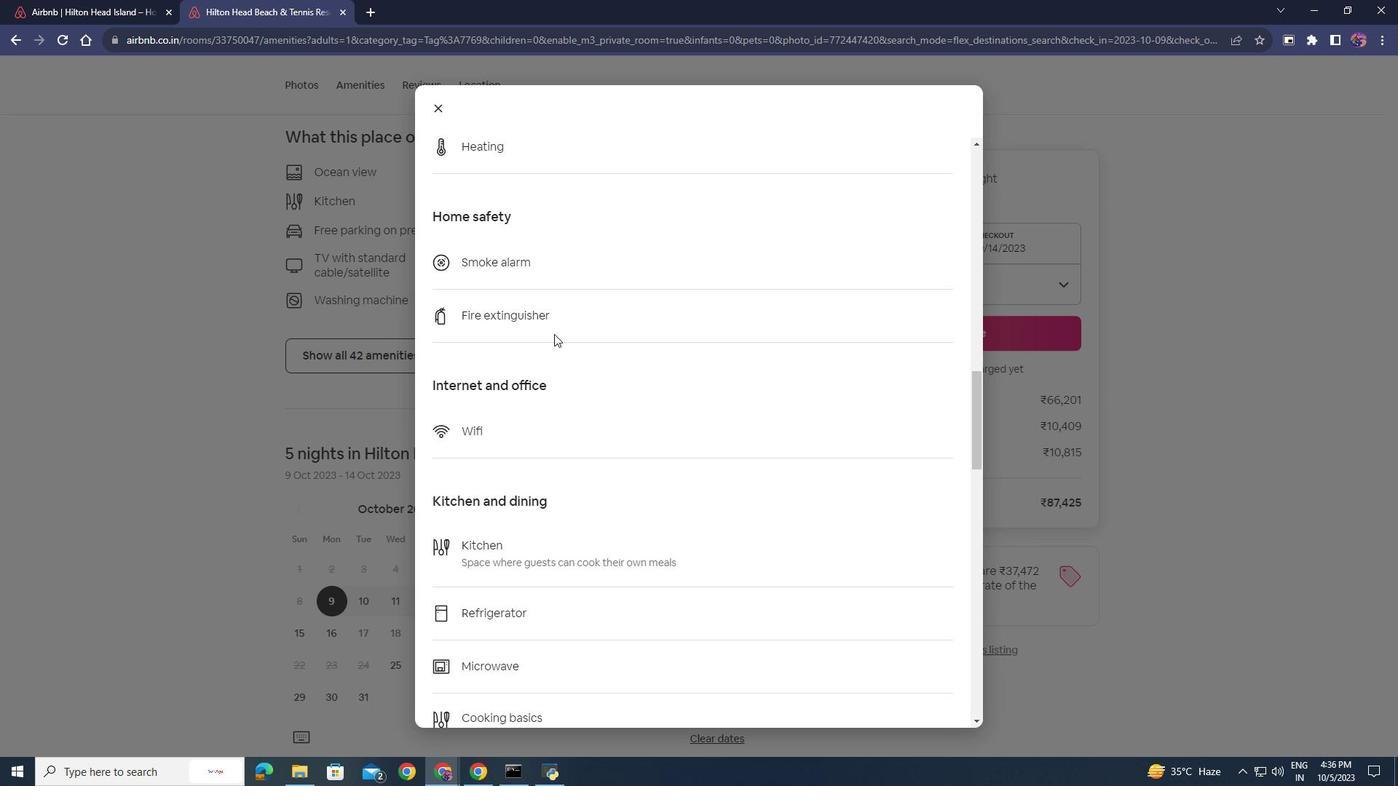 
Action: Mouse scrolled (554, 333) with delta (0, 0)
Screenshot: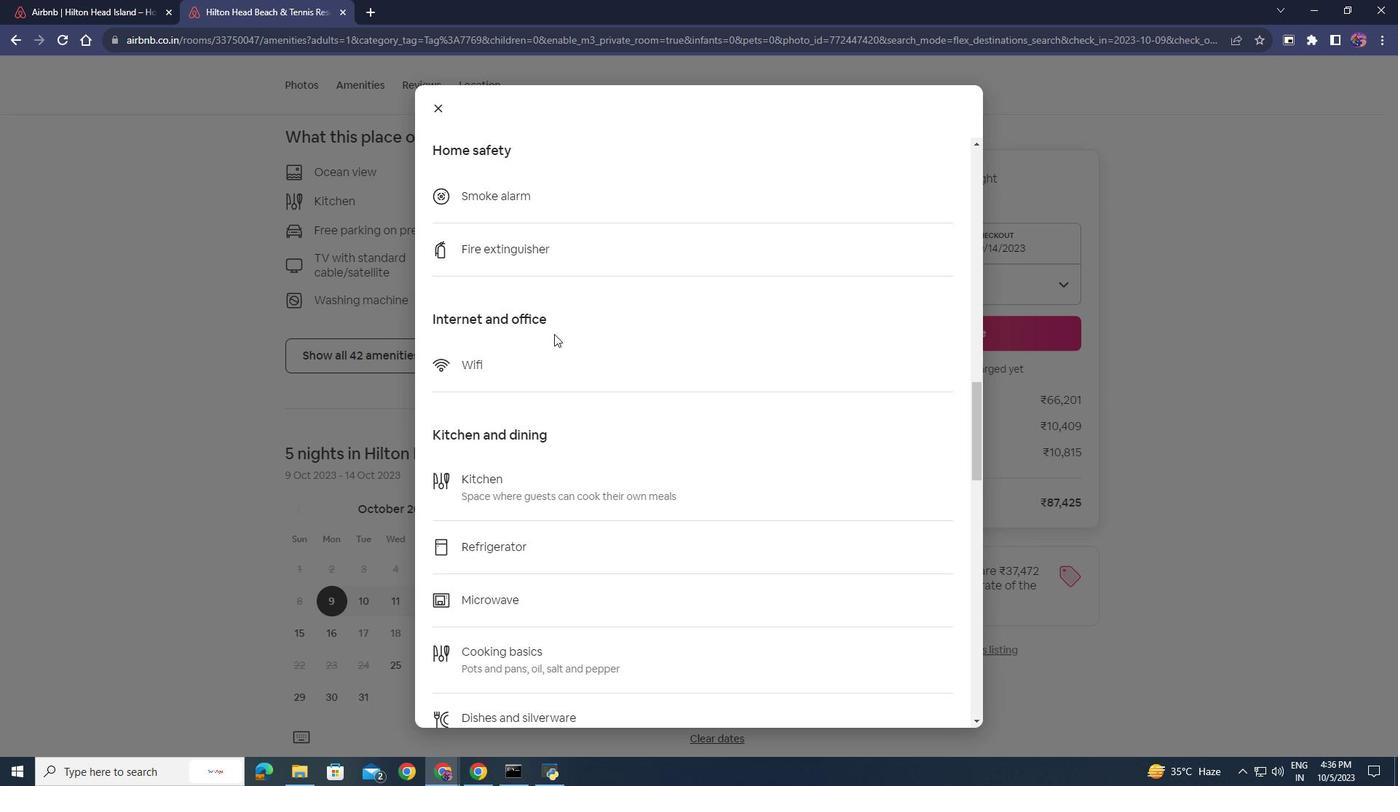 
Action: Mouse scrolled (554, 333) with delta (0, 0)
